Task: Probate inventory modern simple.
Action: Mouse moved to (439, 578)
Screenshot: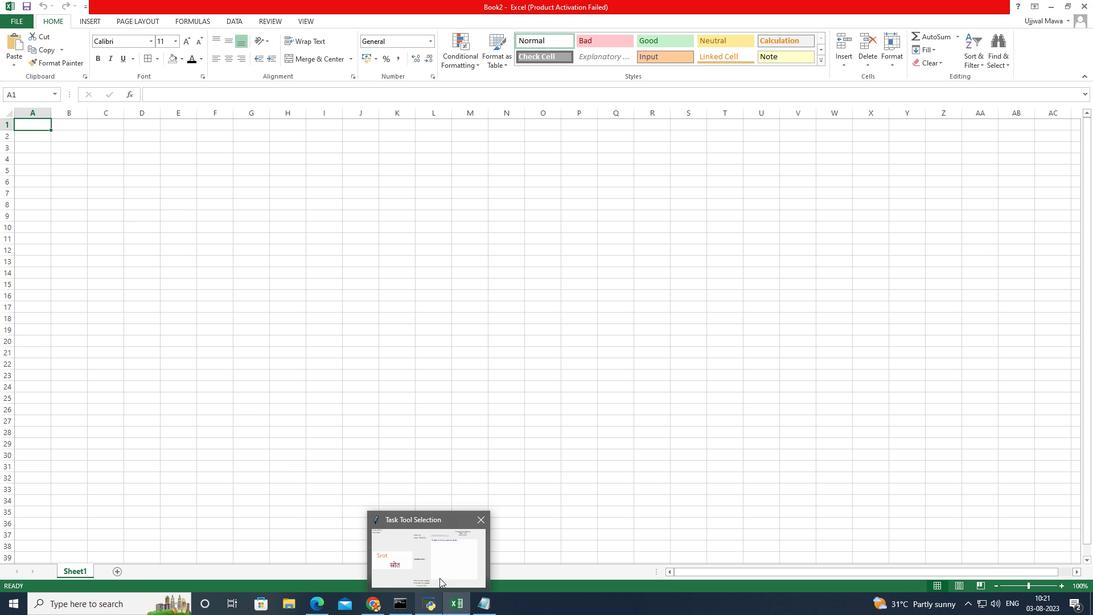 
Action: Mouse pressed left at (439, 578)
Screenshot: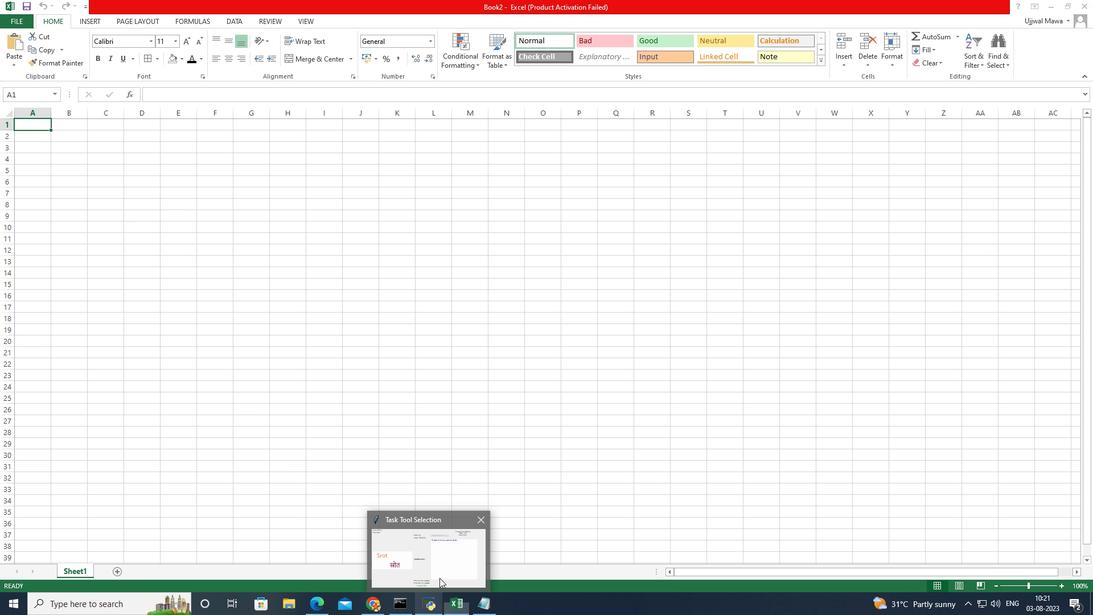 
Action: Mouse moved to (320, 570)
Screenshot: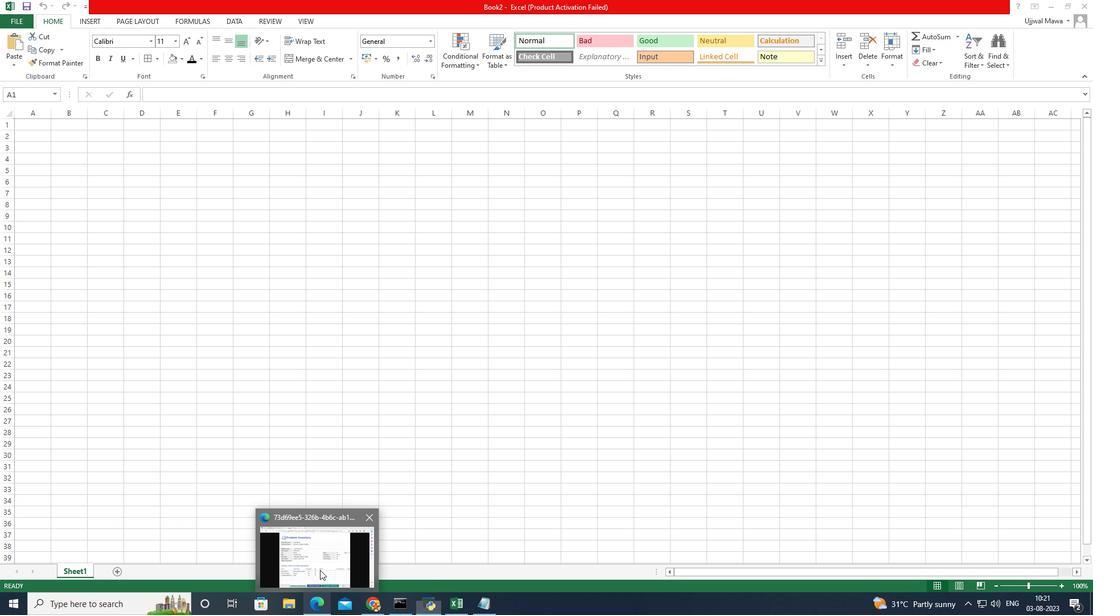 
Action: Mouse pressed left at (320, 570)
Screenshot: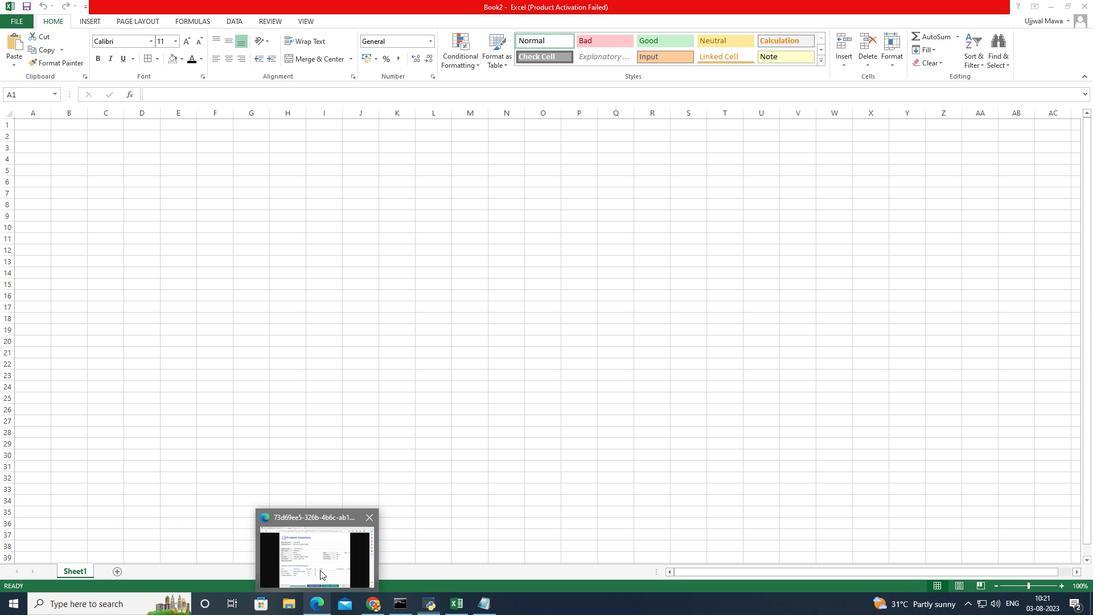 
Action: Mouse moved to (80, 131)
Screenshot: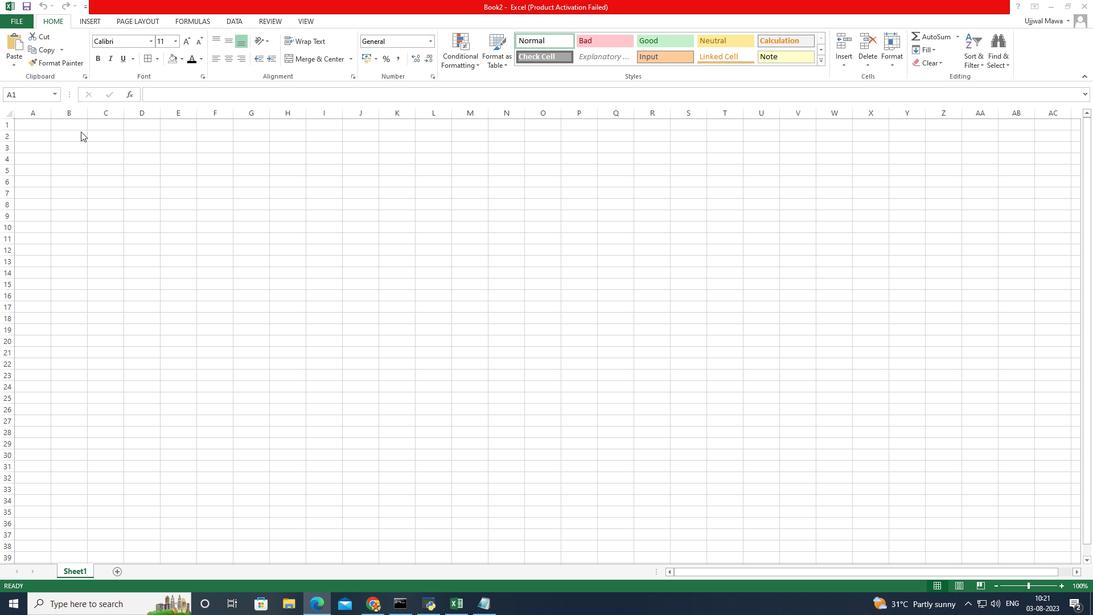
Action: Mouse pressed left at (80, 131)
Screenshot: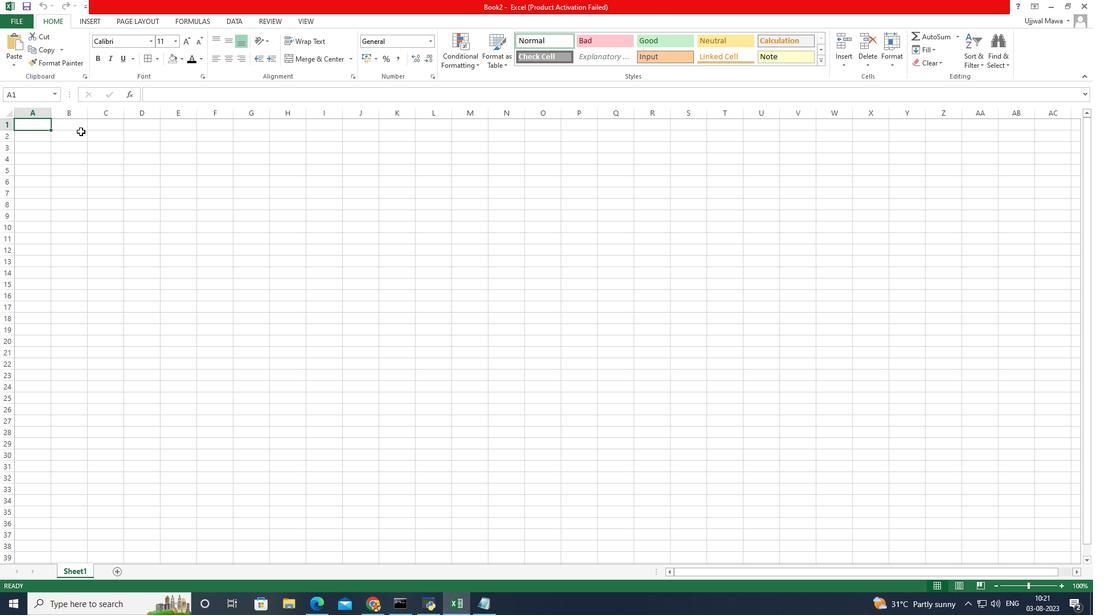 
Action: Mouse moved to (80, 131)
Screenshot: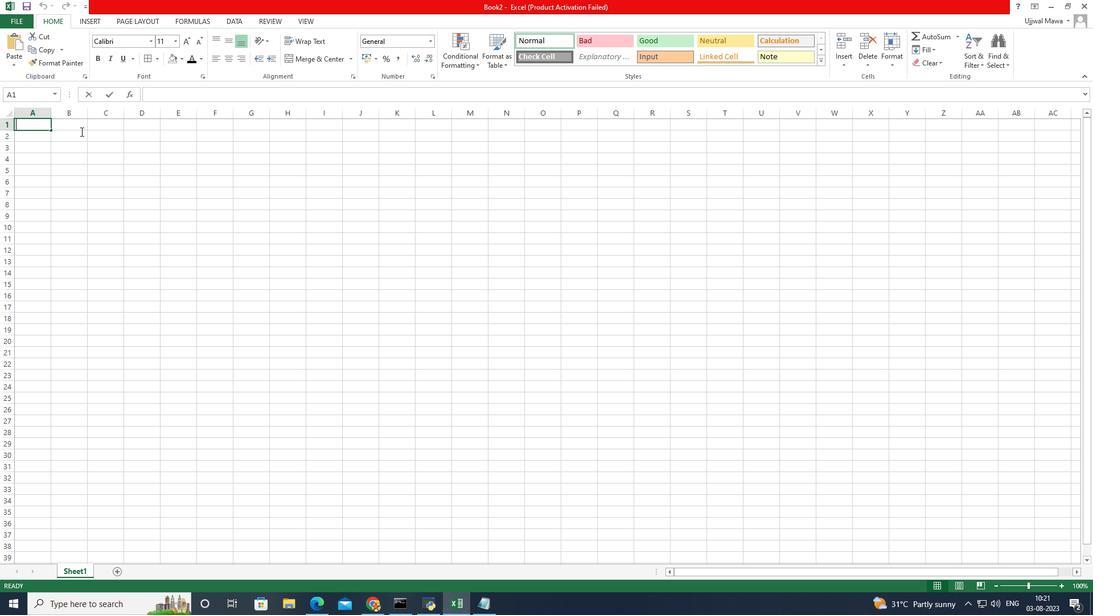 
Action: Mouse pressed left at (80, 131)
Screenshot: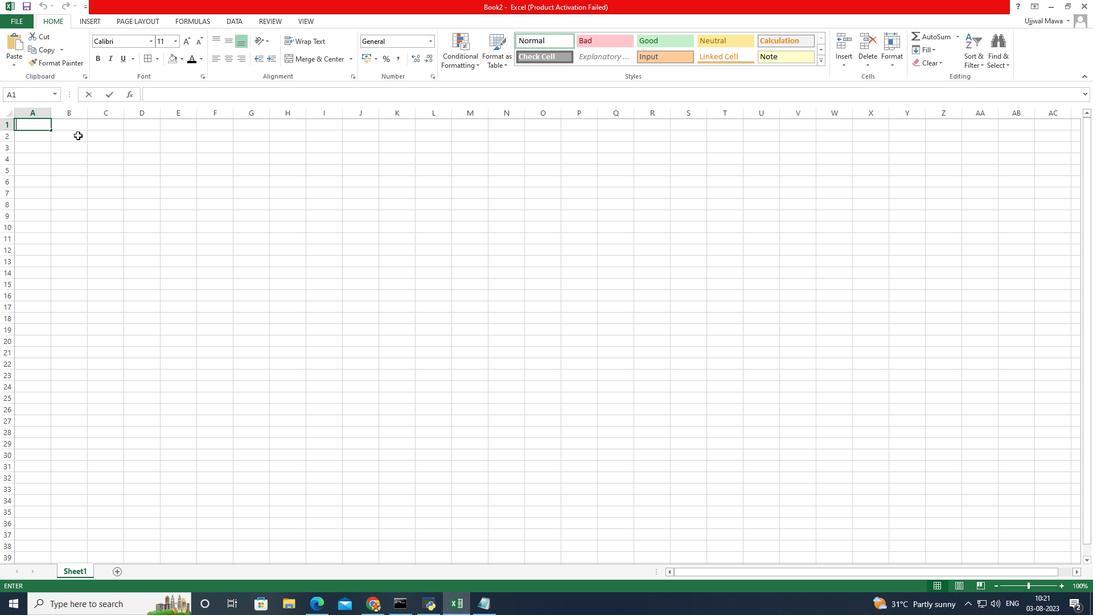 
Action: Mouse moved to (77, 136)
Screenshot: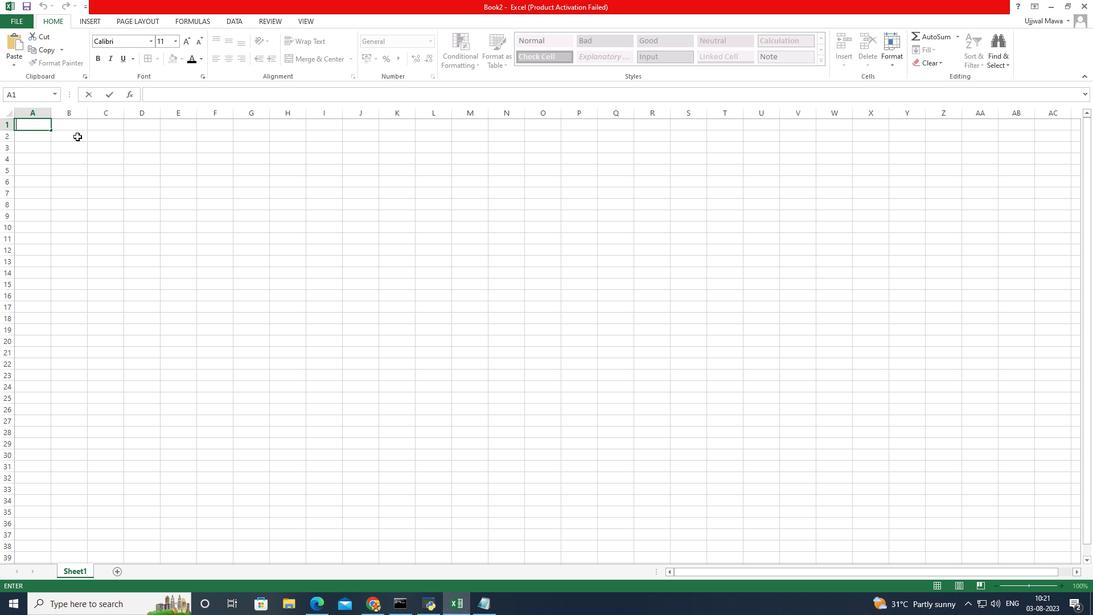
Action: Mouse pressed left at (77, 136)
Screenshot: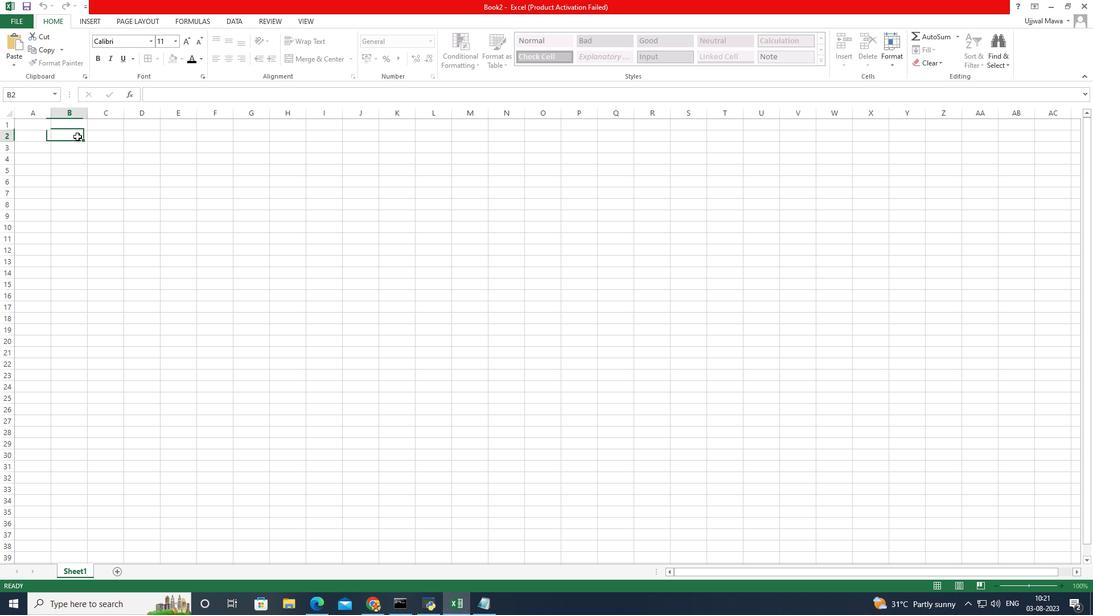 
Action: Key pressed <Key.caps_lock>P<Key.caps_lock>robate<Key.space><Key.caps_lock>I<Key.caps_lock>nventory
Screenshot: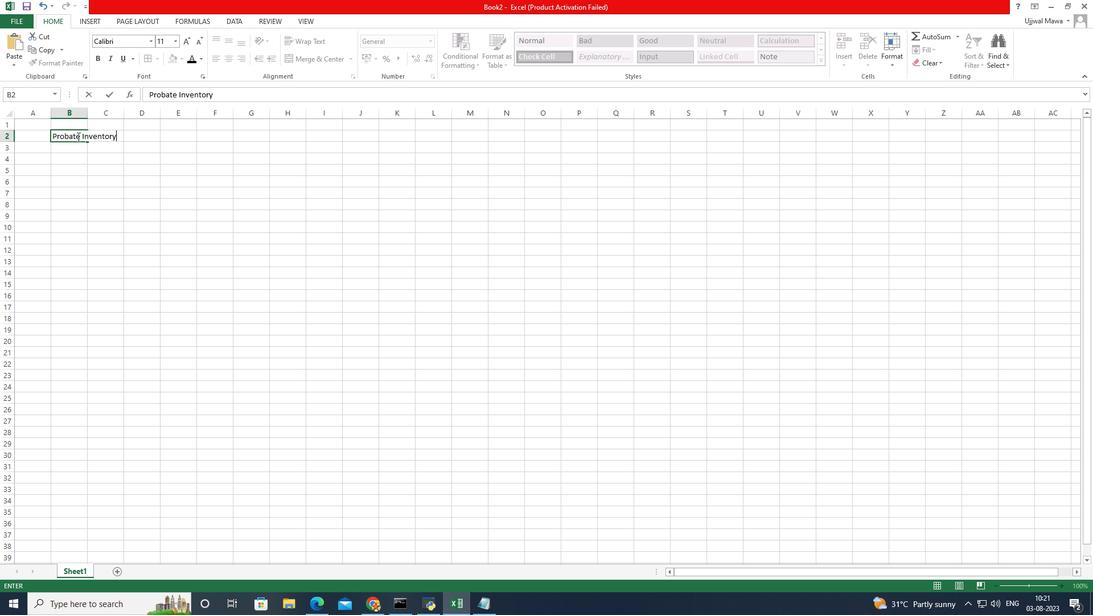 
Action: Mouse moved to (73, 183)
Screenshot: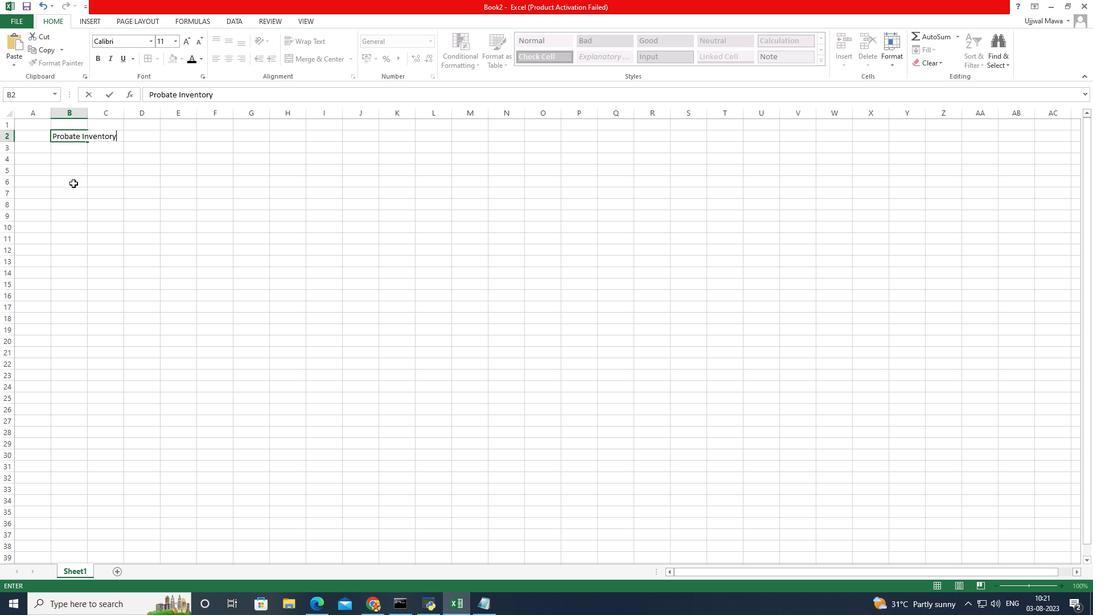
Action: Mouse pressed left at (73, 183)
Screenshot: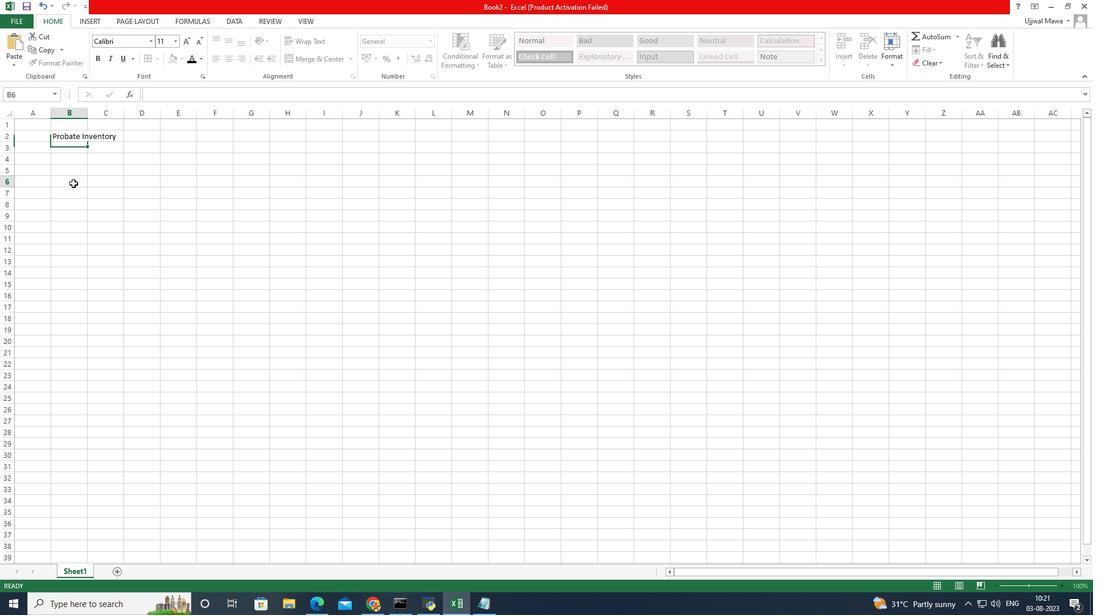 
Action: Mouse moved to (57, 157)
Screenshot: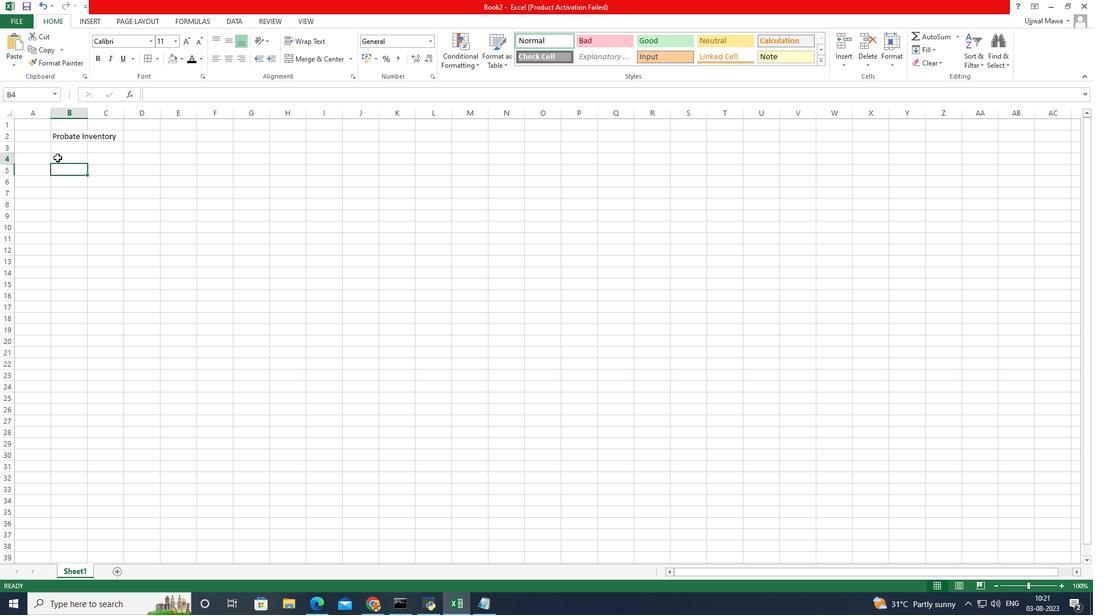
Action: Mouse pressed left at (57, 157)
Screenshot: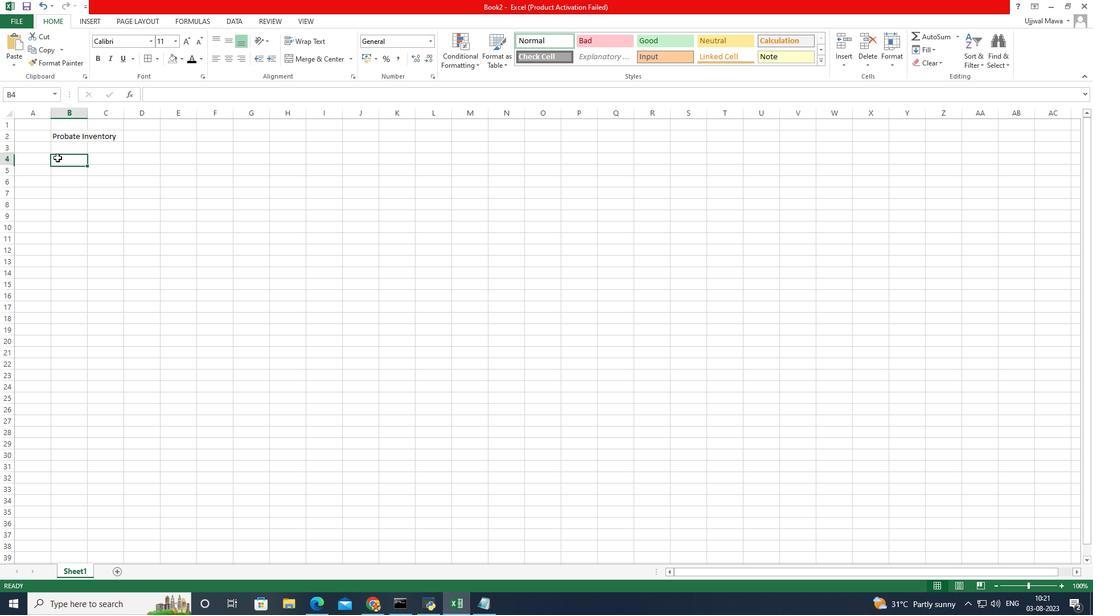 
Action: Key pressed <Key.caps_lock>N<Key.caps_lock>mae<Key.space>of<Key.space><Key.caps_lock>E<Key.caps_lock>xecutor<Key.enter><Key.caps_lock>C<Key.caps_lock>ontact
Screenshot: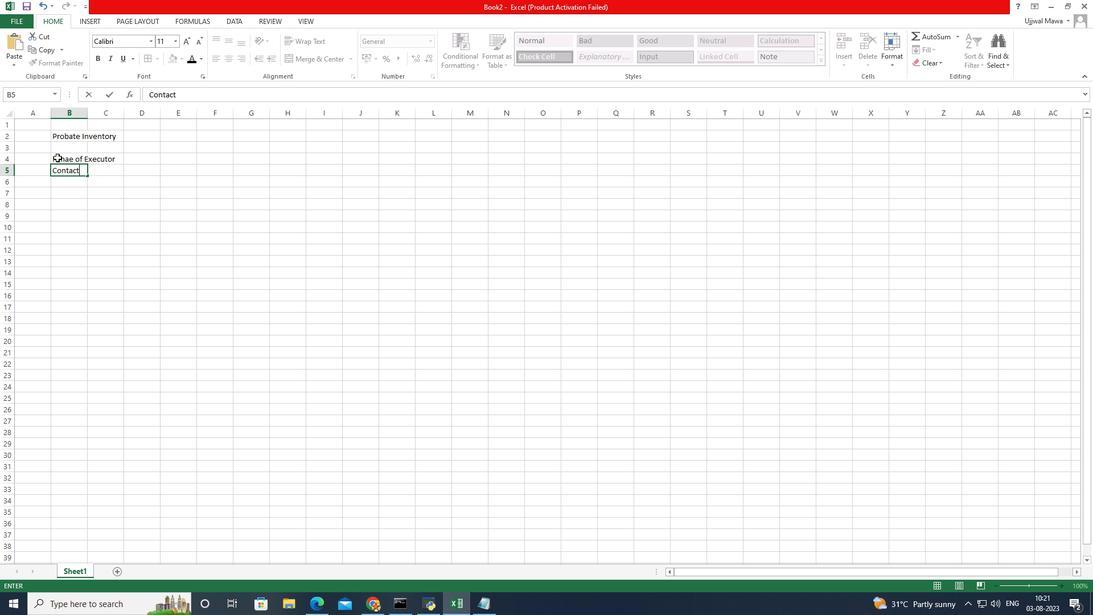
Action: Mouse moved to (101, 173)
Screenshot: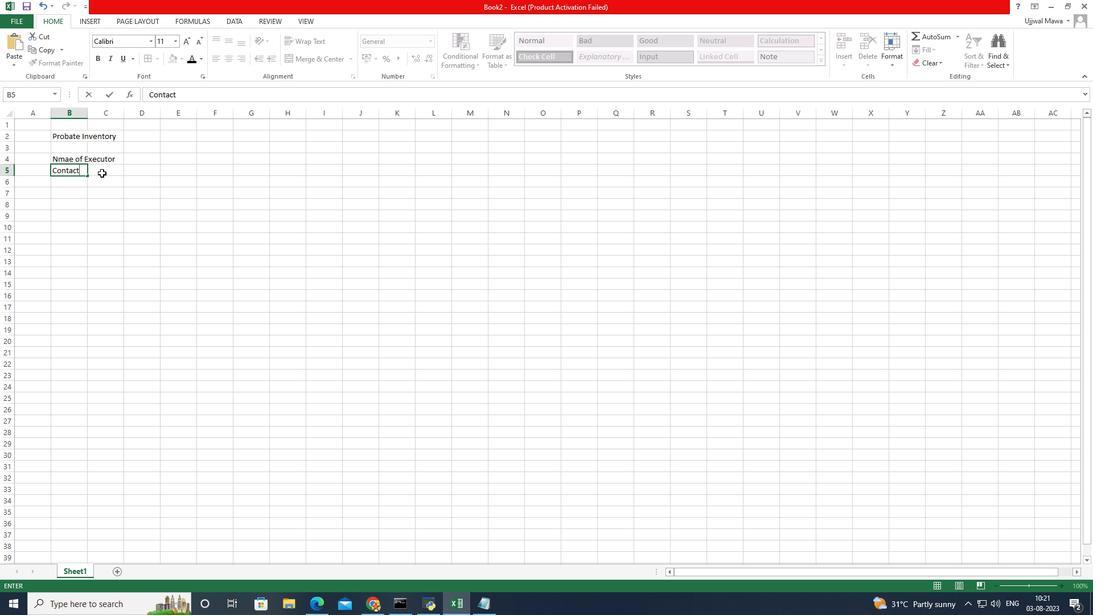 
Action: Mouse pressed left at (101, 173)
Screenshot: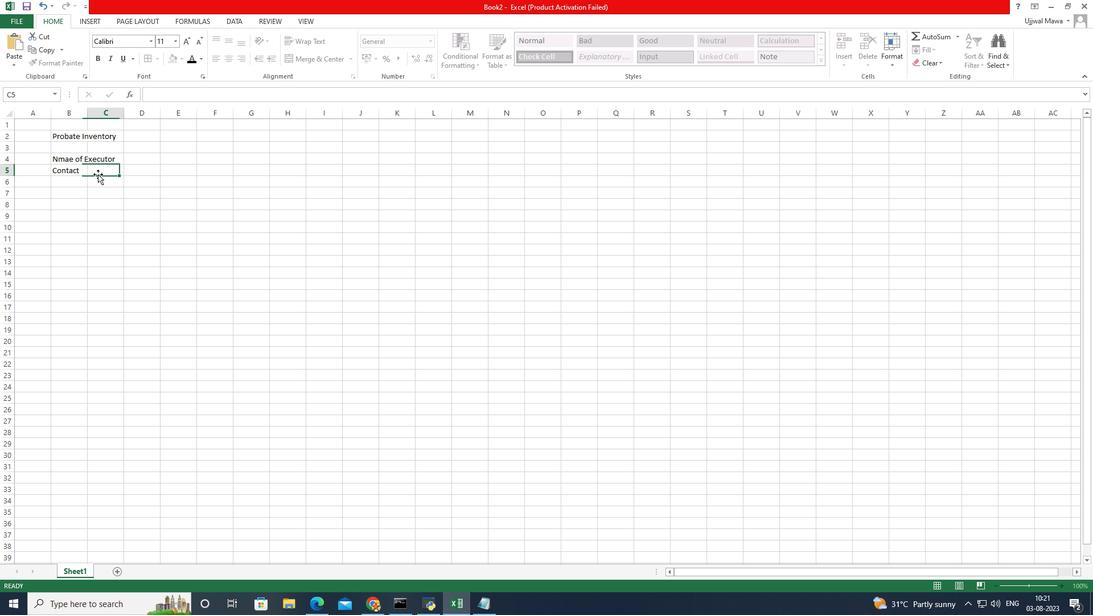 
Action: Mouse moved to (148, 150)
Screenshot: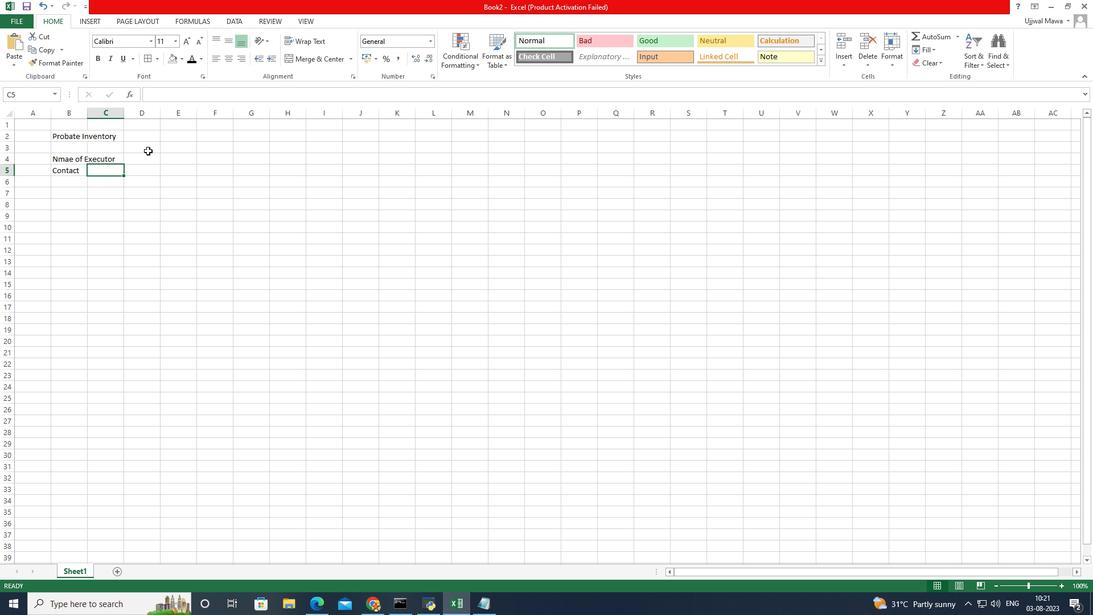 
Action: Mouse pressed left at (148, 150)
Screenshot: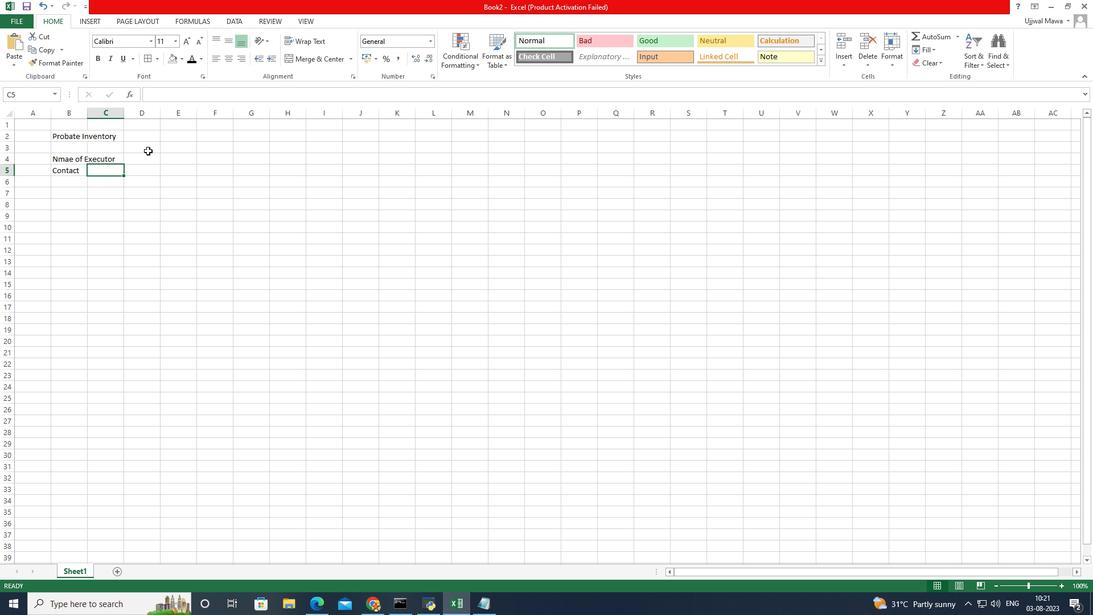 
Action: Mouse moved to (145, 162)
Screenshot: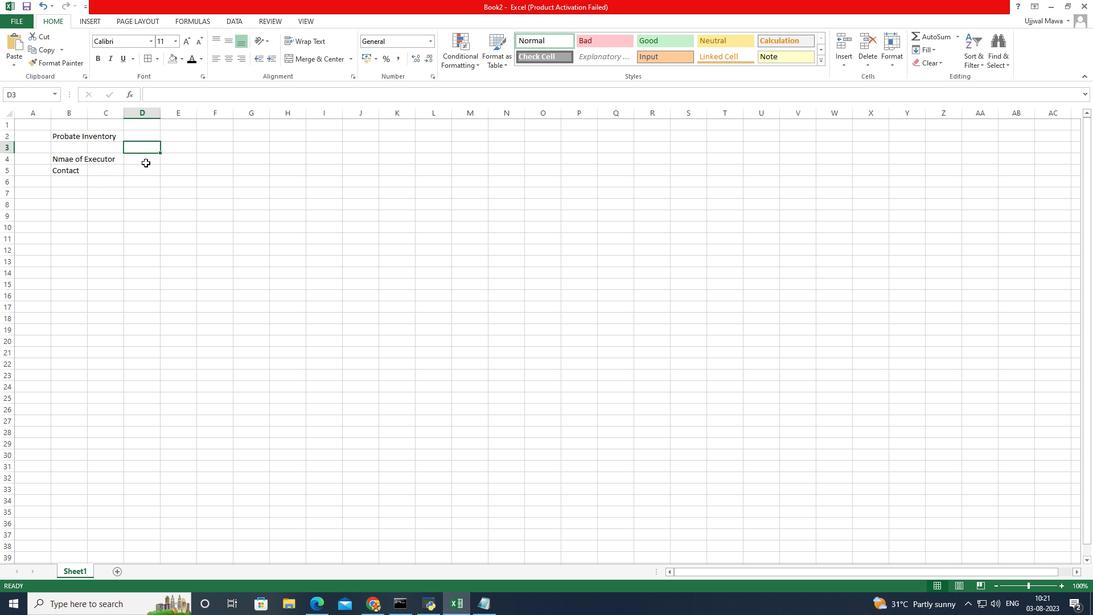
Action: Mouse pressed left at (145, 162)
Screenshot: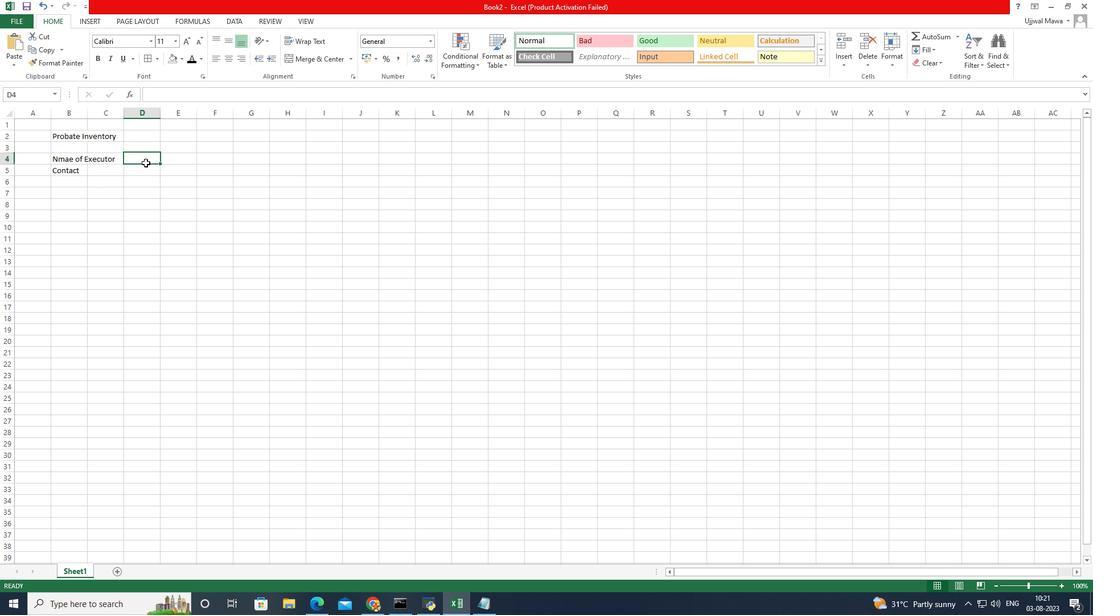 
Action: Key pressed <Key.caps_lock>A<Key.caps_lock>llan<Key.space><Key.caps_lock>M<Key.caps_lock>atilsson<Key.enter>456<Key.space><Key.caps_lock>M<Key.caps_lock>ain<Key.space>str
Screenshot: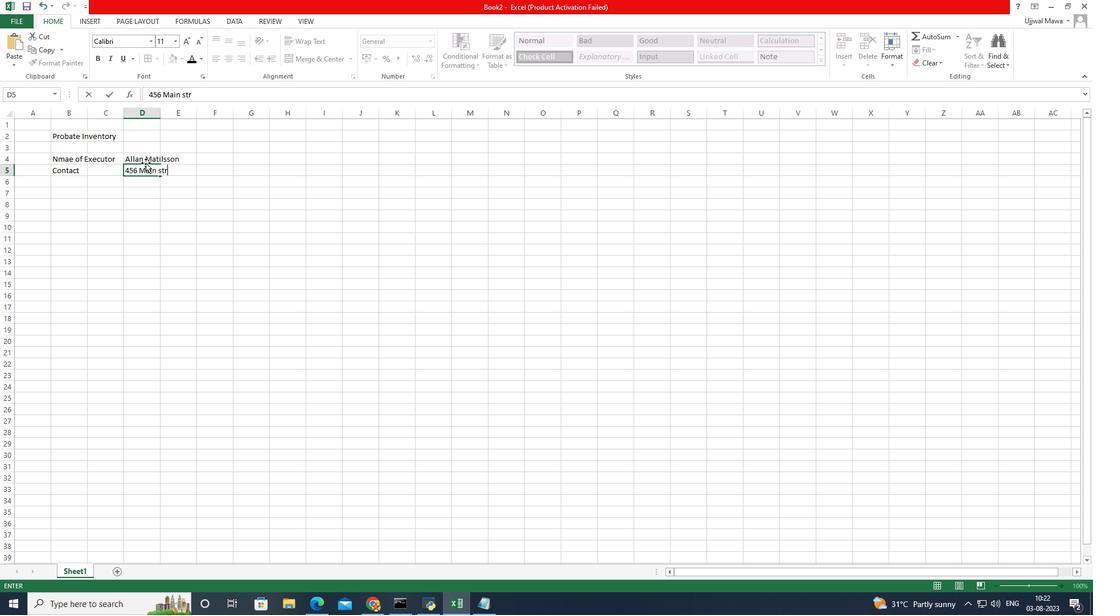 
Action: Mouse moved to (145, 163)
Screenshot: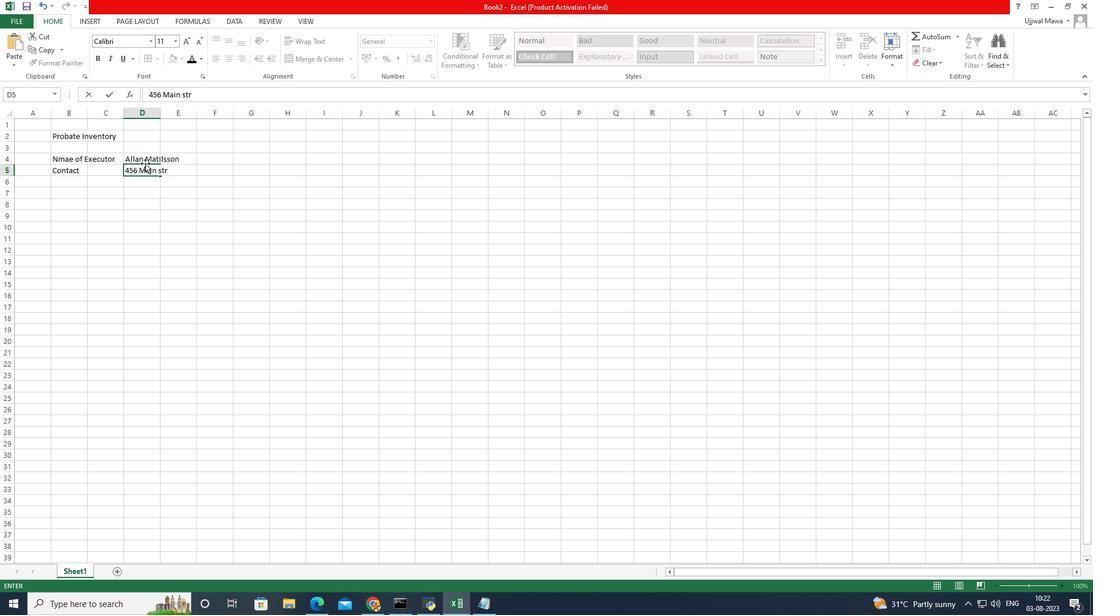 
Action: Key pressed <Key.backspace><Key.backspace><Key.caps_lock>S<Key.caps_lock>t.<Key.space><Key.backspace><Key.backspace><Key.backspace><Key.backspace><Key.backspace><Key.caps_lock>S<Key.caps_lock>t.<Key.space>,<Key.caps_lock>B<Key.caps_lock>uffalo<Key.space>,<Key.caps_lock>NY<Key.space>98052
Screenshot: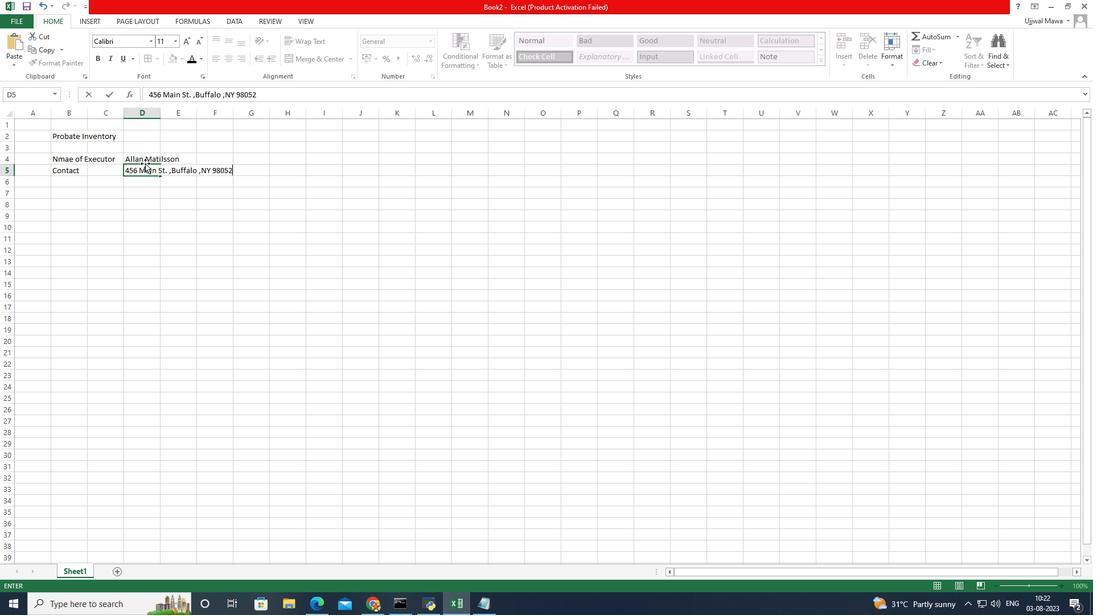 
Action: Mouse moved to (55, 227)
Screenshot: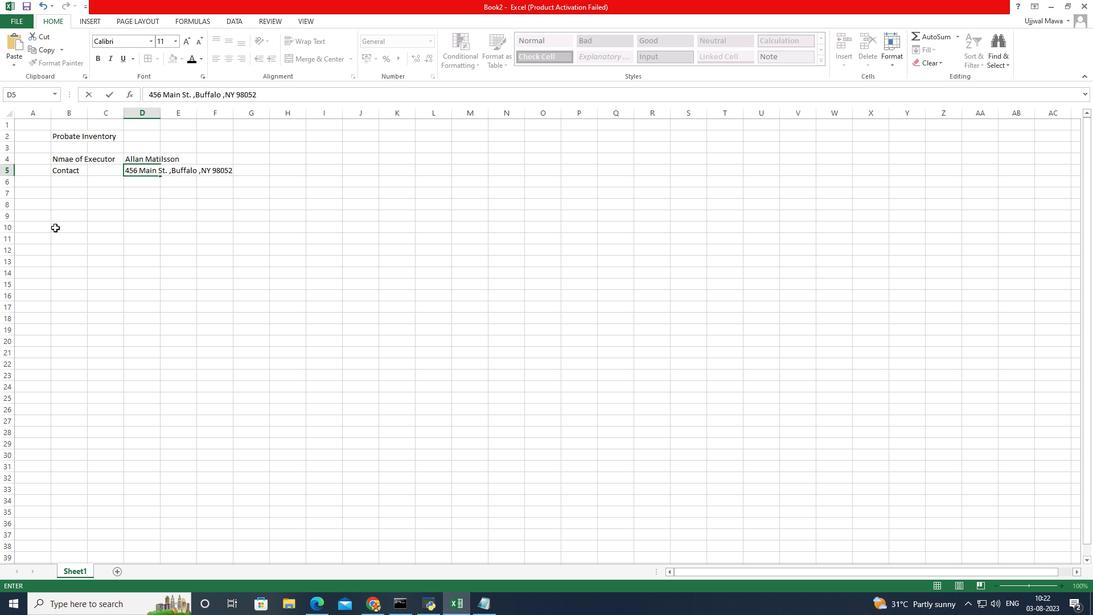 
Action: Mouse pressed left at (55, 227)
Screenshot: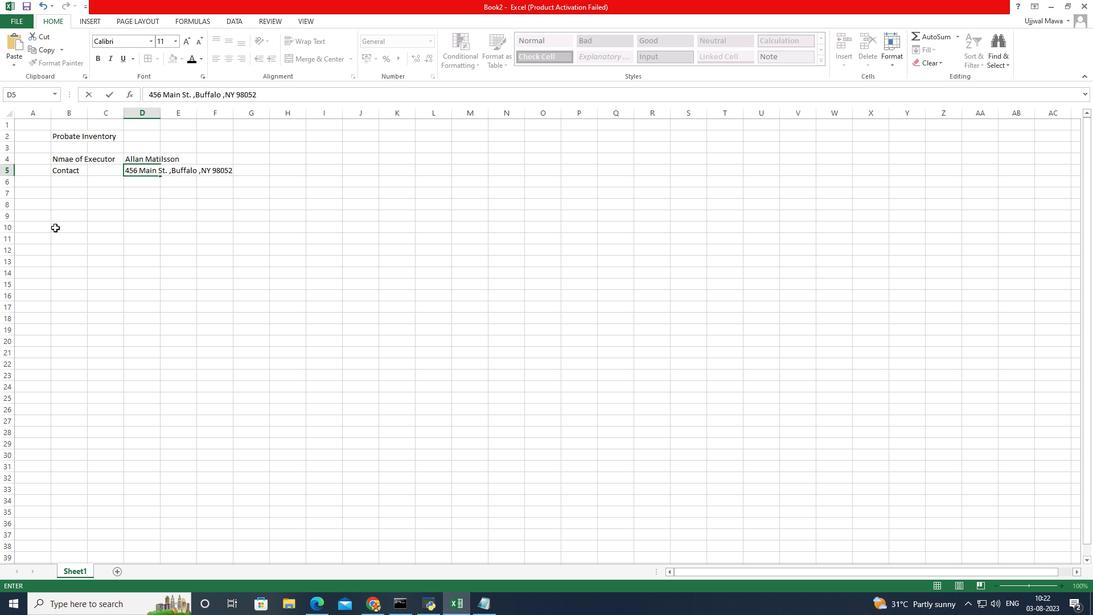 
Action: Mouse moved to (58, 133)
Screenshot: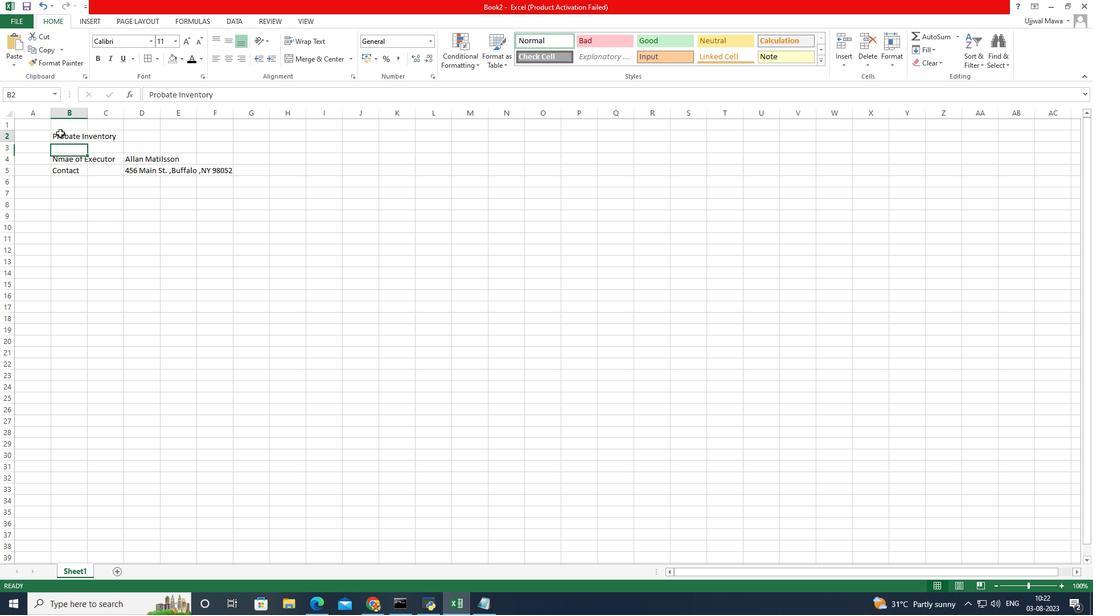 
Action: Mouse pressed left at (58, 133)
Screenshot: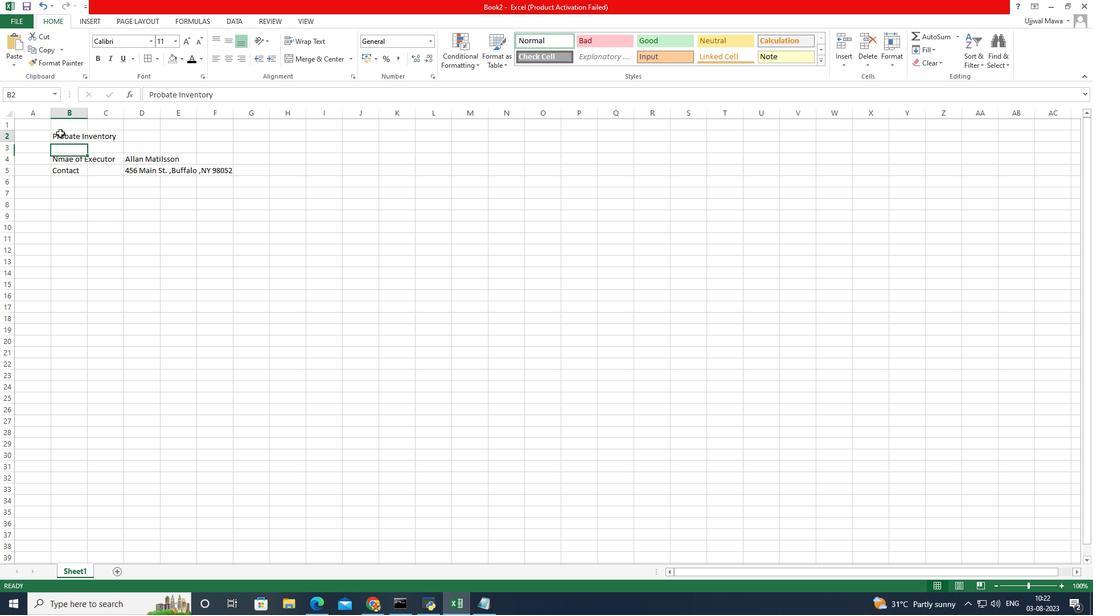 
Action: Mouse moved to (185, 35)
Screenshot: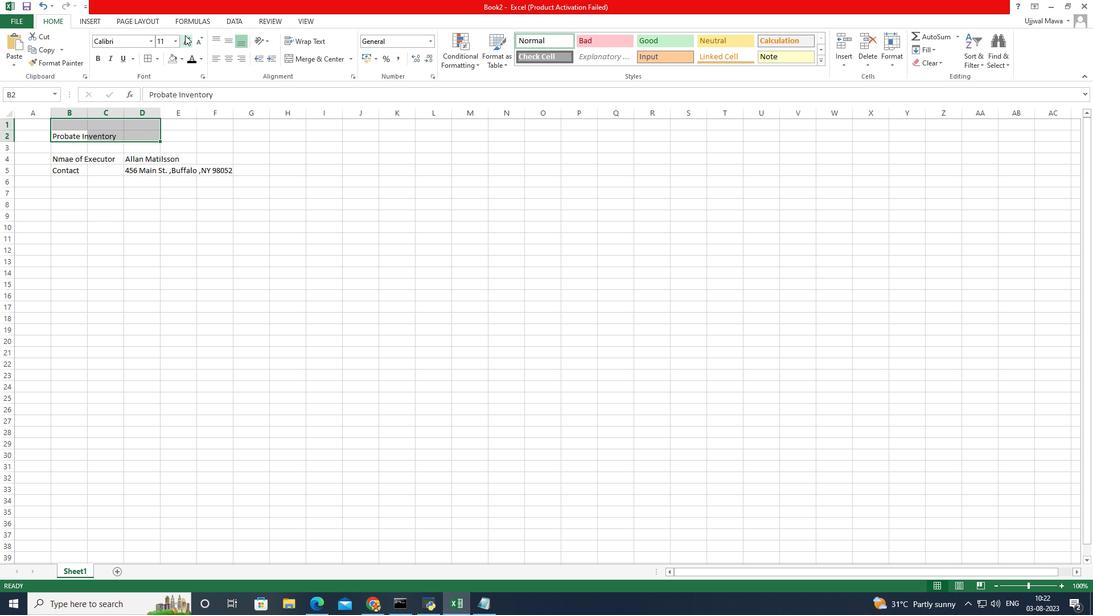 
Action: Mouse pressed left at (185, 35)
Screenshot: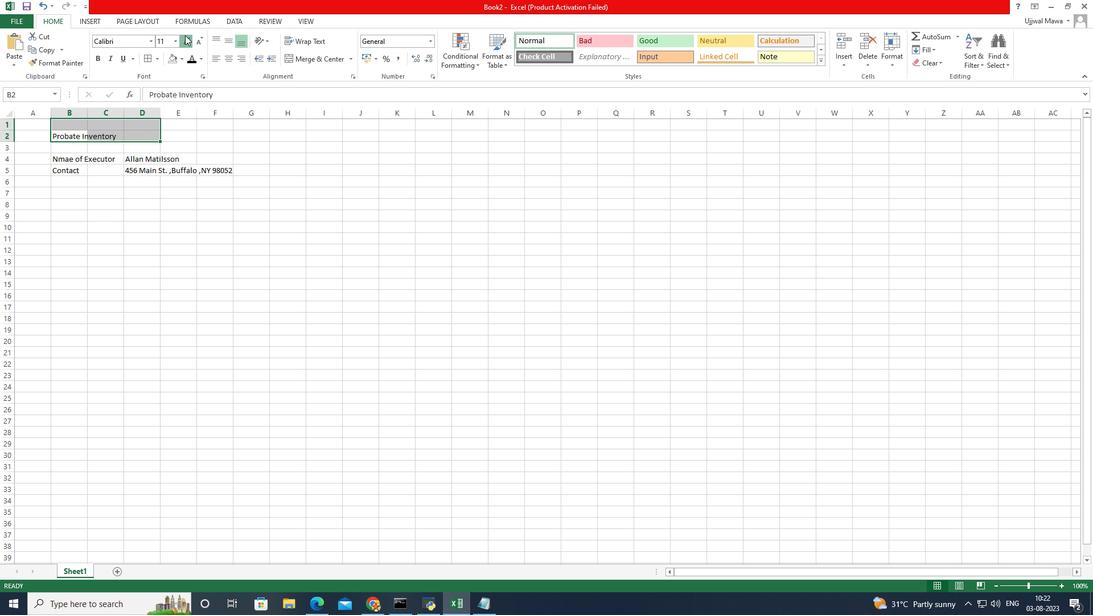 
Action: Mouse pressed left at (185, 35)
Screenshot: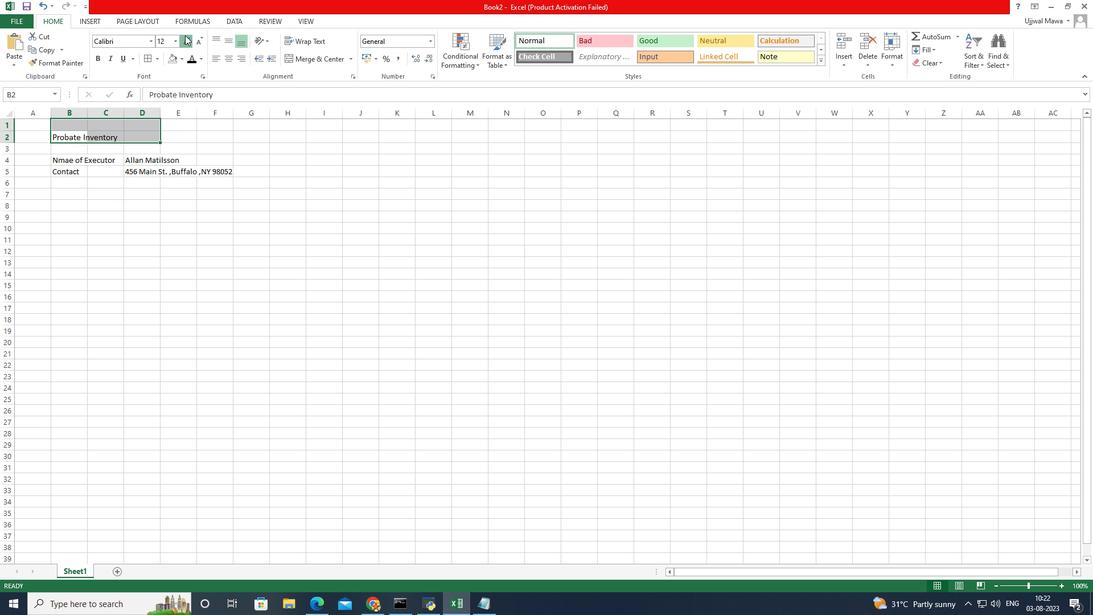 
Action: Mouse pressed left at (185, 35)
Screenshot: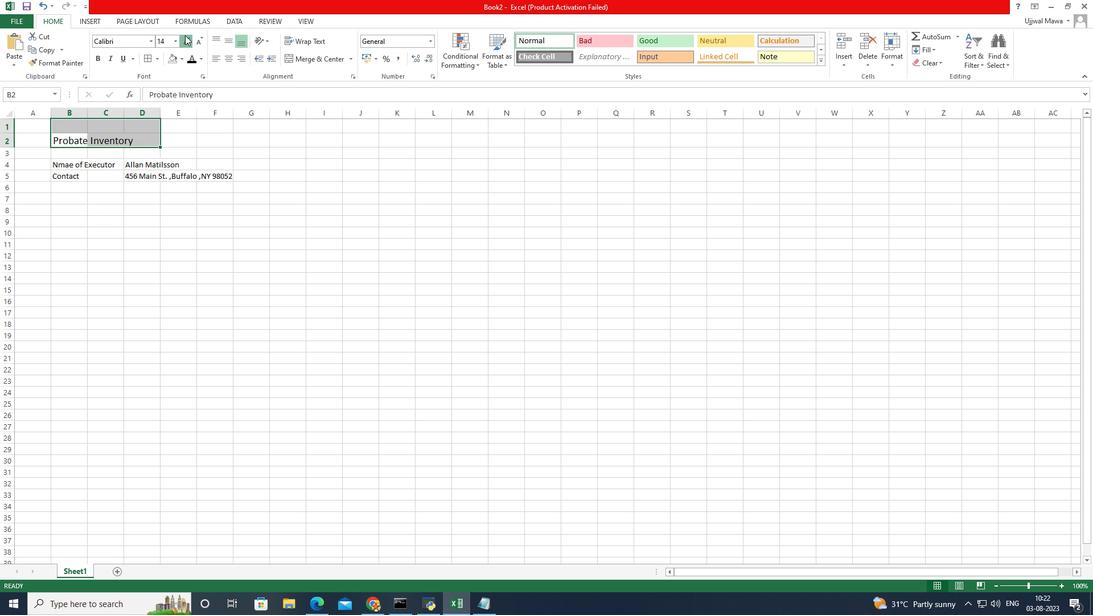 
Action: Mouse pressed left at (185, 35)
Screenshot: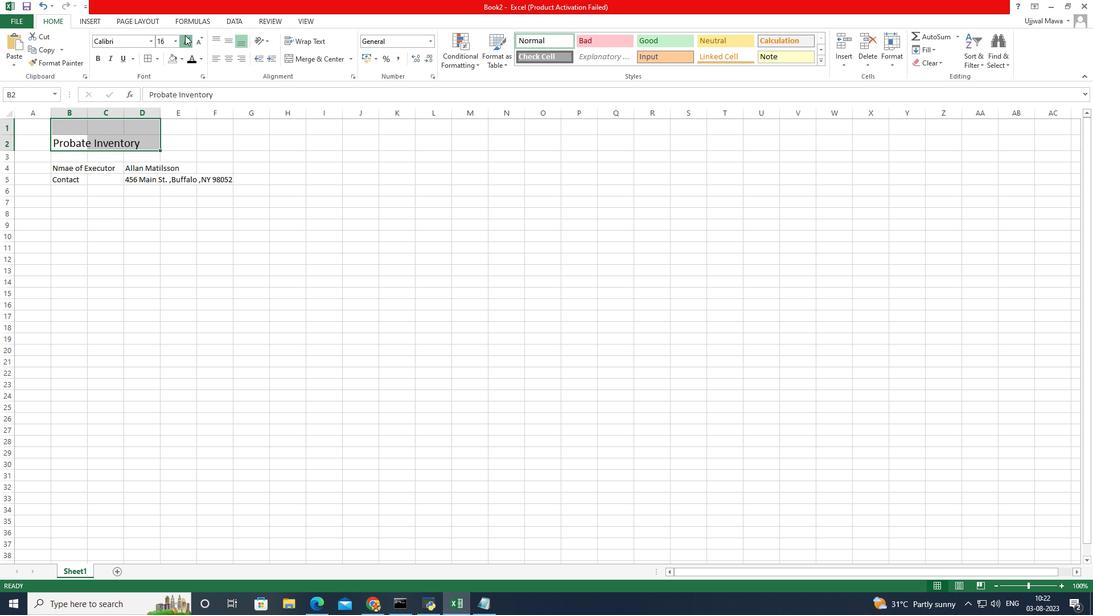 
Action: Mouse pressed left at (185, 35)
Screenshot: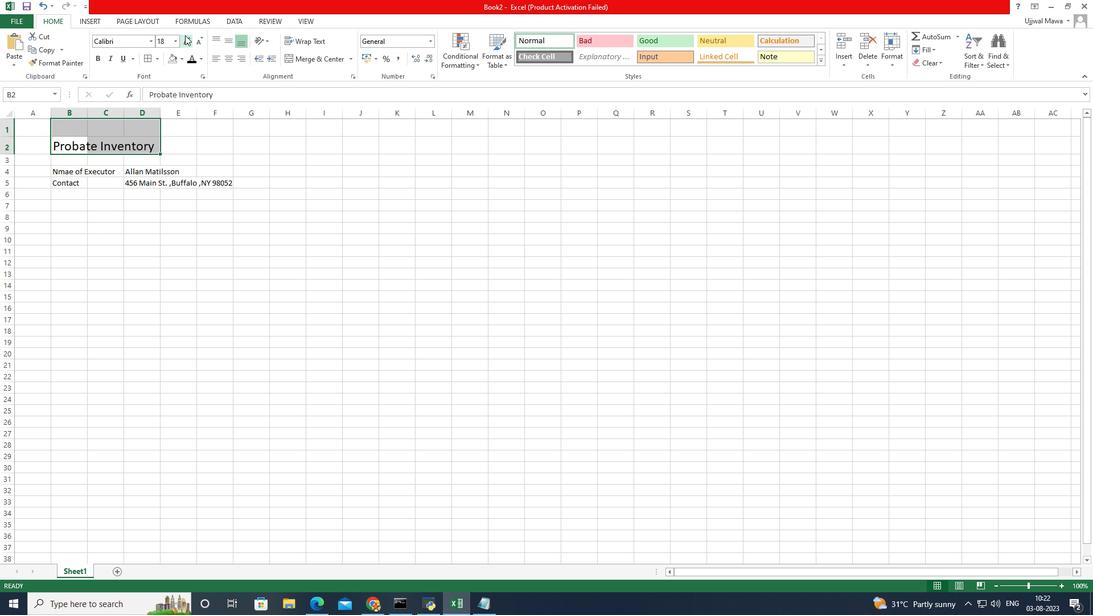 
Action: Mouse moved to (105, 192)
Screenshot: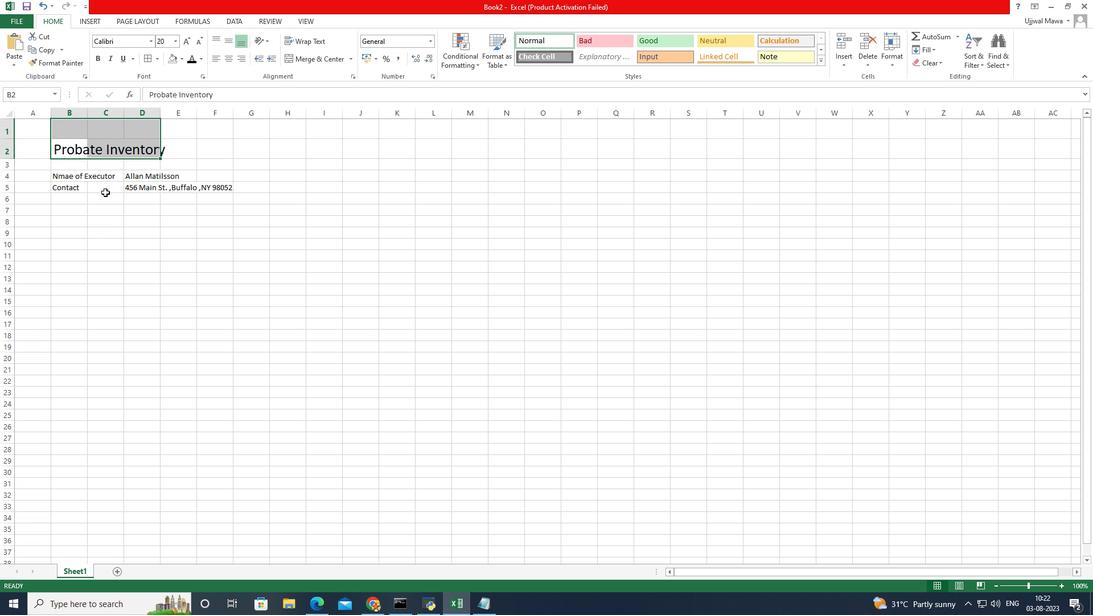 
Action: Mouse pressed left at (105, 192)
Screenshot: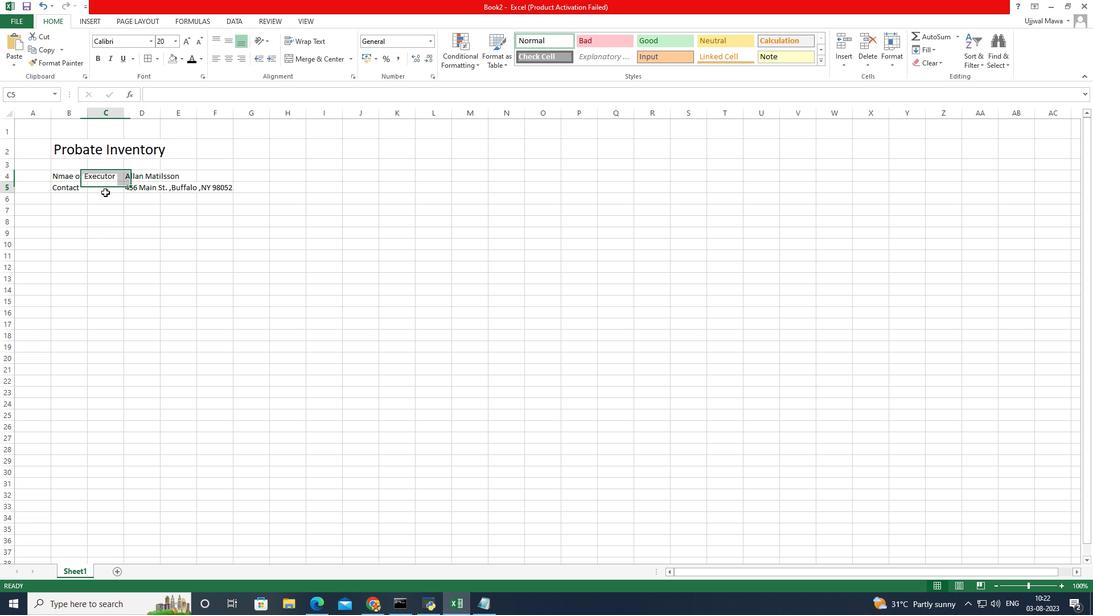 
Action: Mouse moved to (76, 206)
Screenshot: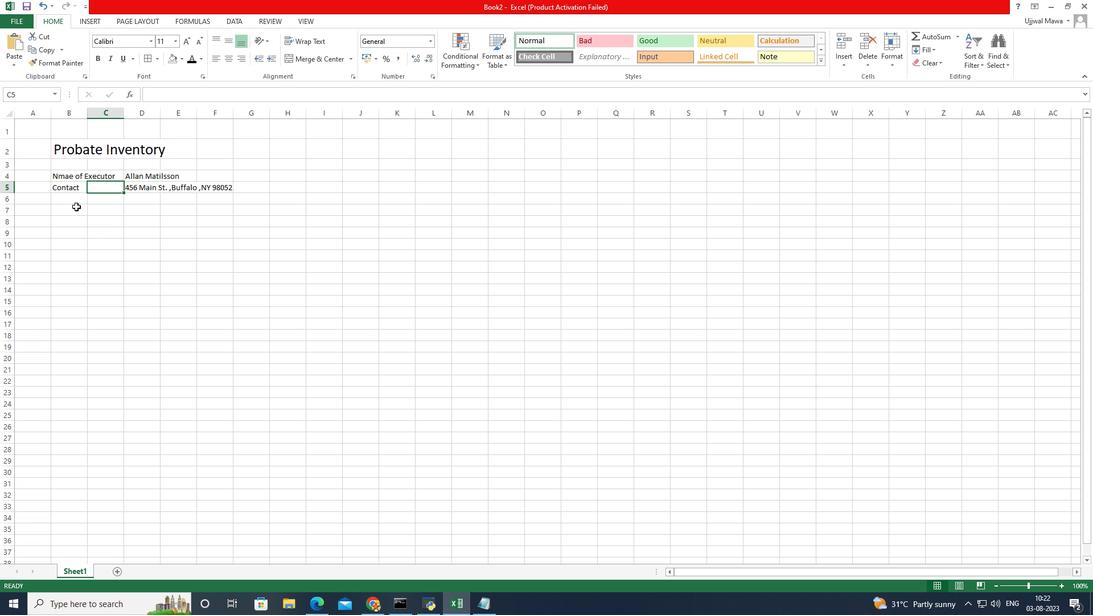 
Action: Mouse pressed left at (76, 206)
Screenshot: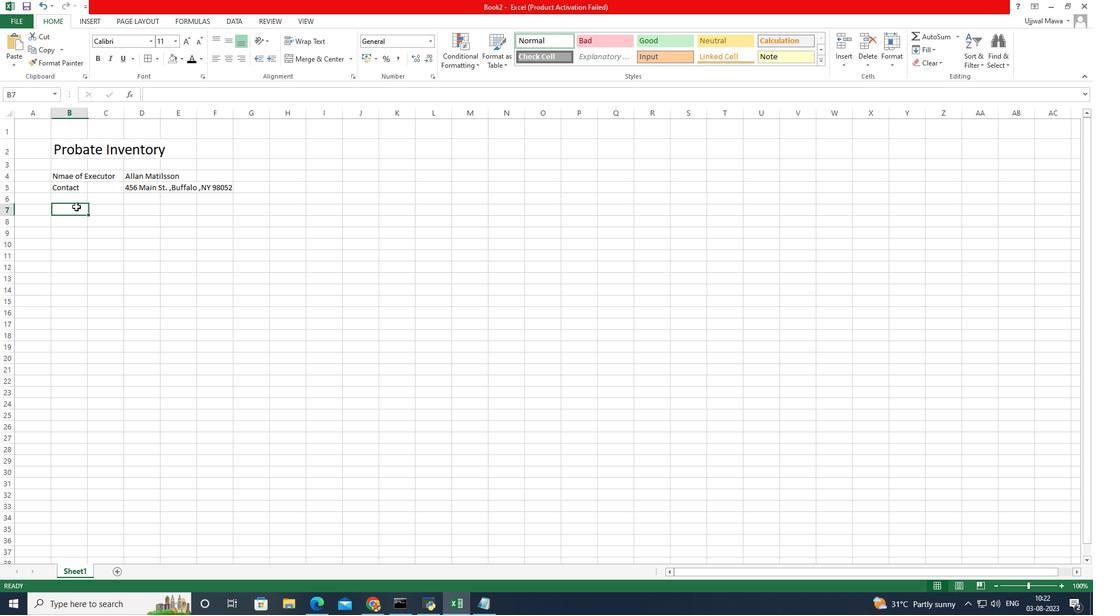 
Action: Mouse moved to (75, 212)
Screenshot: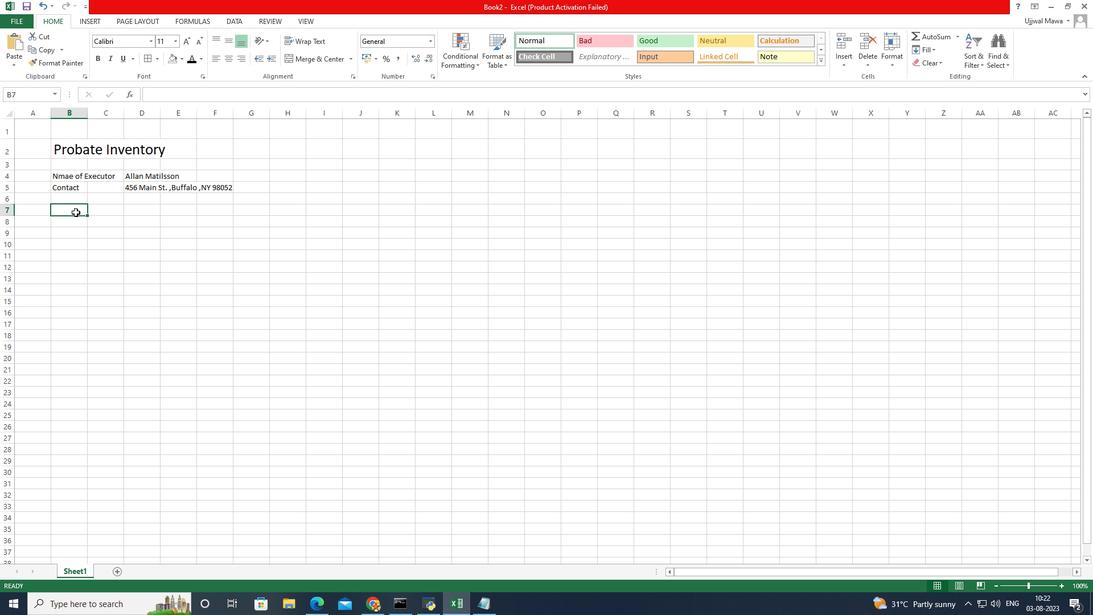 
Action: Key pressed <Key.caps_lock>d<Key.caps_lock>ECEN<Key.backspace><Key.backspace><Key.backspace><Key.backspace><Key.backspace><Key.backspace><Key.backspace><Key.backspace><Key.backspace><Key.backspace><Key.backspace><Key.backspace><Key.backspace>D<Key.caps_lock>ecedent<Key.space><Key.caps_lock>N<Key.caps_lock>mae<Key.backspace><Key.backspace><Key.backspace>an<Key.backspace>me
Screenshot: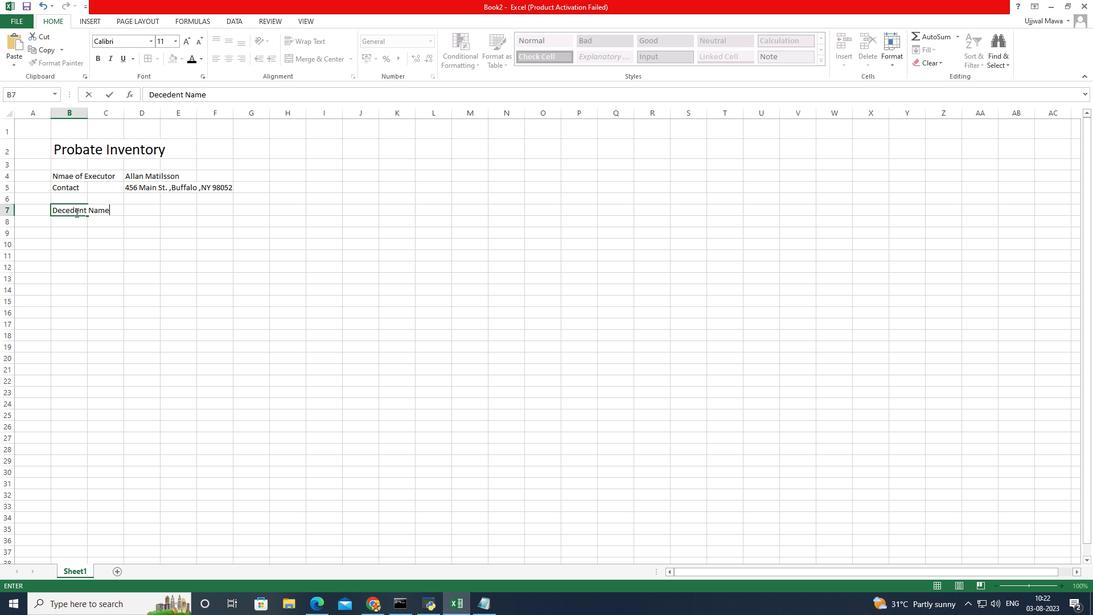 
Action: Mouse moved to (100, 226)
Screenshot: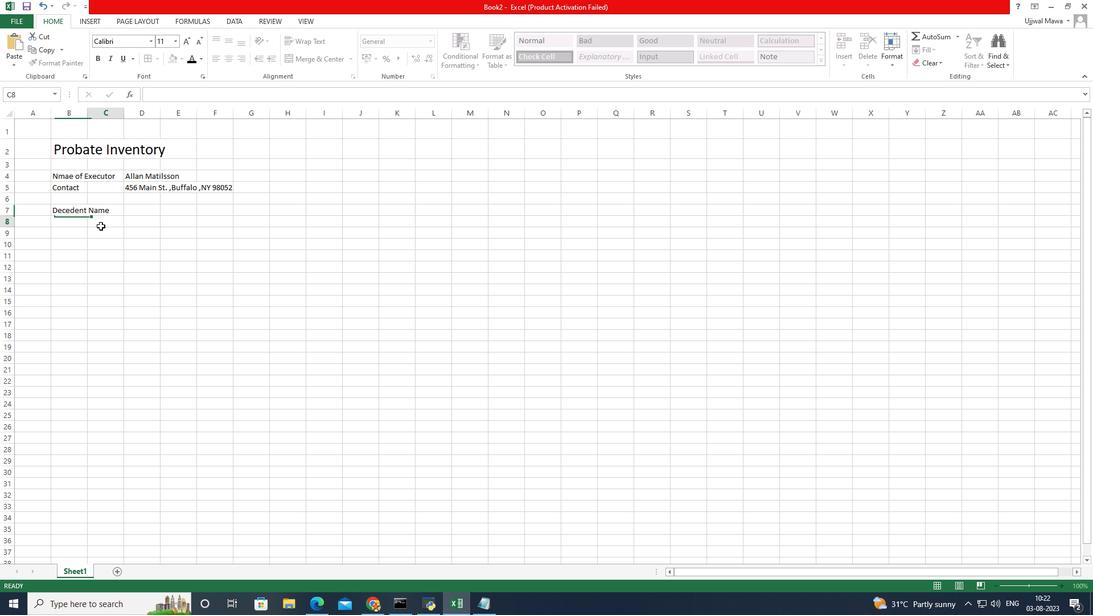 
Action: Mouse pressed left at (100, 226)
Screenshot: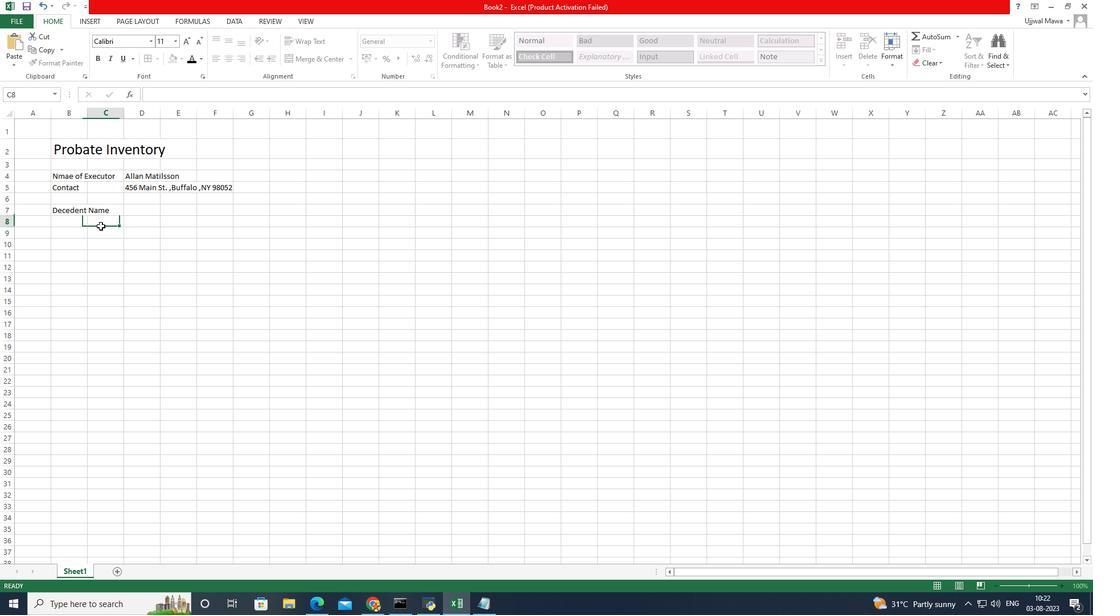
Action: Mouse moved to (140, 210)
Screenshot: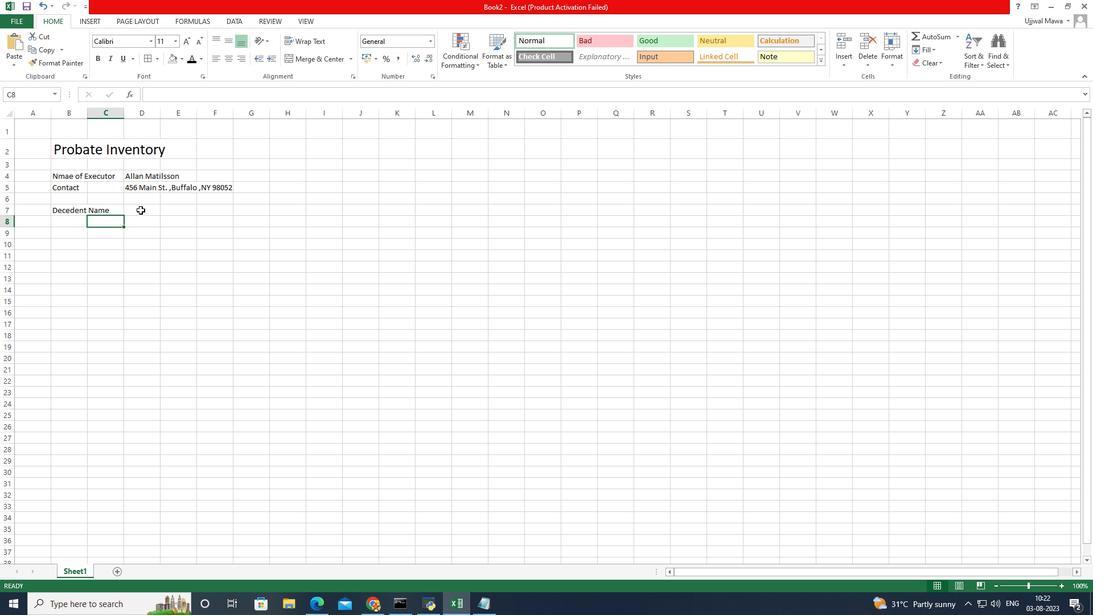 
Action: Mouse pressed left at (140, 210)
Screenshot: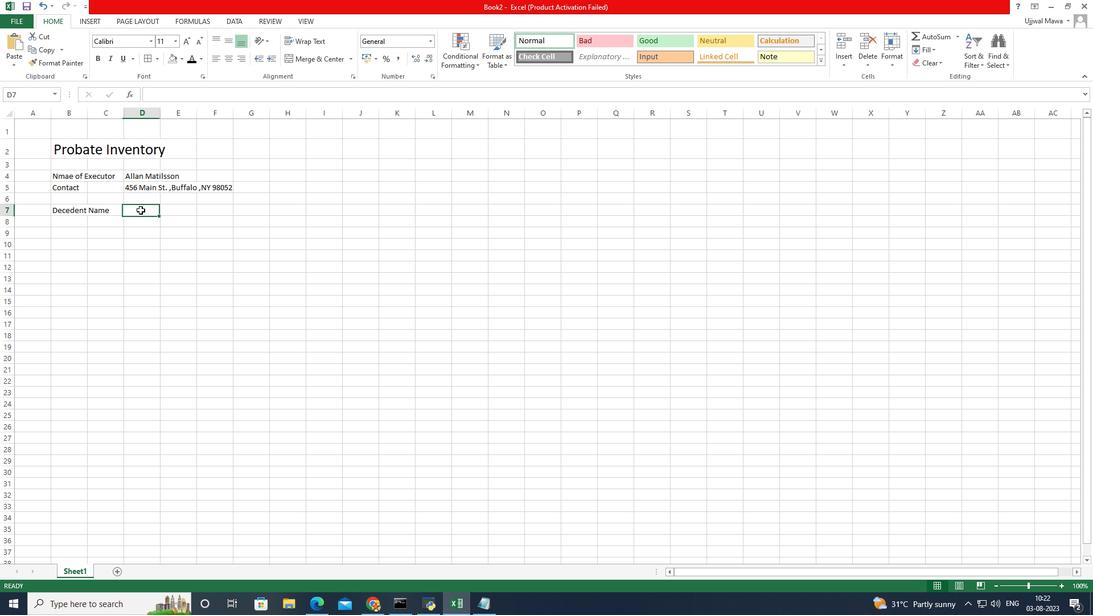 
Action: Mouse pressed left at (140, 210)
Screenshot: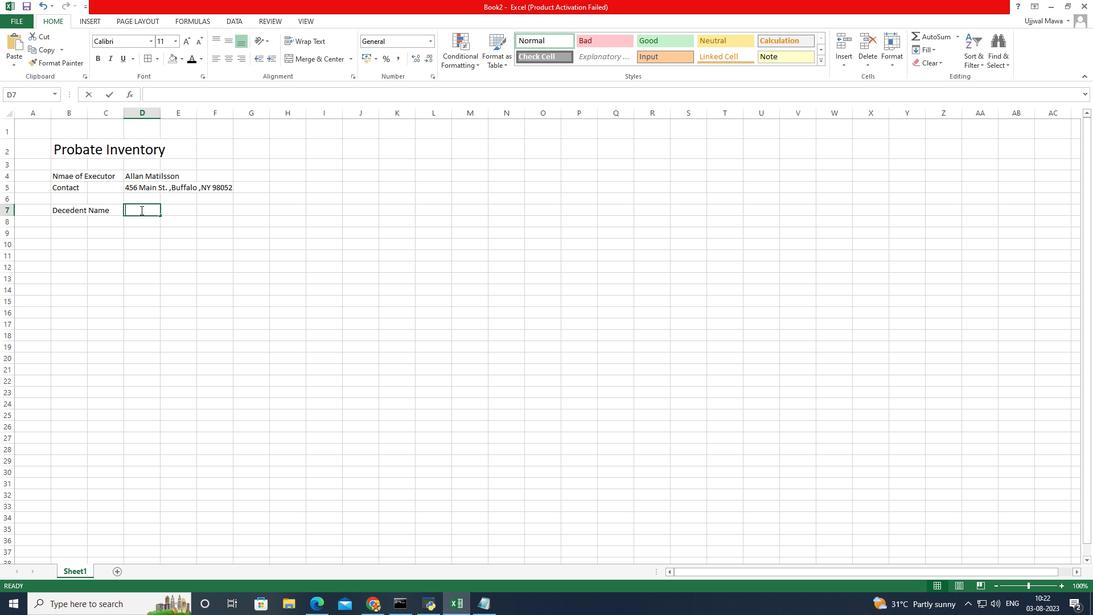 
Action: Key pressed <Key.caps_lock>A<Key.caps_lock>
Screenshot: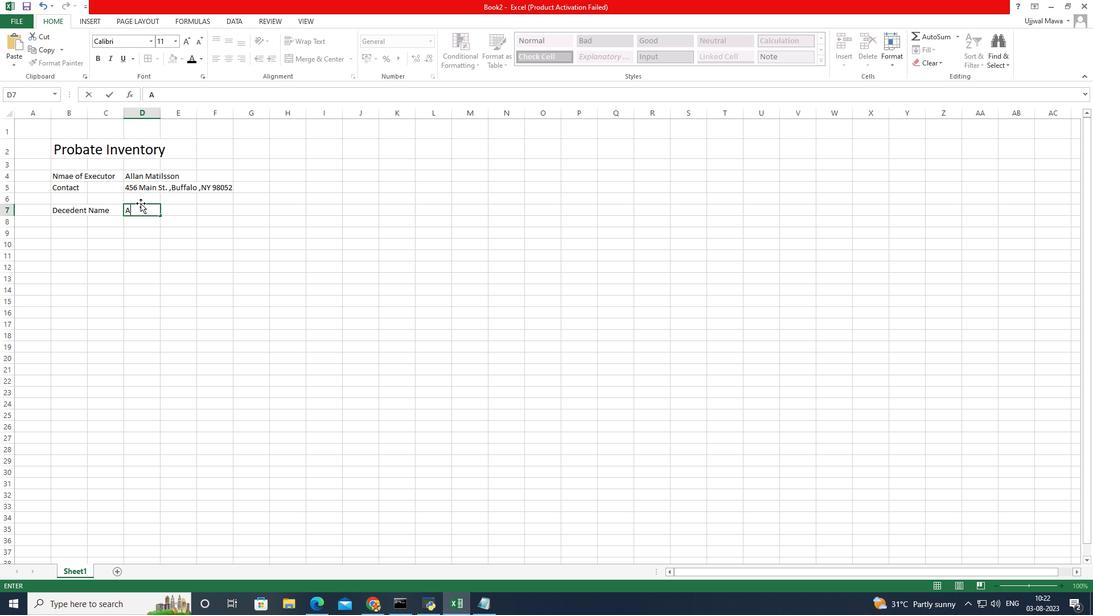 
Action: Mouse moved to (140, 203)
Screenshot: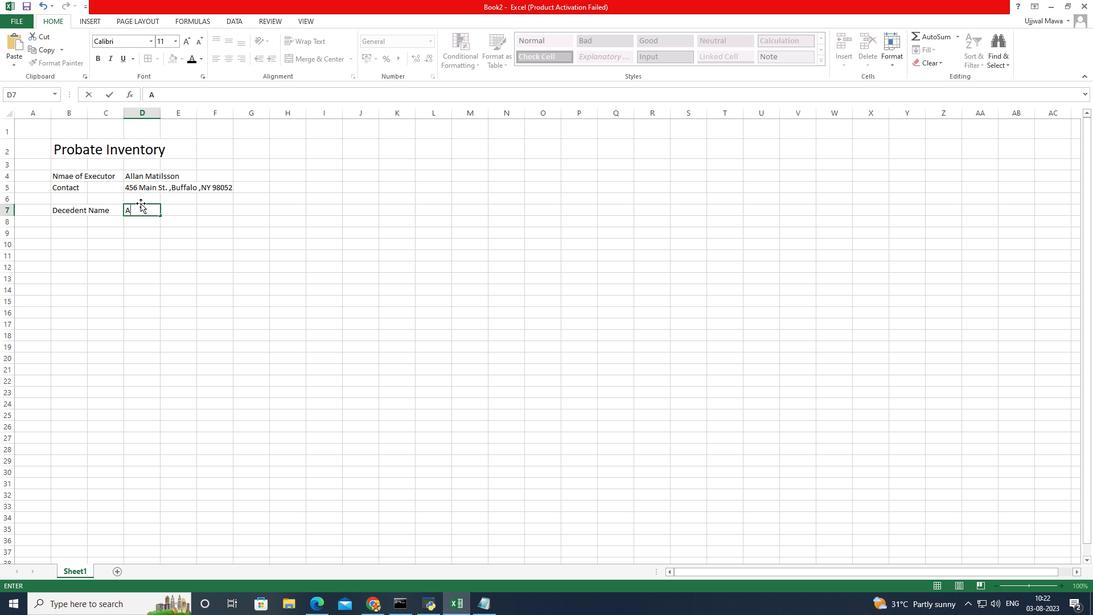 
Action: Key pressed ugust<Key.space><Key.caps_lock>V<Key.backspace>B<Key.caps_lock>
Screenshot: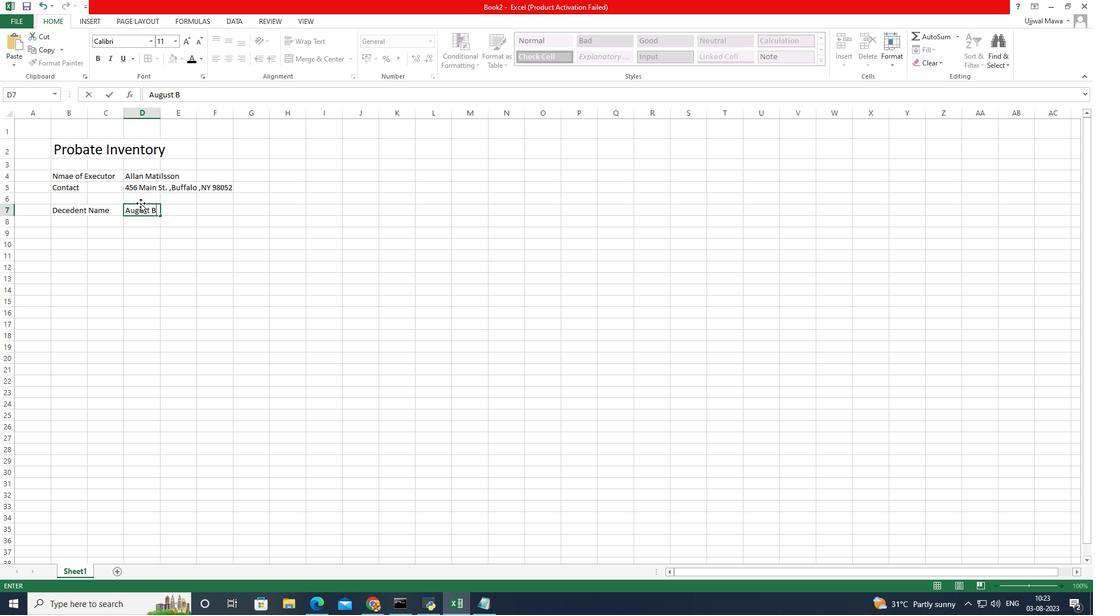 
Action: Mouse moved to (139, 190)
Screenshot: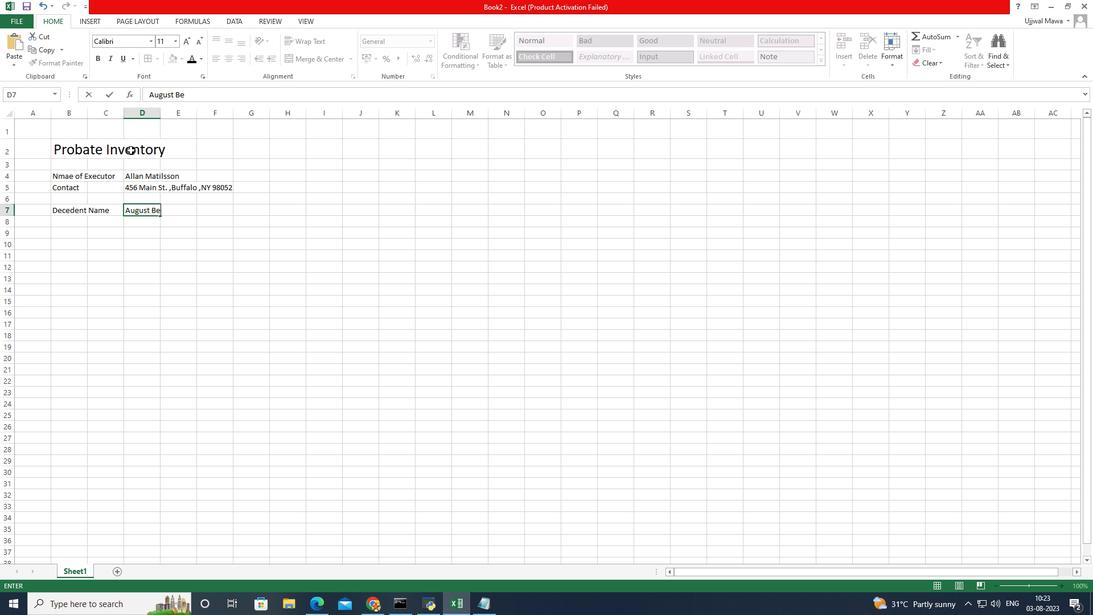 
Action: Key pressed e
Screenshot: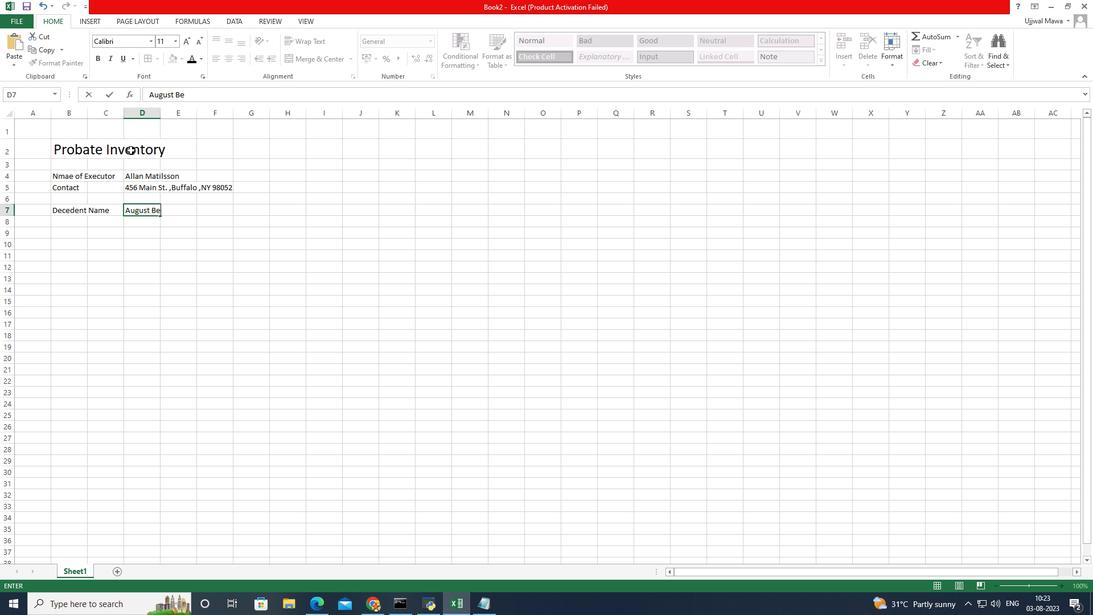 
Action: Mouse moved to (130, 150)
Screenshot: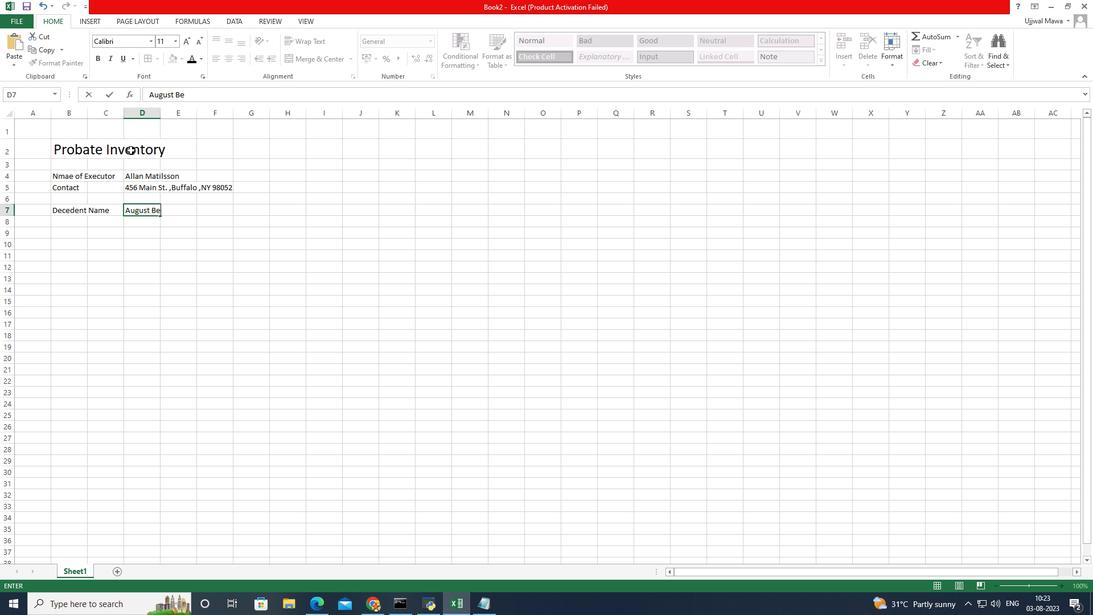 
Action: Key pressed rq<Key.backspace><Key.backspace>egqest
Screenshot: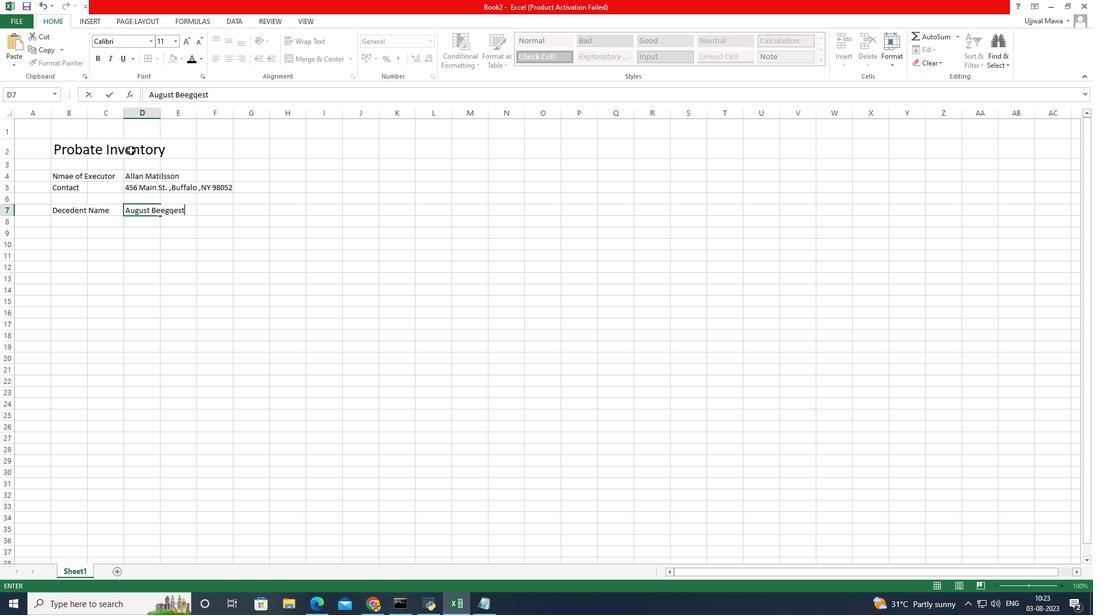 
Action: Mouse moved to (170, 209)
Screenshot: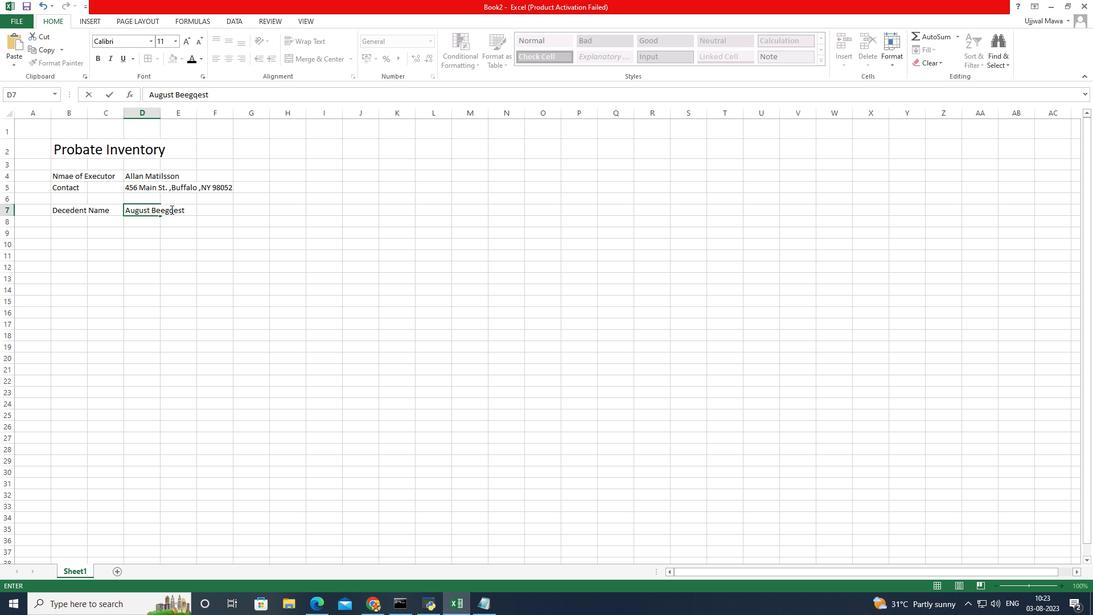 
Action: Mouse pressed left at (170, 209)
Screenshot: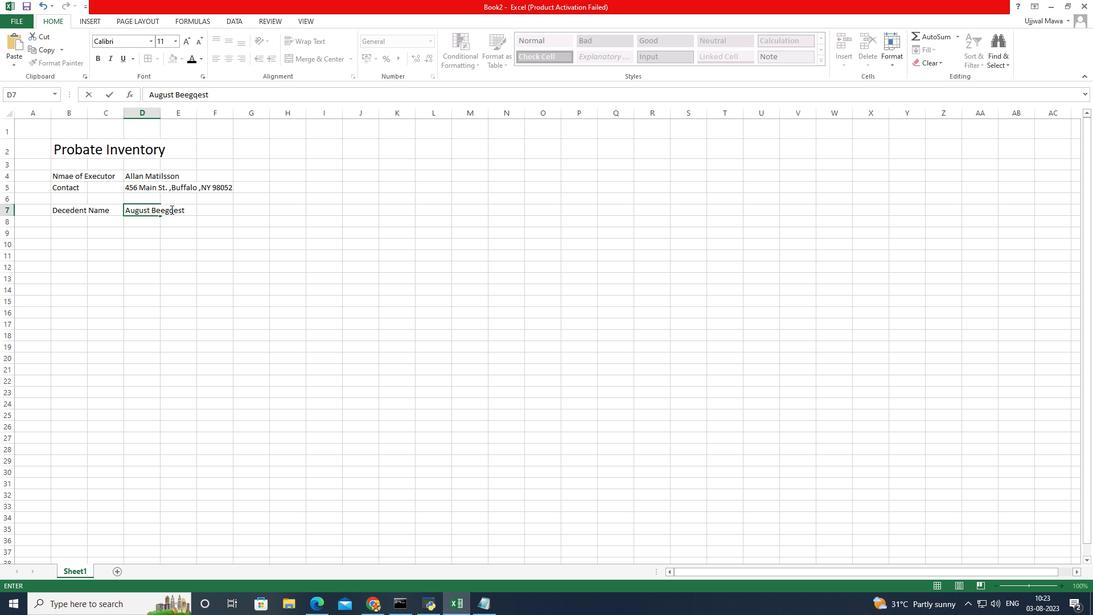 
Action: Mouse moved to (171, 209)
Screenshot: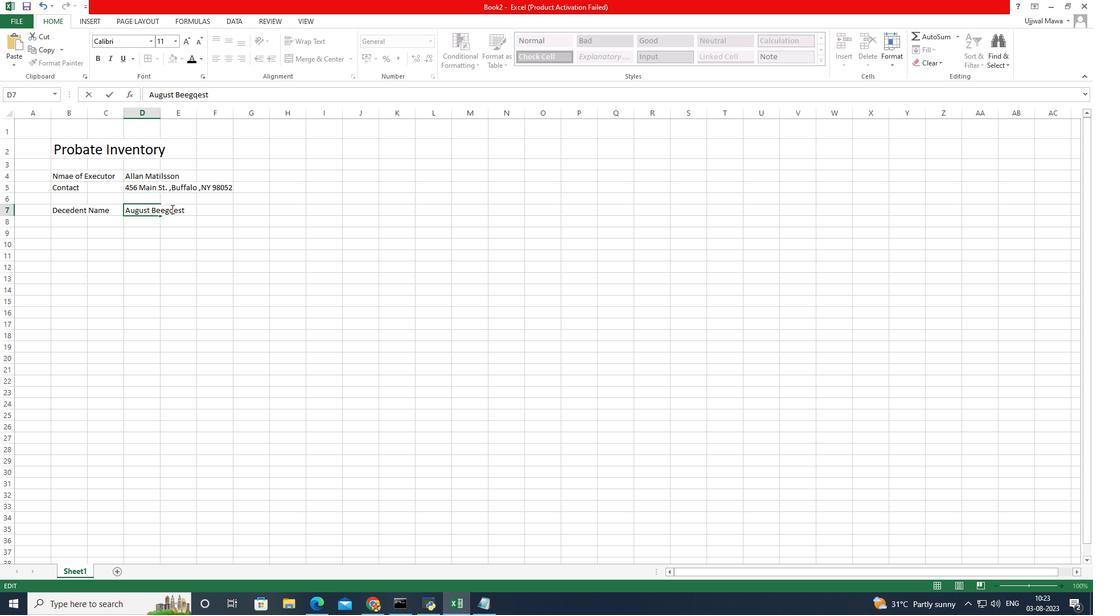 
Action: Mouse pressed left at (171, 209)
Screenshot: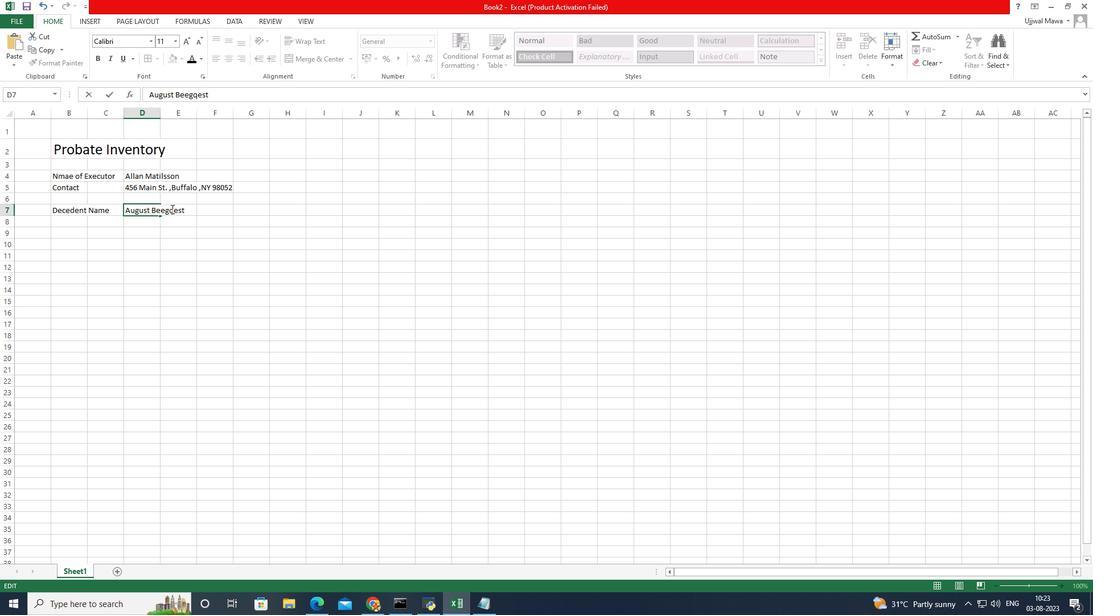 
Action: Mouse moved to (173, 213)
Screenshot: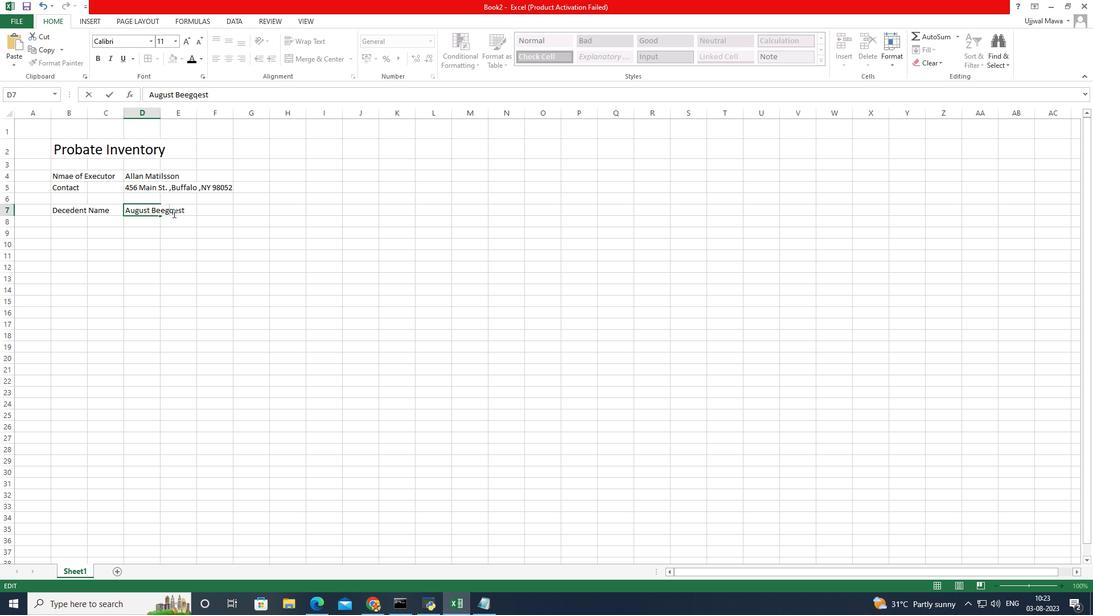 
Action: Mouse pressed left at (173, 213)
Screenshot: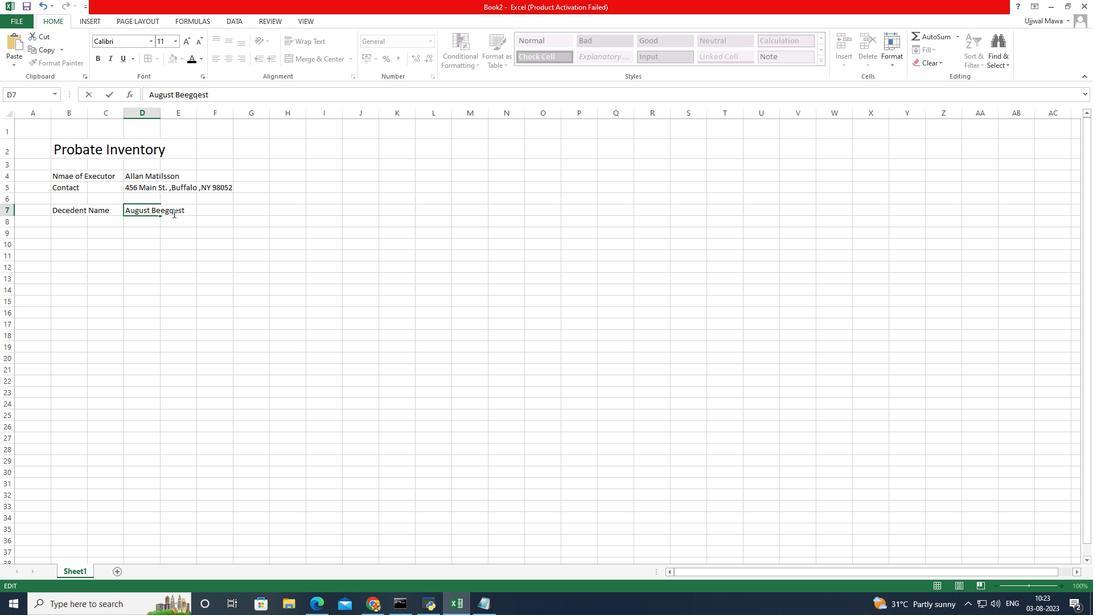 
Action: Mouse moved to (189, 199)
Screenshot: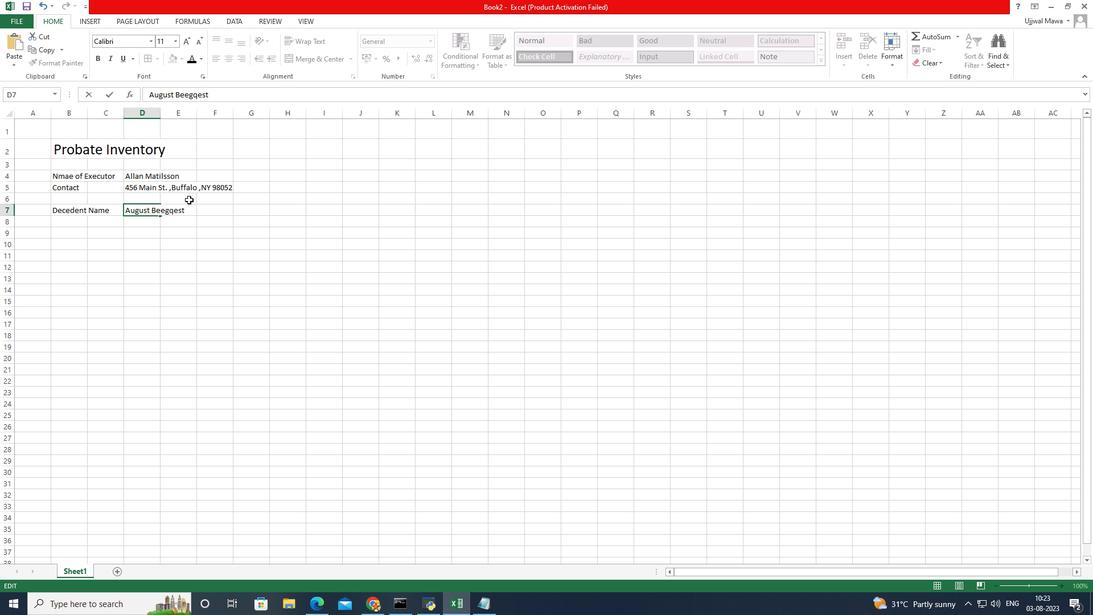 
Action: Key pressed u
Screenshot: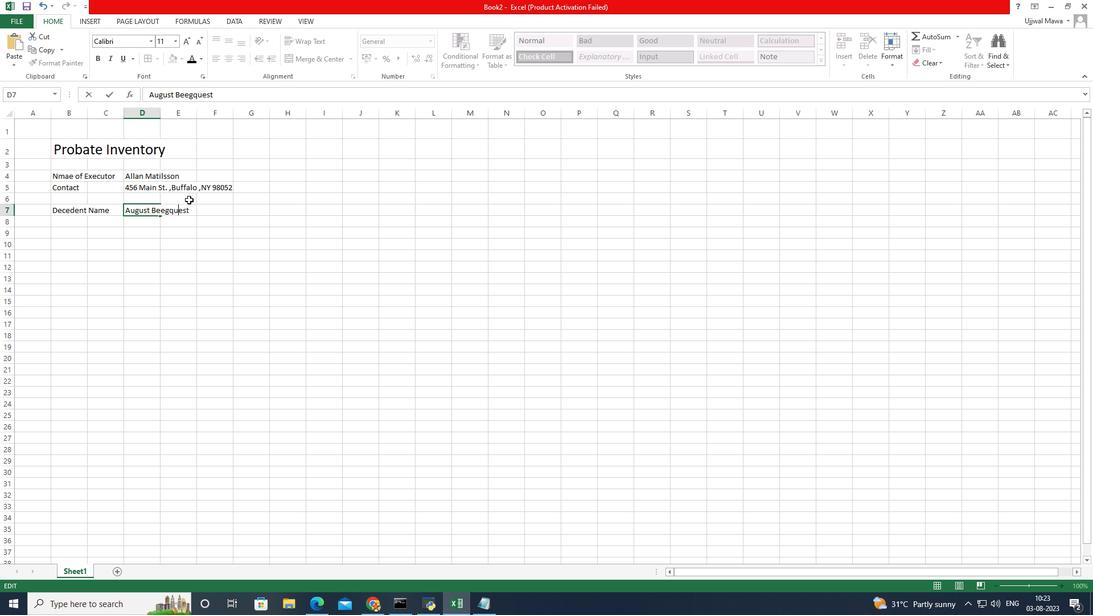 
Action: Mouse moved to (122, 319)
Screenshot: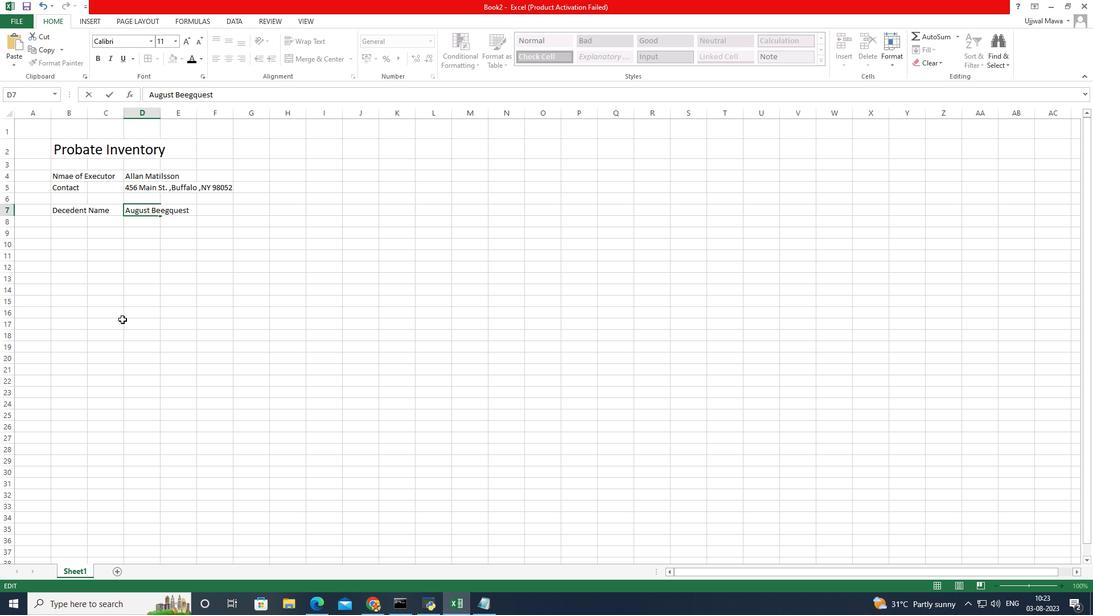 
Action: Mouse pressed left at (122, 319)
Screenshot: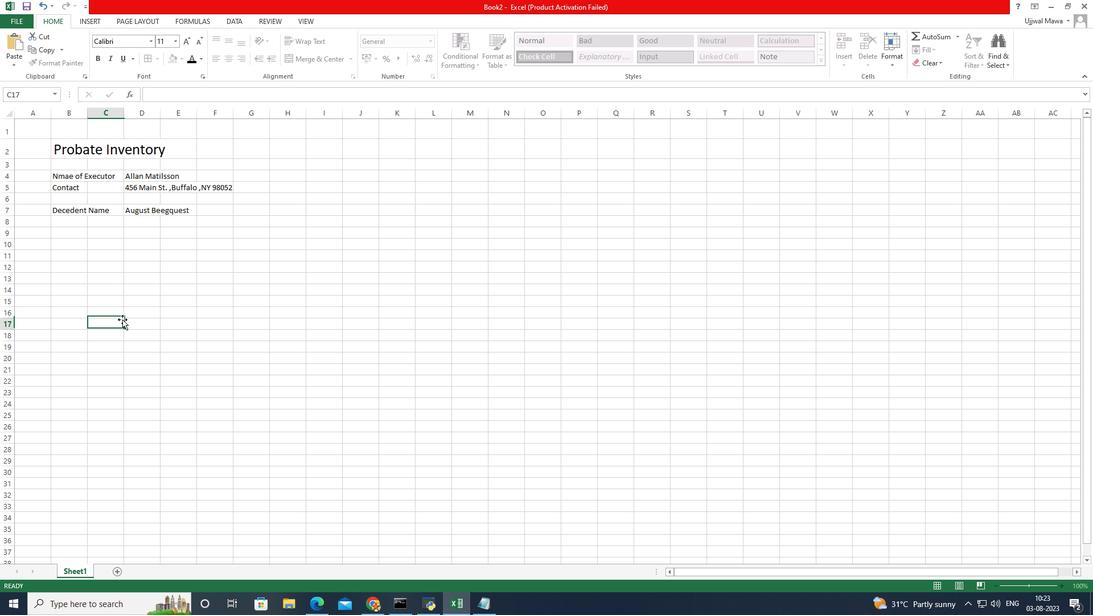 
Action: Mouse moved to (87, 220)
Screenshot: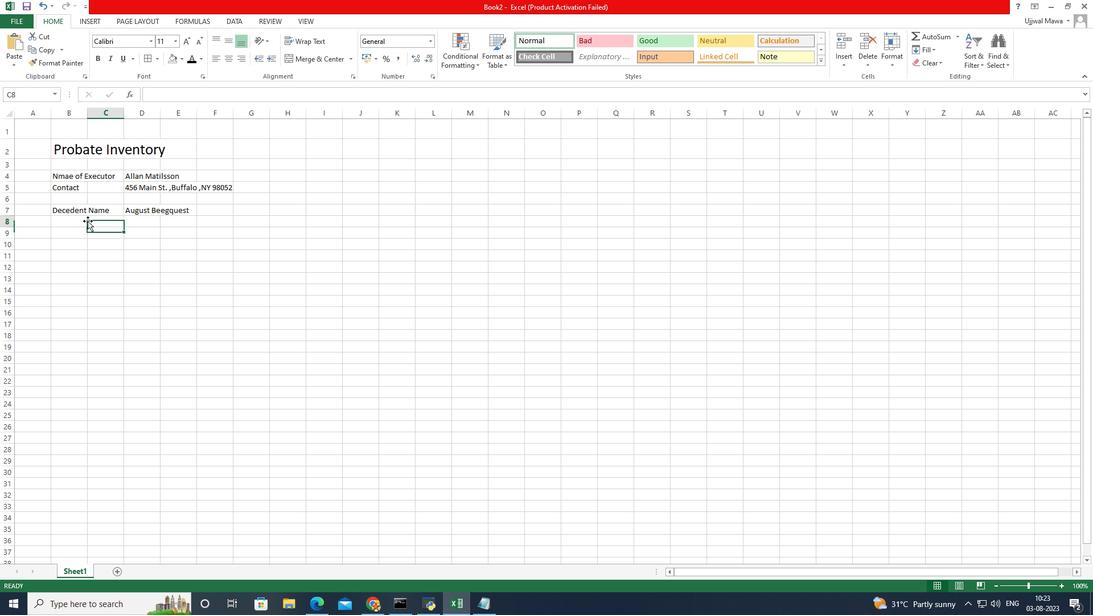 
Action: Mouse pressed left at (87, 220)
Screenshot: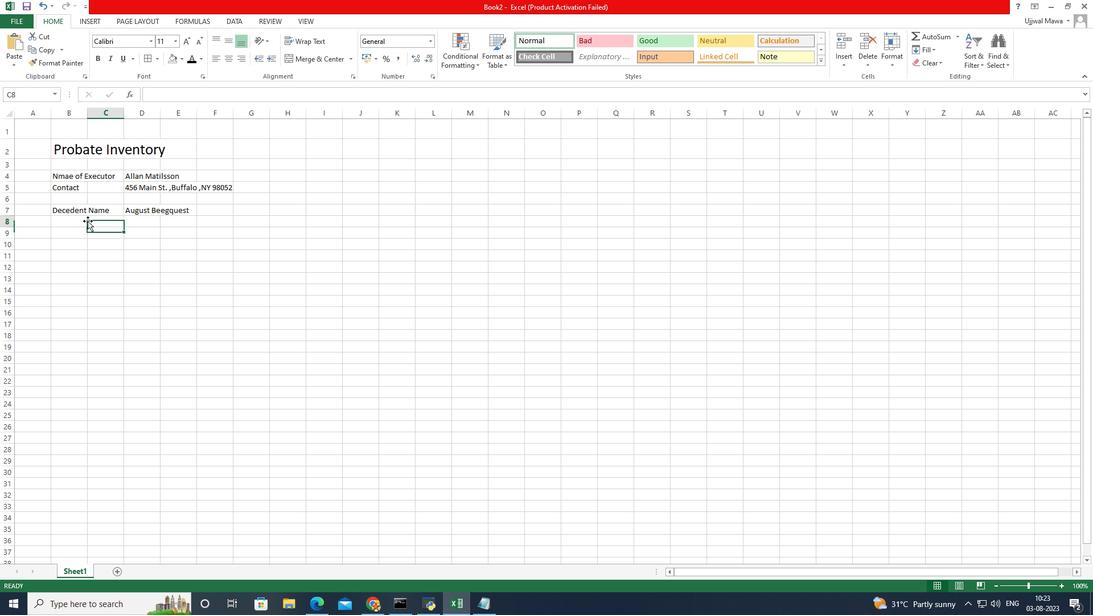 
Action: Mouse moved to (69, 226)
Screenshot: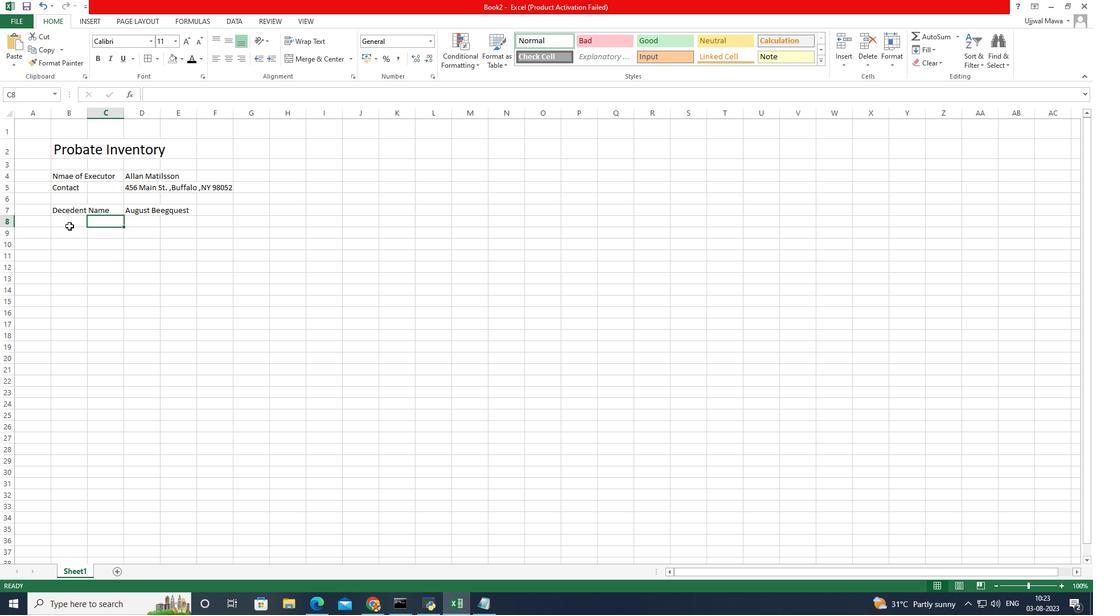
Action: Mouse pressed left at (69, 226)
Screenshot: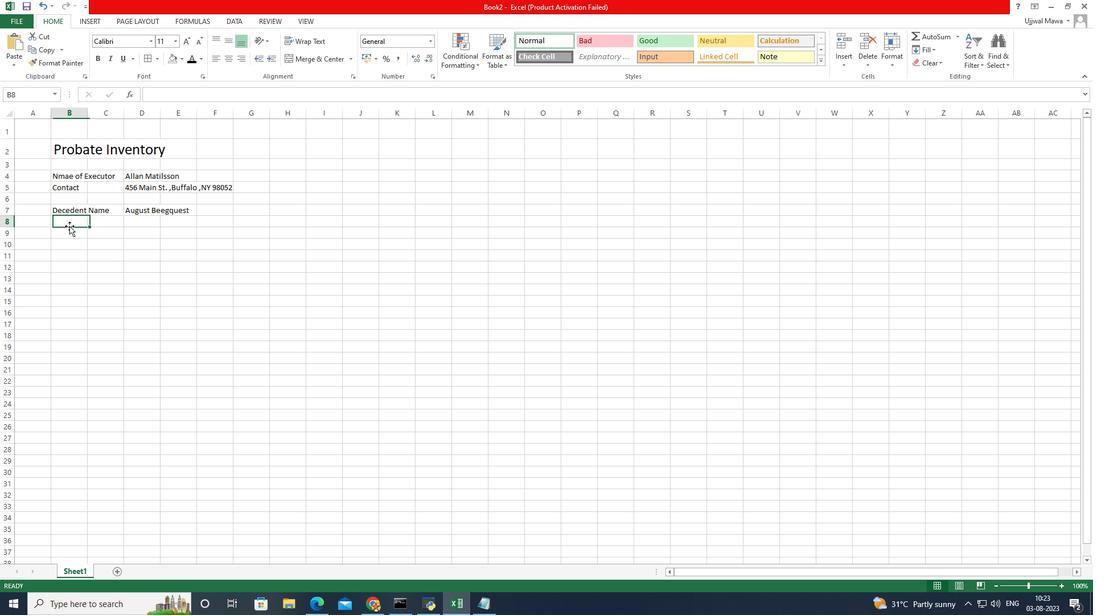 
Action: Mouse moved to (68, 226)
Screenshot: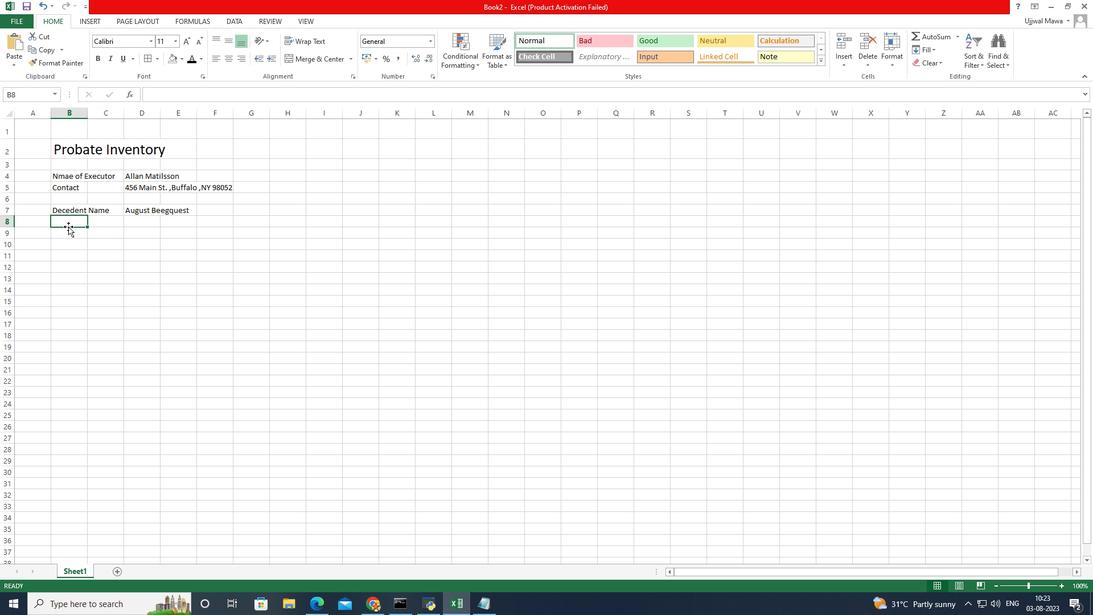 
Action: Mouse pressed left at (68, 226)
Screenshot: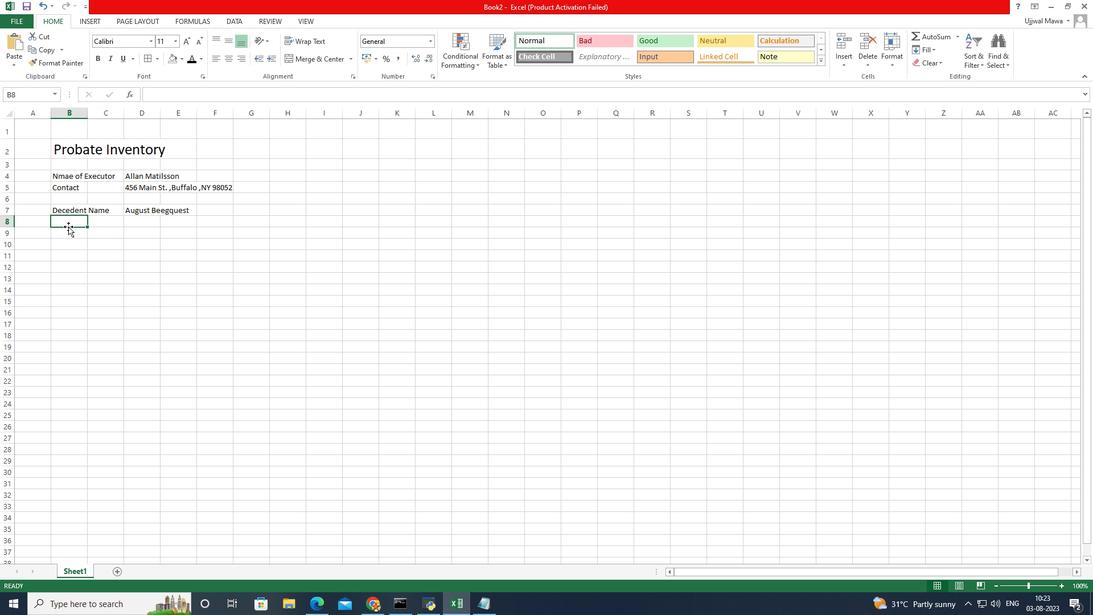 
Action: Mouse moved to (74, 218)
Screenshot: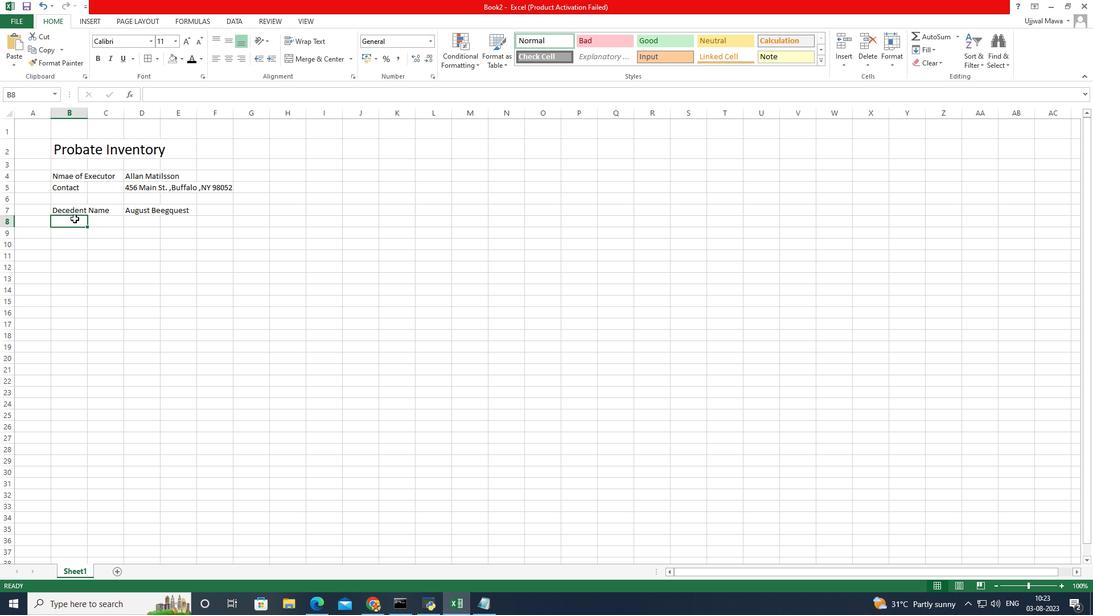 
Action: Key pressed <Key.caps_lock>A<Key.caps_lock>ddr
Screenshot: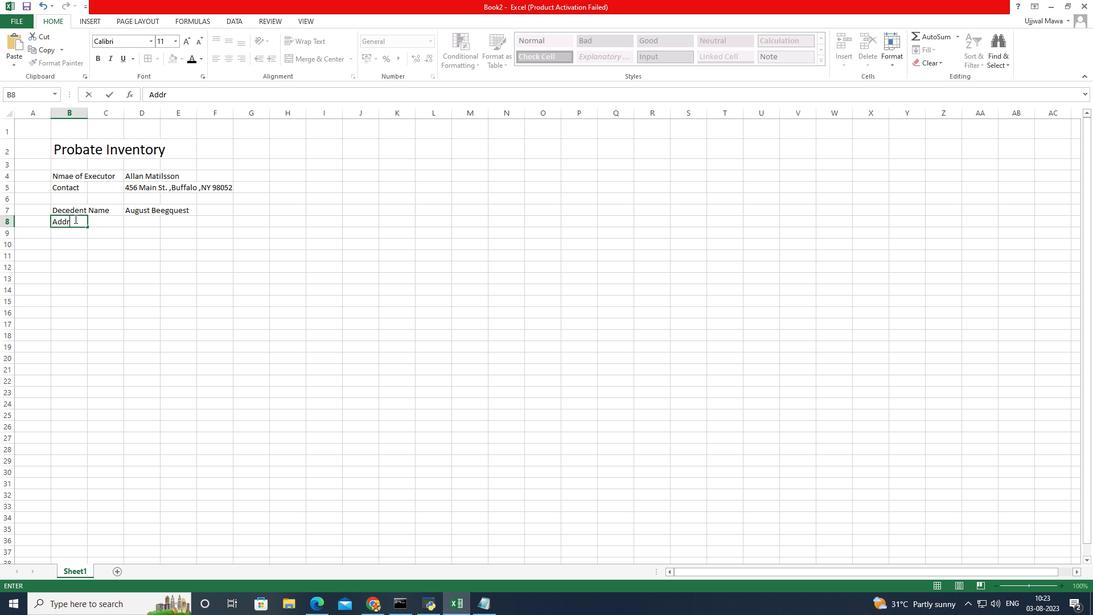 
Action: Mouse moved to (69, 218)
Screenshot: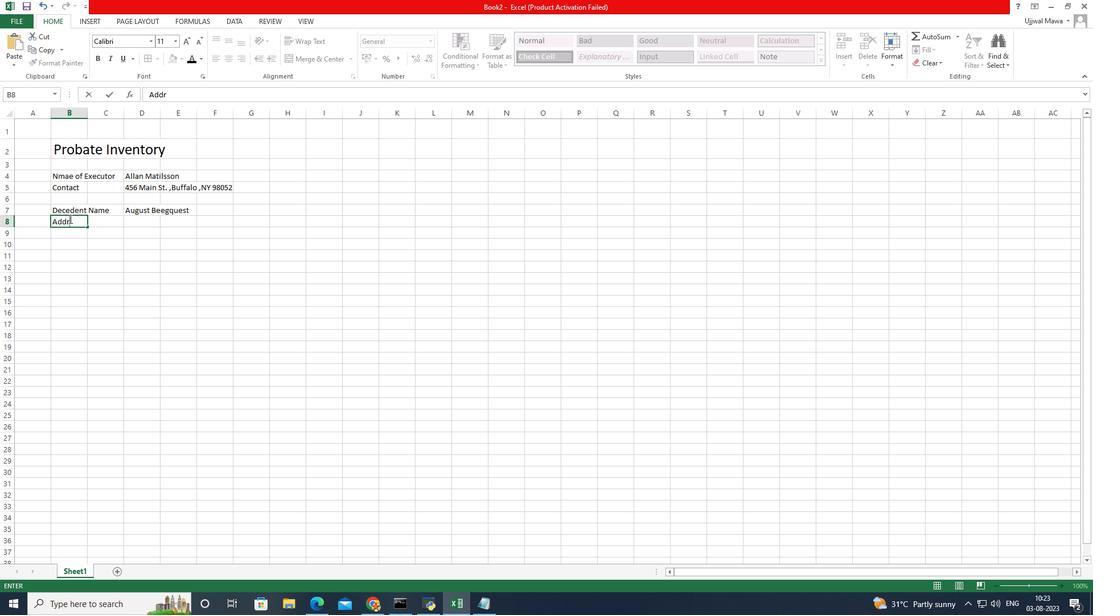 
Action: Key pressed e
Screenshot: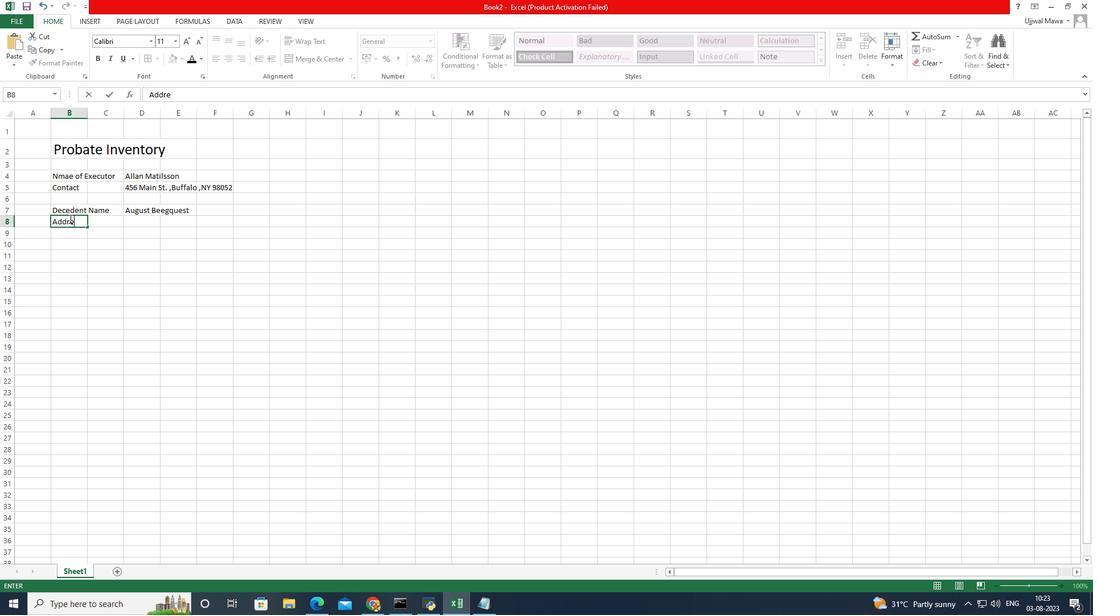 
Action: Mouse moved to (62, 239)
Screenshot: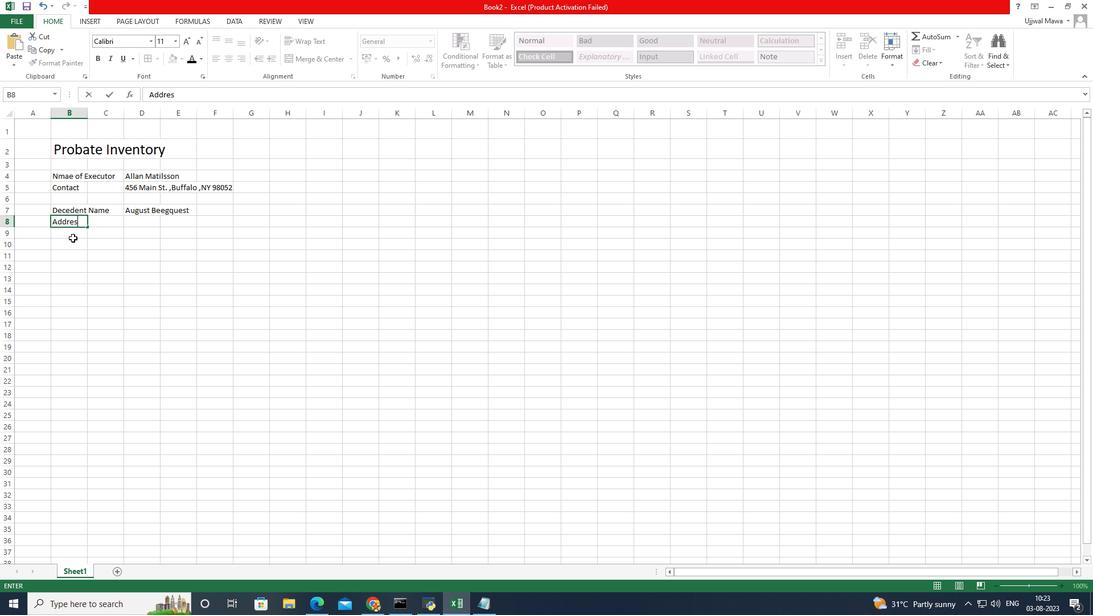 
Action: Key pressed s
Screenshot: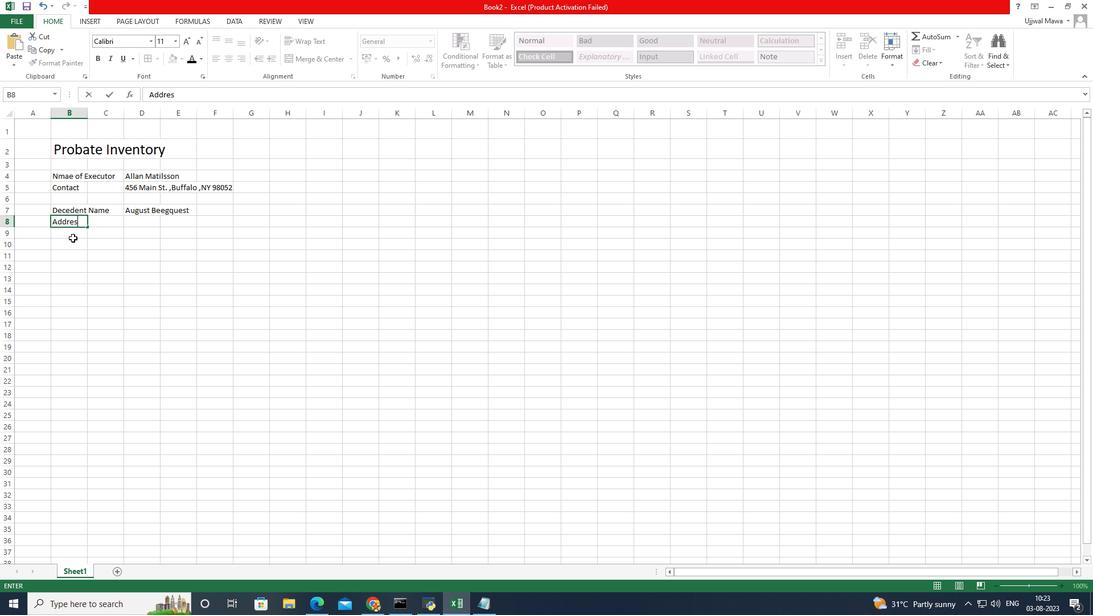 
Action: Mouse moved to (84, 230)
Screenshot: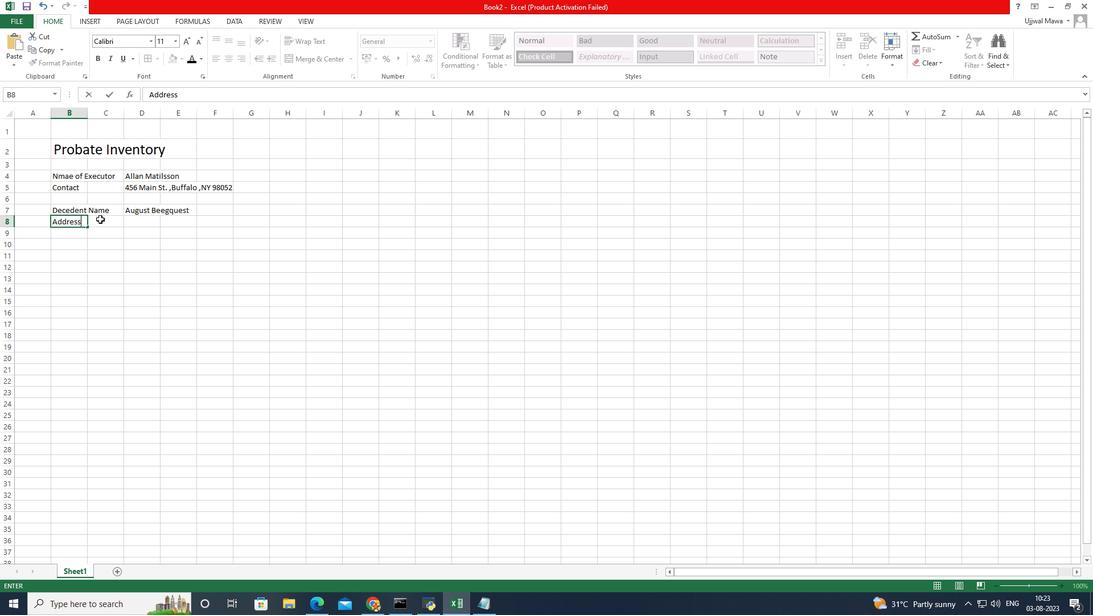 
Action: Key pressed s
Screenshot: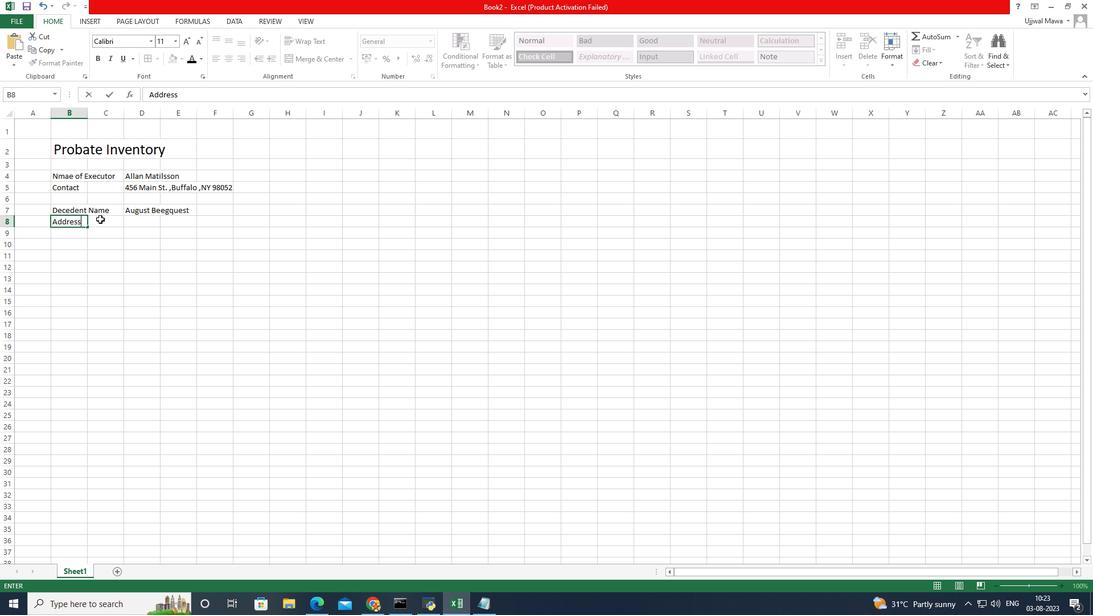 
Action: Mouse moved to (121, 219)
Screenshot: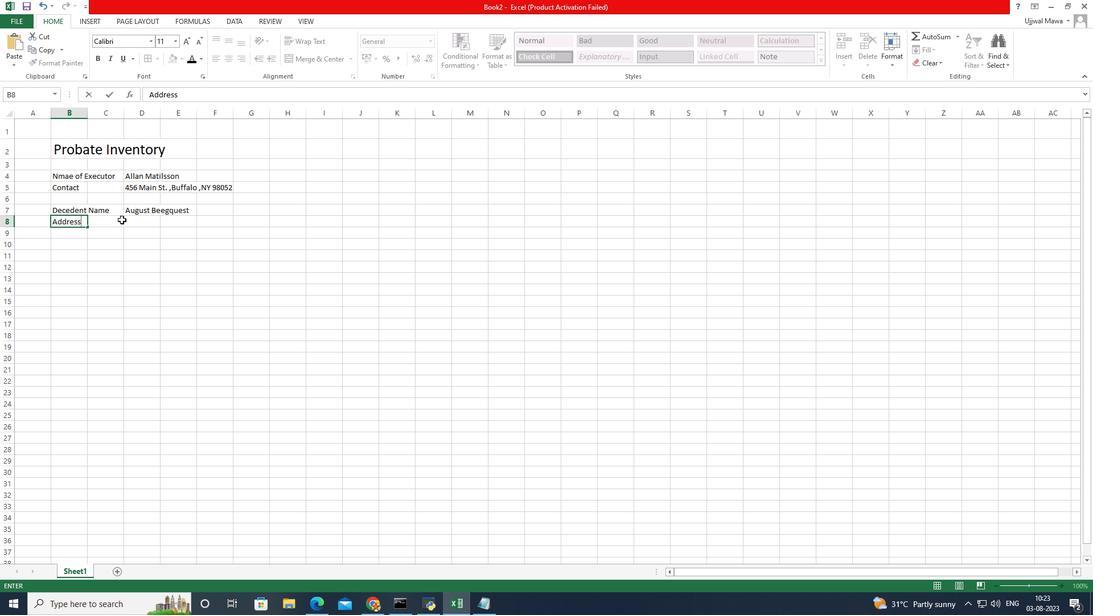 
Action: Mouse pressed left at (121, 219)
Screenshot: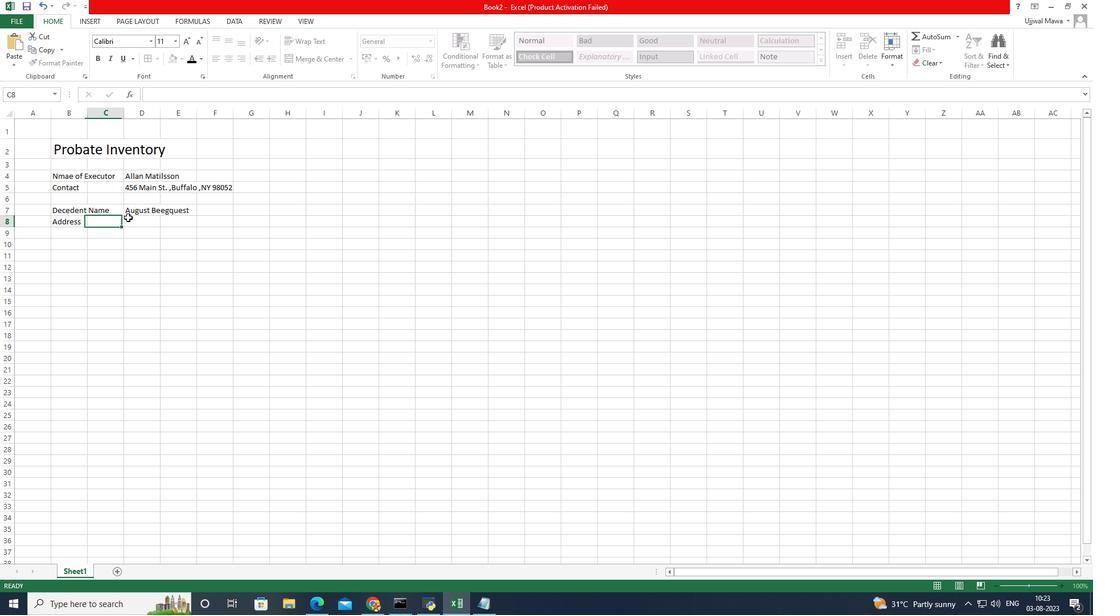 
Action: Mouse moved to (130, 216)
Screenshot: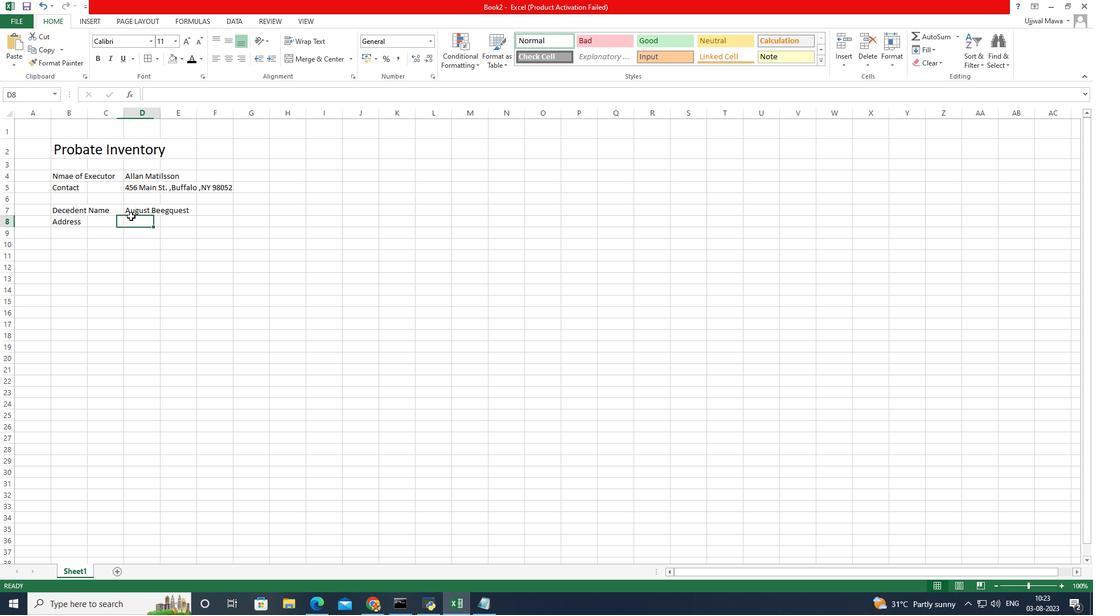 
Action: Mouse pressed left at (130, 216)
Screenshot: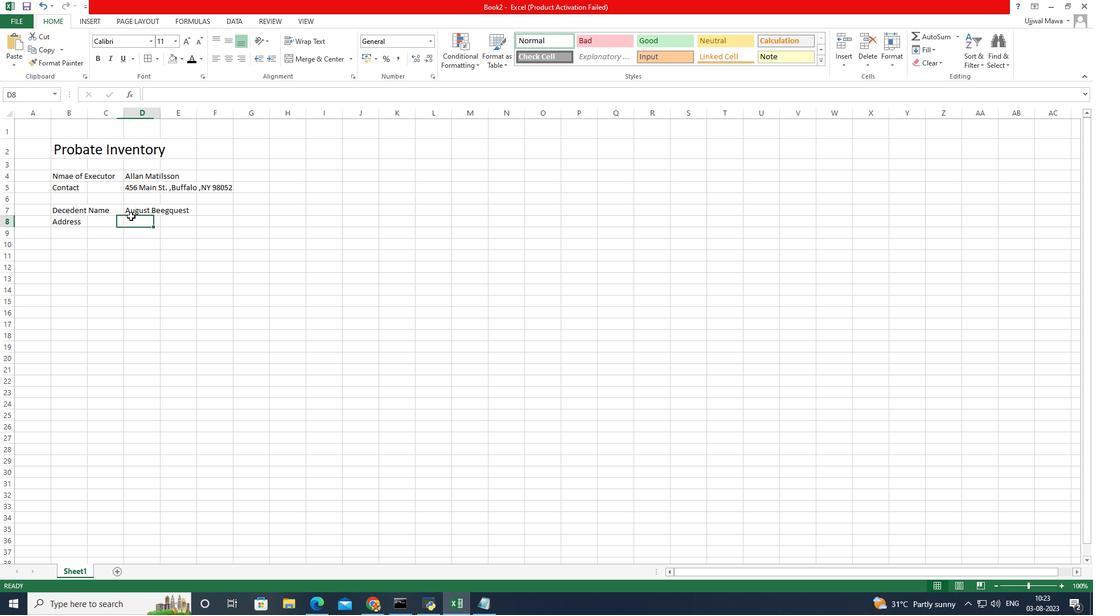
Action: Mouse moved to (130, 216)
Screenshot: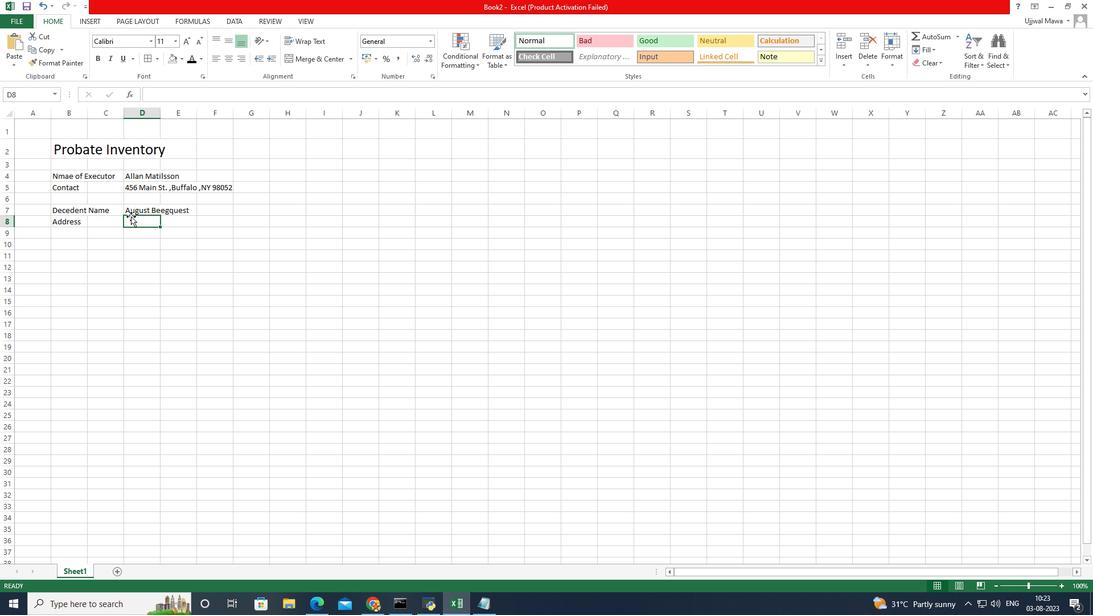
Action: Key pressed 7
Screenshot: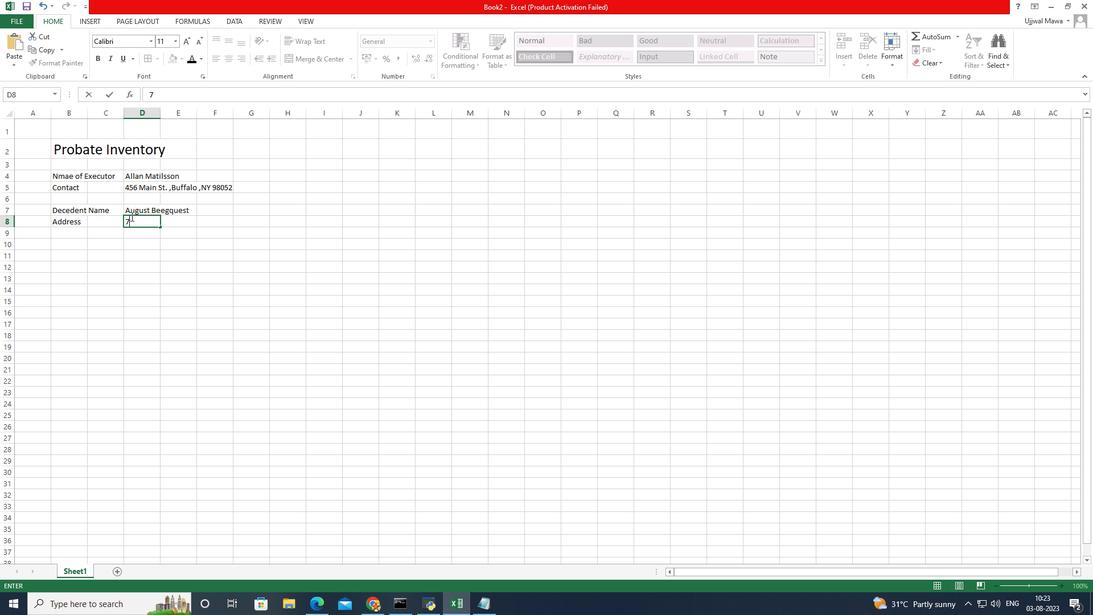 
Action: Mouse moved to (145, 210)
Screenshot: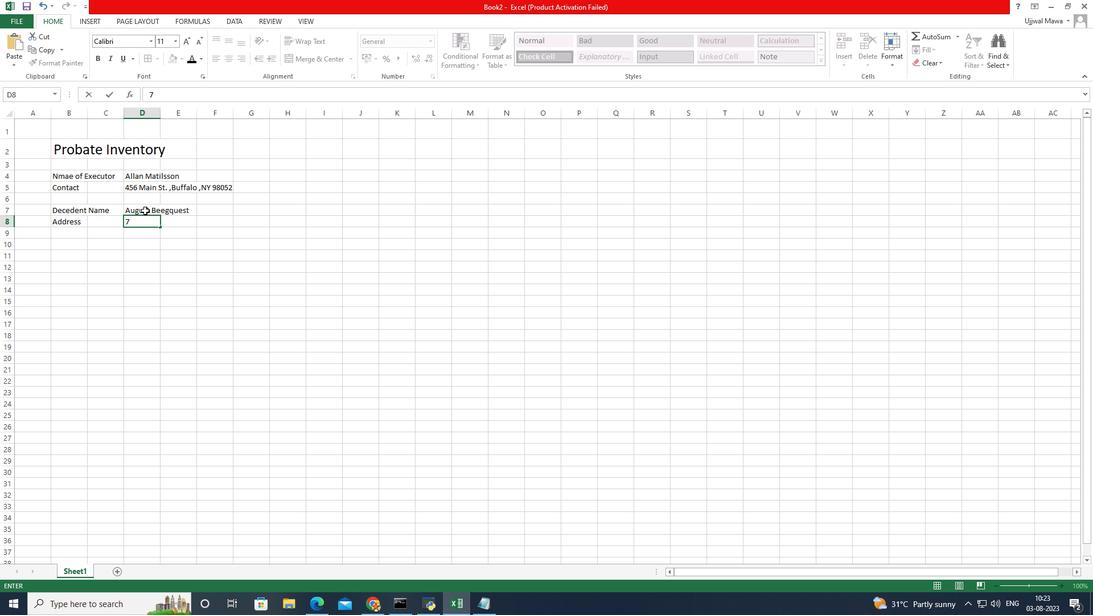 
Action: Key pressed <Key.backspace>6789
Screenshot: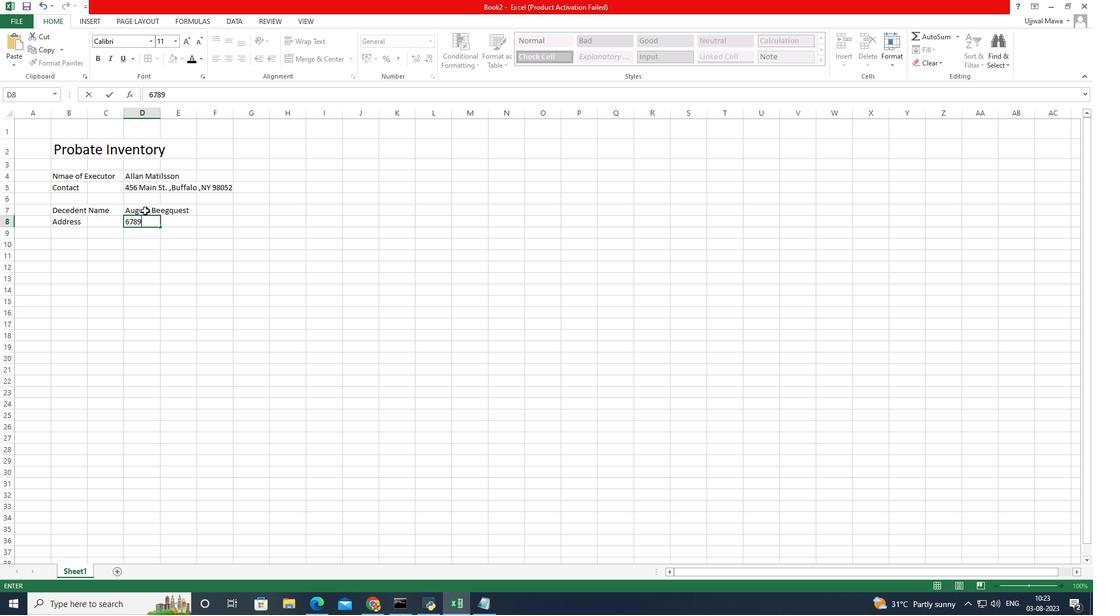 
Action: Mouse moved to (144, 210)
Screenshot: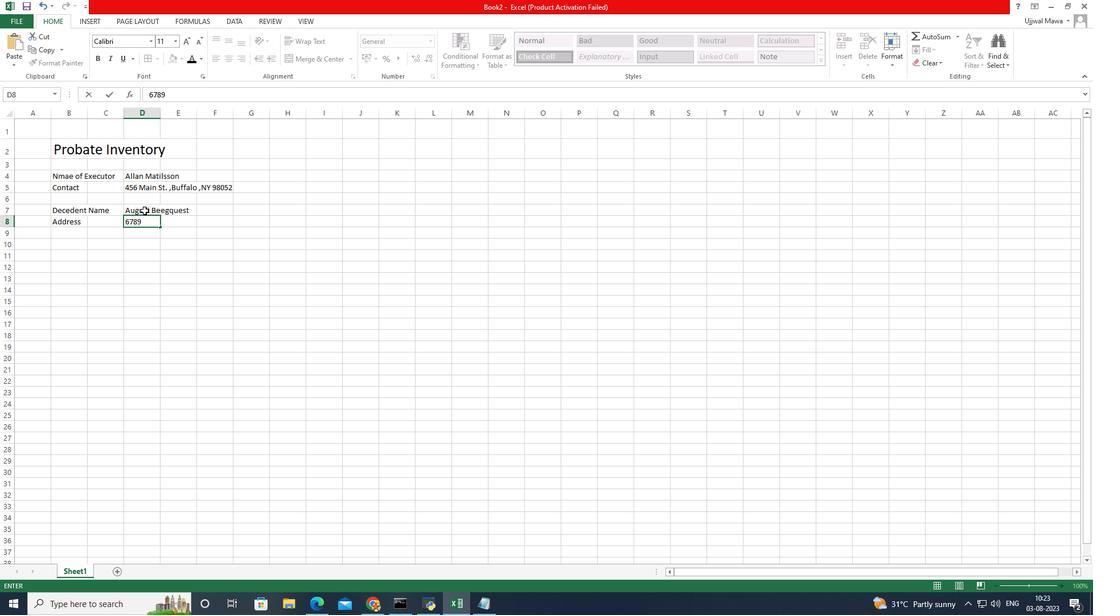 
Action: Key pressed <Key.space><Key.caps_lock>M<Key.caps_lock>ain<Key.space>
Screenshot: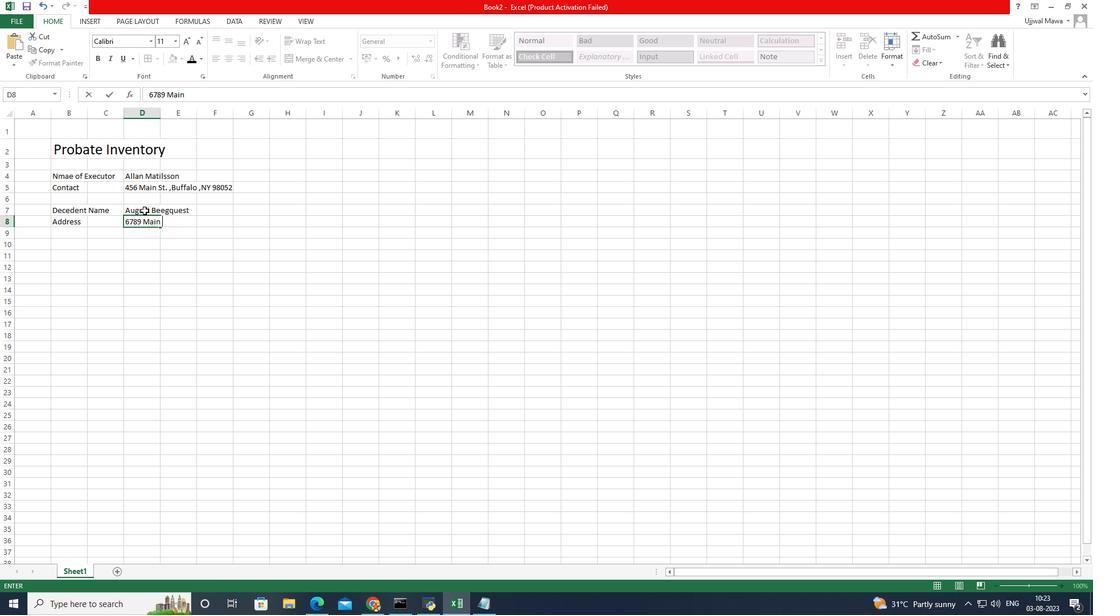 
Action: Mouse moved to (111, 115)
Screenshot: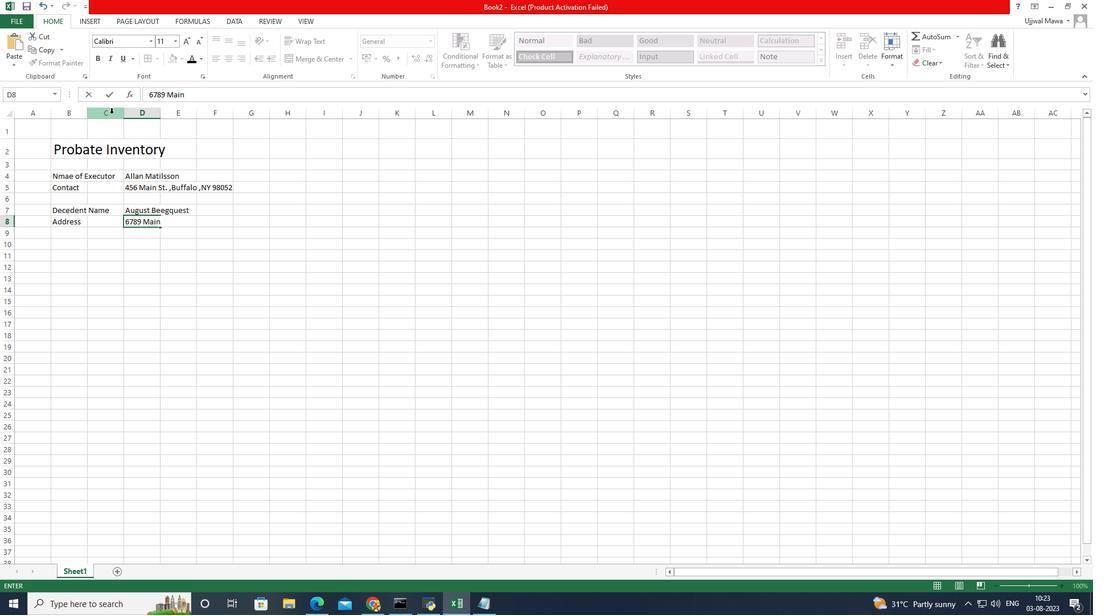 
Action: Key pressed <Key.caps_lock>
Screenshot: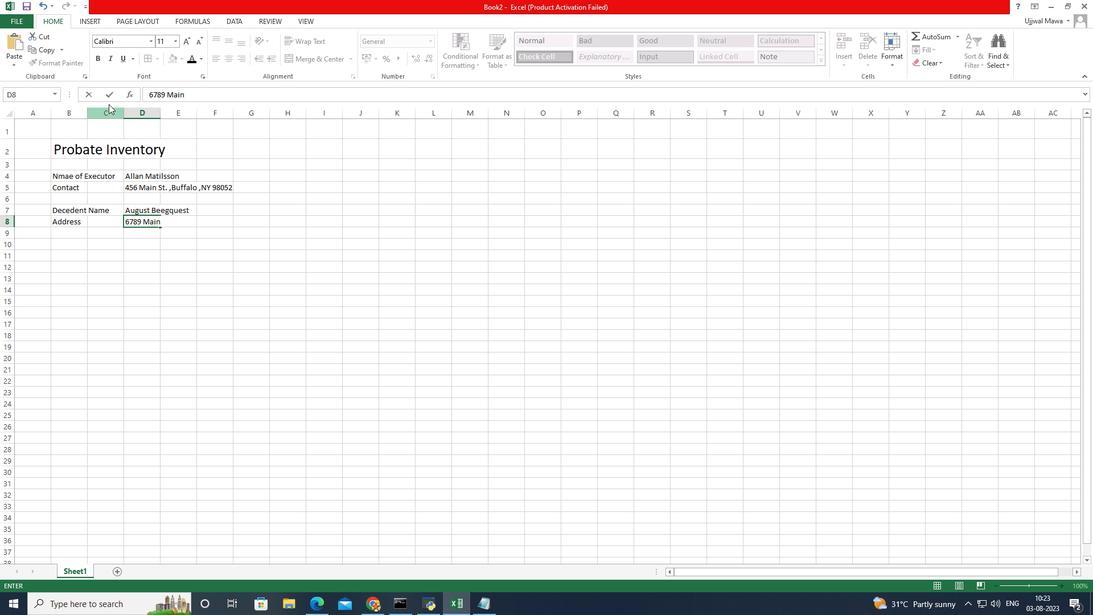 
Action: Mouse moved to (108, 104)
Screenshot: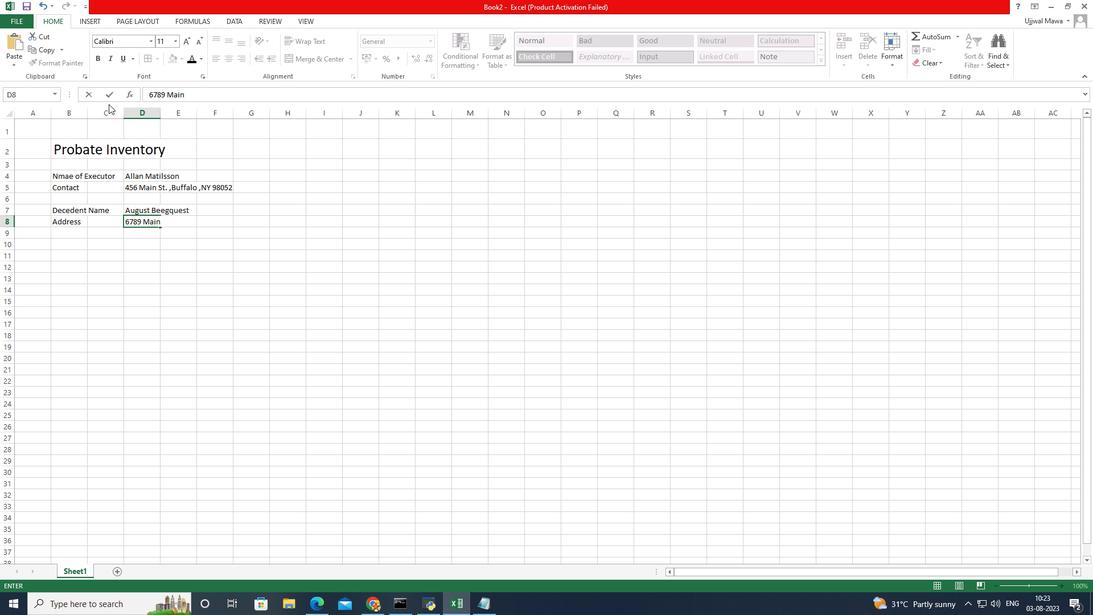 
Action: Key pressed S<Key.caps_lock>t.<Key.enter><Key.caps_lock>C<Key.caps_lock>ity<Key.space><Key.backspace><Key.backspace><Key.backspace><Key.backspace><Key.backspace><Key.backspace><Key.backspace>
Screenshot: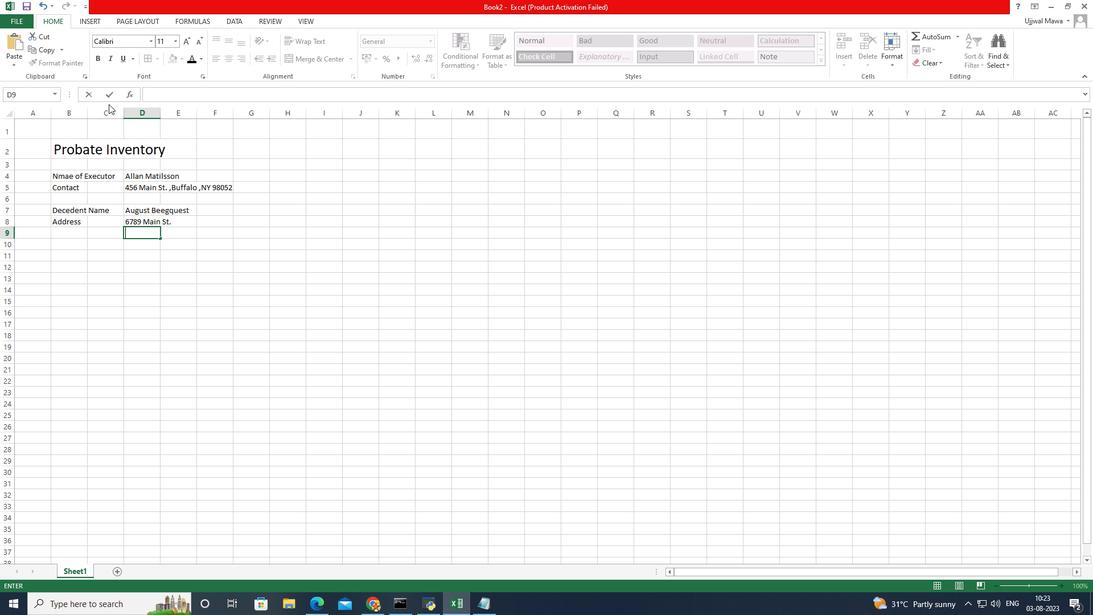 
Action: Mouse moved to (71, 233)
Screenshot: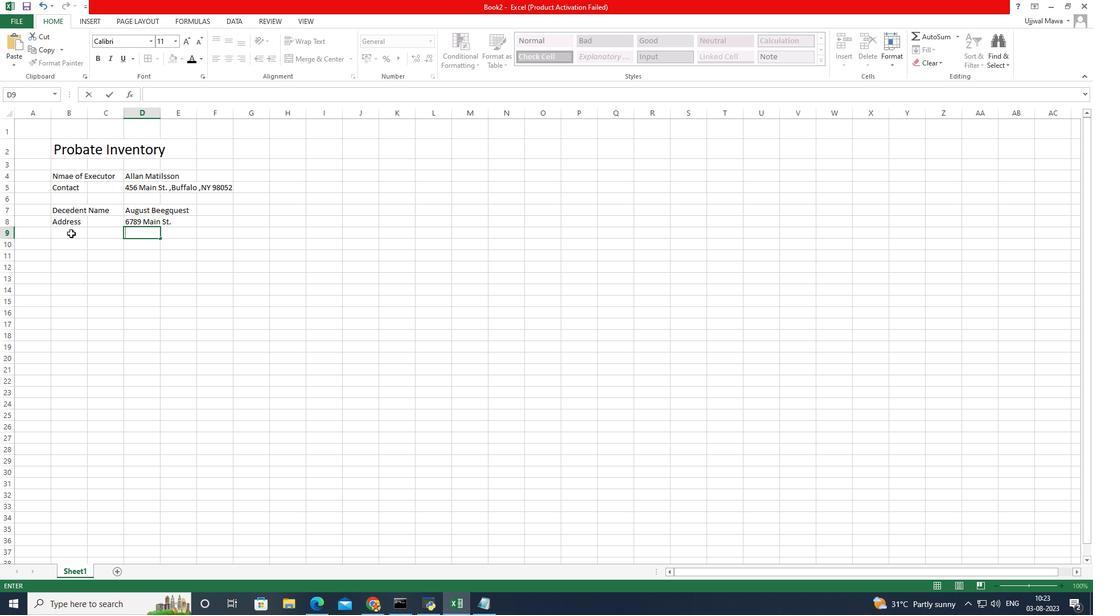 
Action: Mouse pressed left at (71, 233)
Screenshot: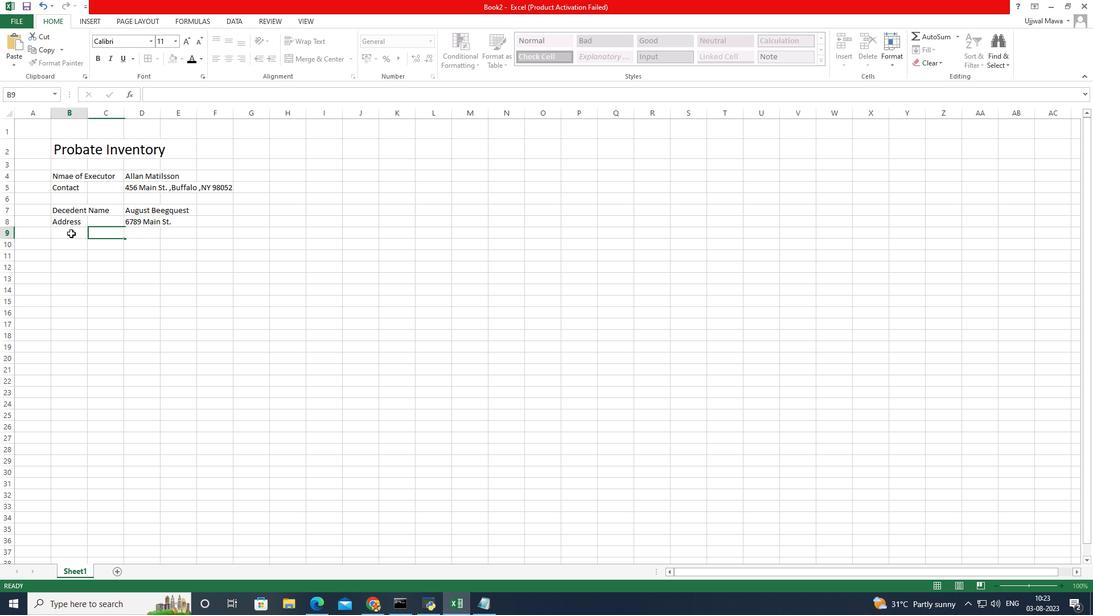 
Action: Mouse pressed left at (71, 233)
Screenshot: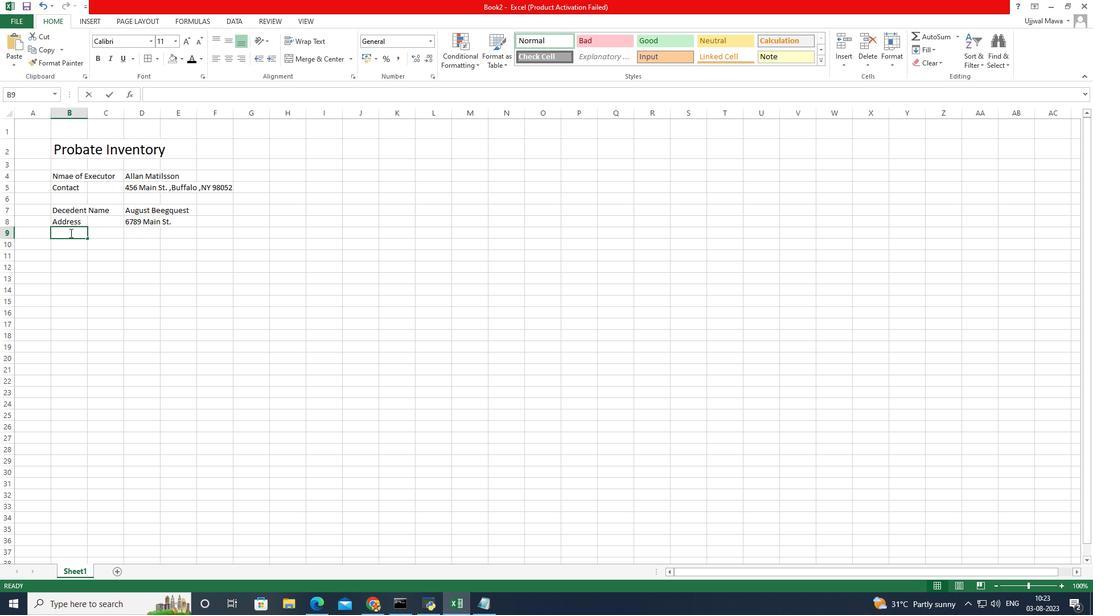 
Action: Mouse moved to (66, 231)
Screenshot: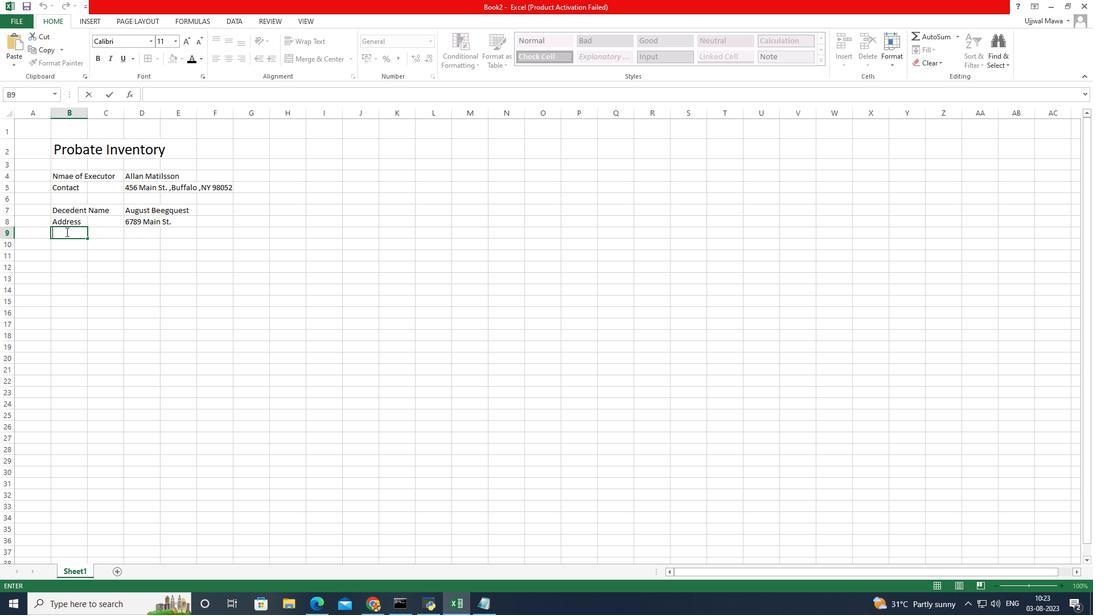 
Action: Key pressed <Key.caps_lock>C<Key.caps_lock>ity
Screenshot: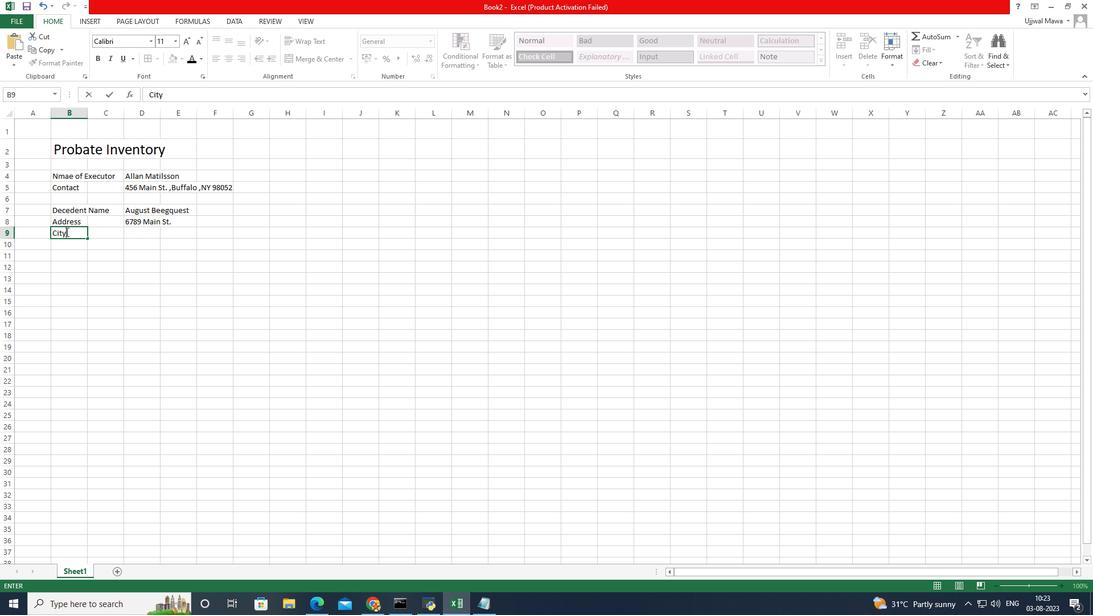 
Action: Mouse moved to (148, 227)
Screenshot: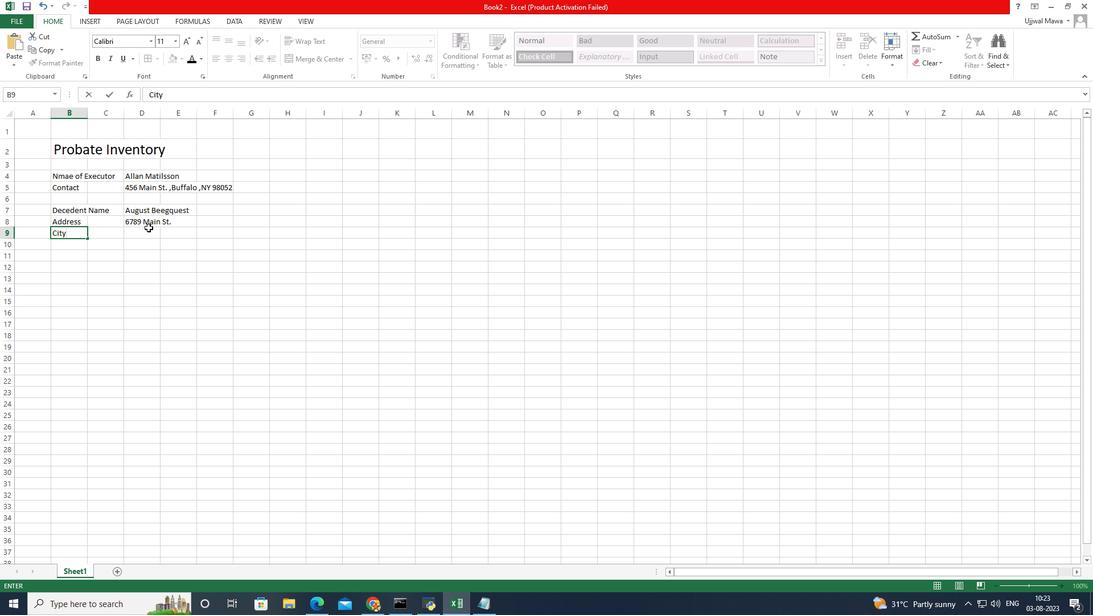 
Action: Mouse pressed left at (148, 227)
Screenshot: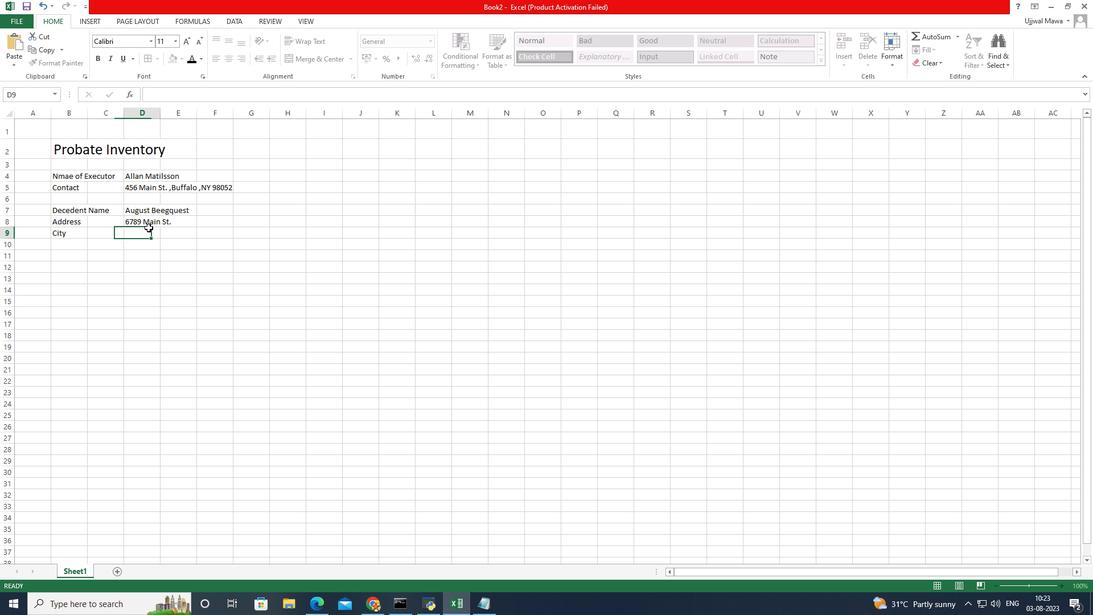 
Action: Mouse moved to (145, 228)
Screenshot: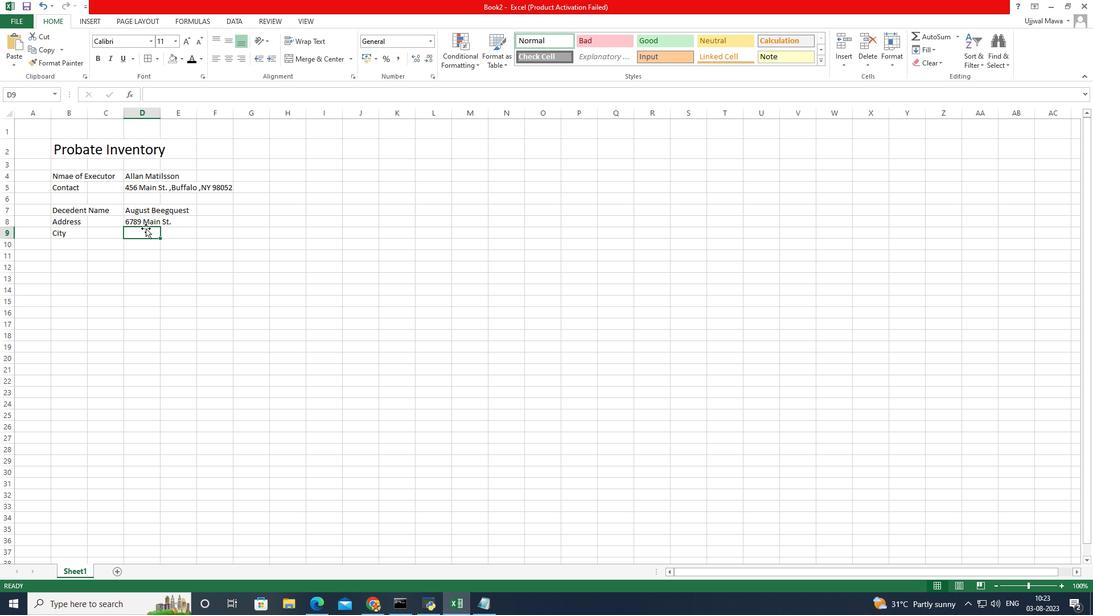 
Action: Mouse pressed left at (145, 228)
Screenshot: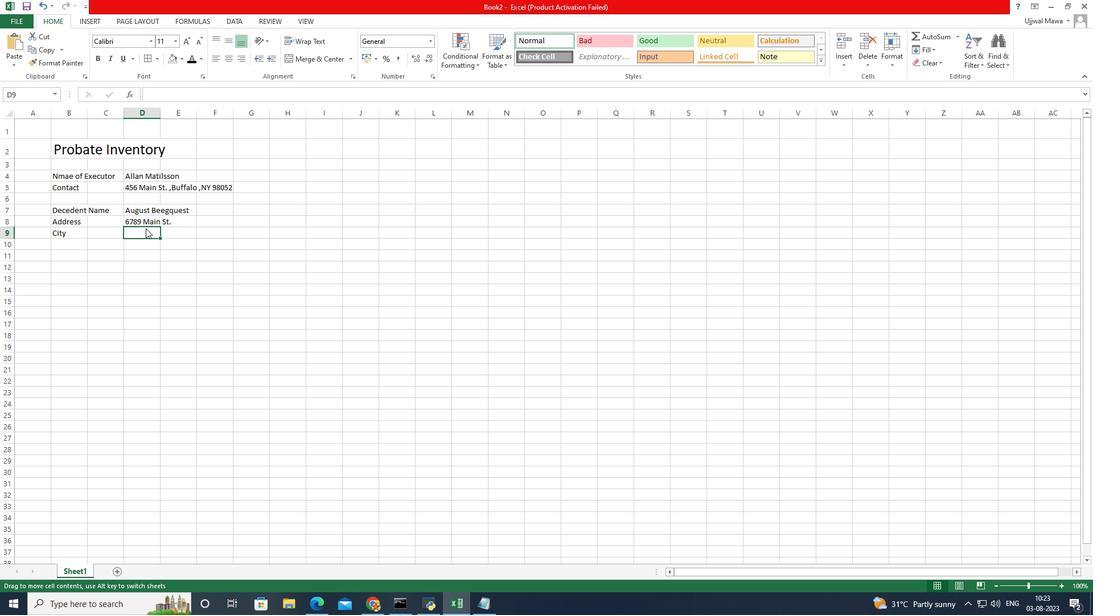
Action: Mouse moved to (142, 231)
Screenshot: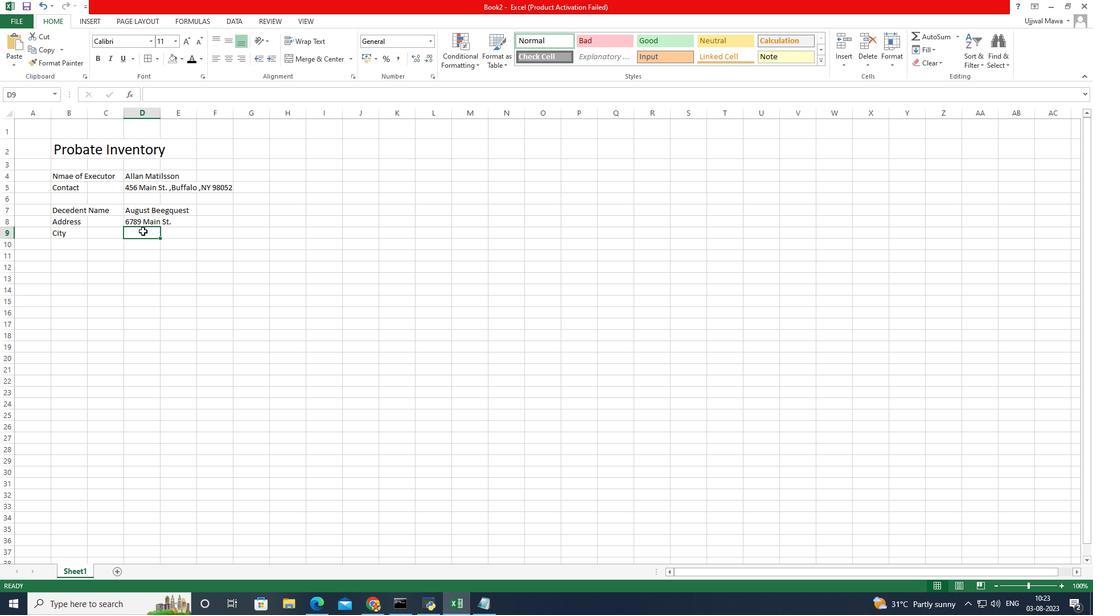 
Action: Mouse pressed left at (142, 231)
Screenshot: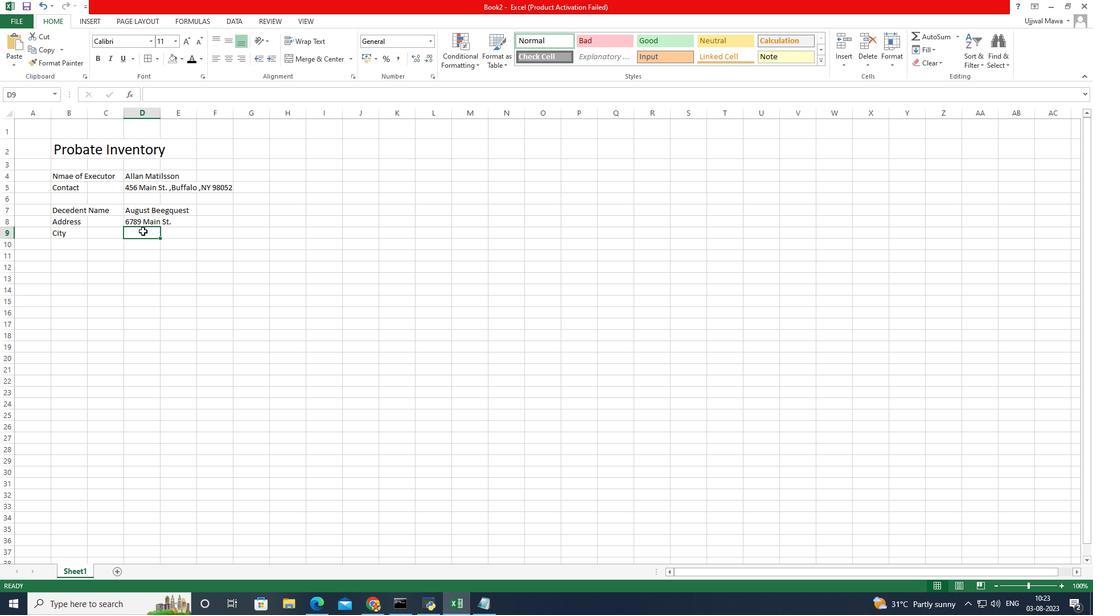
Action: Mouse pressed left at (142, 231)
Screenshot: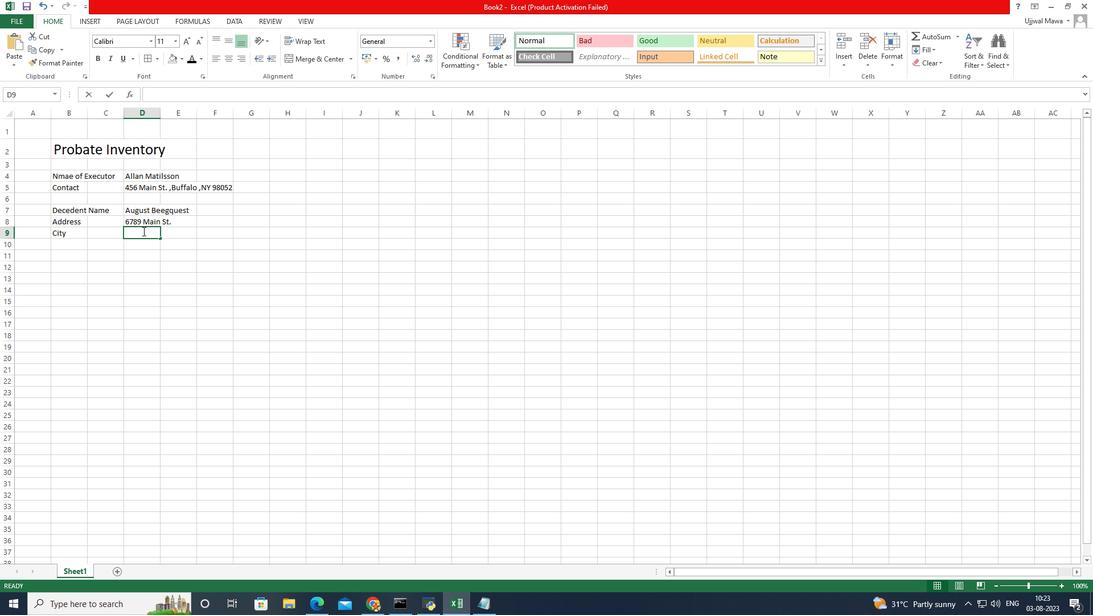 
Action: Mouse moved to (142, 231)
Screenshot: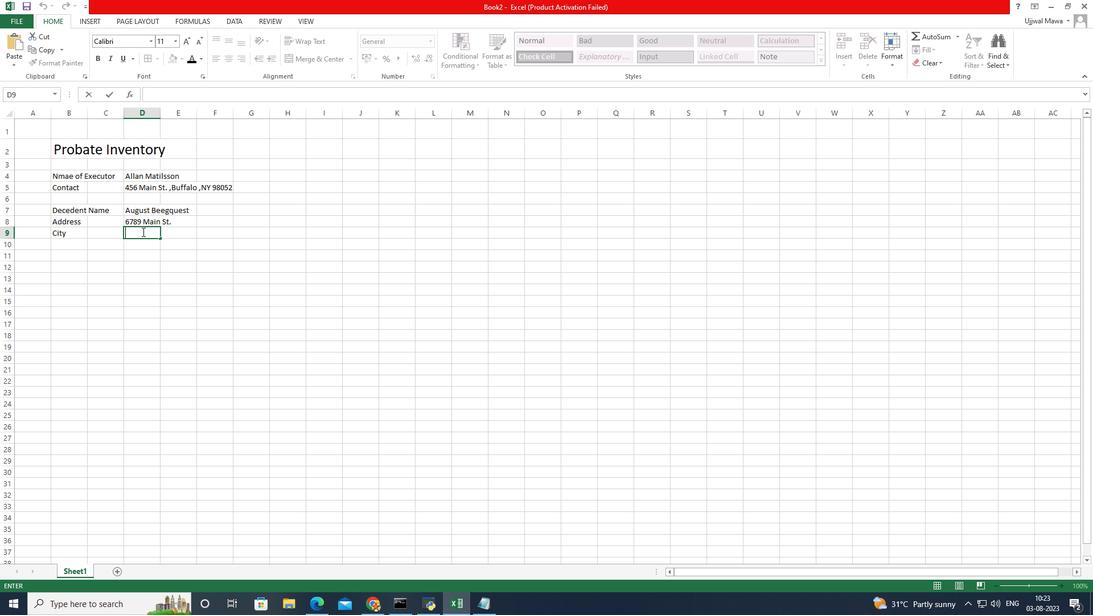 
Action: Key pressed <Key.caps_lock>B<Key.caps_lock>uffalo<Key.enter>
Screenshot: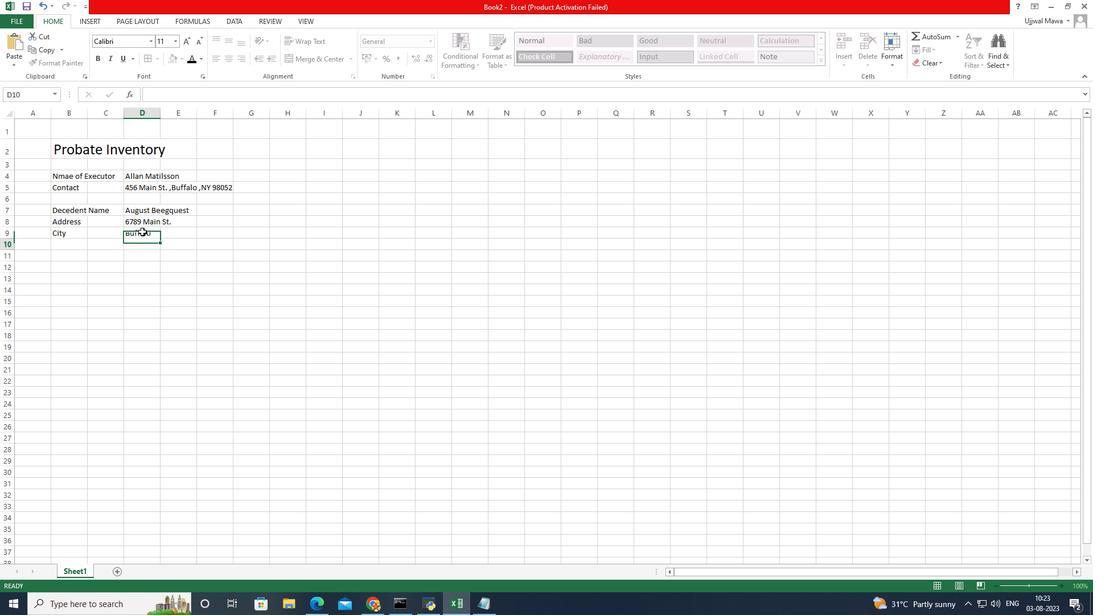 
Action: Mouse moved to (67, 246)
Screenshot: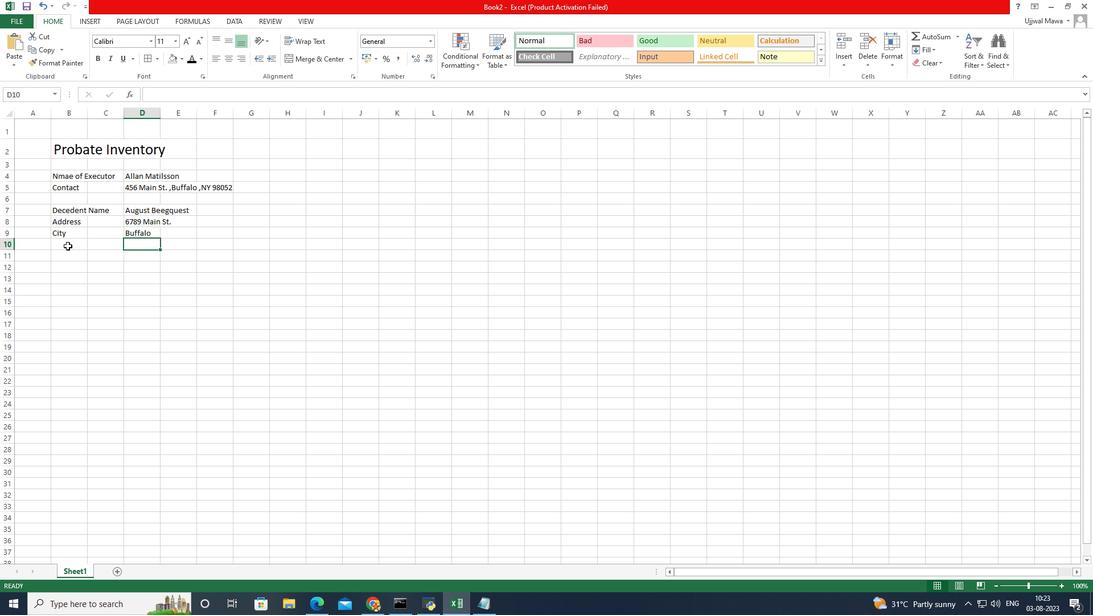 
Action: Mouse pressed left at (67, 246)
Screenshot: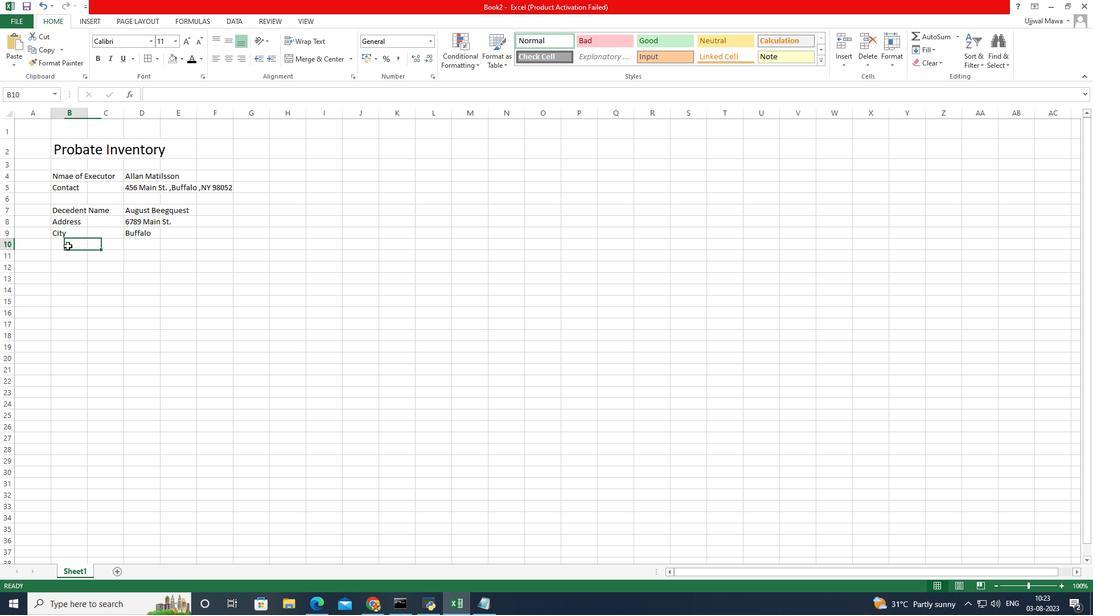 
Action: Mouse pressed left at (67, 246)
Screenshot: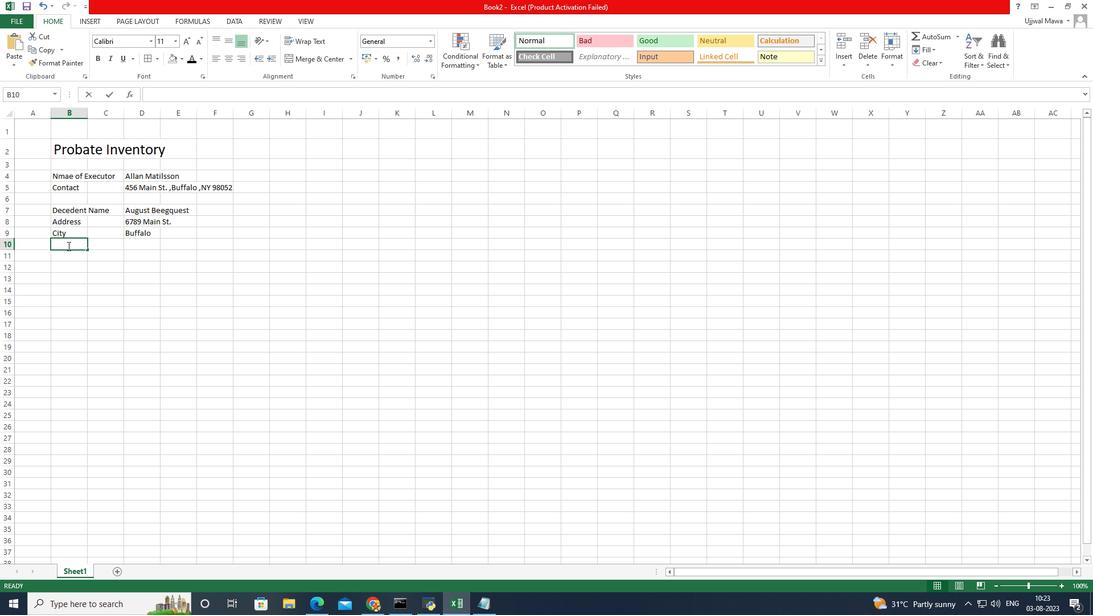 
Action: Mouse moved to (69, 246)
Screenshot: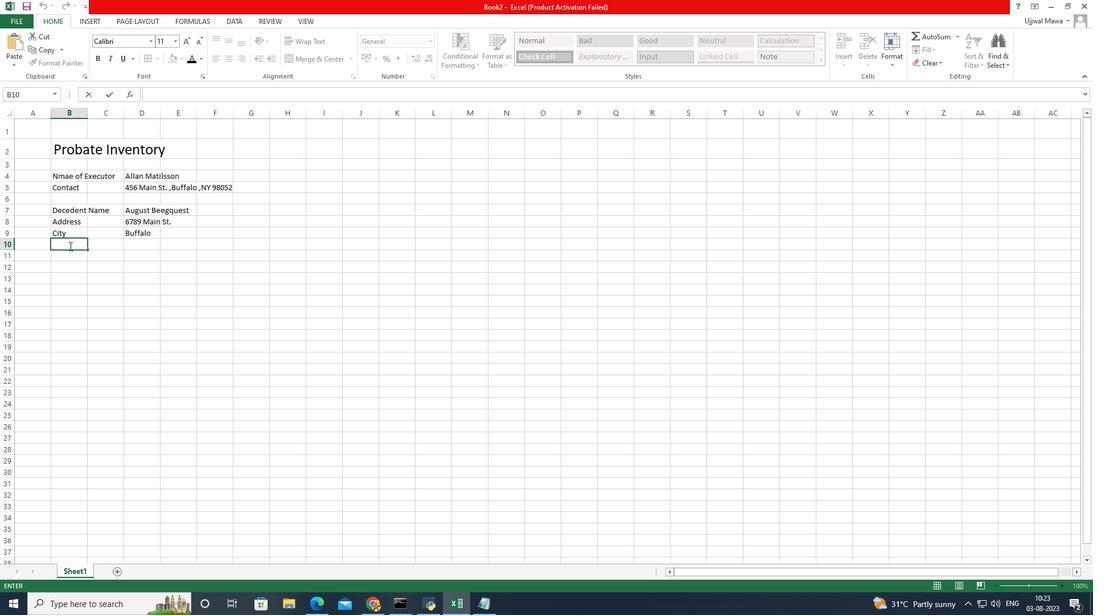 
Action: Key pressed <Key.caps_lock>SSN
Screenshot: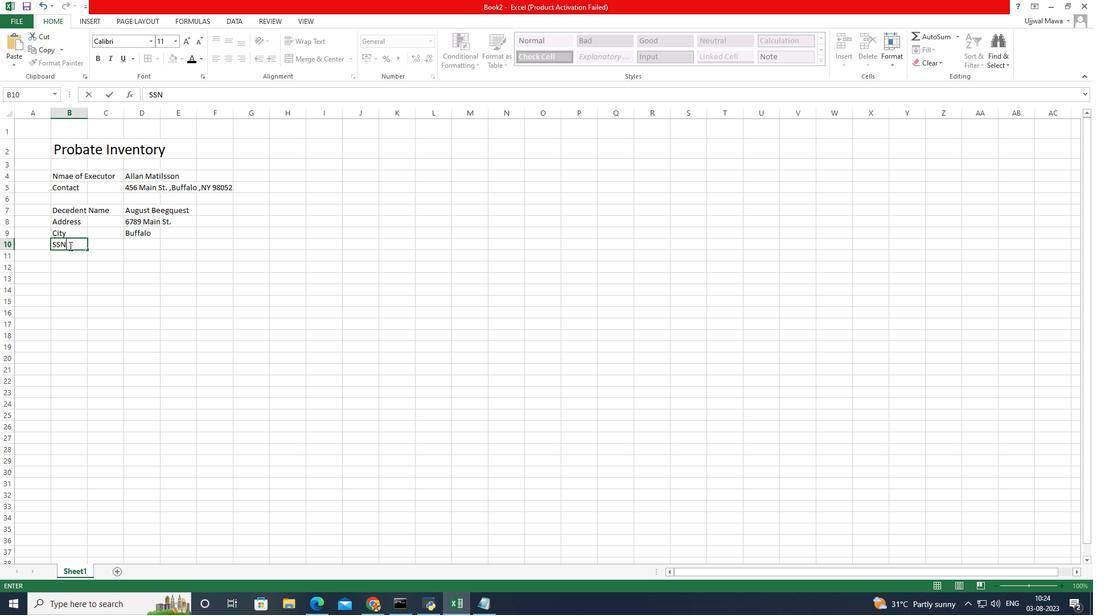 
Action: Mouse moved to (136, 242)
Screenshot: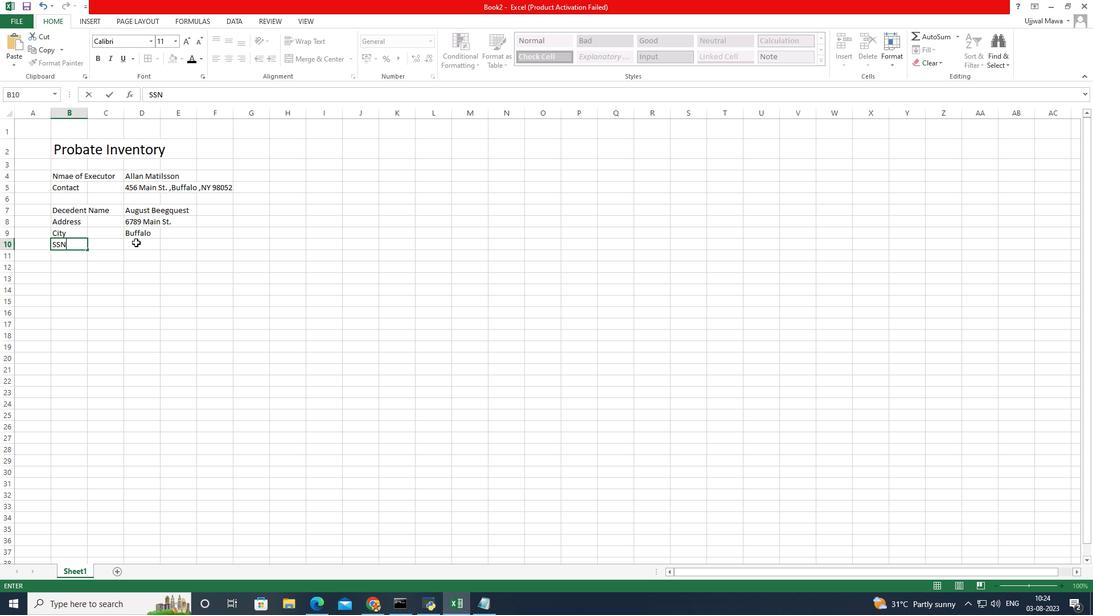 
Action: Mouse pressed left at (136, 242)
Screenshot: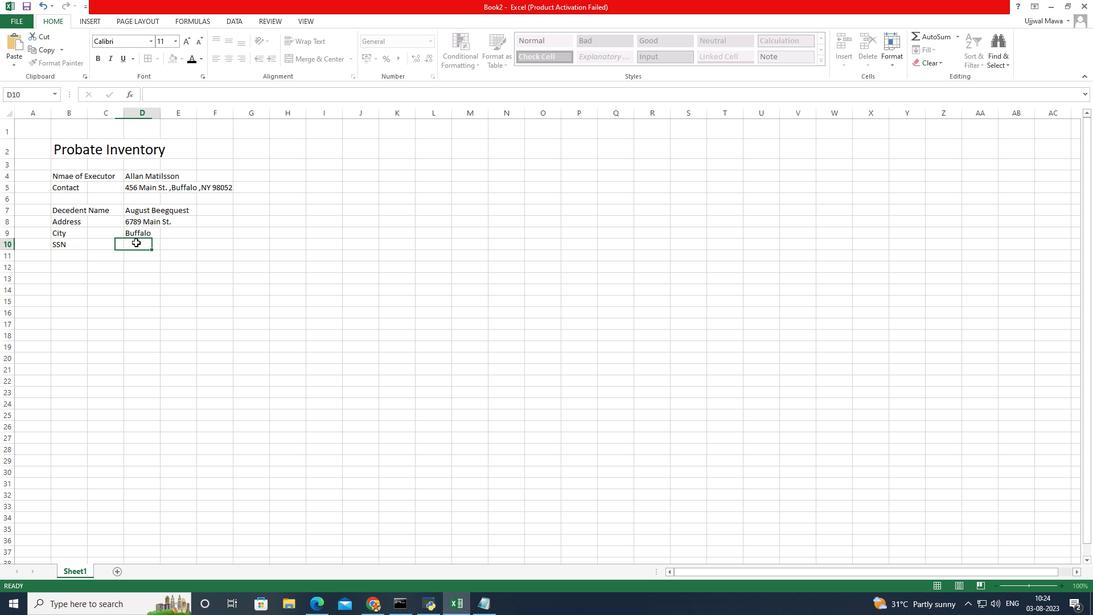 
Action: Key pressed AA
Screenshot: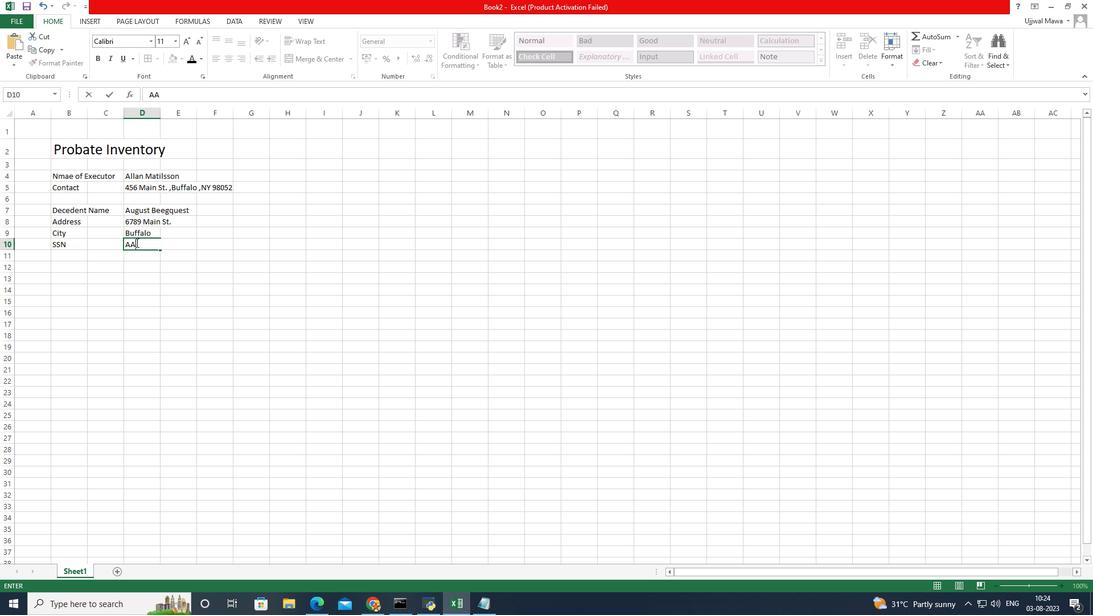 
Action: Mouse moved to (134, 228)
Screenshot: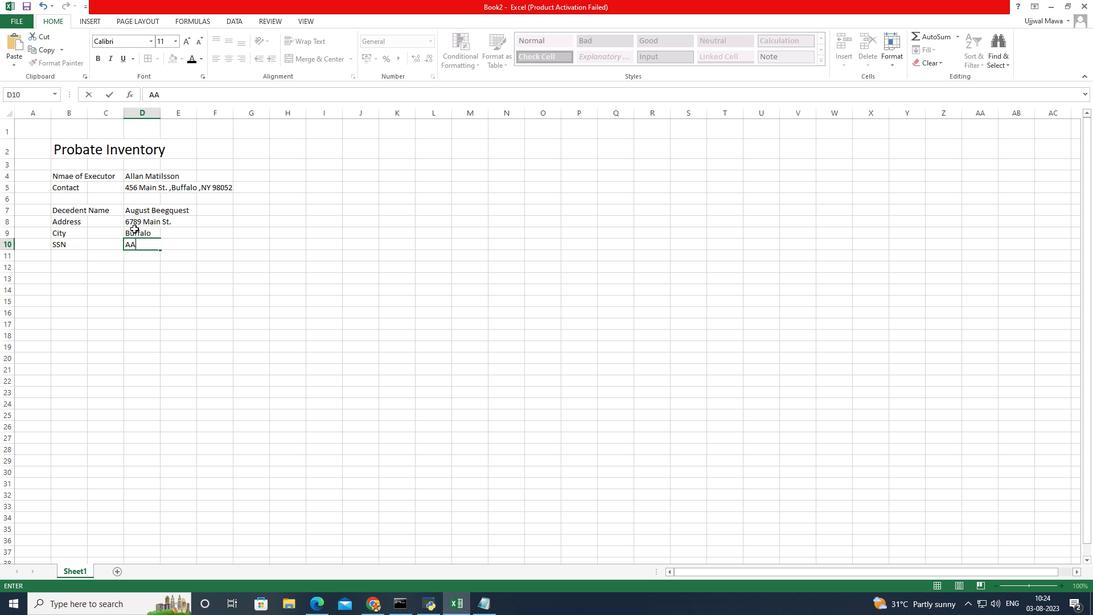 
Action: Key pressed -GG-SSSS
Screenshot: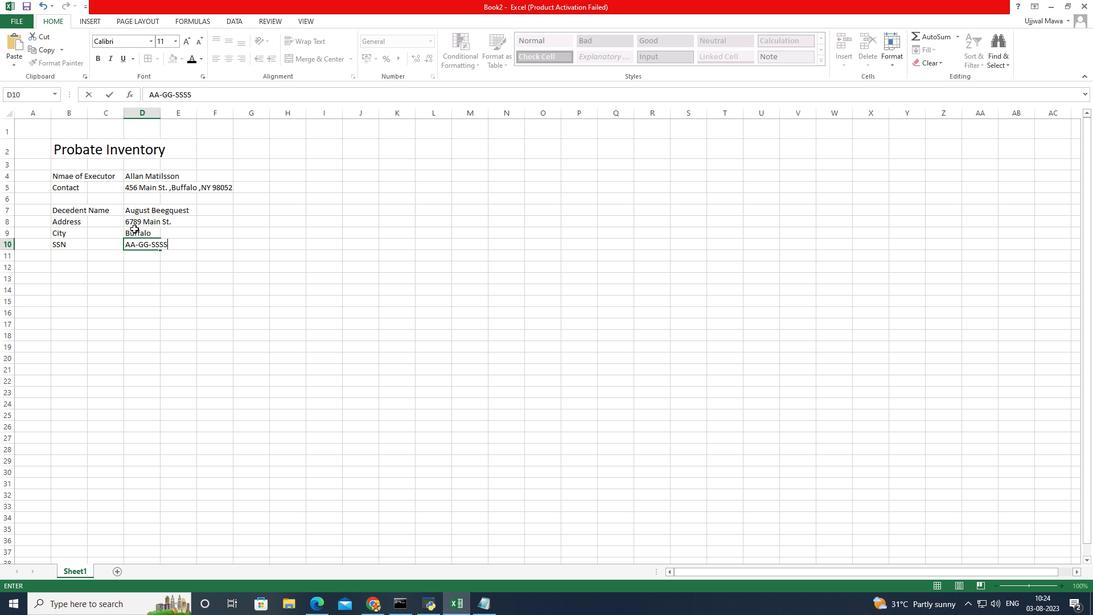 
Action: Mouse moved to (66, 272)
Screenshot: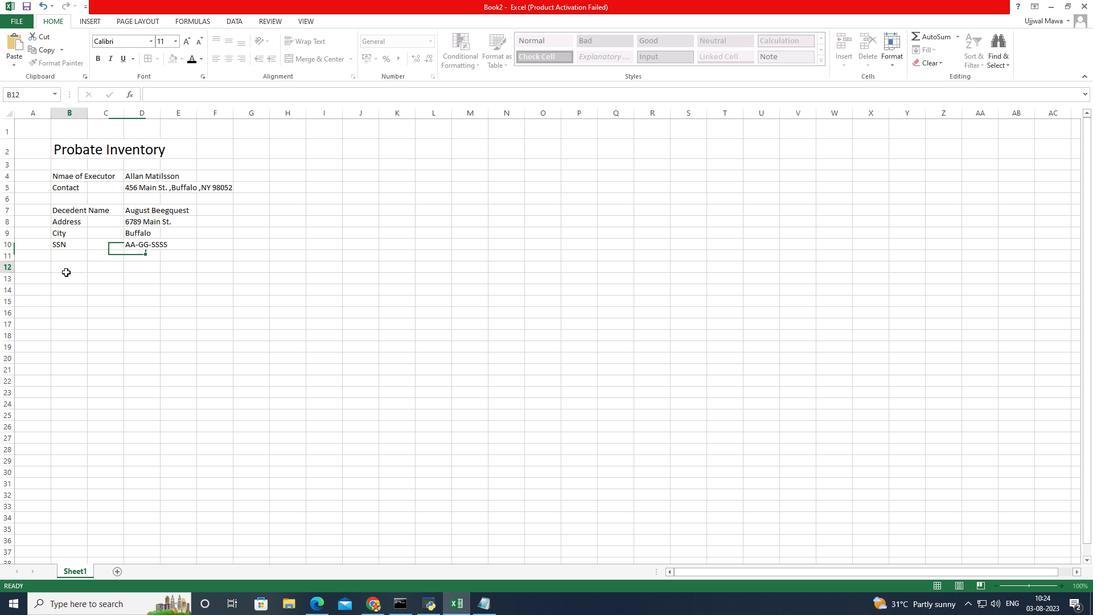 
Action: Mouse pressed left at (66, 272)
Screenshot: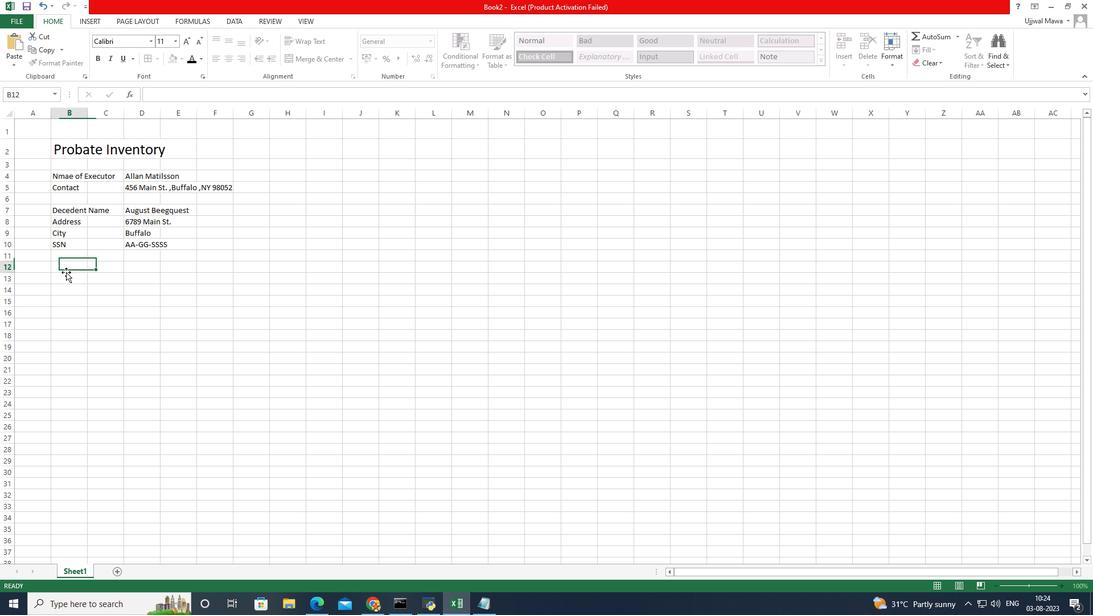 
Action: Mouse moved to (71, 252)
Screenshot: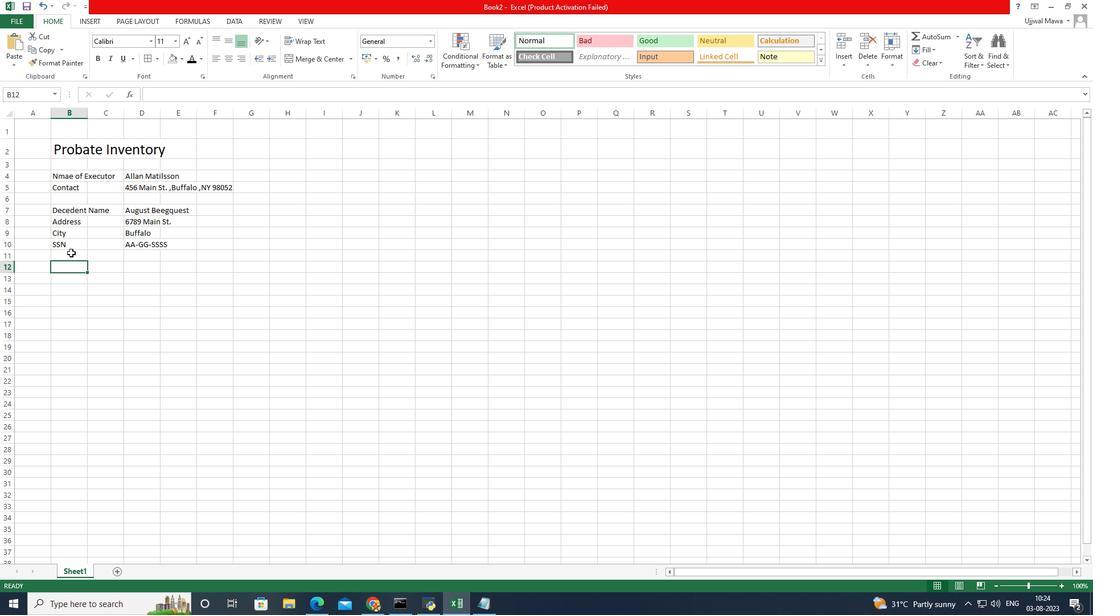 
Action: Mouse pressed left at (71, 252)
Screenshot: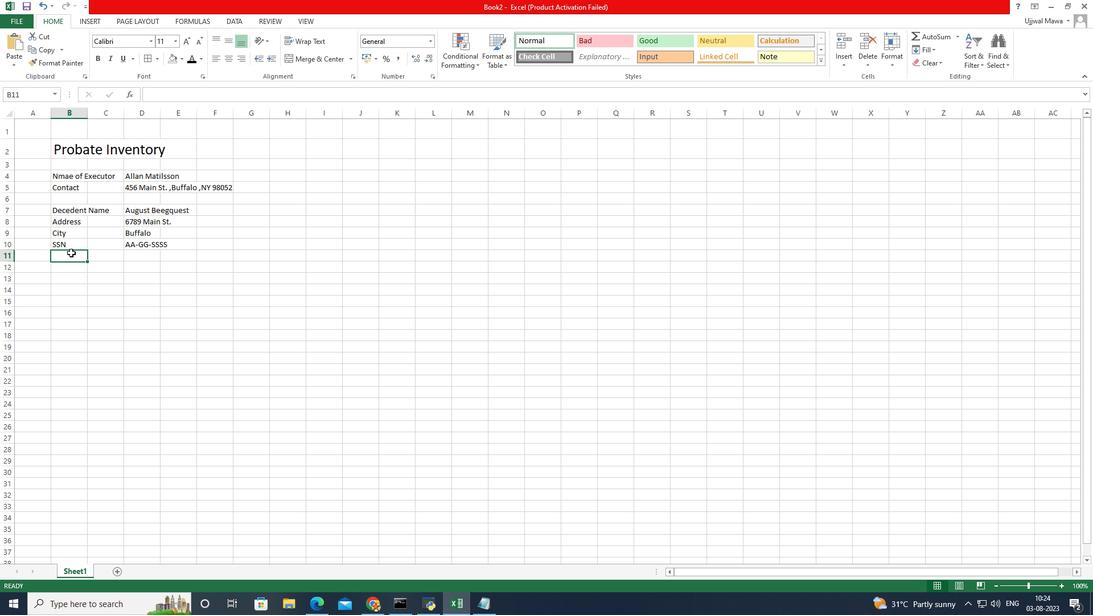 
Action: Mouse pressed left at (71, 252)
Screenshot: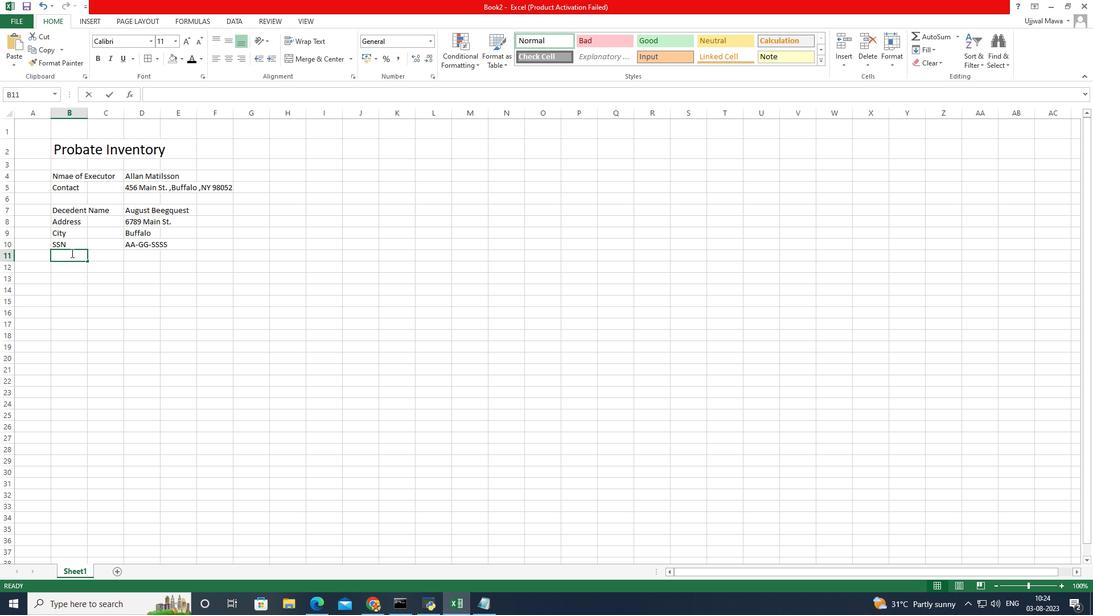 
Action: Key pressed D<Key.caps_lock>ate<Key.space>of<Key.space><Key.caps_lock>B<Key.caps_lock>irth
Screenshot: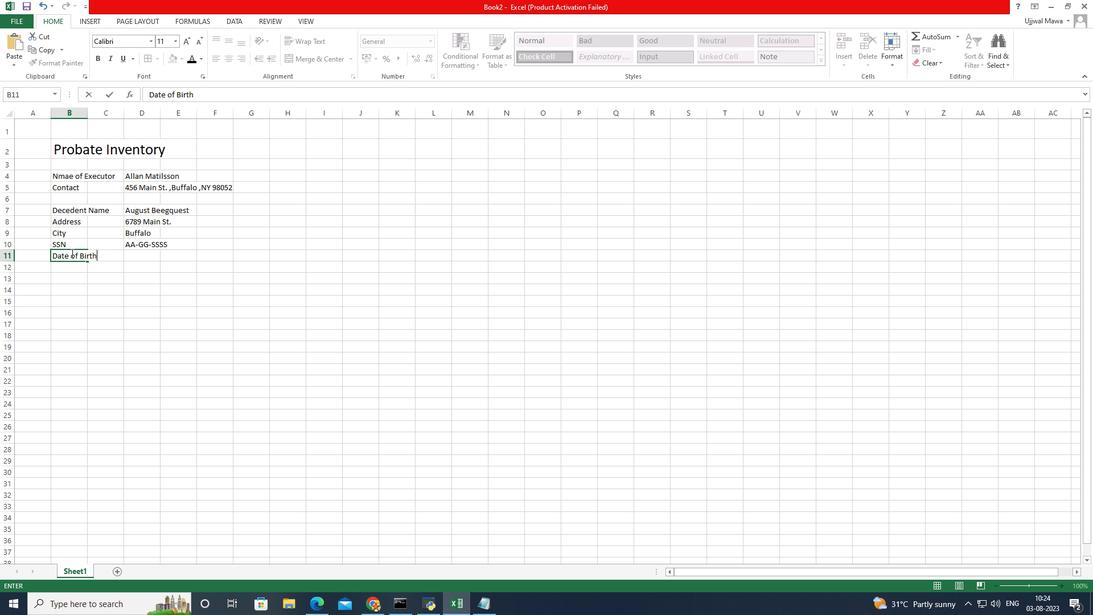 
Action: Mouse moved to (128, 252)
Screenshot: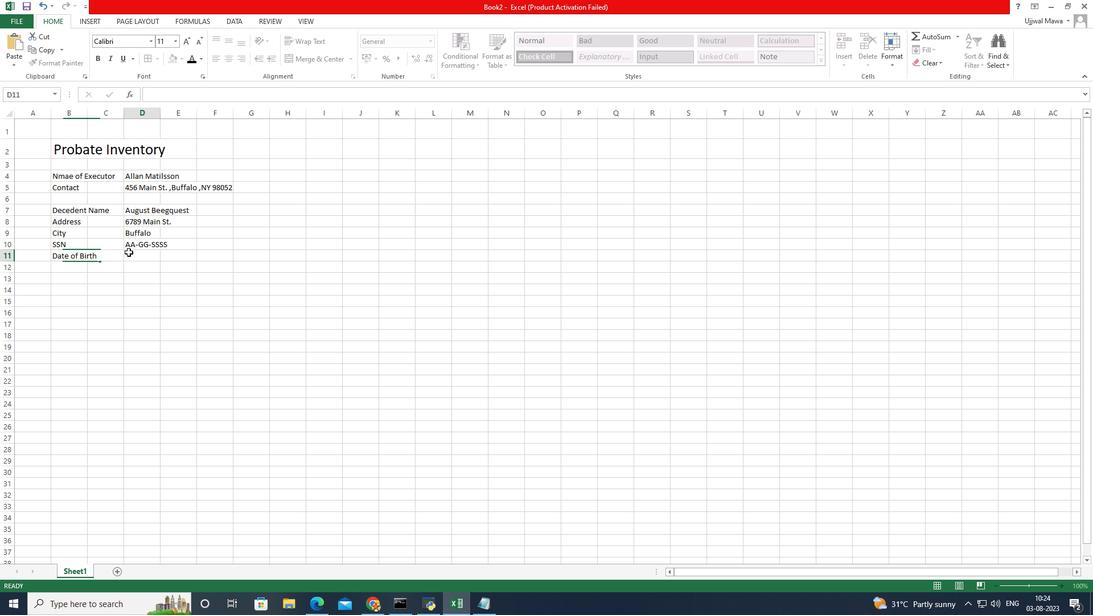 
Action: Mouse pressed left at (128, 252)
Screenshot: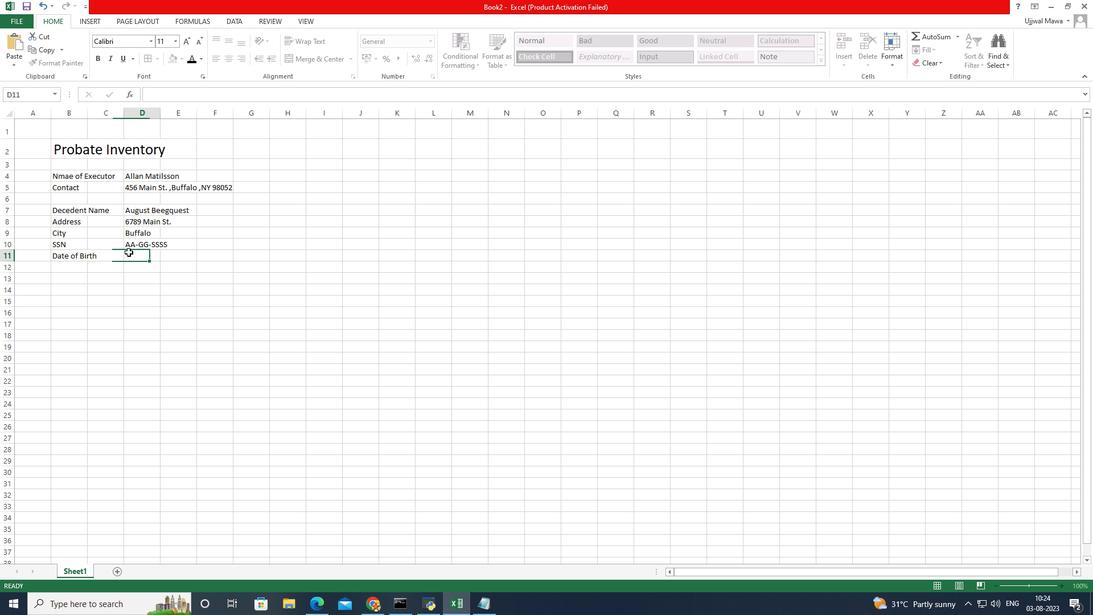 
Action: Mouse pressed left at (128, 252)
Screenshot: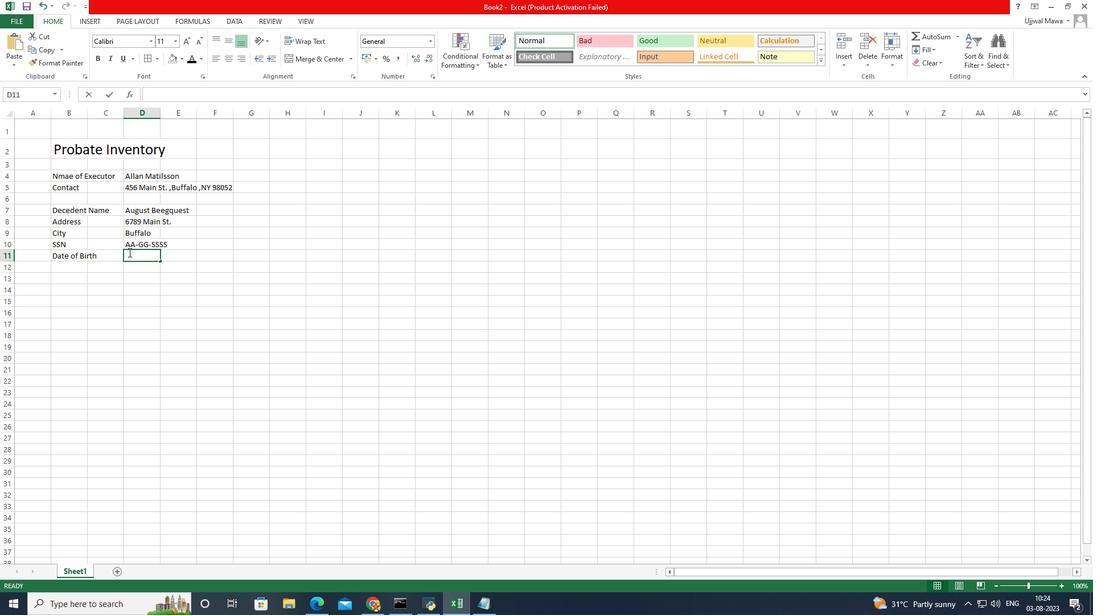 
Action: Key pressed <Key.caps_lock>W<Key.caps_lock>ed
Screenshot: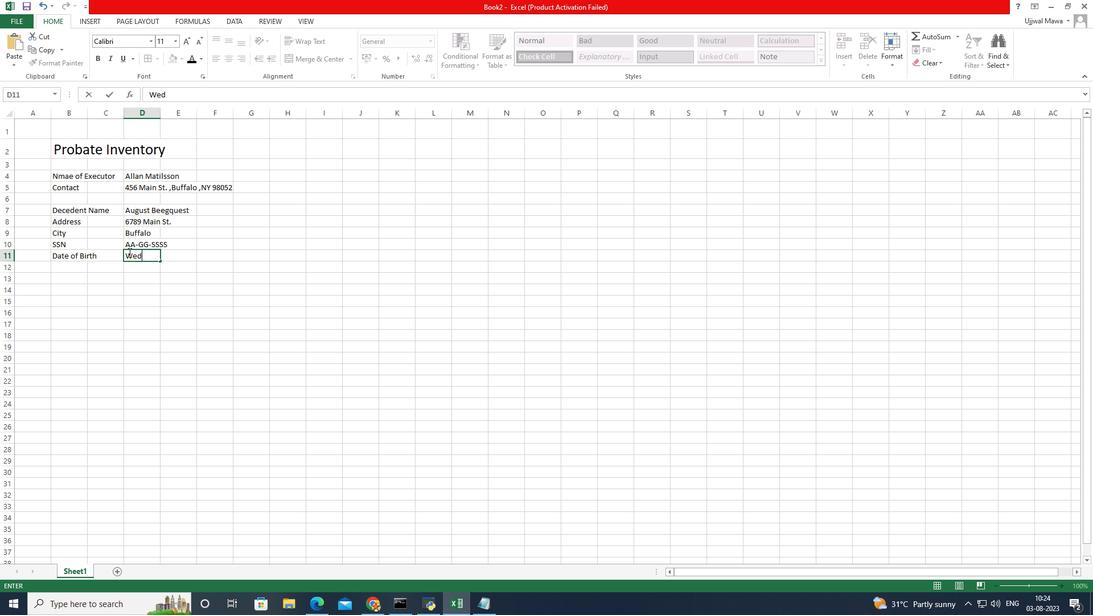 
Action: Mouse moved to (130, 251)
Screenshot: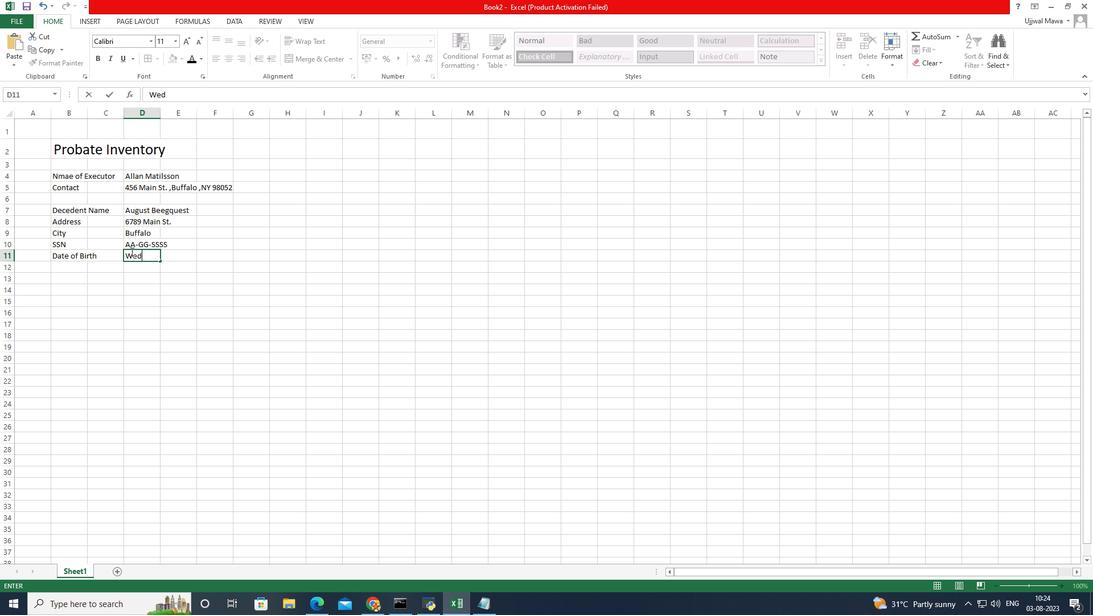
Action: Key pressed ,<Key.space><Key.caps_lock>J<Key.caps_lock>uly<Key.space>16,<Key.space>1986
Screenshot: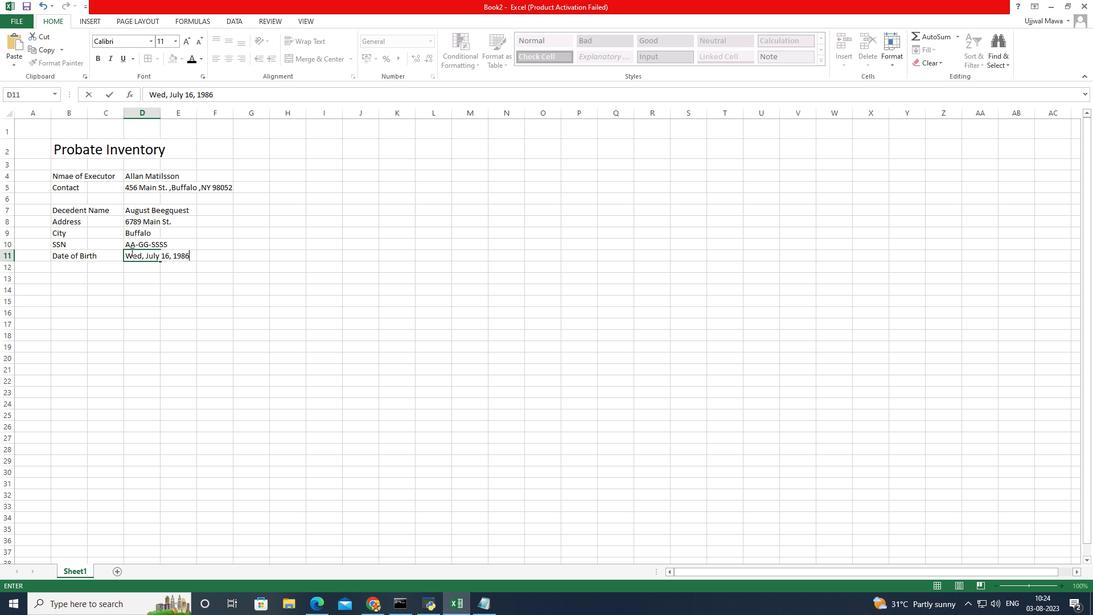 
Action: Mouse moved to (115, 285)
Screenshot: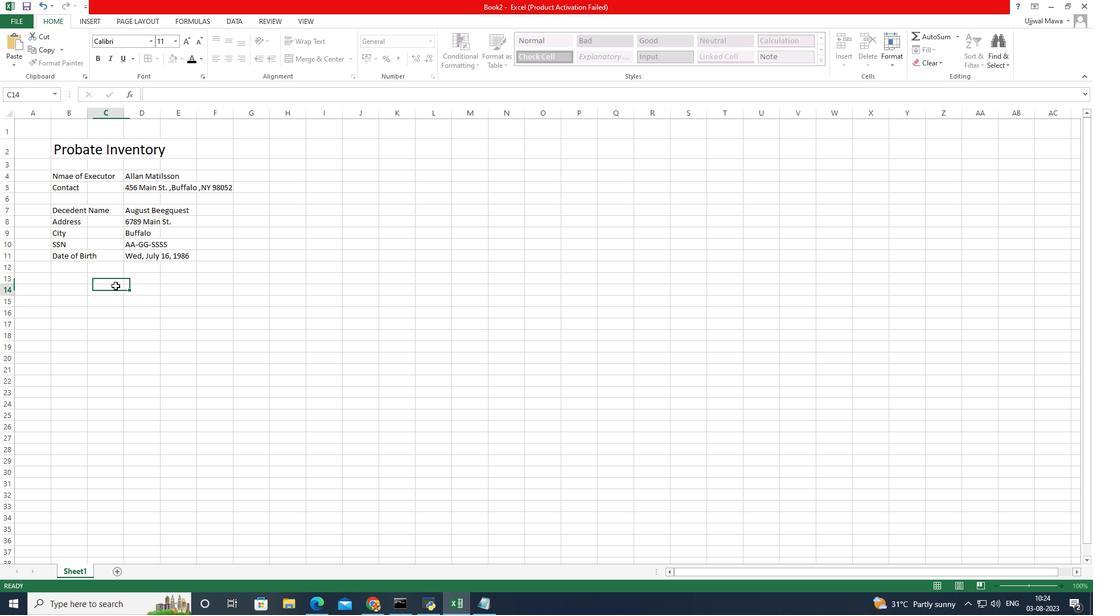 
Action: Mouse pressed left at (115, 285)
Screenshot: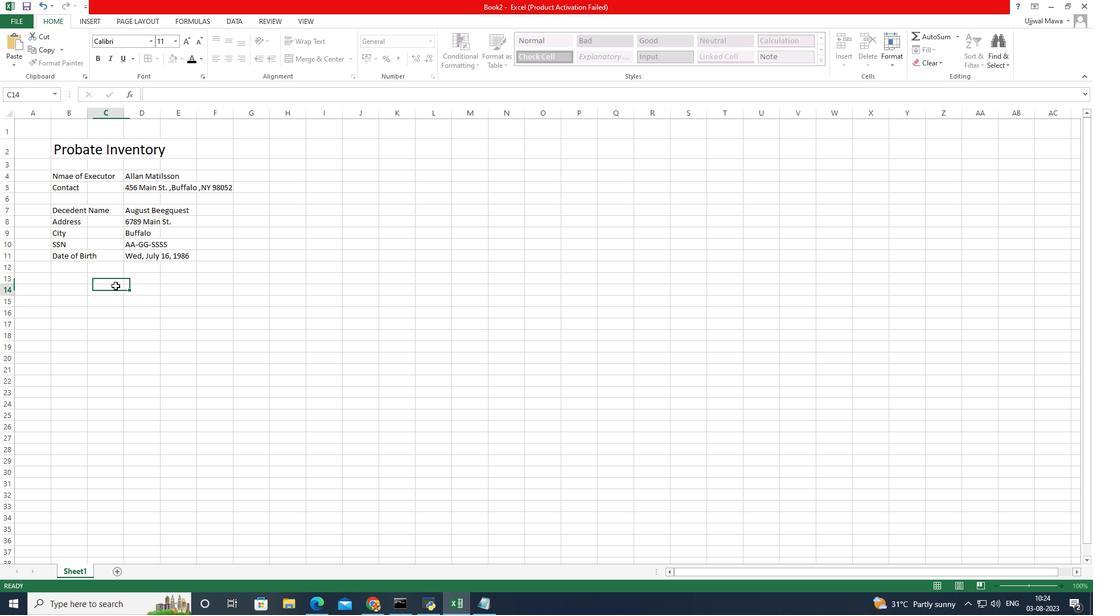 
Action: Mouse pressed right at (115, 285)
Screenshot: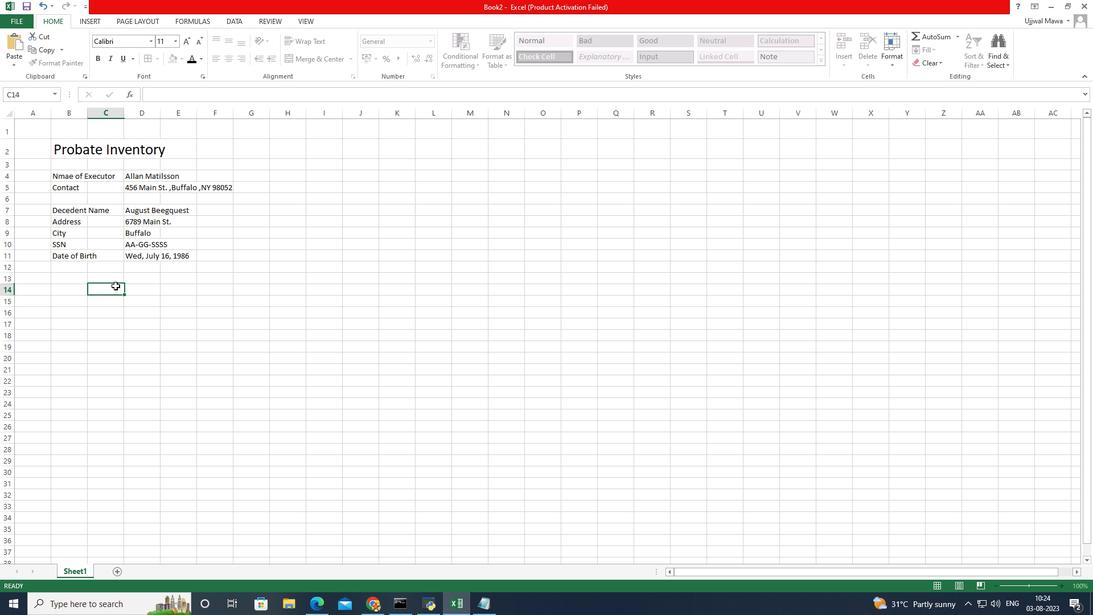 
Action: Mouse moved to (99, 275)
Screenshot: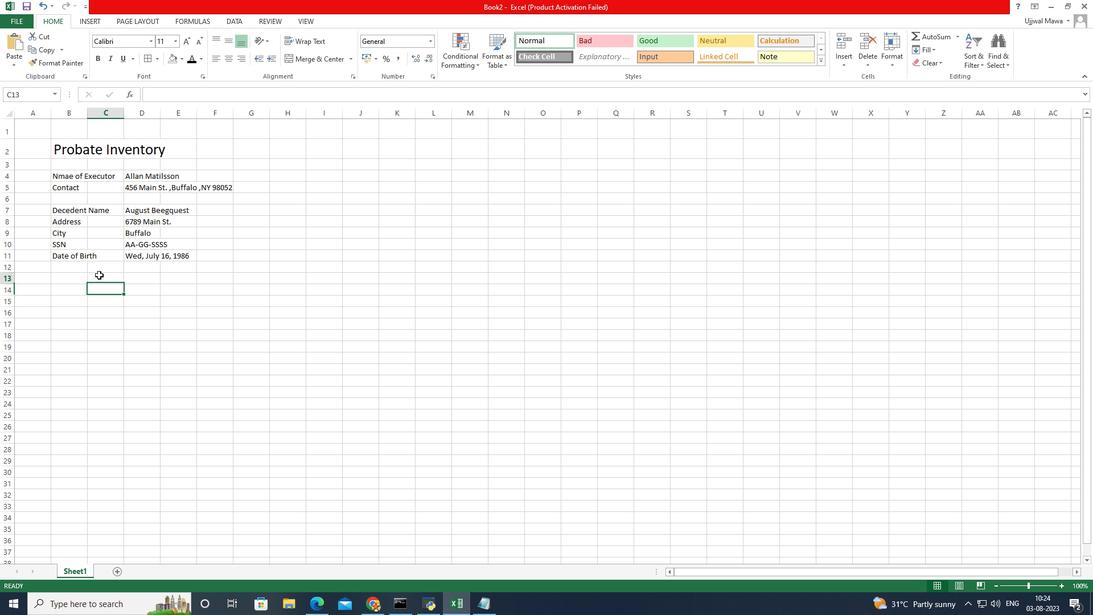 
Action: Mouse pressed left at (99, 275)
Screenshot: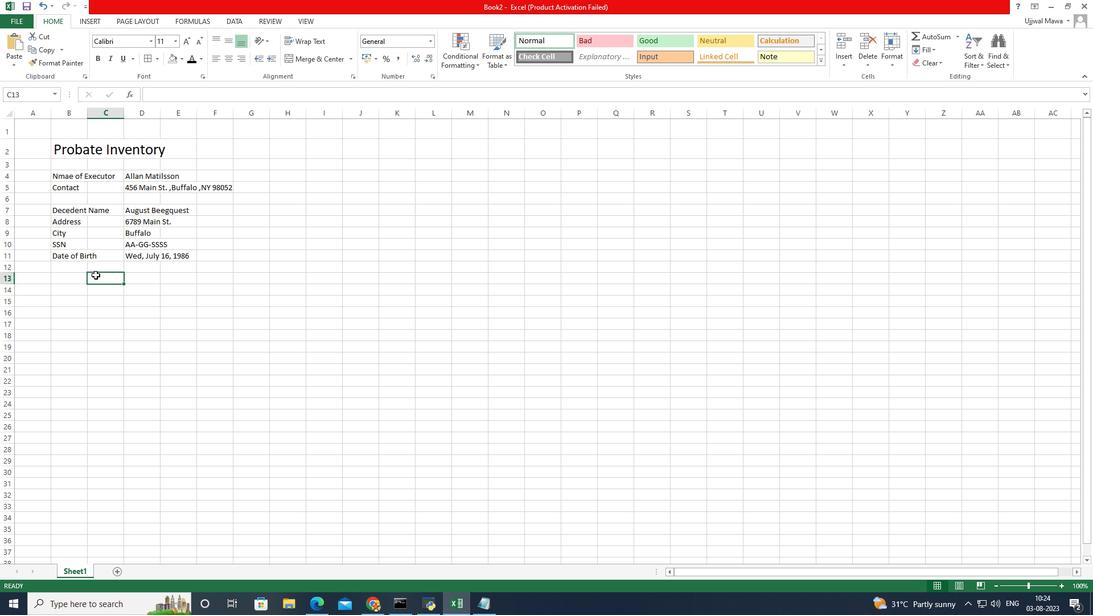 
Action: Mouse moved to (66, 271)
Screenshot: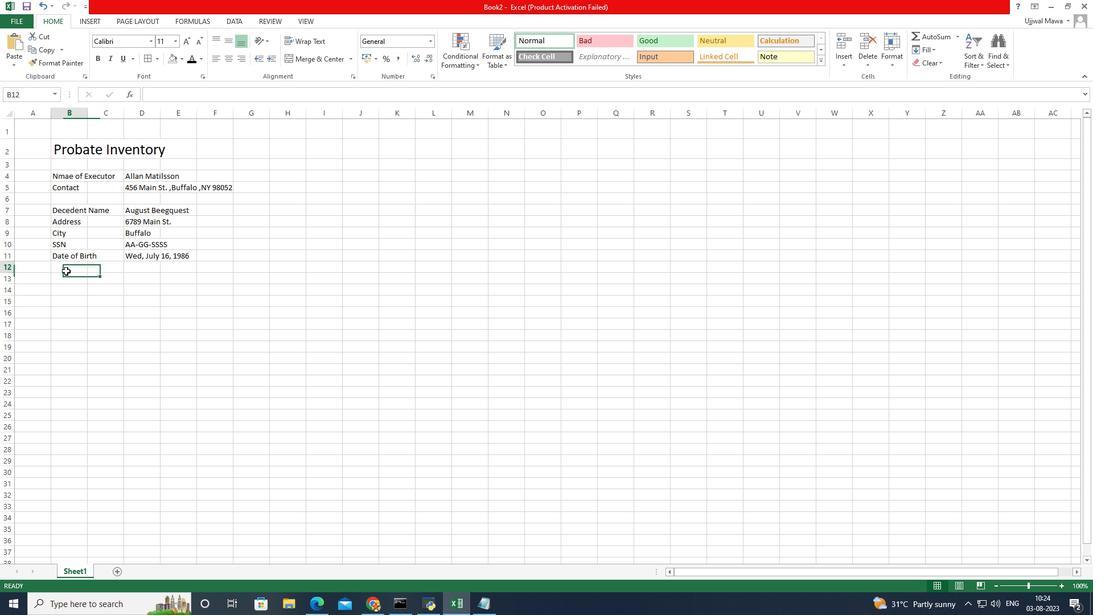 
Action: Mouse pressed left at (66, 271)
Screenshot: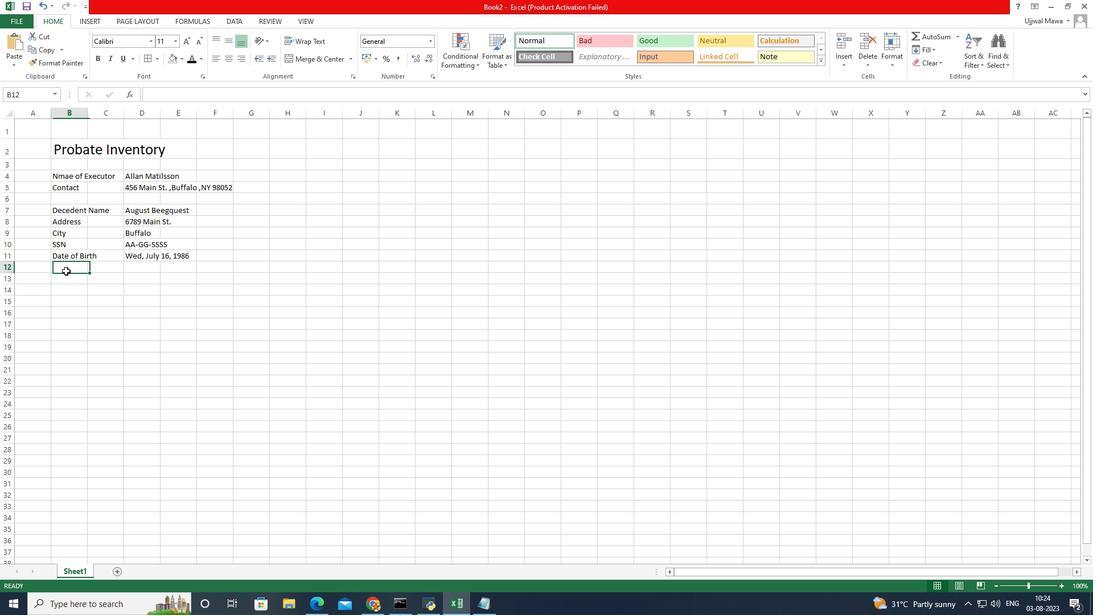 
Action: Mouse moved to (65, 277)
Screenshot: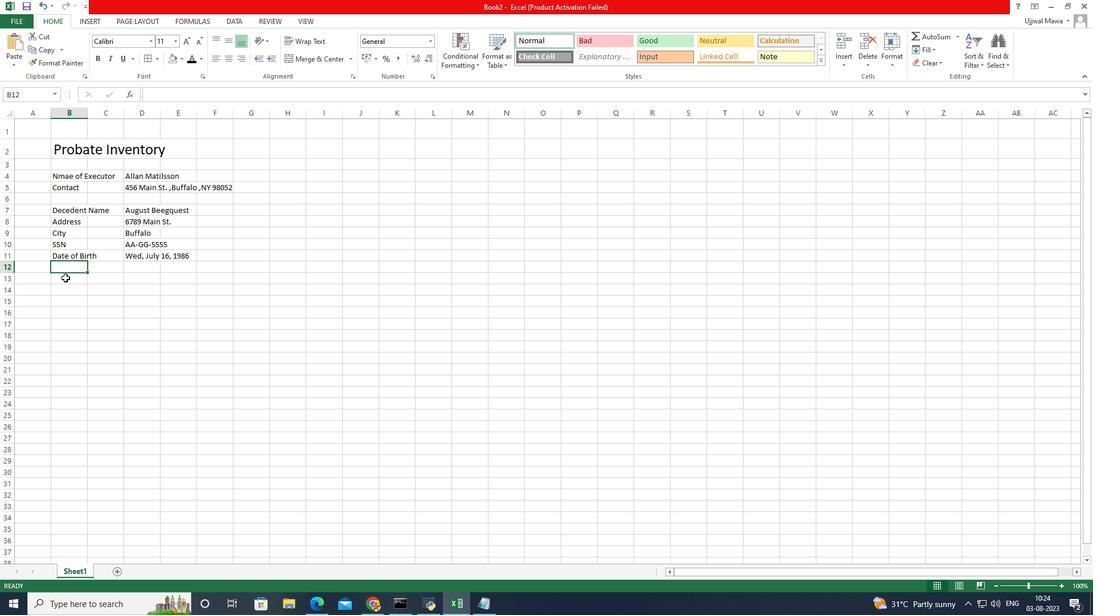 
Action: Key pressed <Key.caps_lock>A<Key.caps_lock>
Screenshot: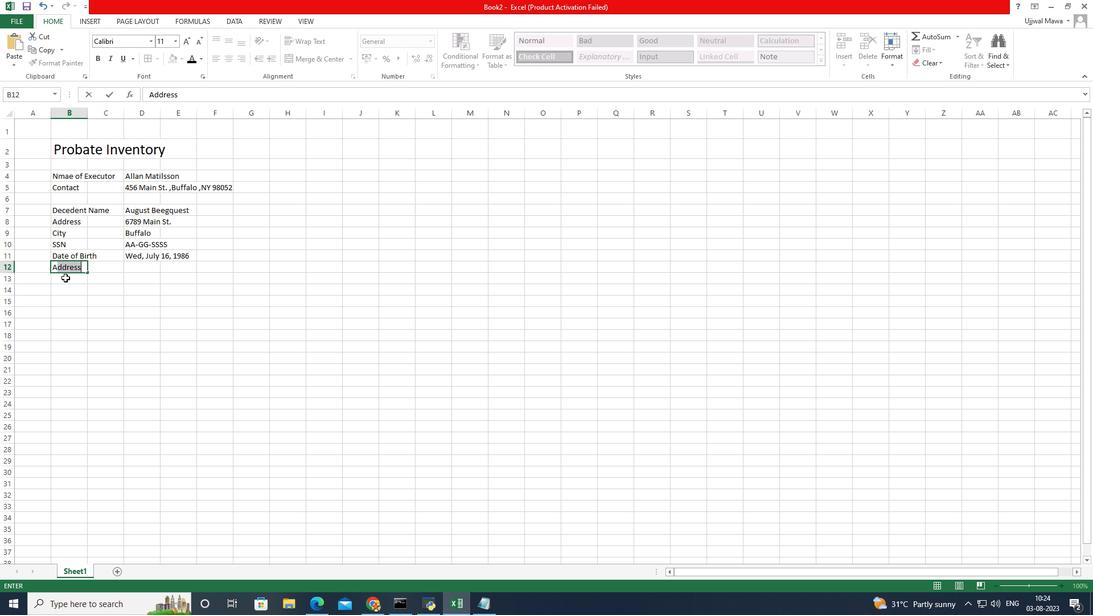 
Action: Mouse moved to (96, 259)
Screenshot: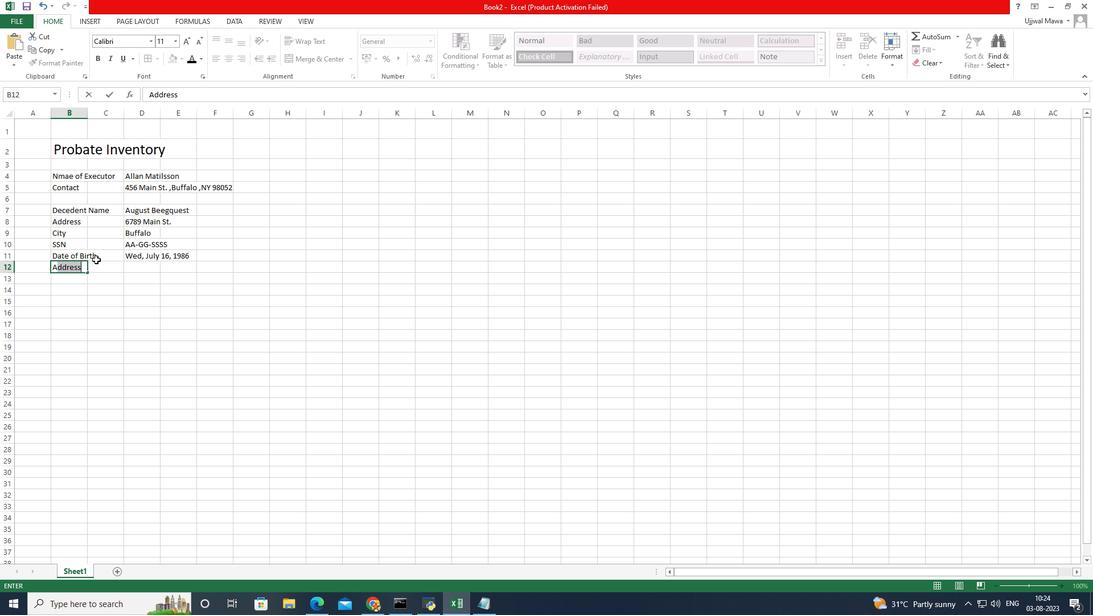 
Action: Key pressed <Key.backspace><Key.backspace><Key.caps_lock>D<Key.caps_lock>ate<Key.space>of<Key.space><Key.caps_lock>D<Key.caps_lock>eath
Screenshot: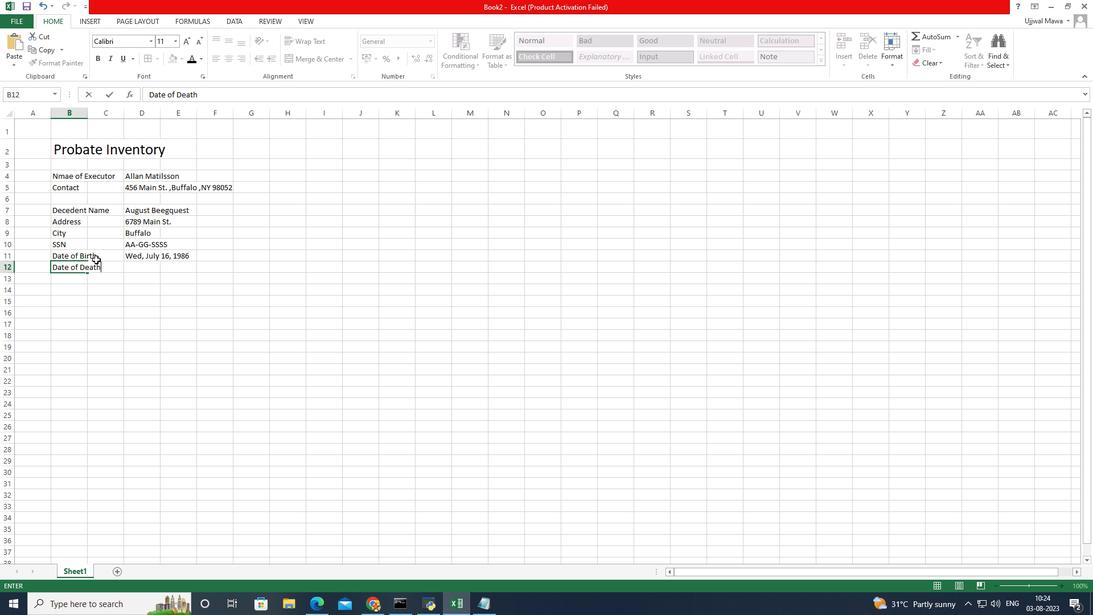 
Action: Mouse moved to (152, 268)
Screenshot: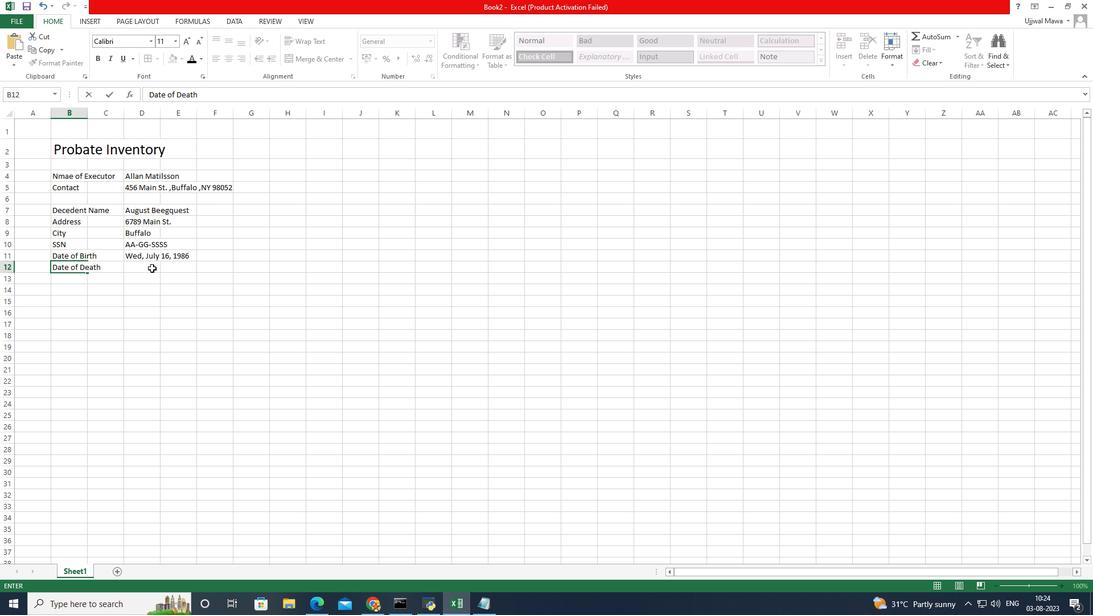 
Action: Mouse pressed left at (152, 268)
Screenshot: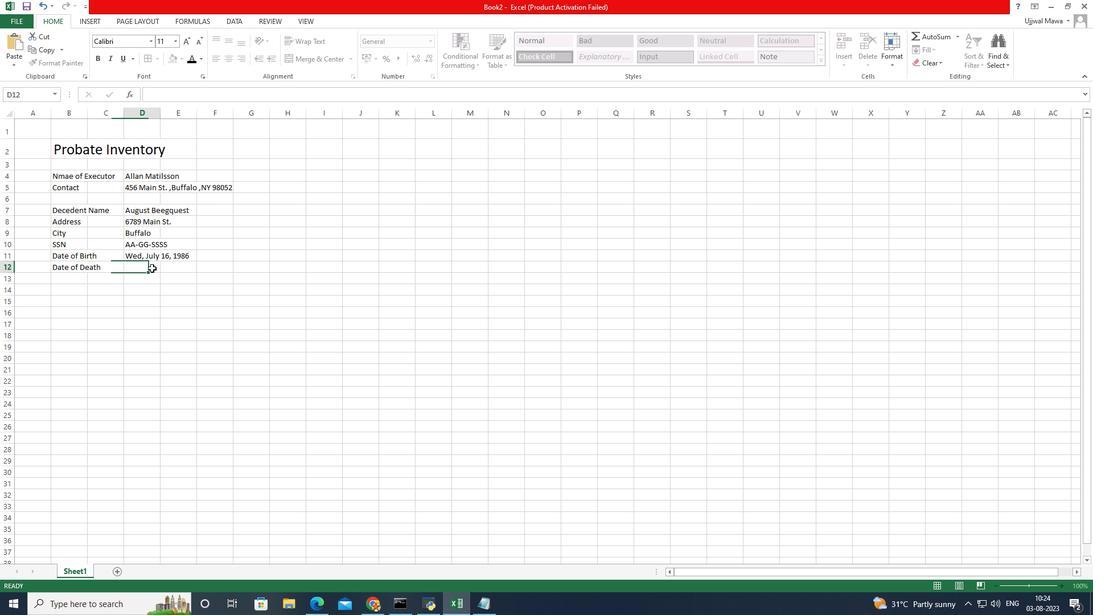 
Action: Mouse pressed left at (152, 268)
Screenshot: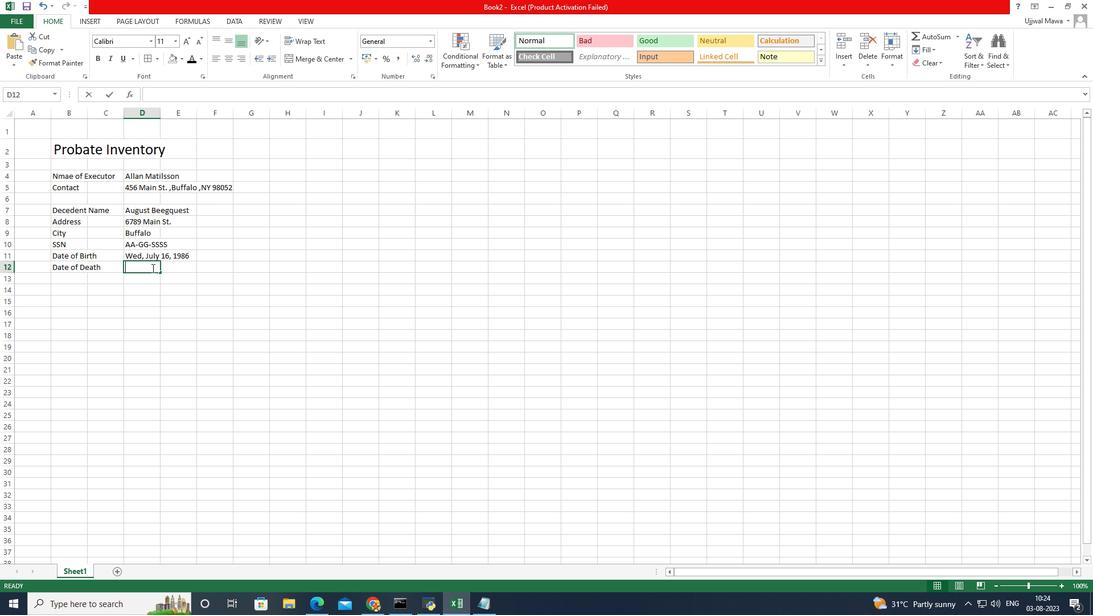 
Action: Key pressed <Key.caps_lock>T<Key.caps_lock>ue<Key.space>,<Key.space>
Screenshot: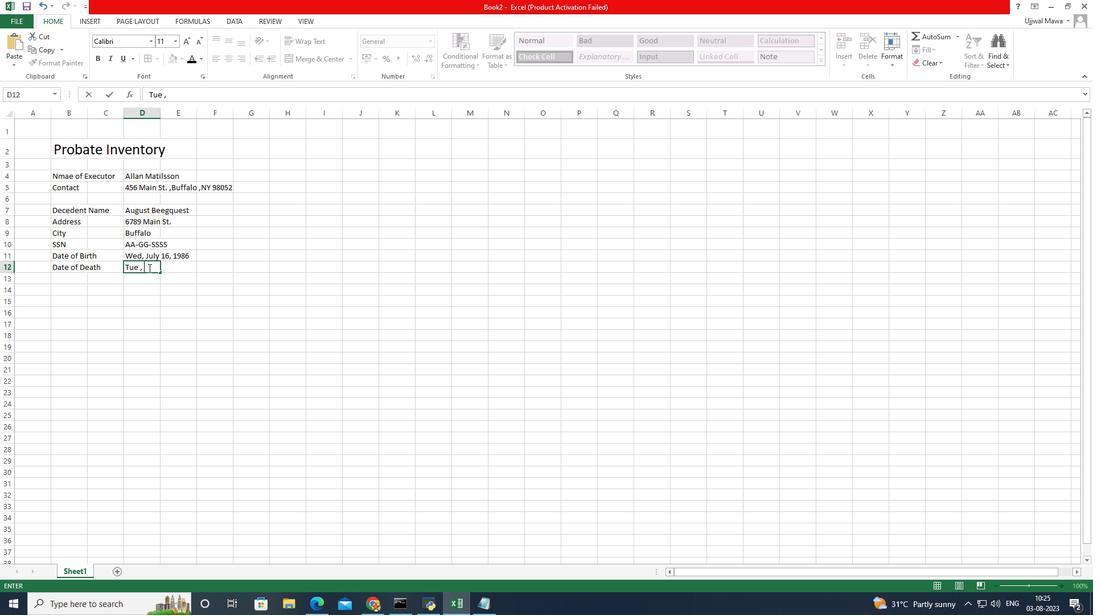 
Action: Mouse moved to (119, 267)
Screenshot: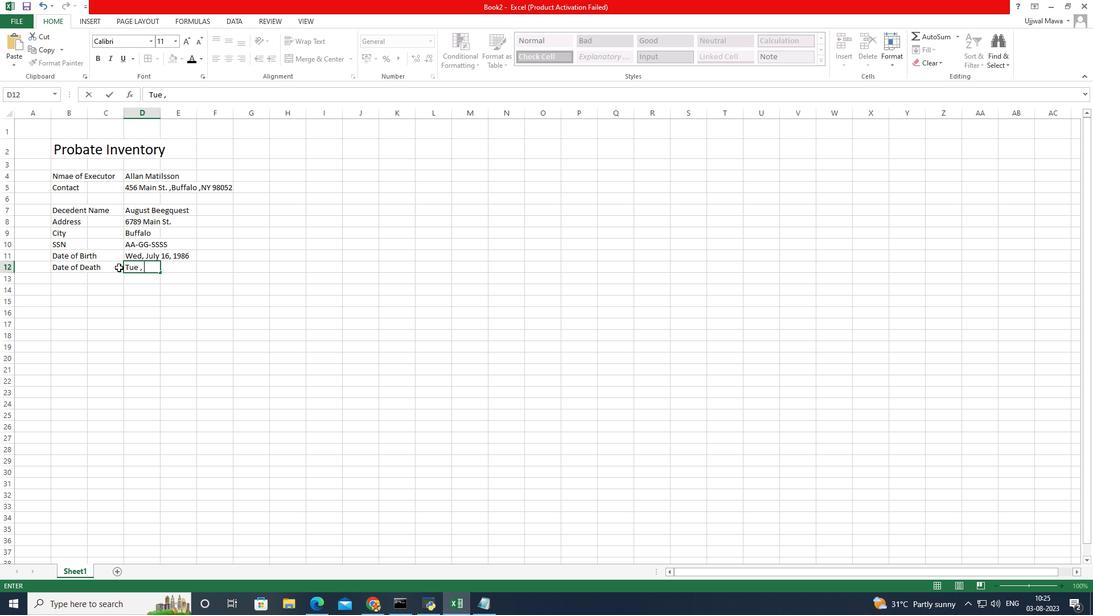 
Action: Key pressed <Key.caps_lock>S<Key.caps_lock>ep<Key.space><Key.backspace>tember<Key.space>26,<Key.space>2023<Key.enter>
Screenshot: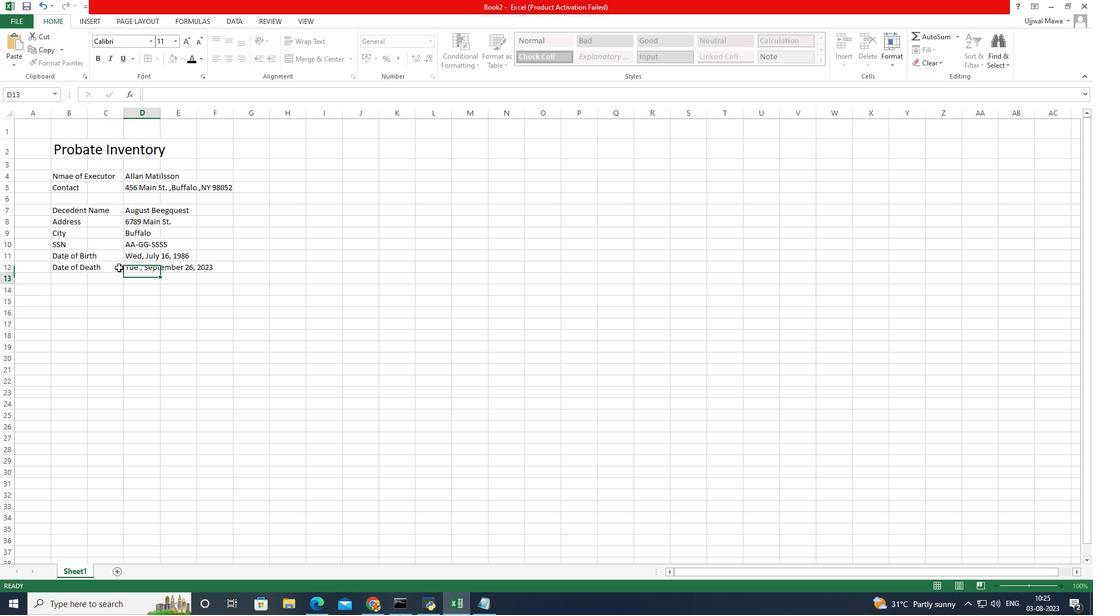 
Action: Mouse moved to (364, 236)
Screenshot: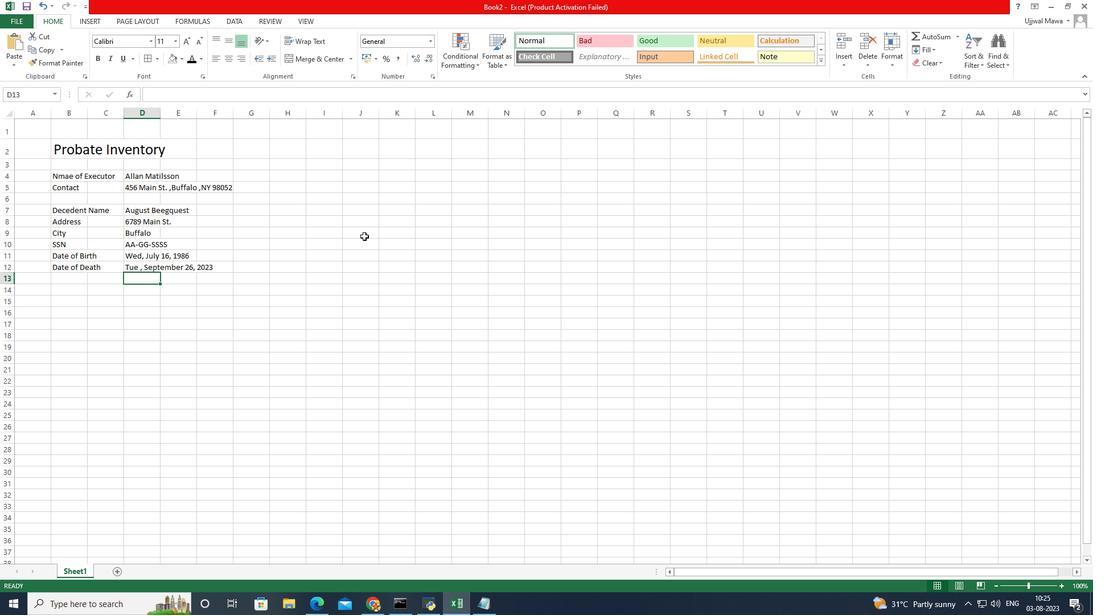 
Action: Mouse pressed left at (364, 236)
Screenshot: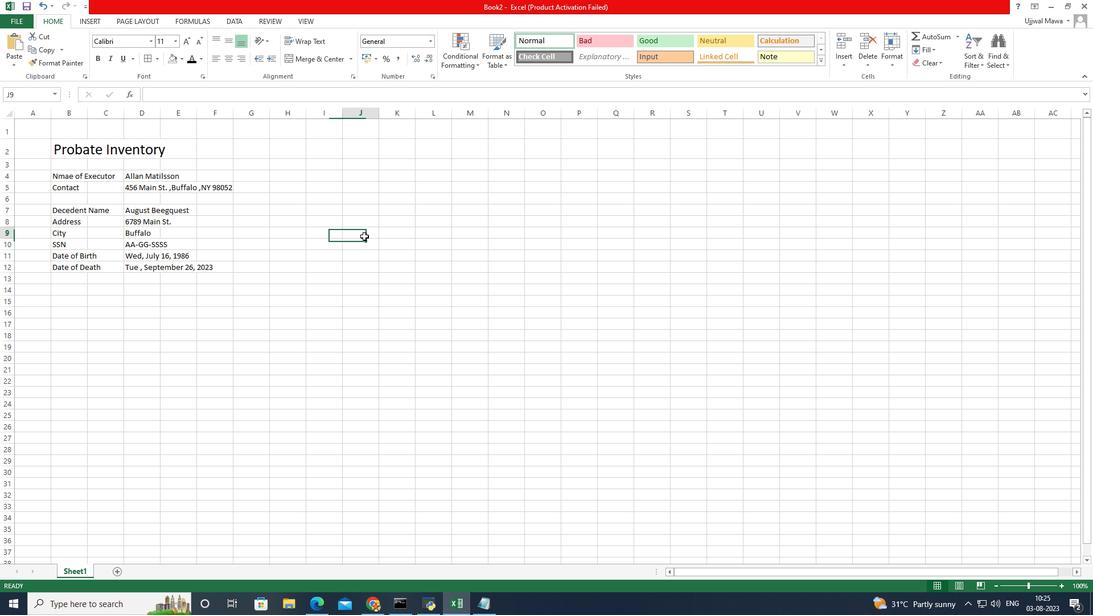 
Action: Mouse pressed left at (364, 236)
Screenshot: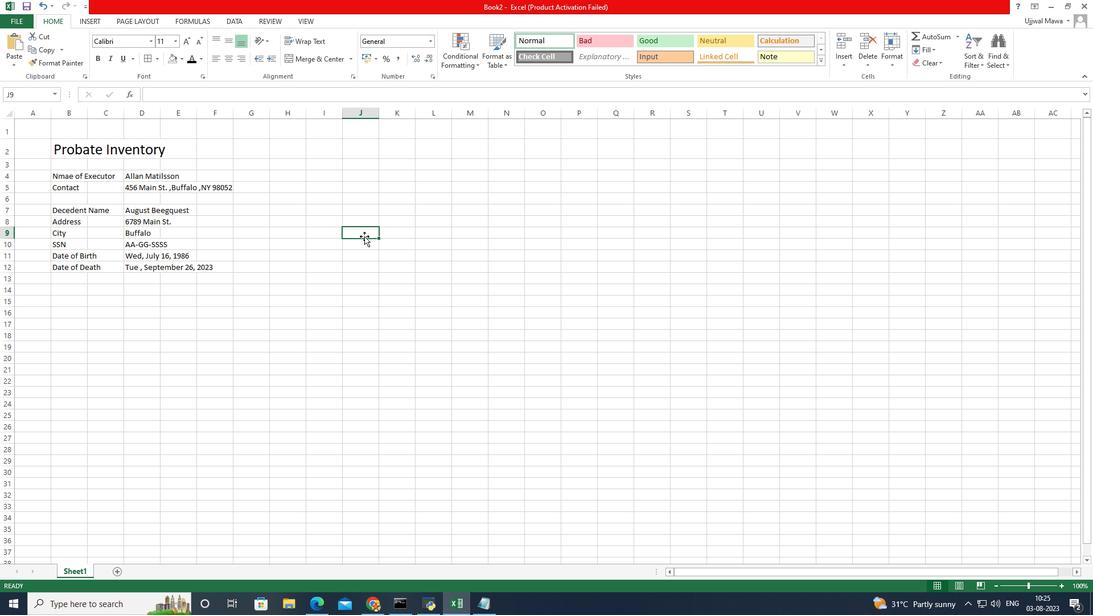 
Action: Mouse moved to (359, 232)
Screenshot: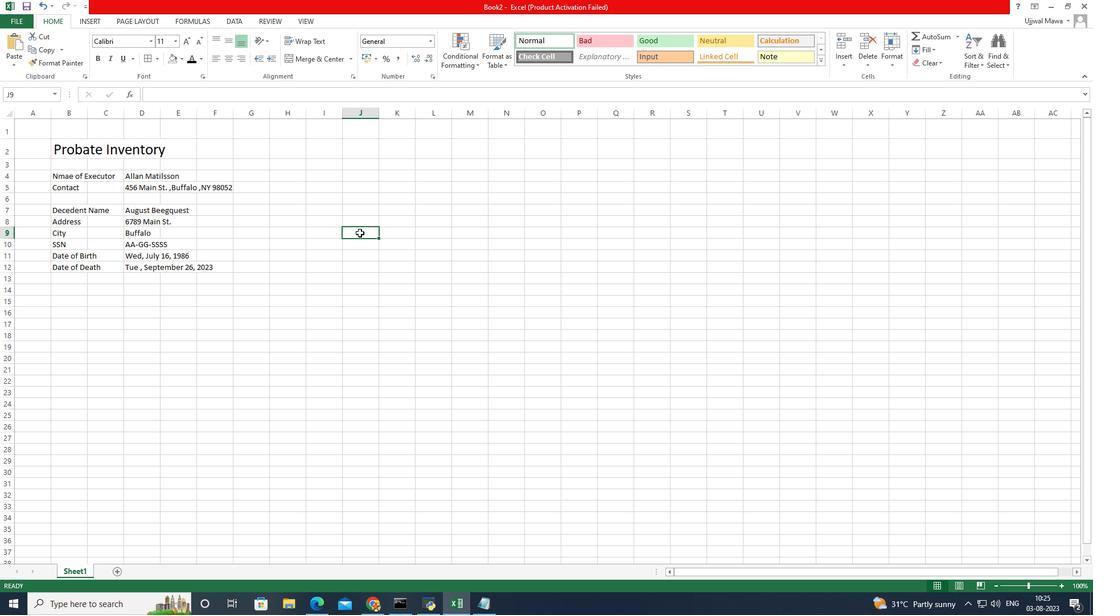 
Action: Key pressed <Key.caps_lock>S<Key.caps_lock>rtate<Key.backspace><Key.backspace><Key.backspace><Key.backspace><Key.backspace>tate
Screenshot: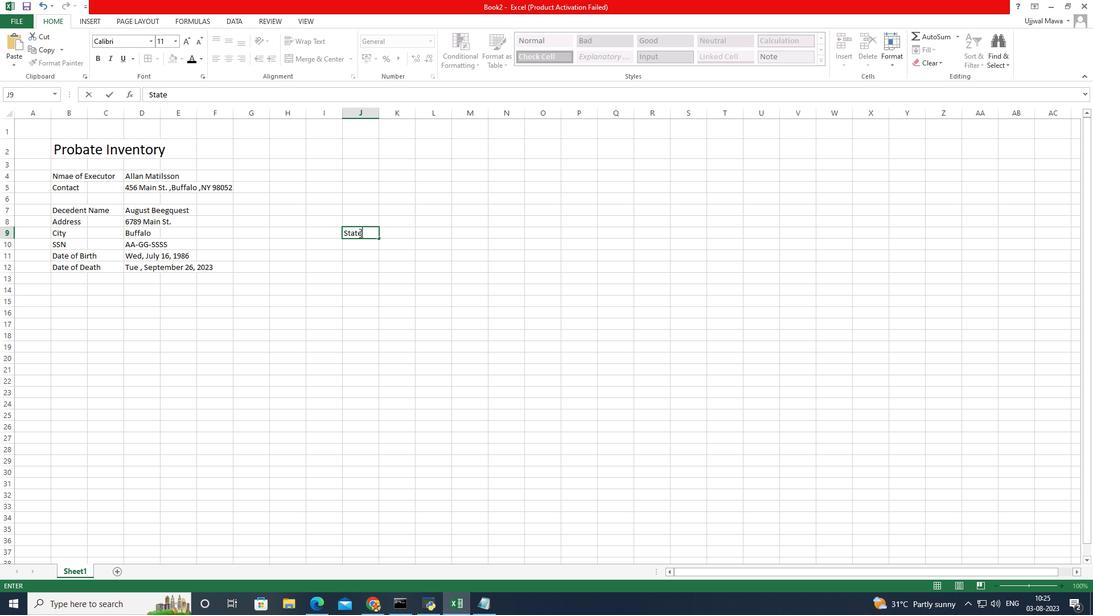 
Action: Mouse moved to (411, 232)
Screenshot: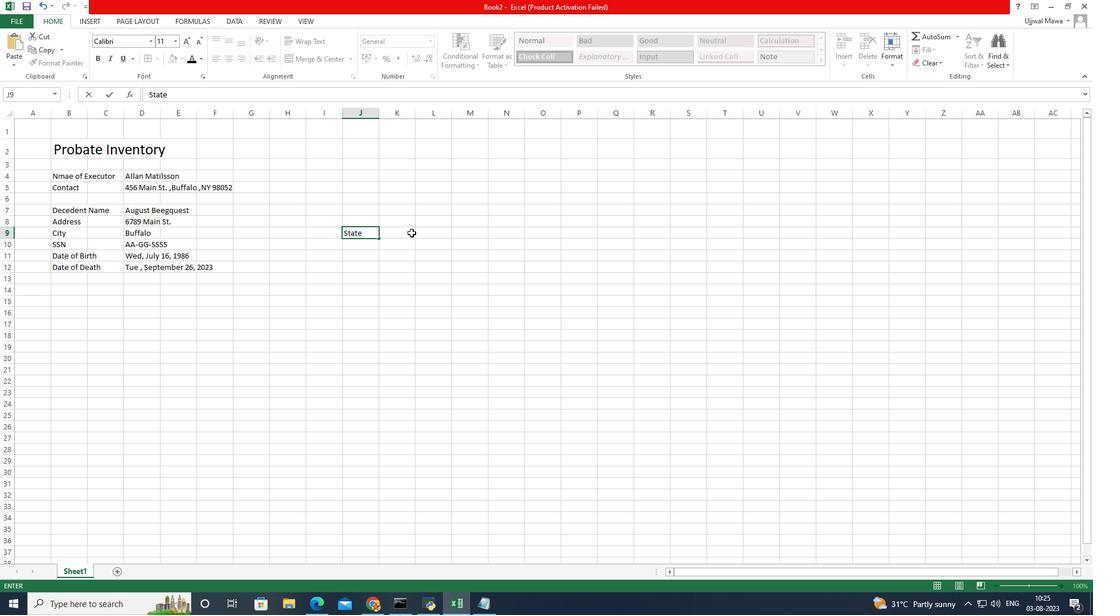 
Action: Mouse pressed left at (411, 232)
Screenshot: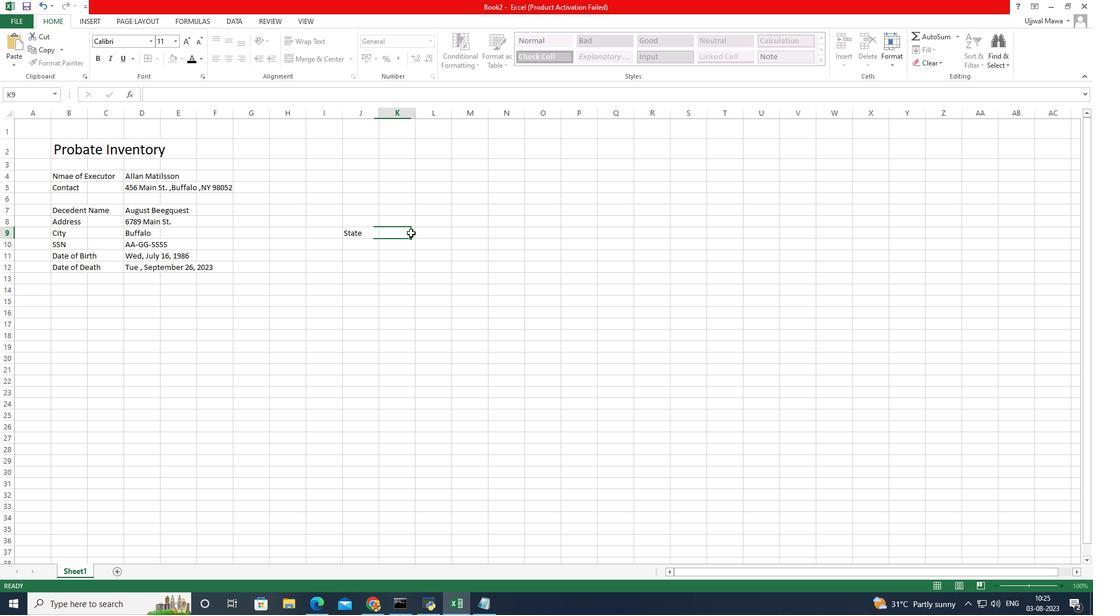 
Action: Mouse moved to (411, 232)
Screenshot: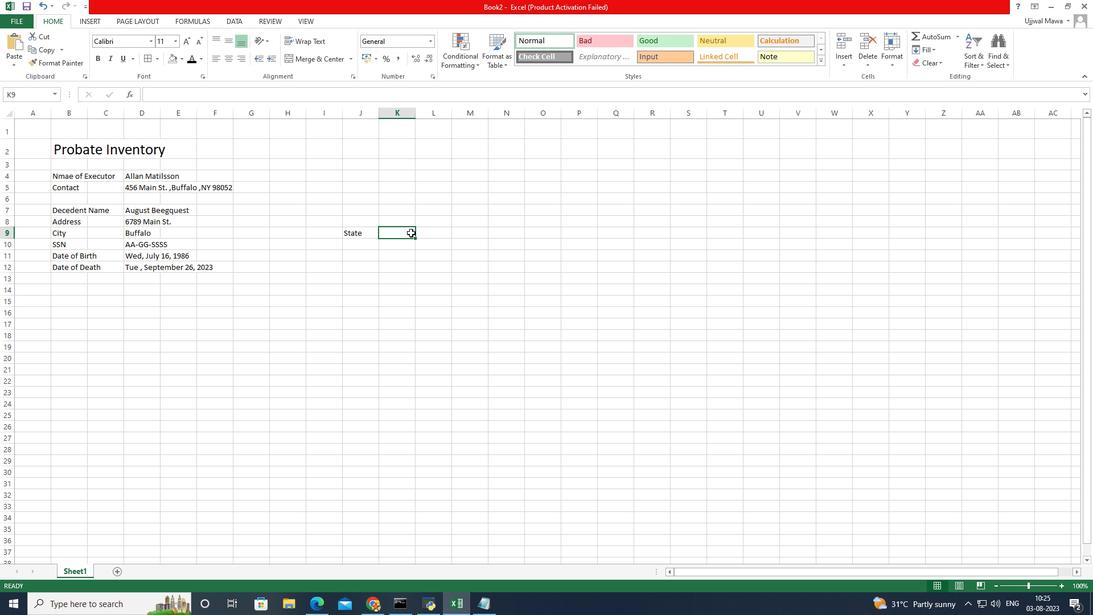 
Action: Key pressed <Key.caps_lock>NY
Screenshot: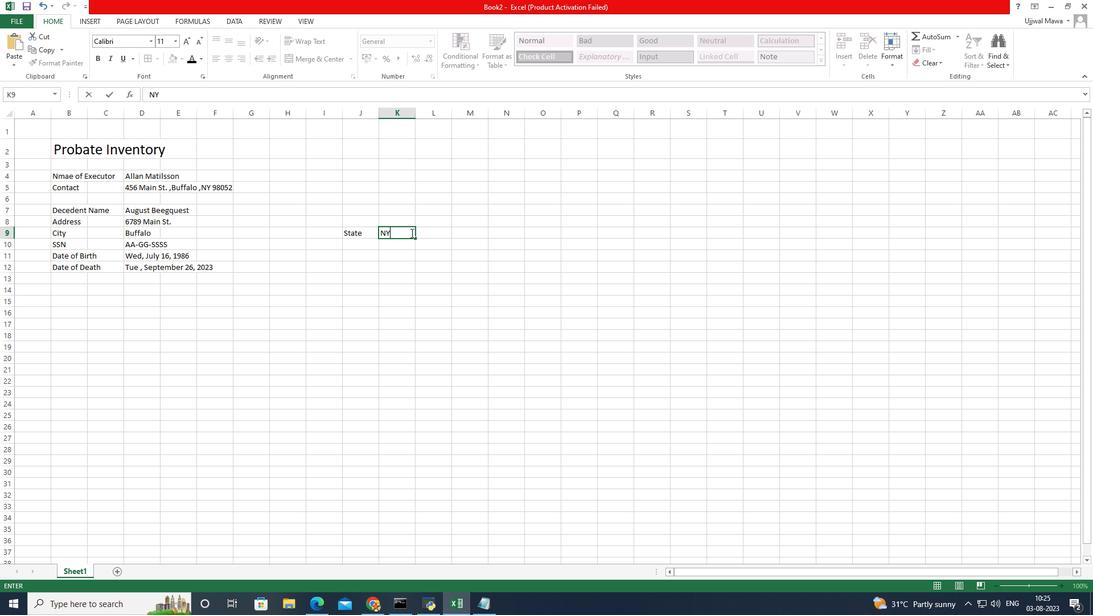 
Action: Mouse moved to (362, 240)
Screenshot: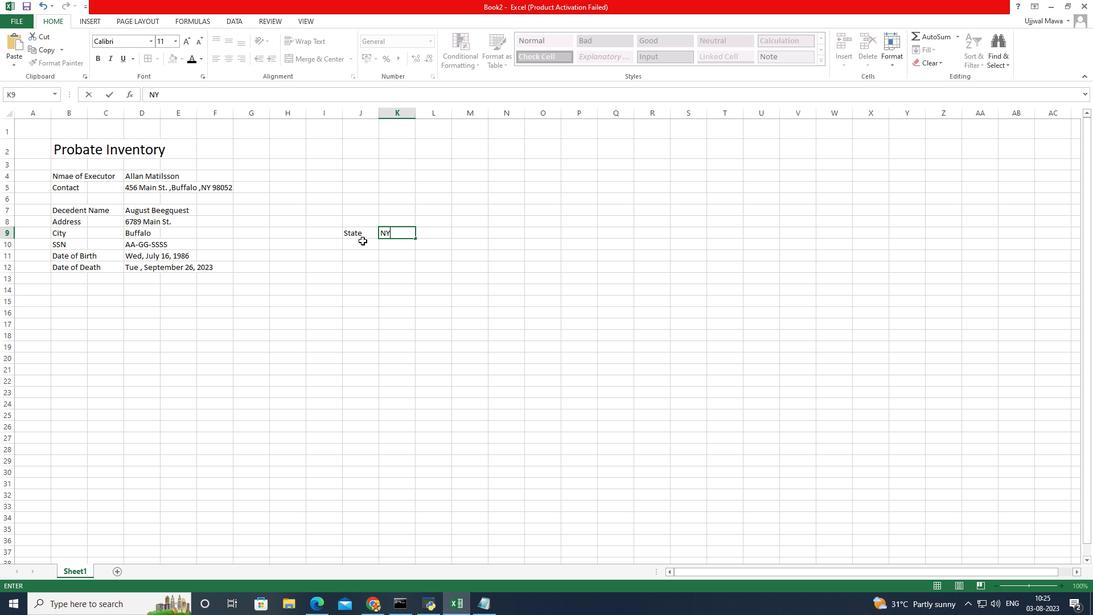 
Action: Mouse pressed left at (362, 240)
Screenshot: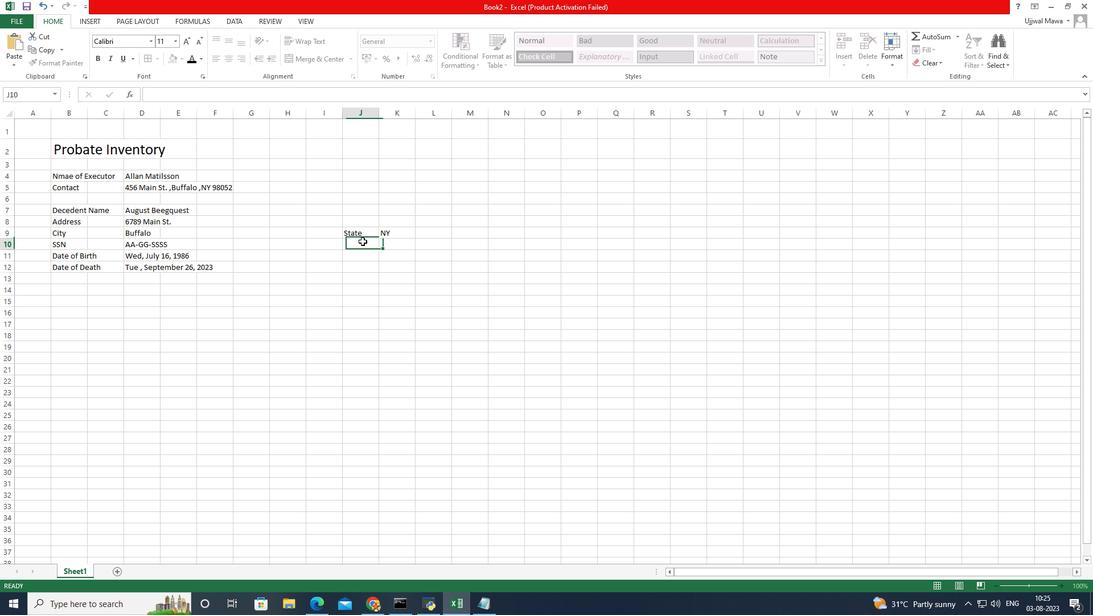 
Action: Mouse moved to (362, 242)
Screenshot: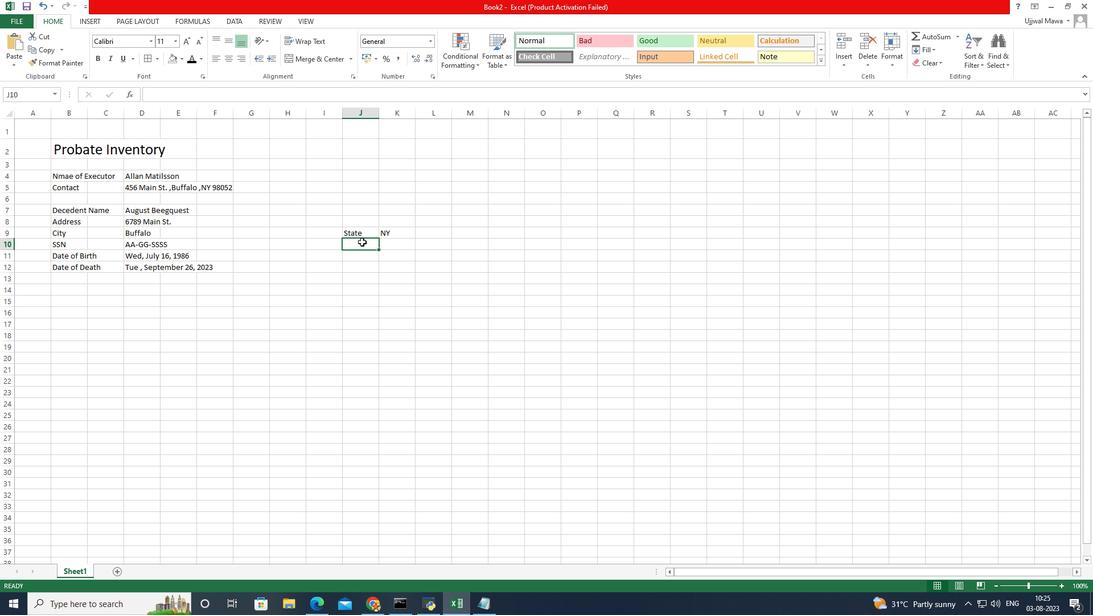 
Action: Mouse pressed left at (362, 242)
Screenshot: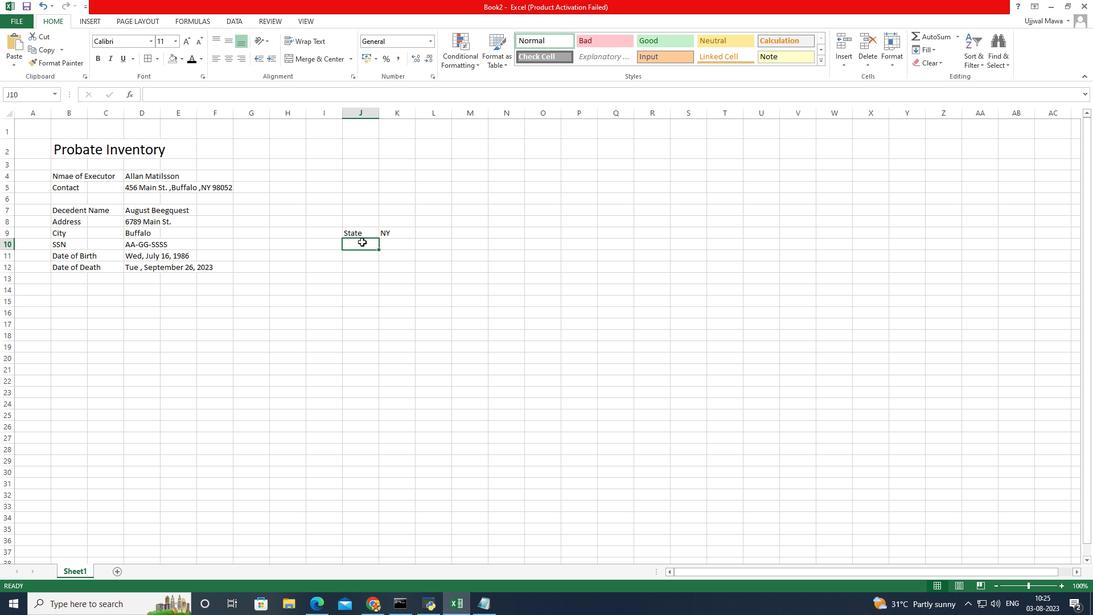 
Action: Key pressed <Key.caps_lock>o<Key.caps_lock>CU<Key.backspace>CUM<Key.backspace><Key.backspace><Key.backspace><Key.backspace><Key.backspace><Key.caps_lock>o<Key.caps_lock>CCUPATION
Screenshot: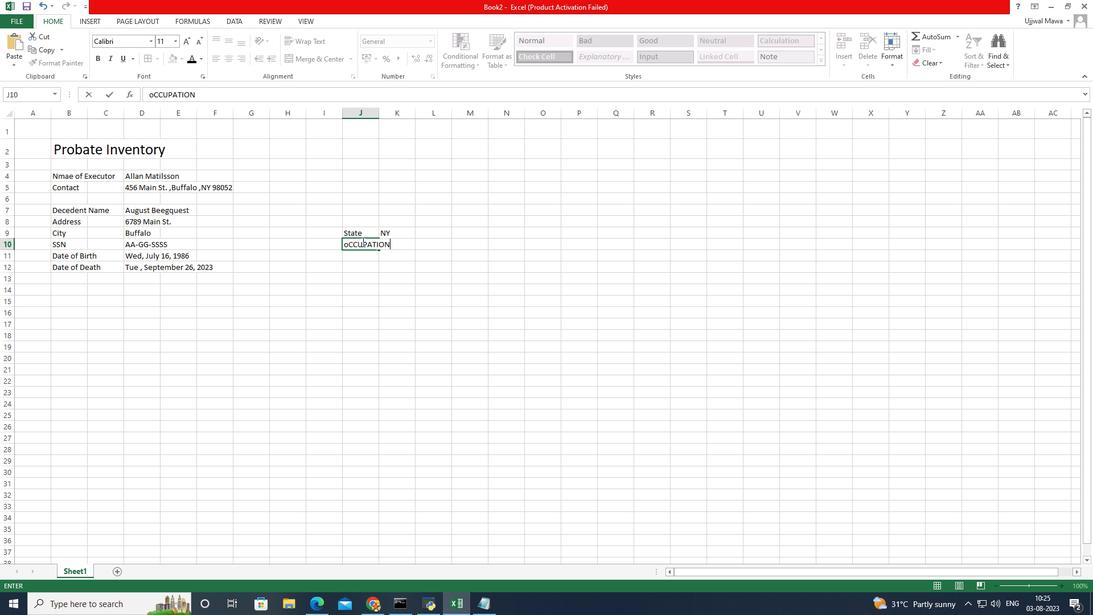 
Action: Mouse moved to (394, 244)
Screenshot: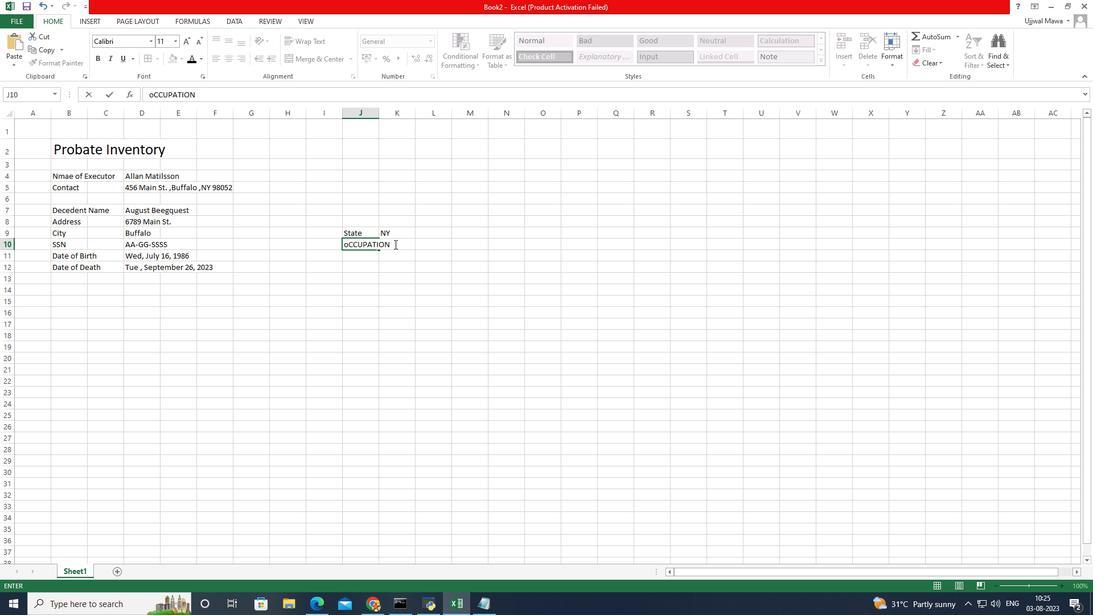 
Action: Mouse pressed left at (394, 244)
Screenshot: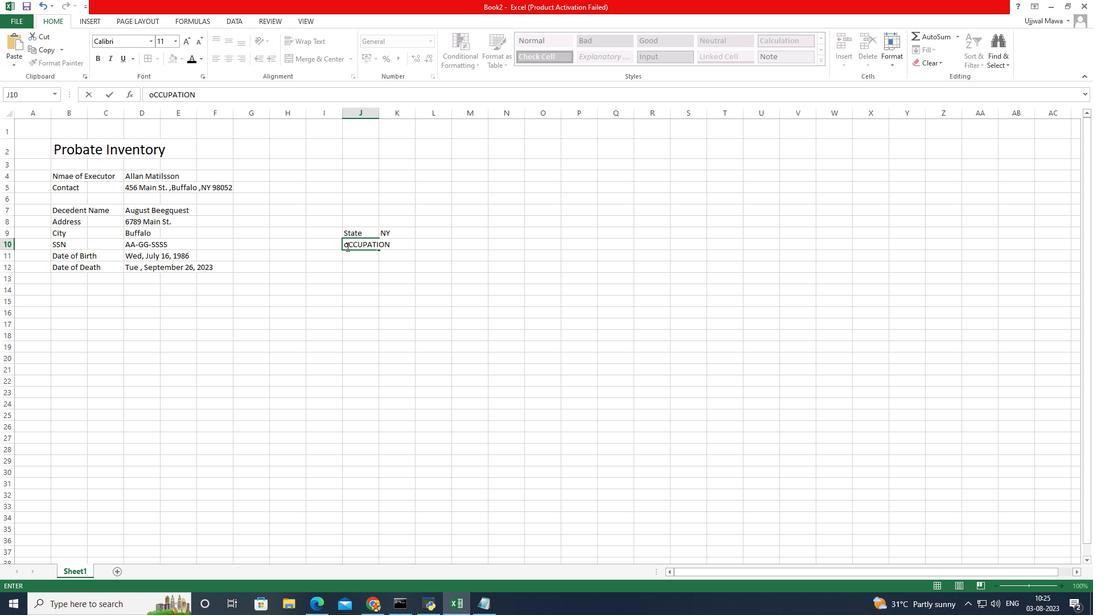 
Action: Mouse moved to (310, 247)
Screenshot: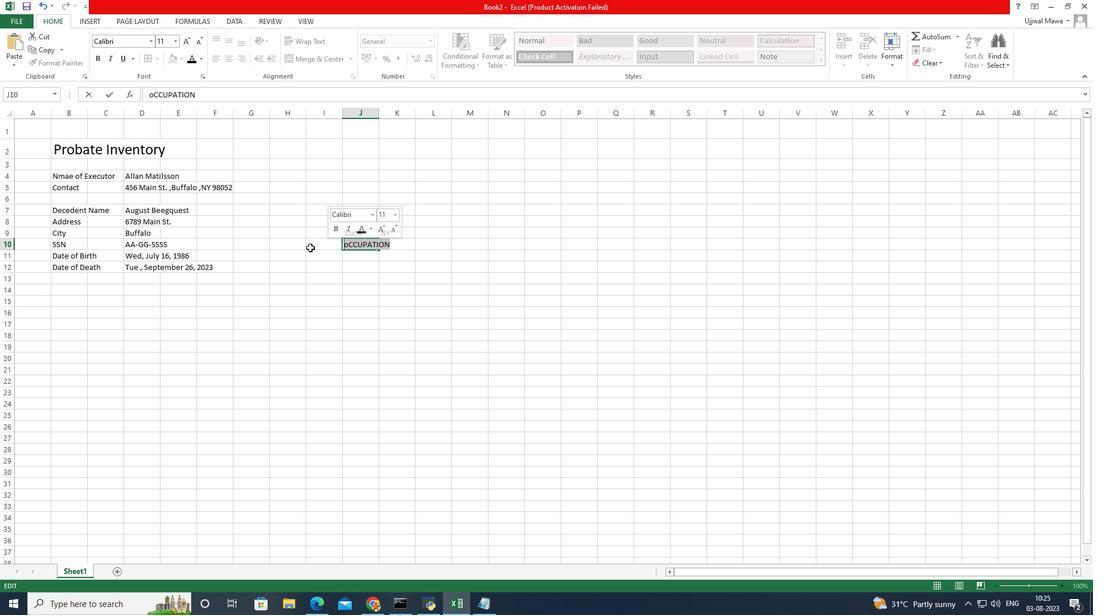 
Action: Key pressed <Key.caps_lock><Key.caps_lock>O<Key.caps_lock>ccupation
Screenshot: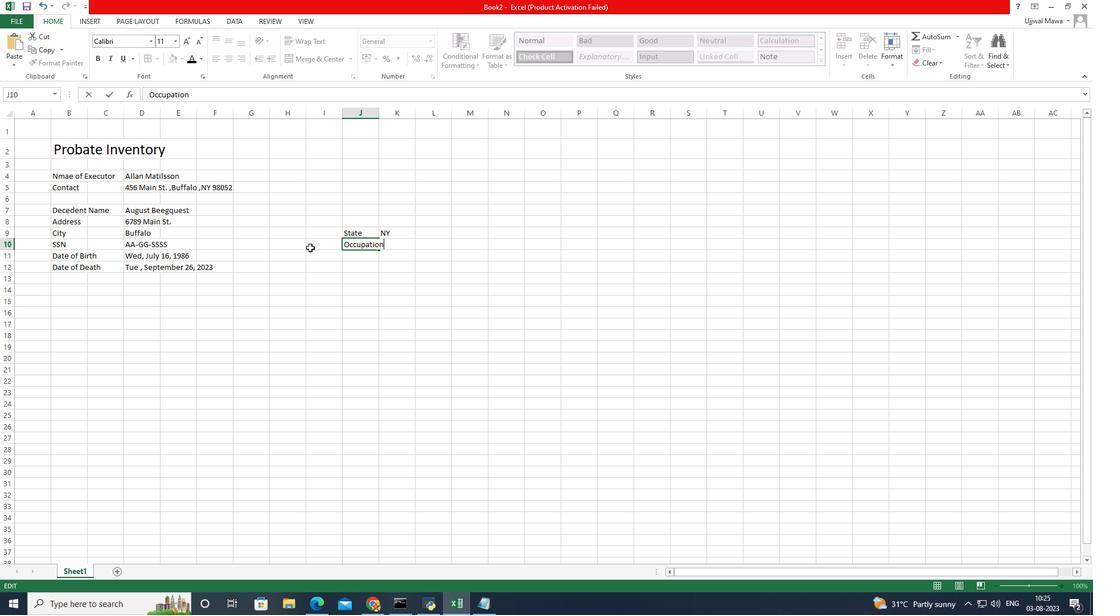 
Action: Mouse moved to (414, 239)
Screenshot: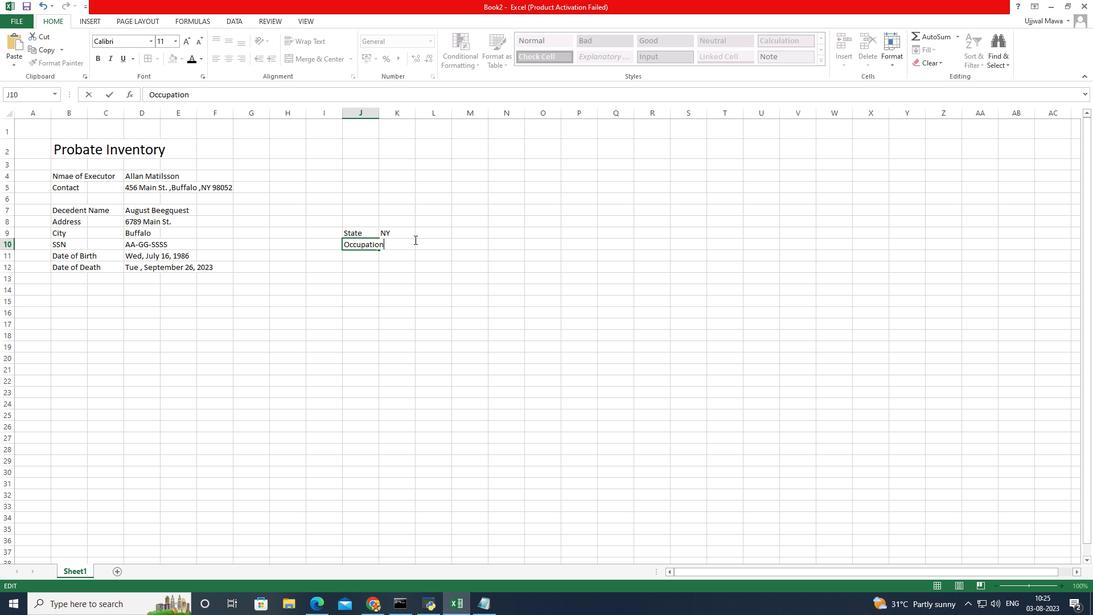 
Action: Mouse pressed left at (414, 239)
Screenshot: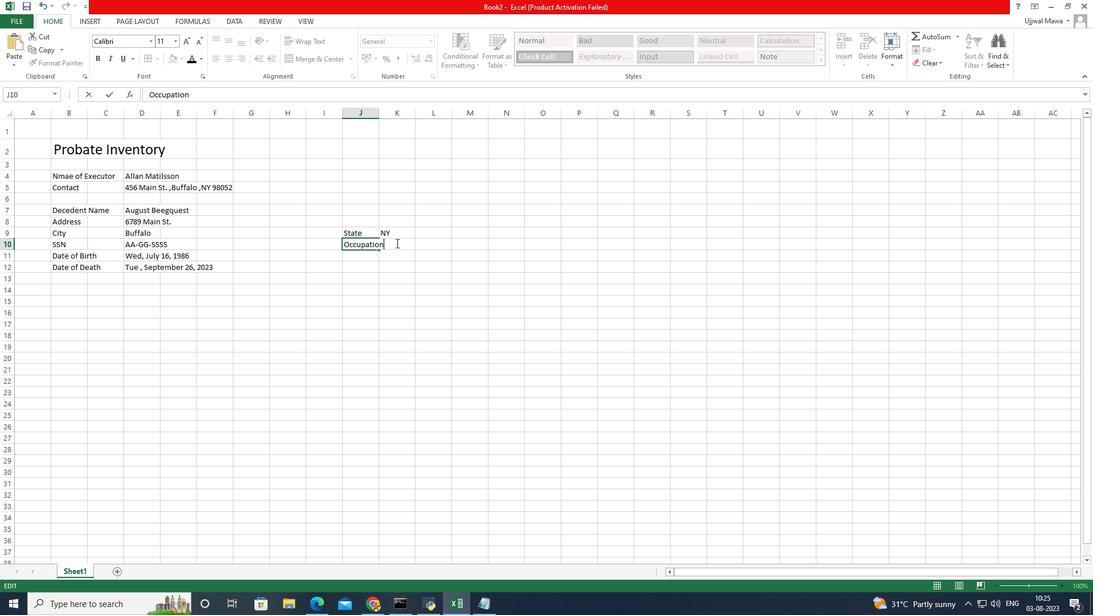 
Action: Mouse moved to (392, 244)
Screenshot: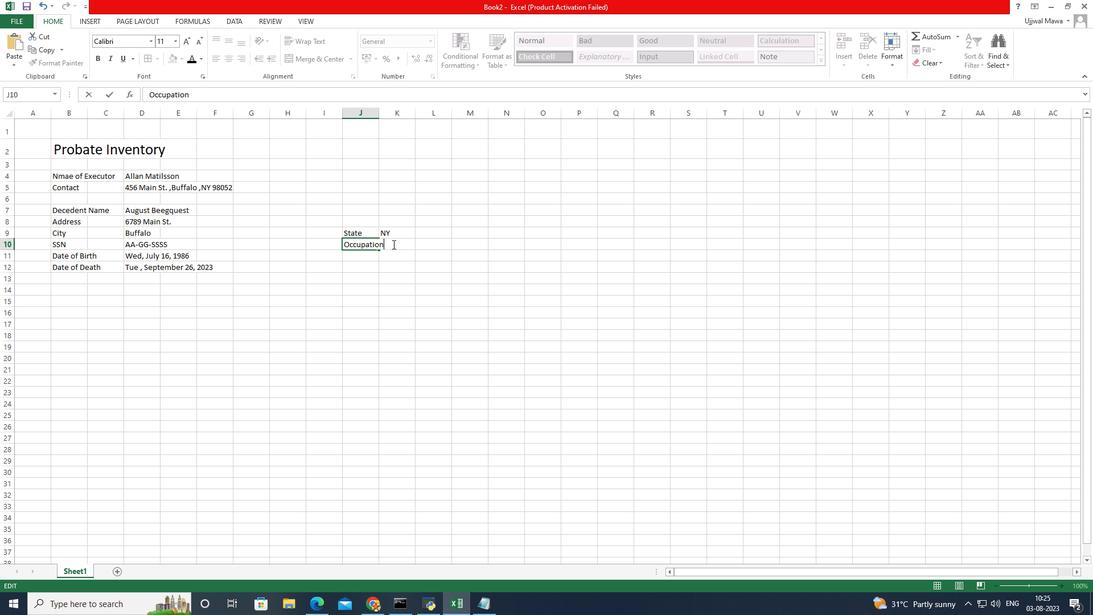 
Action: Mouse pressed left at (392, 244)
Screenshot: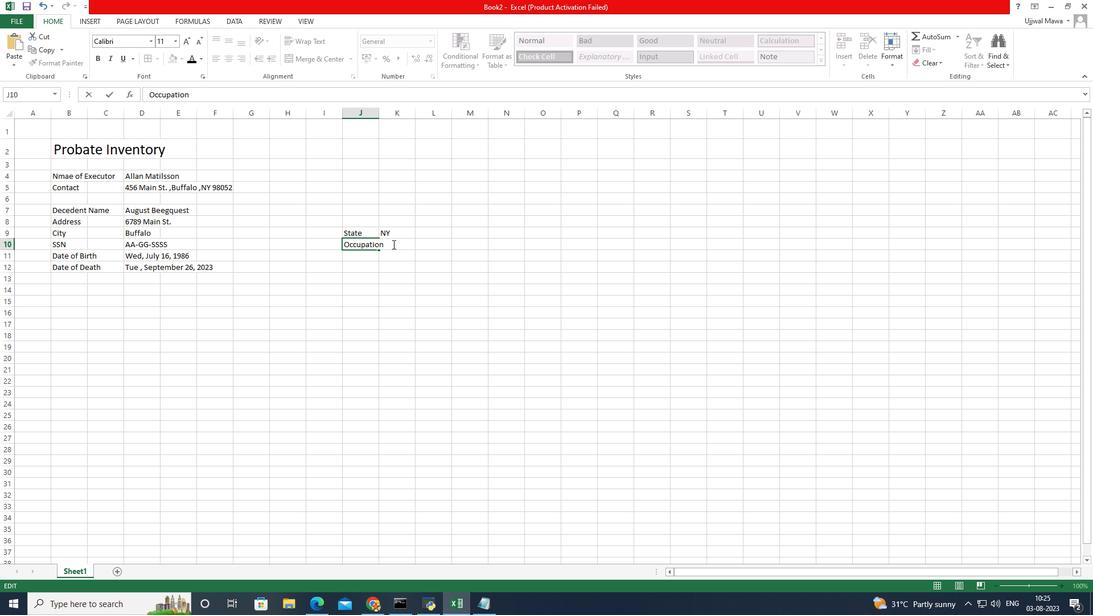 
Action: Mouse pressed left at (392, 244)
Screenshot: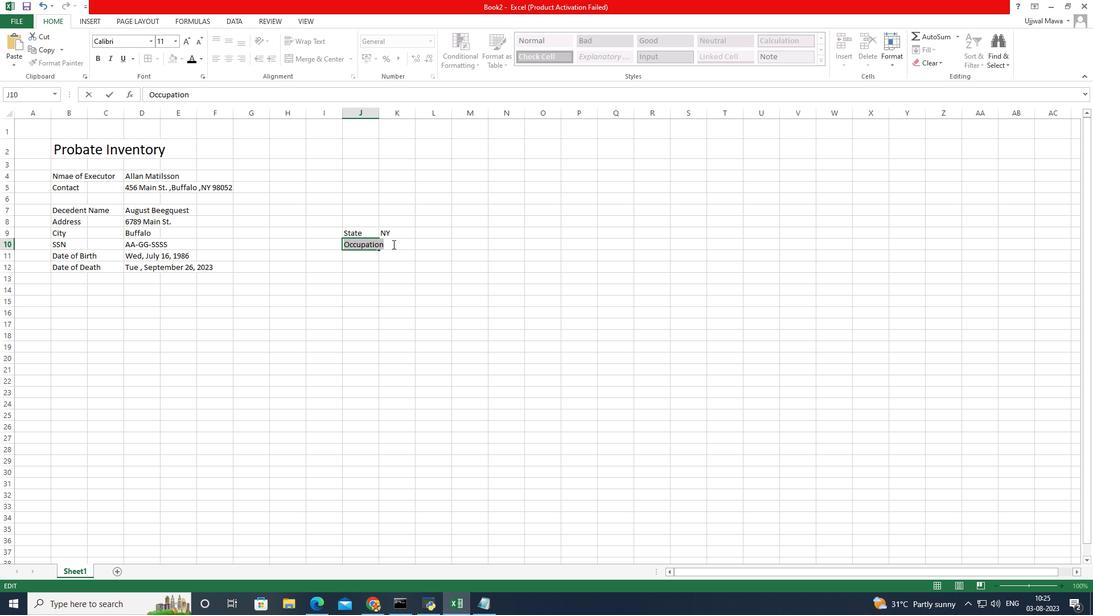 
Action: Mouse moved to (371, 268)
Screenshot: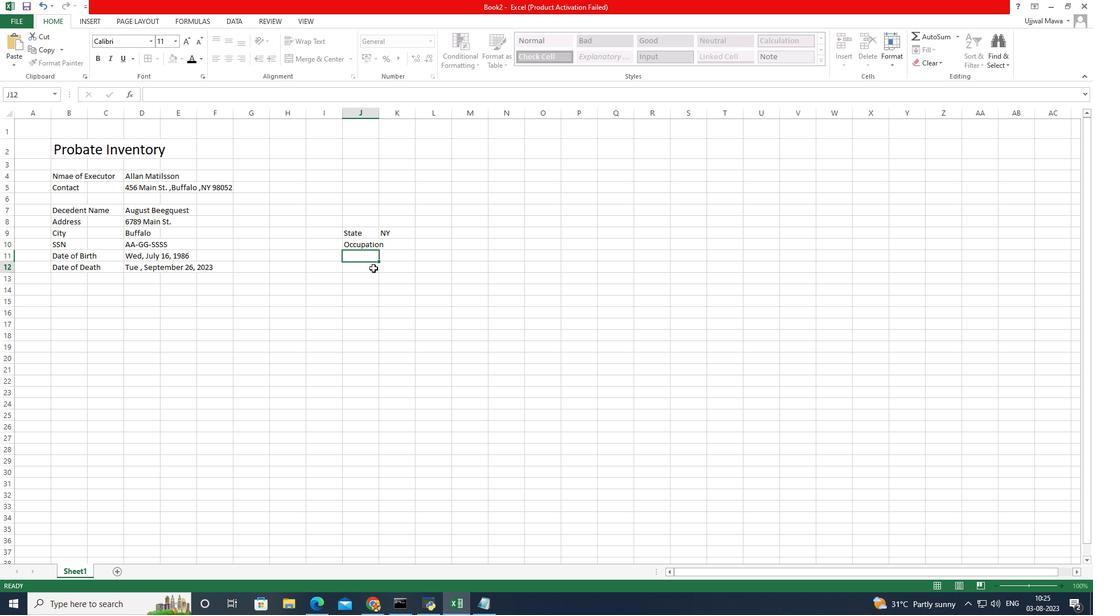 
Action: Mouse pressed left at (371, 268)
Screenshot: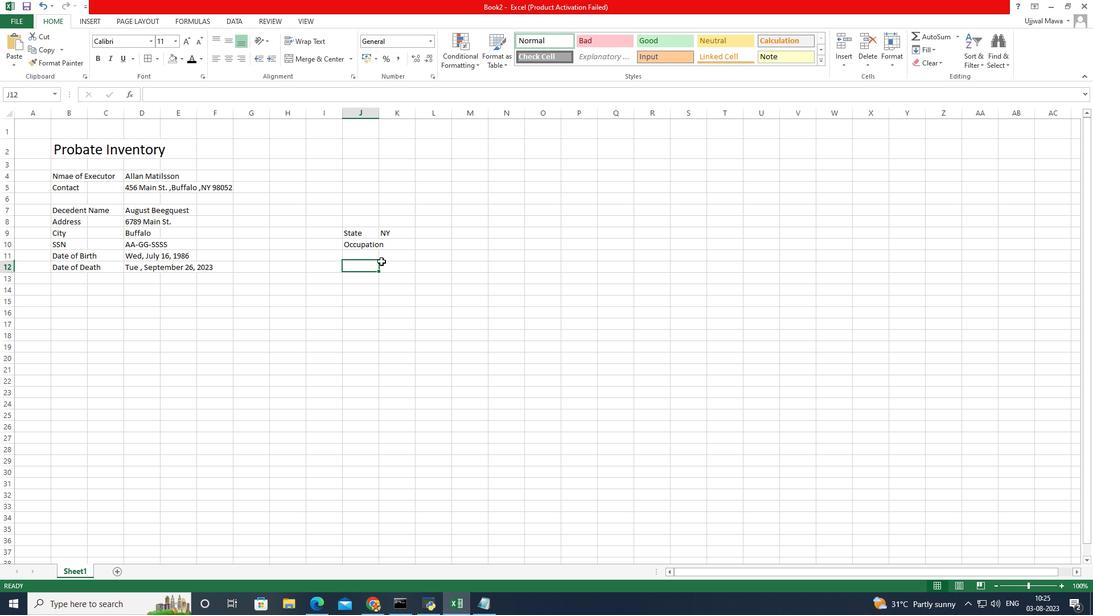 
Action: Mouse moved to (394, 246)
Screenshot: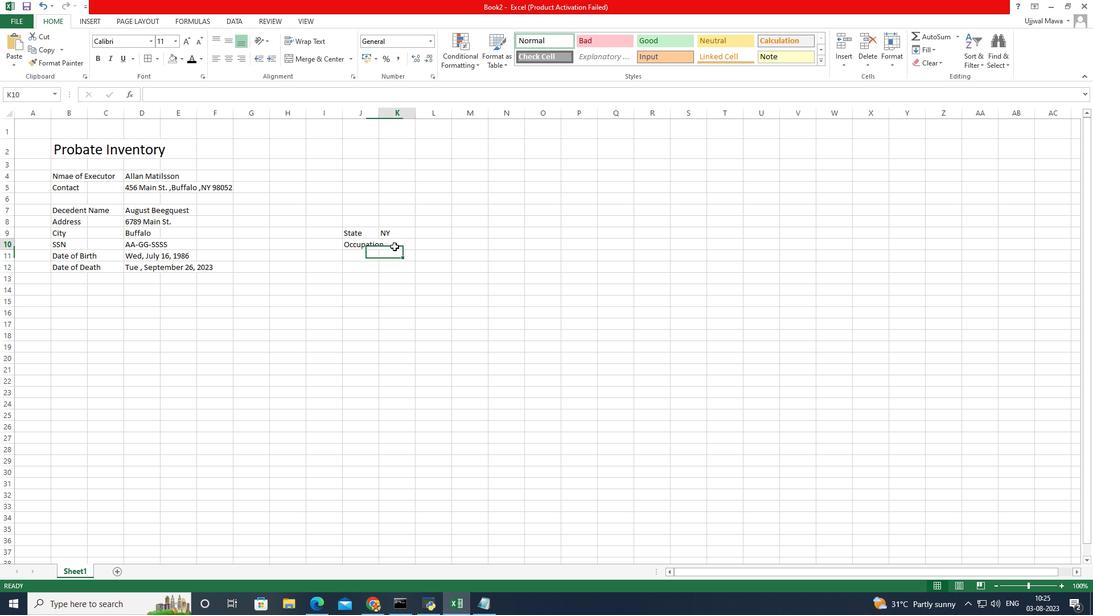 
Action: Mouse pressed left at (394, 246)
Screenshot: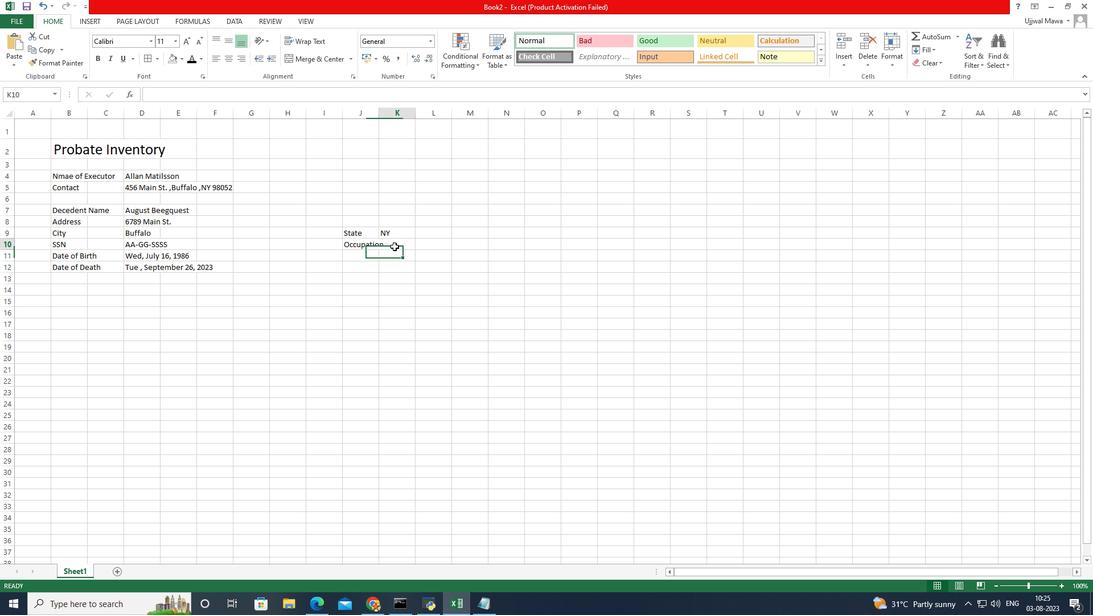 
Action: Mouse pressed left at (394, 246)
Screenshot: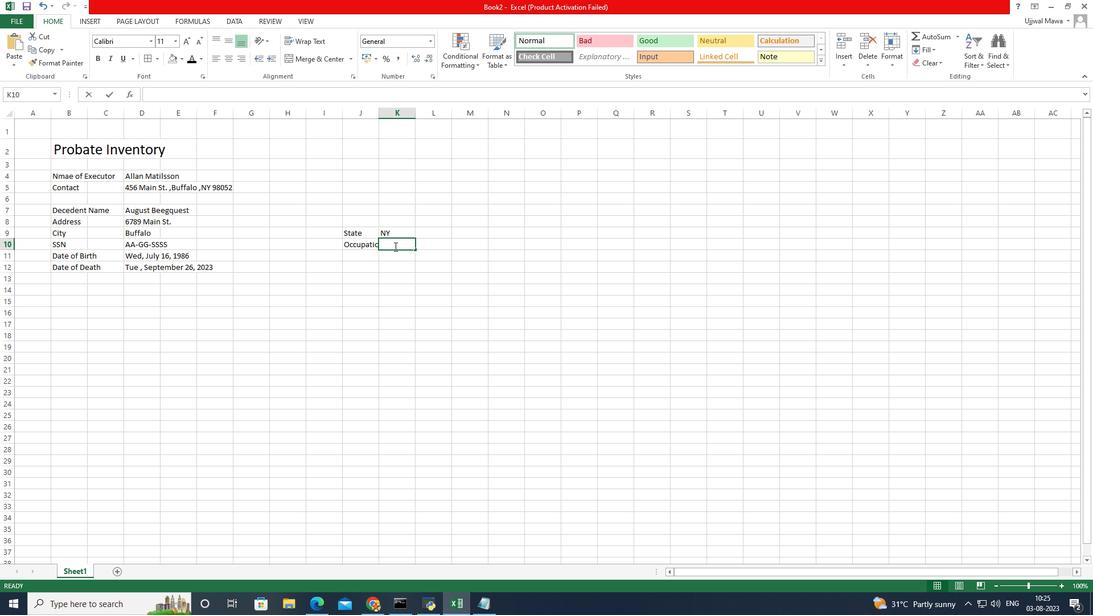 
Action: Mouse moved to (397, 222)
Screenshot: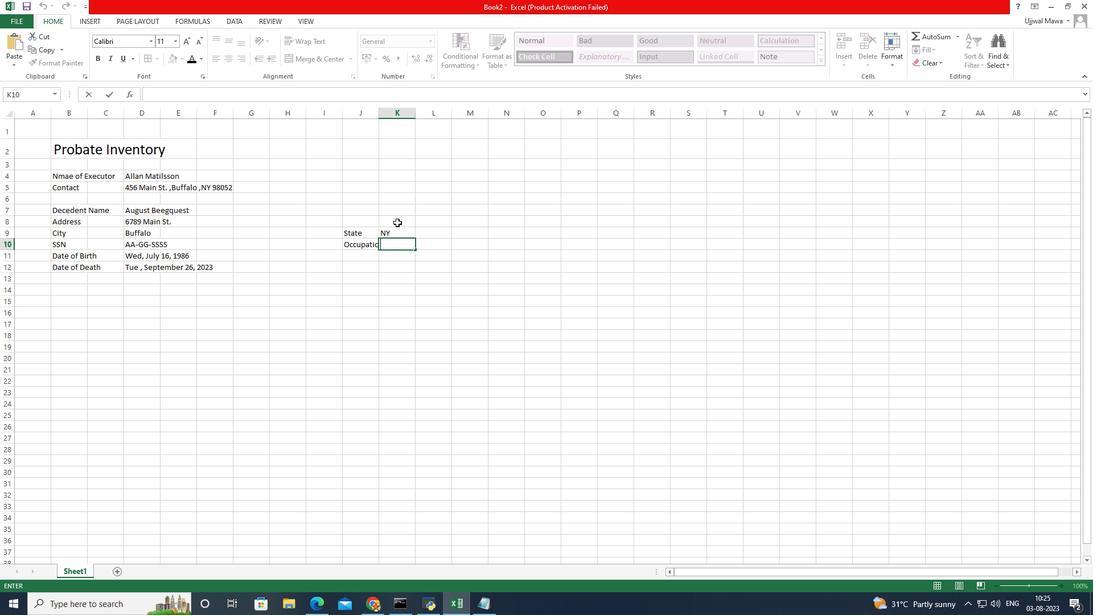 
Action: Key pressed <Key.caps_lock>D<Key.caps_lock>entist
Screenshot: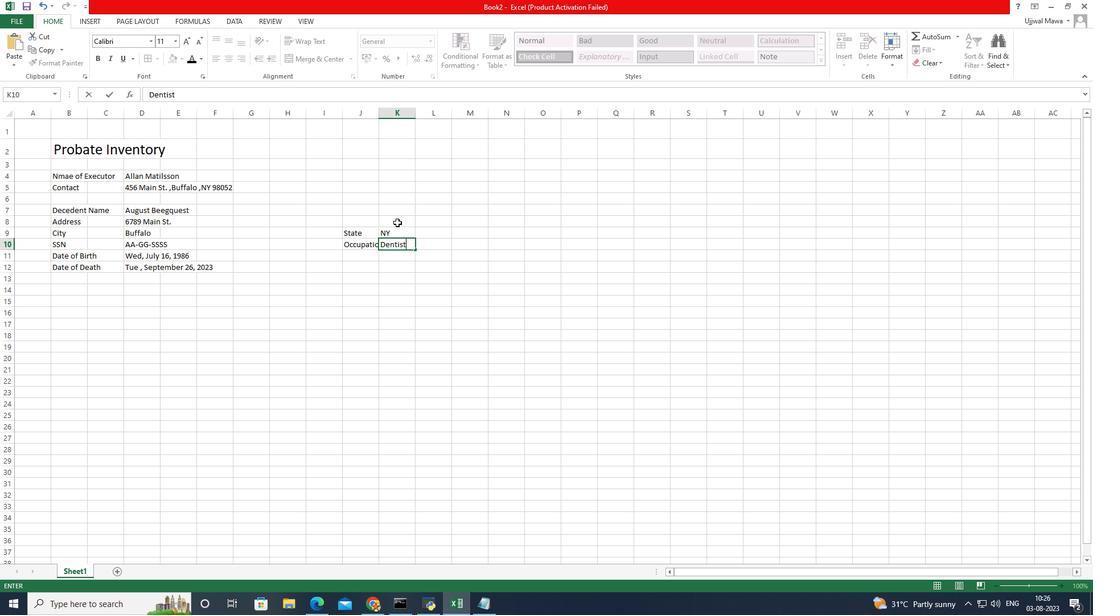 
Action: Mouse moved to (321, 313)
Screenshot: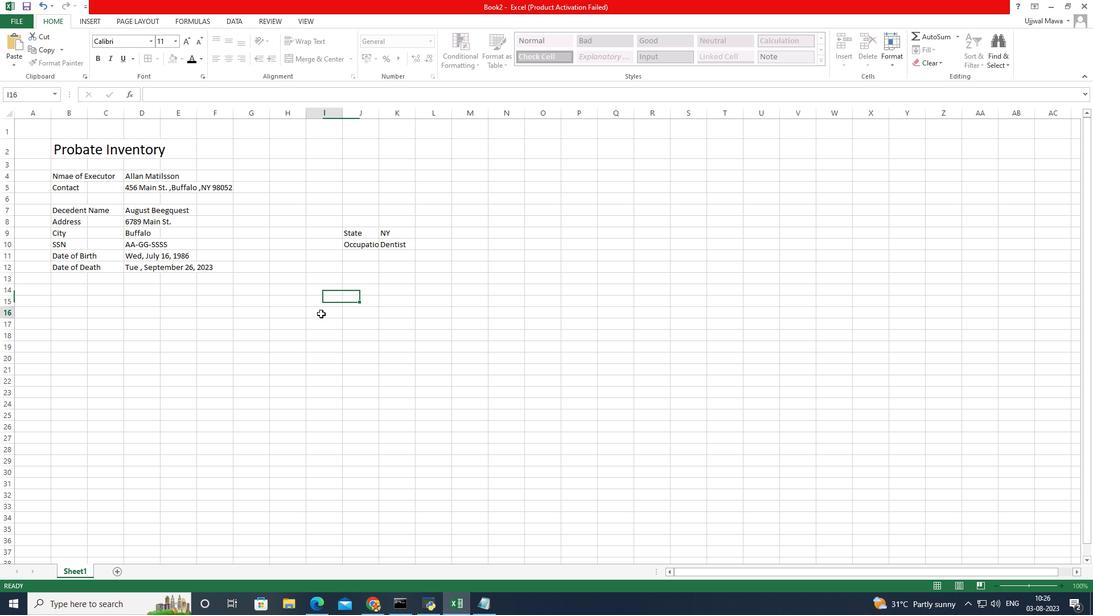 
Action: Mouse pressed left at (321, 313)
Screenshot: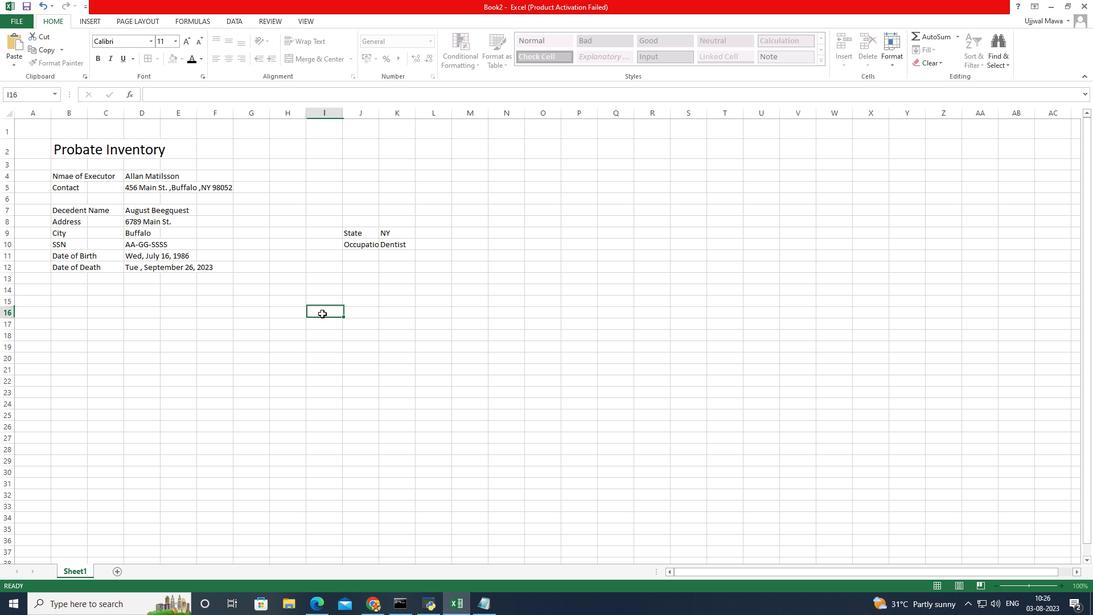 
Action: Mouse moved to (355, 256)
Screenshot: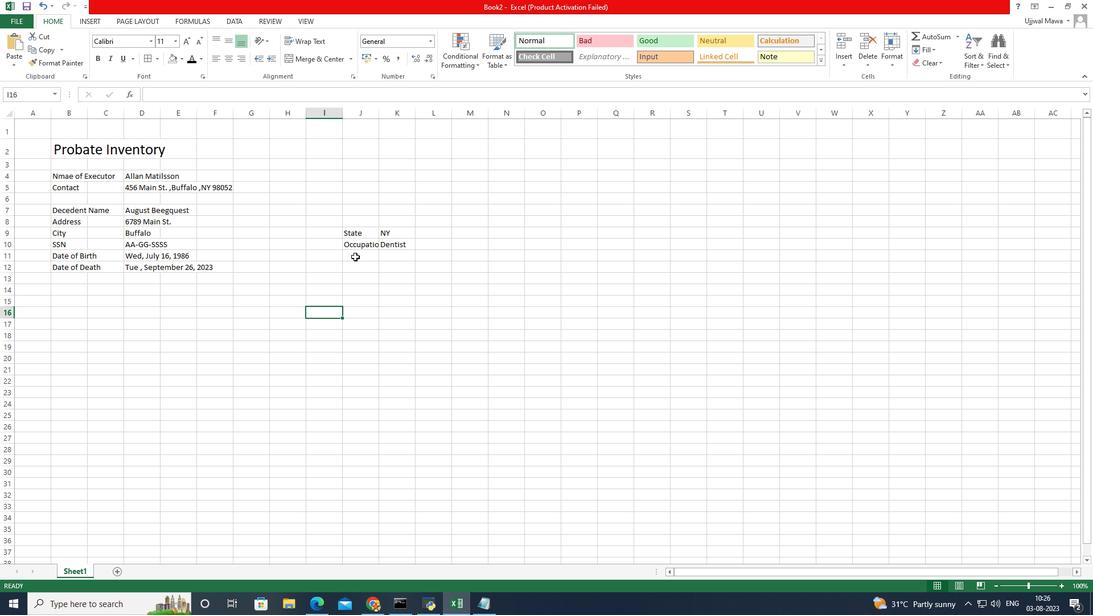 
Action: Mouse pressed left at (355, 256)
Screenshot: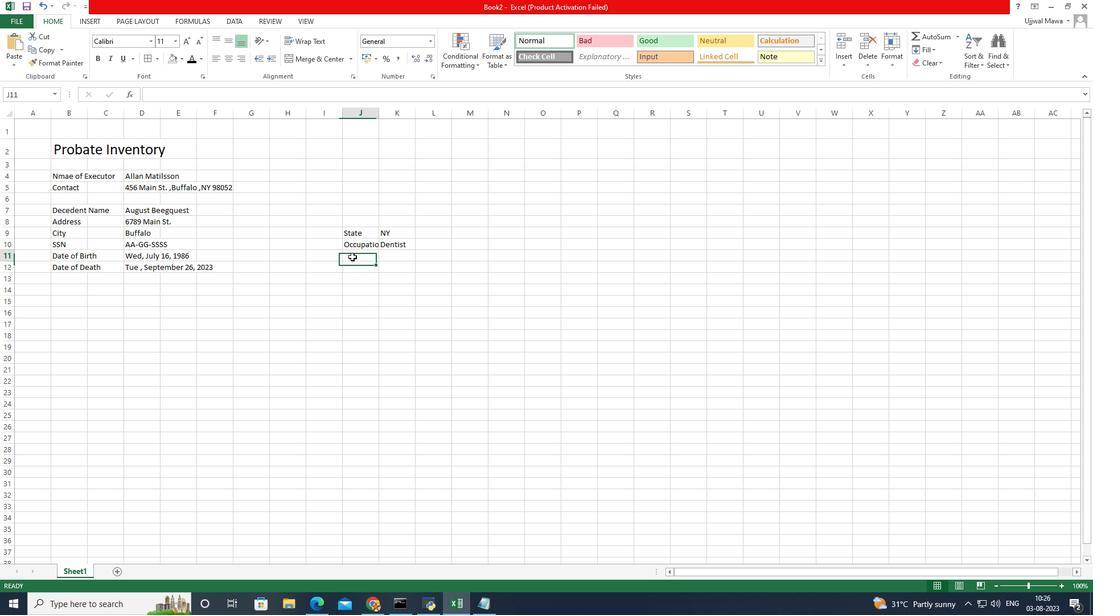 
Action: Mouse moved to (352, 256)
Screenshot: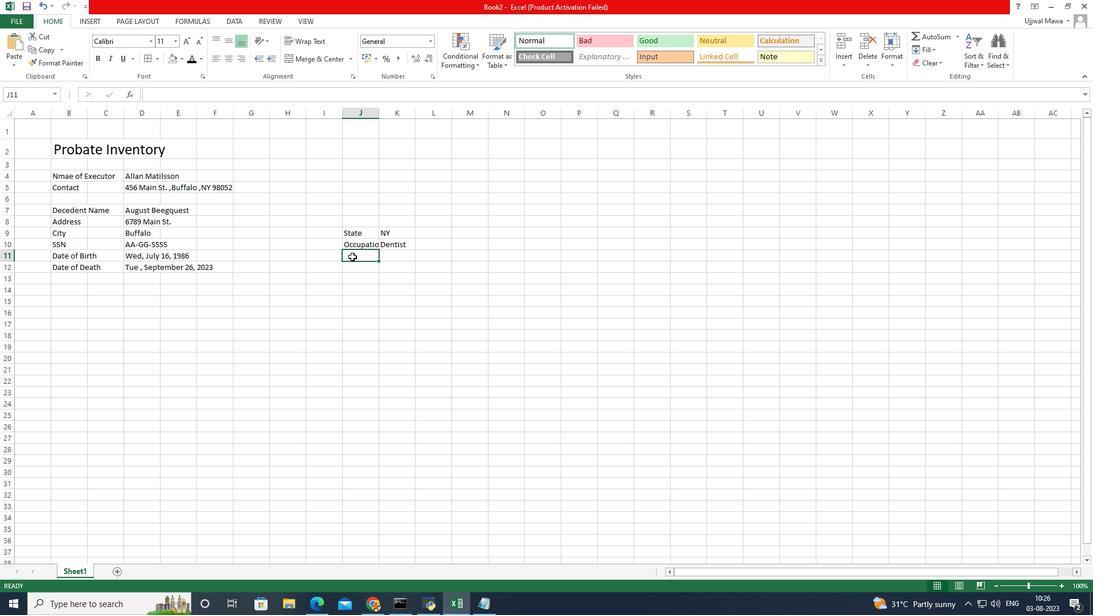 
Action: Mouse pressed left at (352, 256)
Screenshot: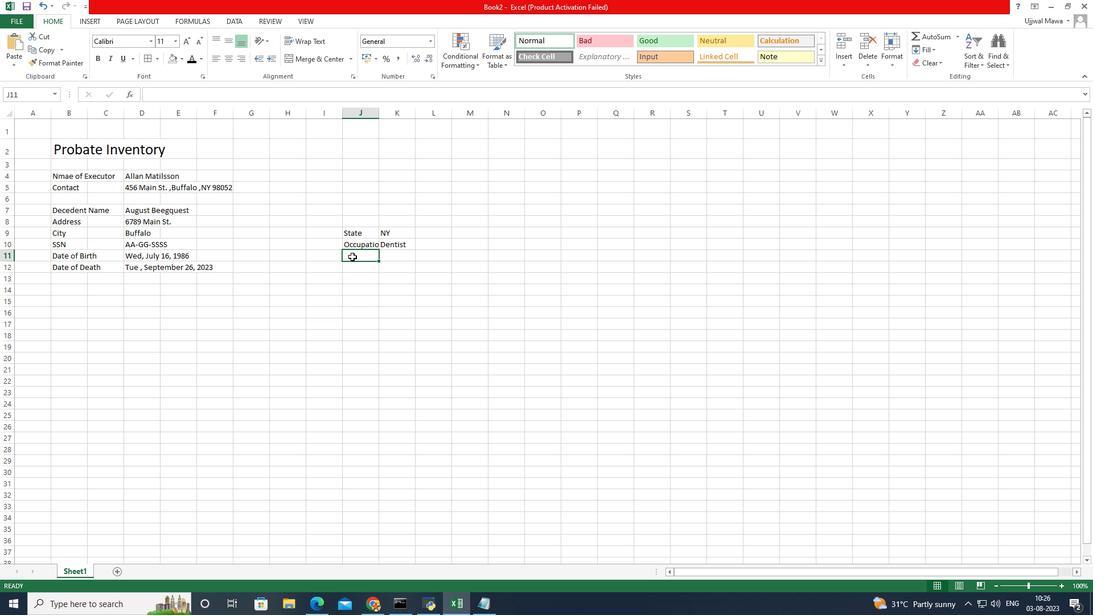 
Action: Mouse pressed left at (352, 256)
Screenshot: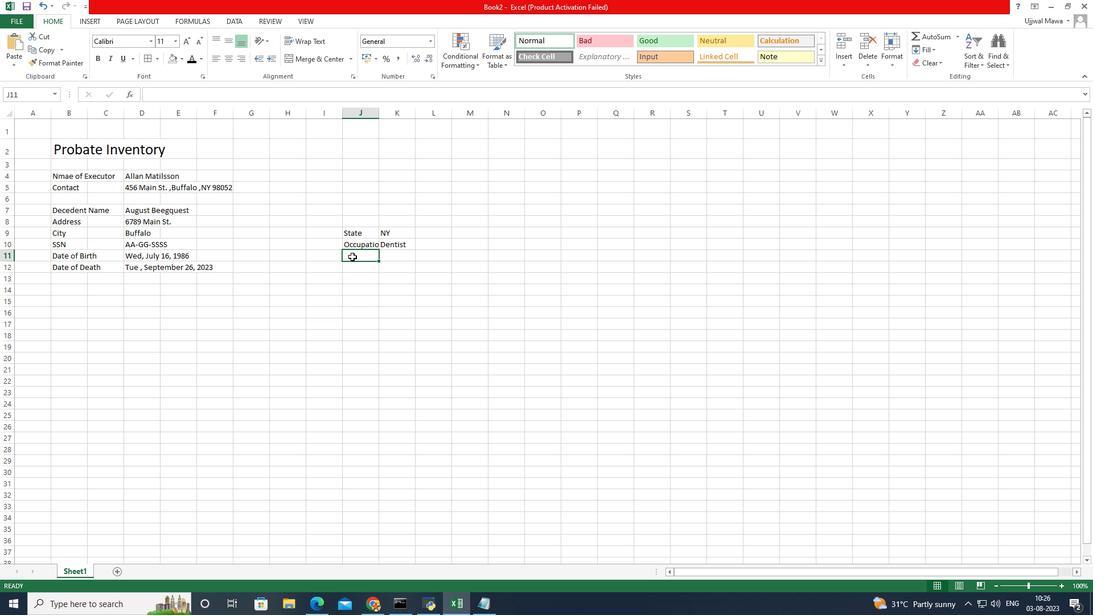 
Action: Mouse pressed left at (352, 256)
Screenshot: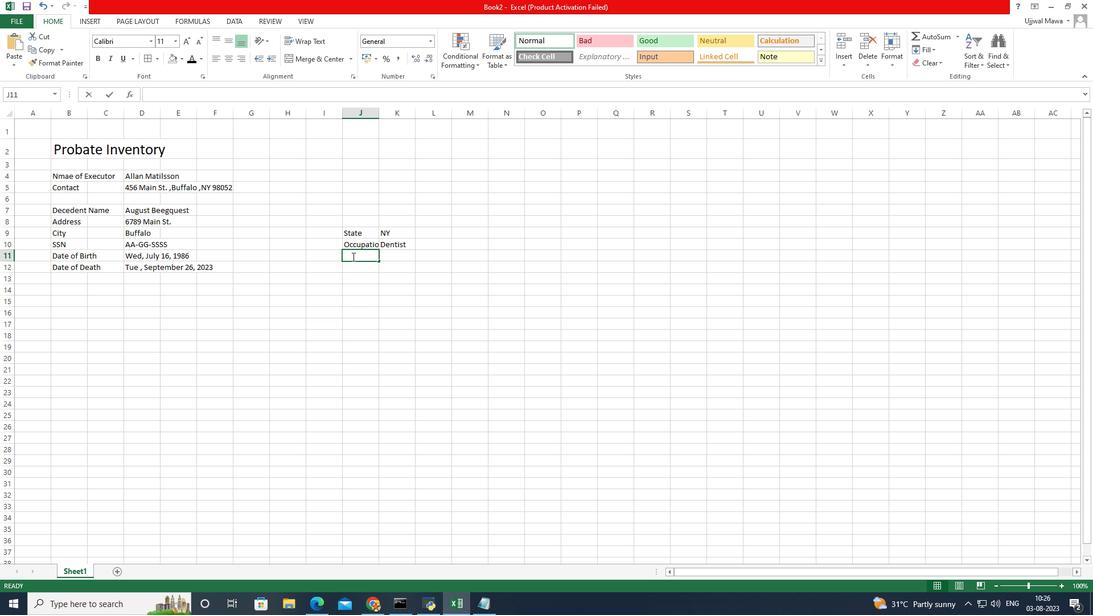 
Action: Mouse moved to (352, 256)
Screenshot: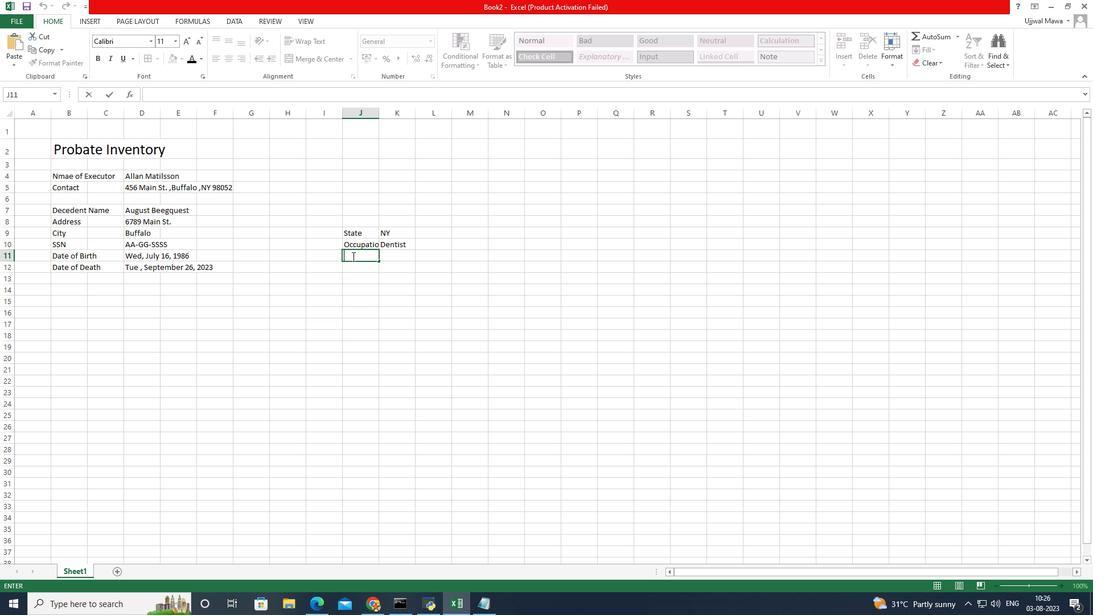 
Action: Key pressed <Key.caps_lock>P<Key.caps_lock>lace<Key.space>of<Key.space><Key.caps_lock>B<Key.caps_lock>oit<Key.backspace><Key.backspace><Key.backspace>irty<Key.backspace>h
Screenshot: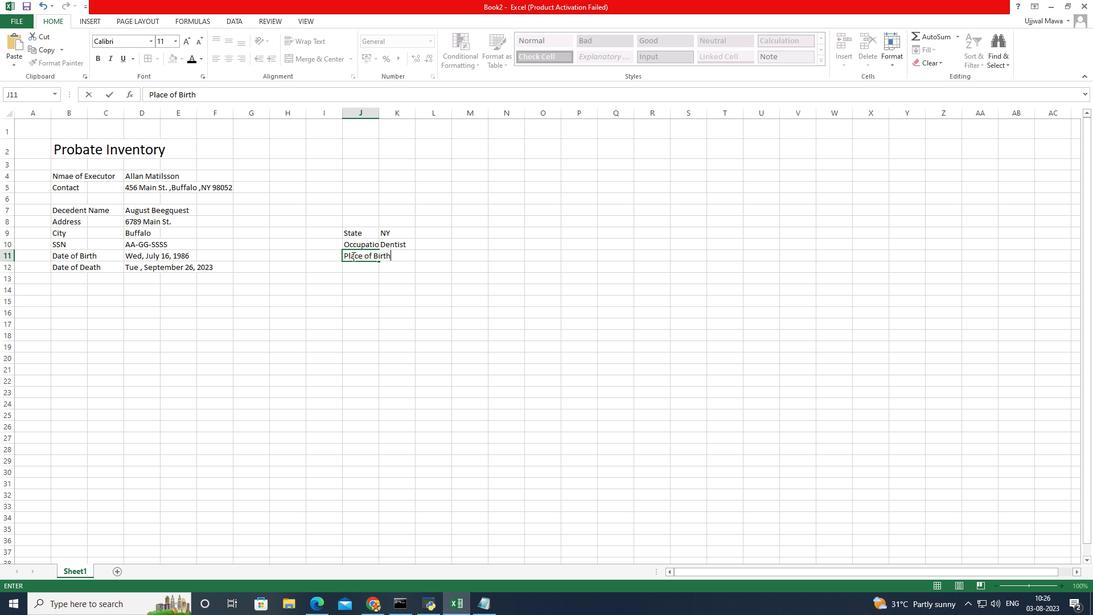 
Action: Mouse moved to (400, 269)
Screenshot: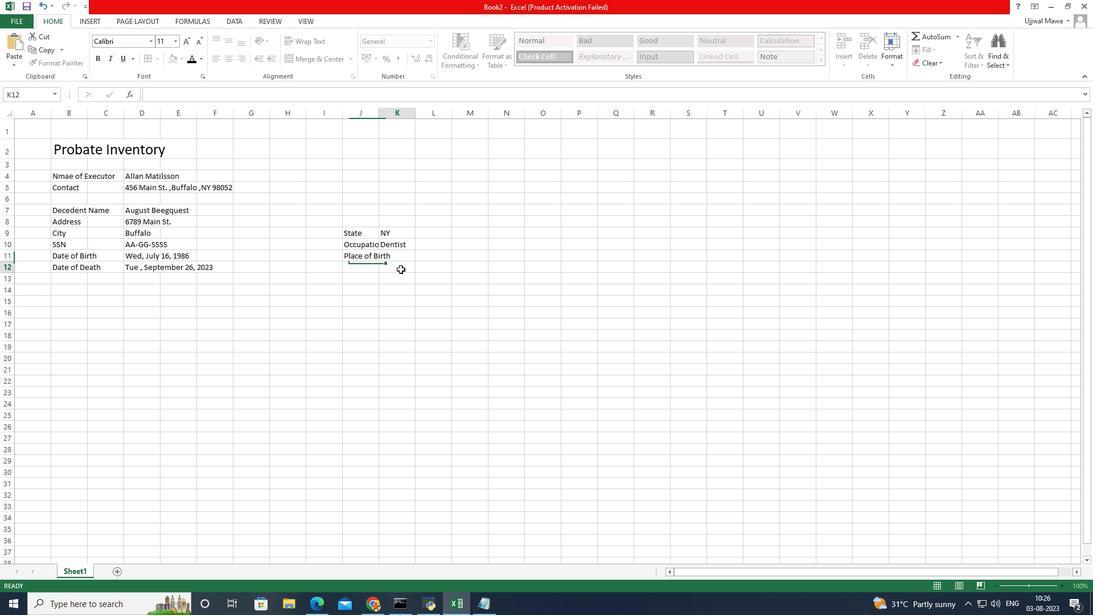 
Action: Mouse pressed left at (400, 269)
Screenshot: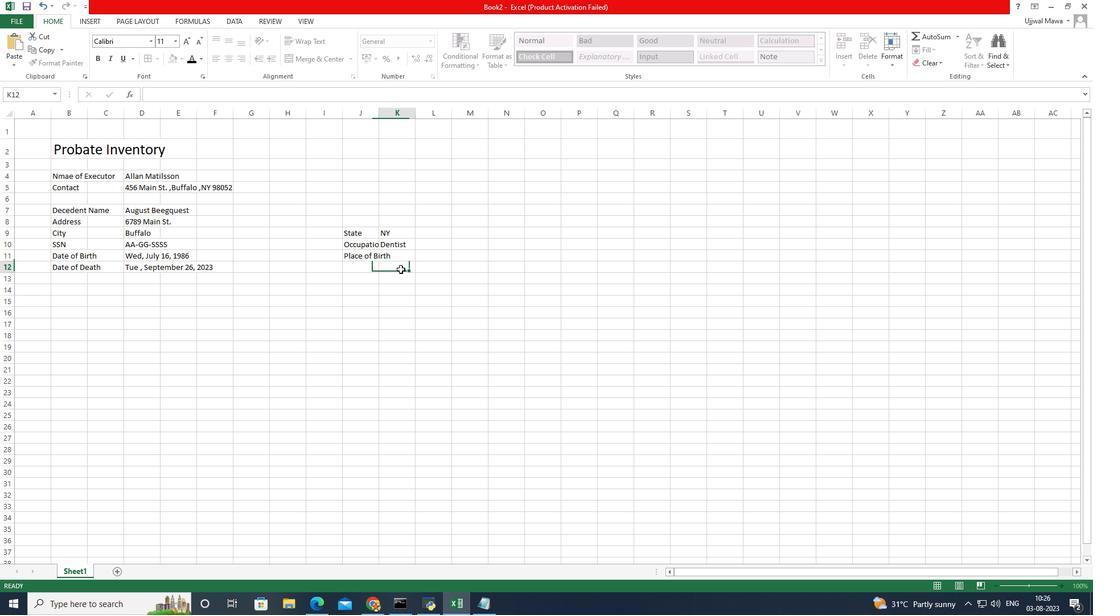 
Action: Mouse moved to (402, 259)
Screenshot: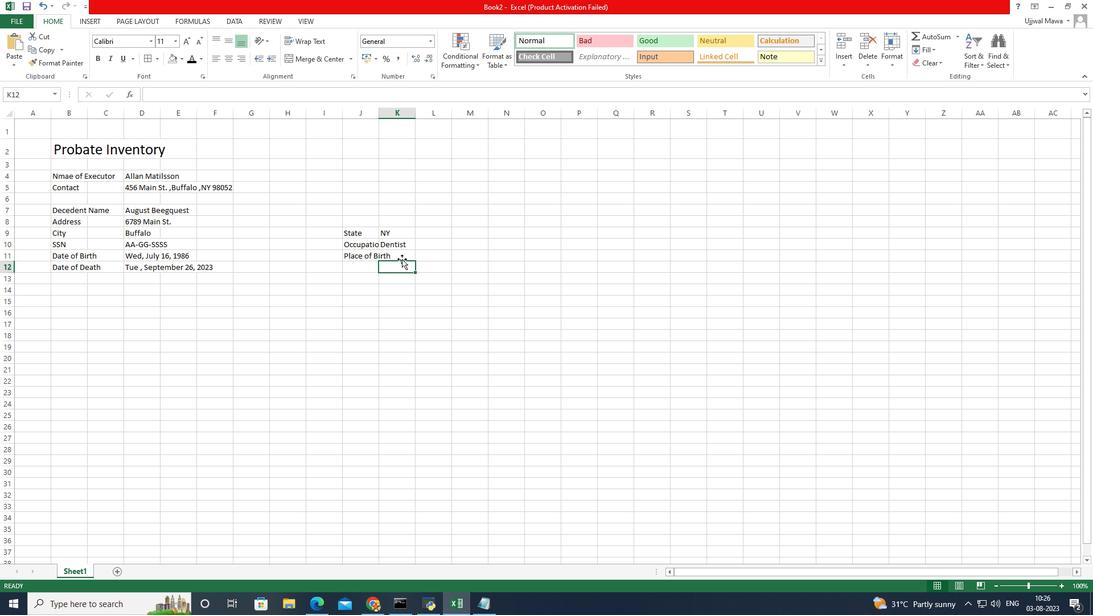 
Action: Mouse pressed left at (402, 259)
Screenshot: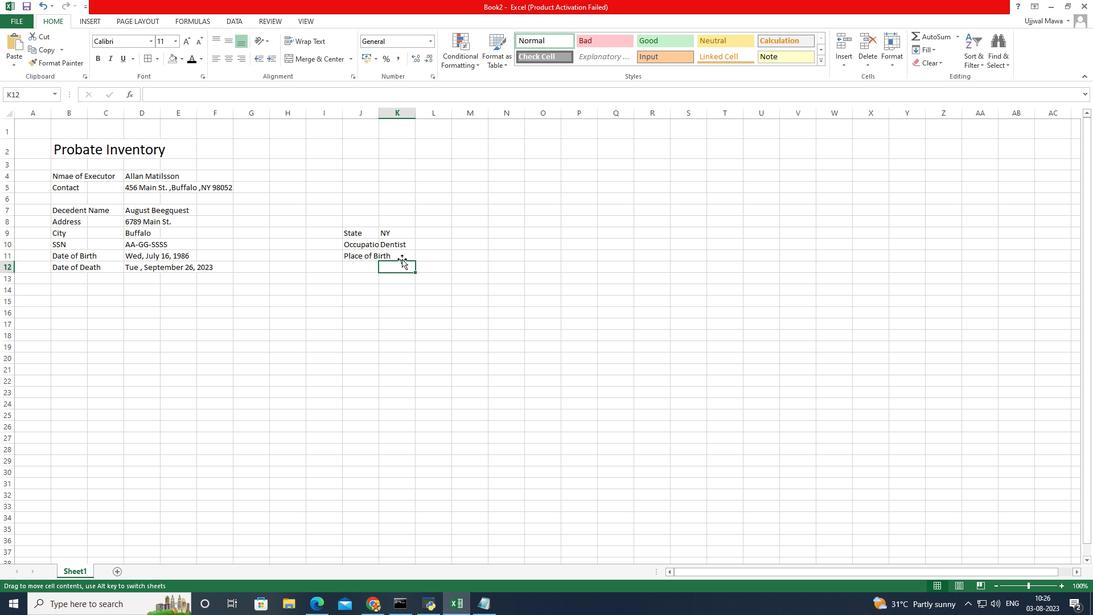 
Action: Mouse pressed left at (402, 259)
Screenshot: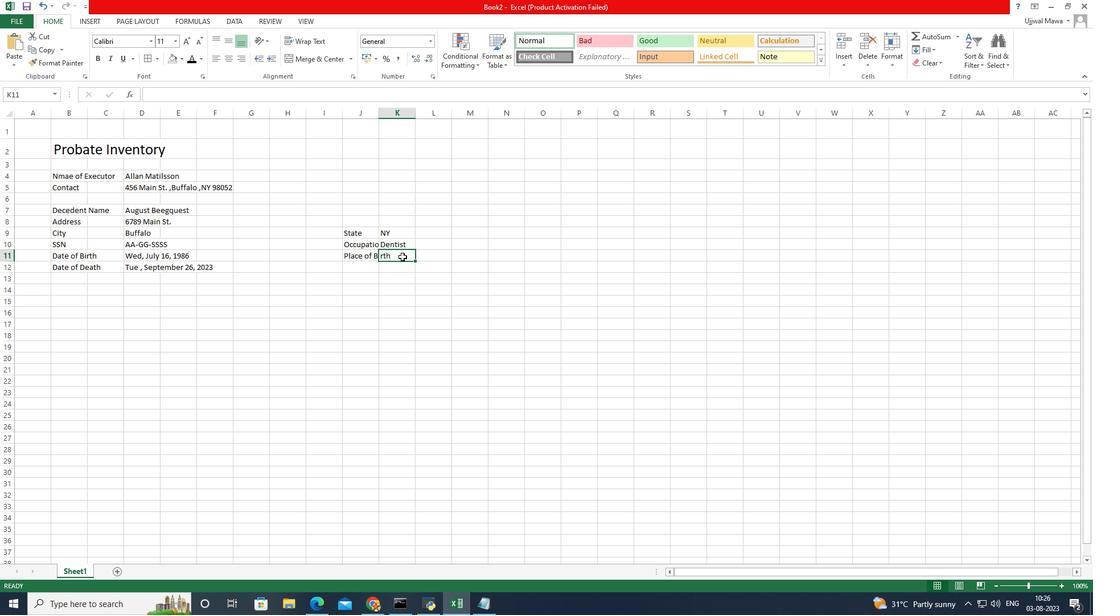 
Action: Mouse moved to (403, 252)
Screenshot: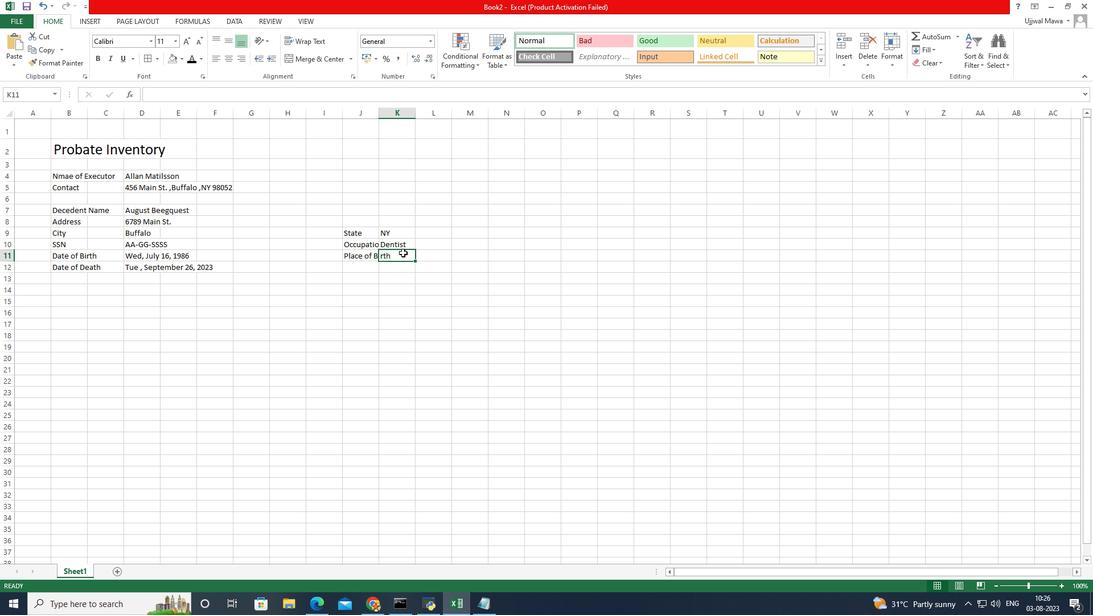 
Action: Mouse pressed left at (403, 252)
Screenshot: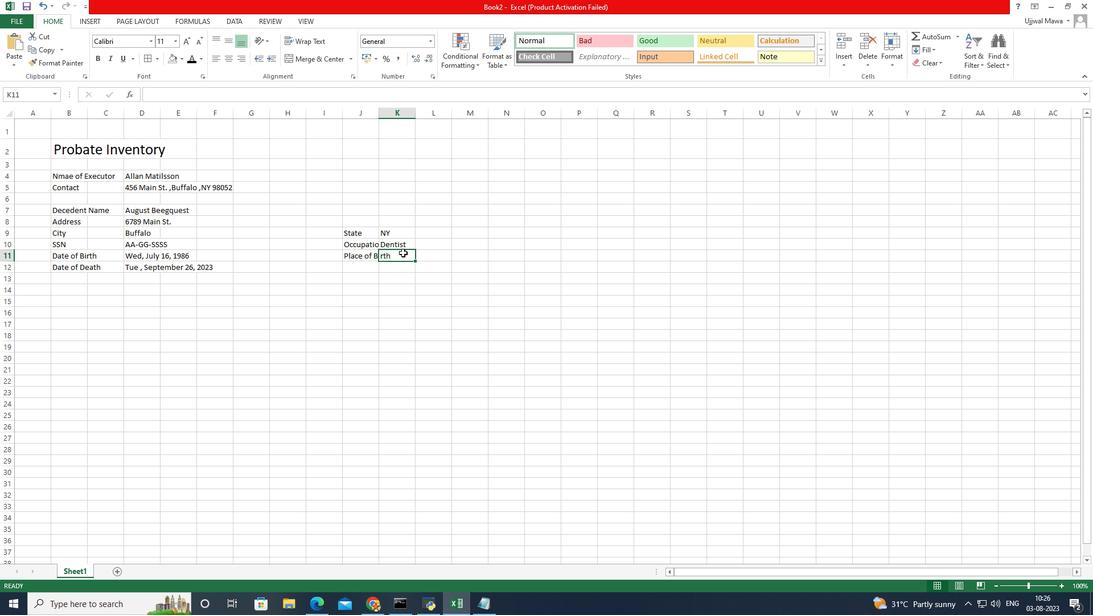 
Action: Mouse moved to (402, 255)
Screenshot: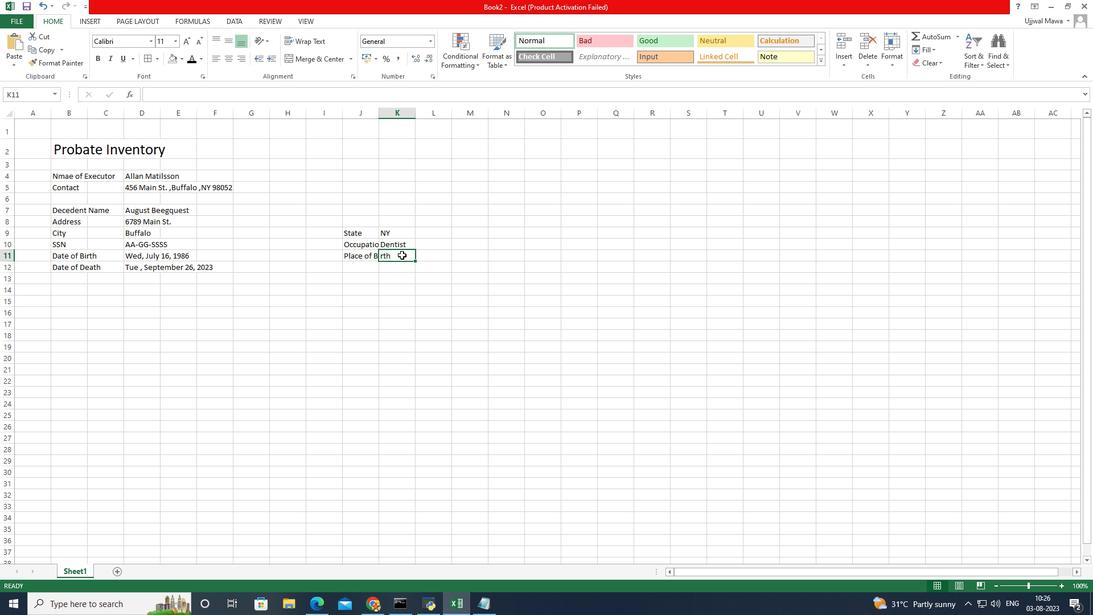 
Action: Mouse pressed left at (402, 255)
Screenshot: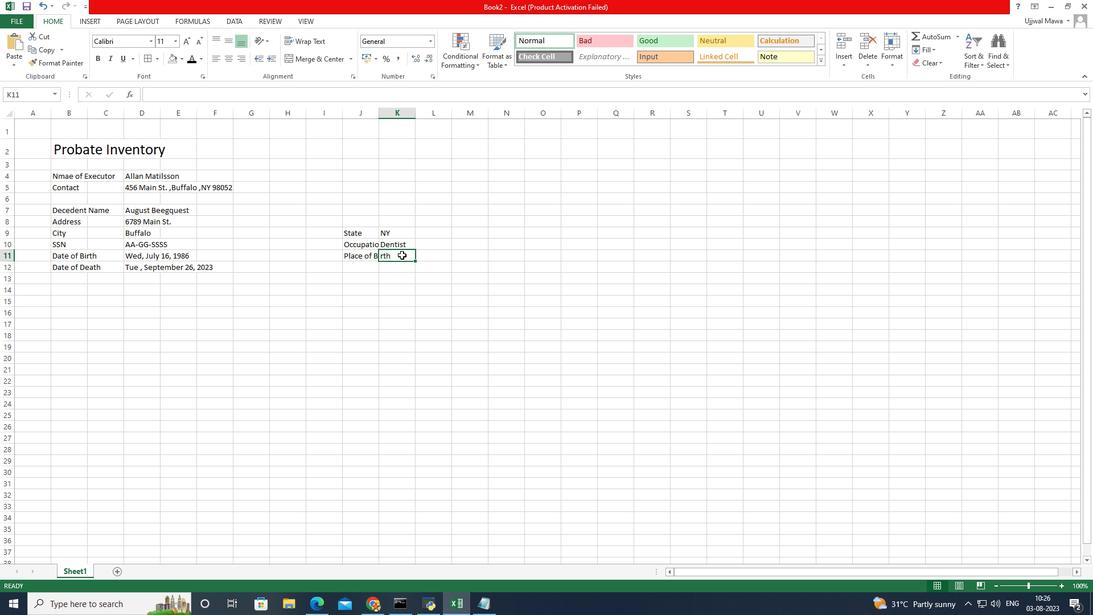 
Action: Mouse pressed left at (402, 255)
Screenshot: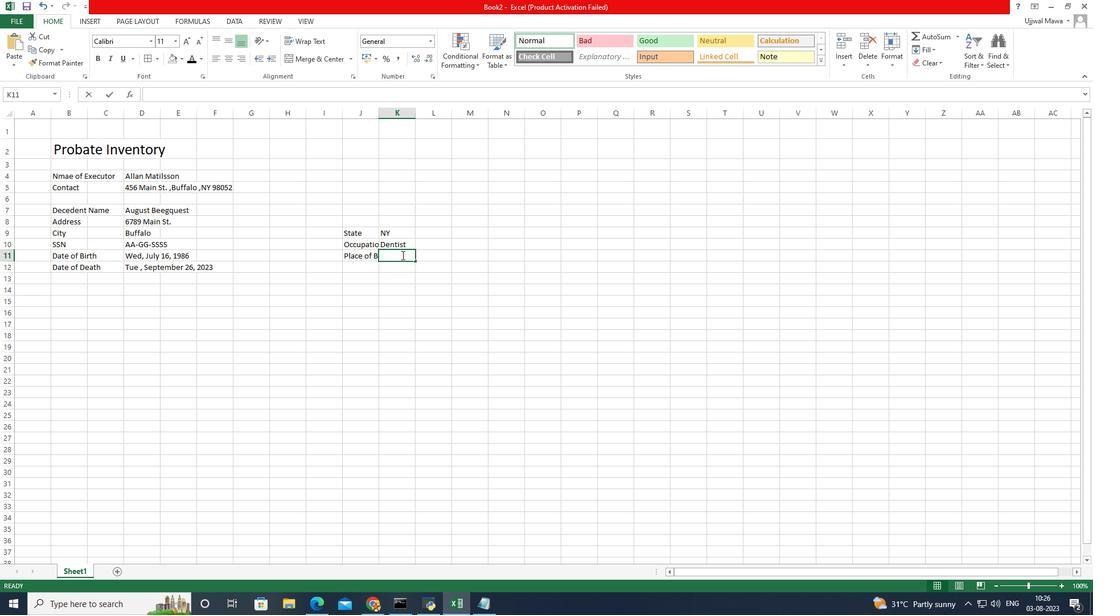
Action: Key pressed <Key.caps_lock>N<Key.caps_lock>.<Key.caps_lock>Y<Key.caps_lock>
Screenshot: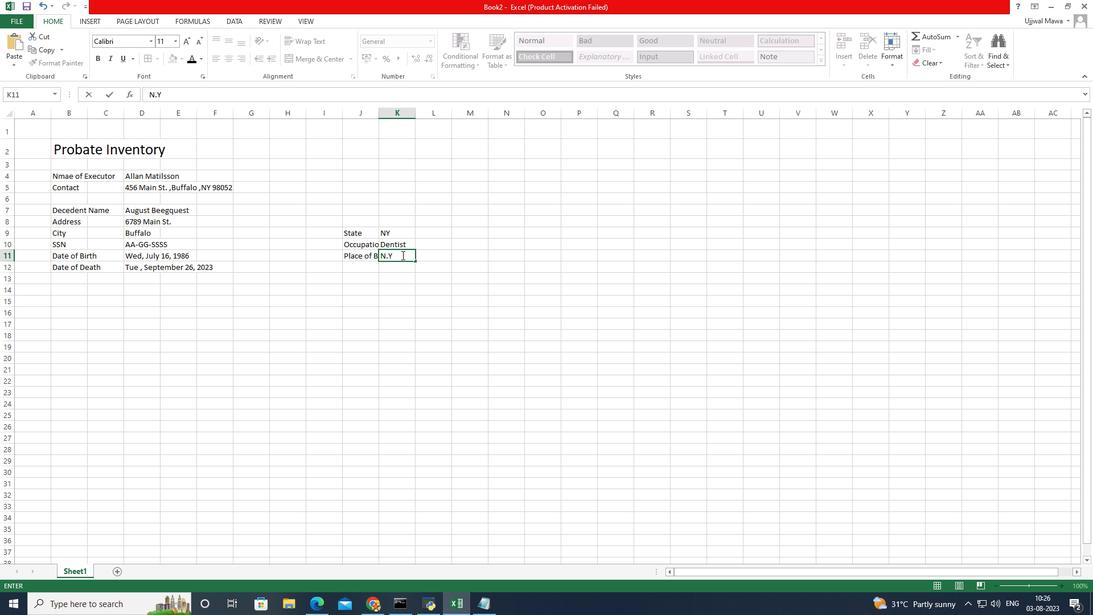 
Action: Mouse moved to (350, 293)
Screenshot: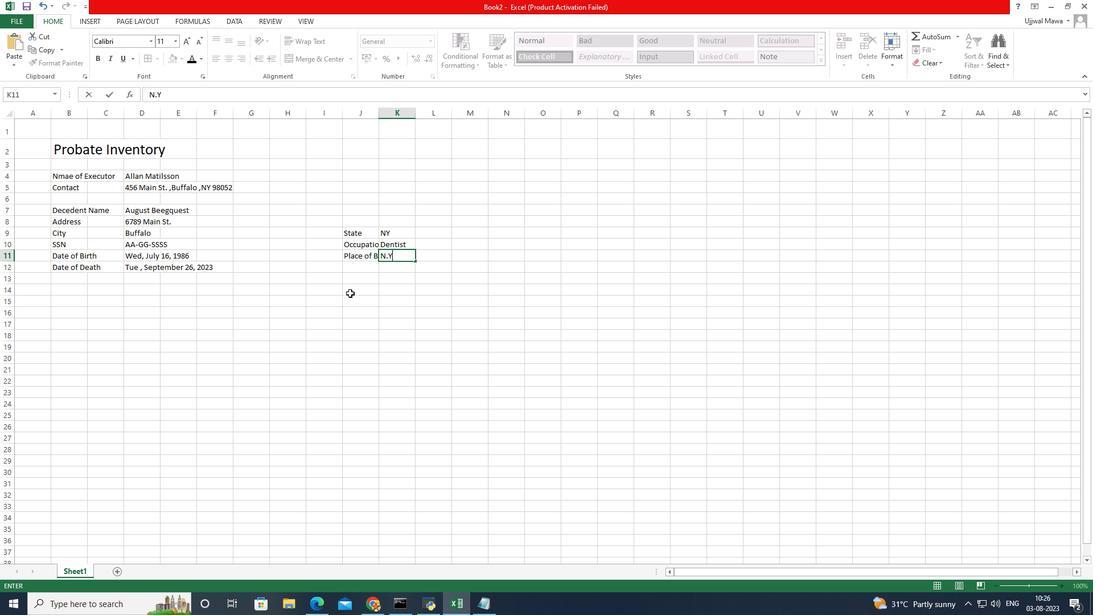 
Action: Mouse pressed left at (350, 293)
Screenshot: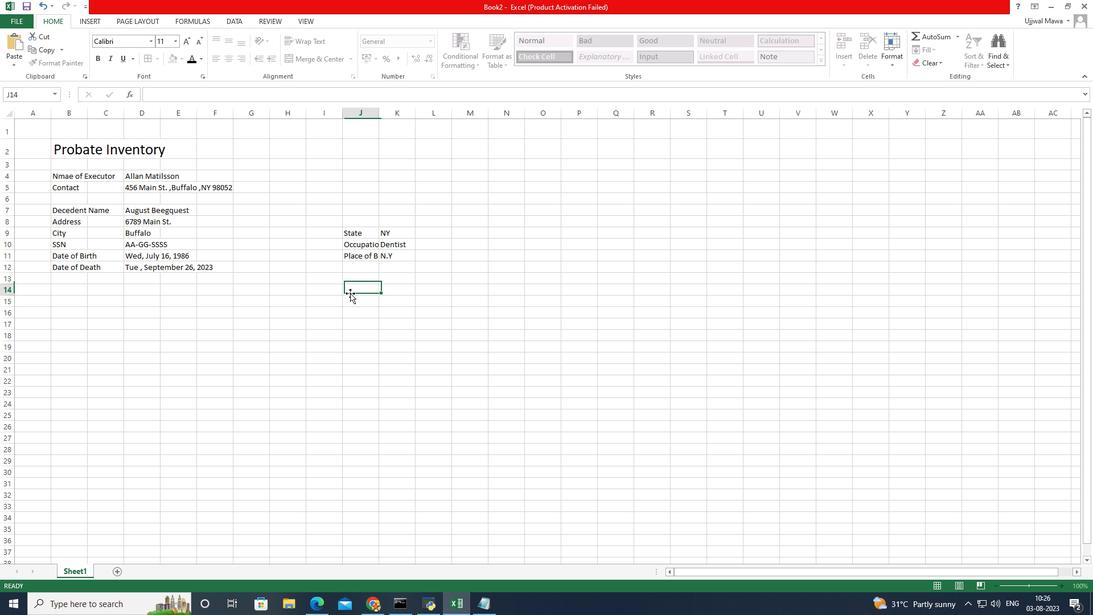 
Action: Mouse moved to (363, 271)
Screenshot: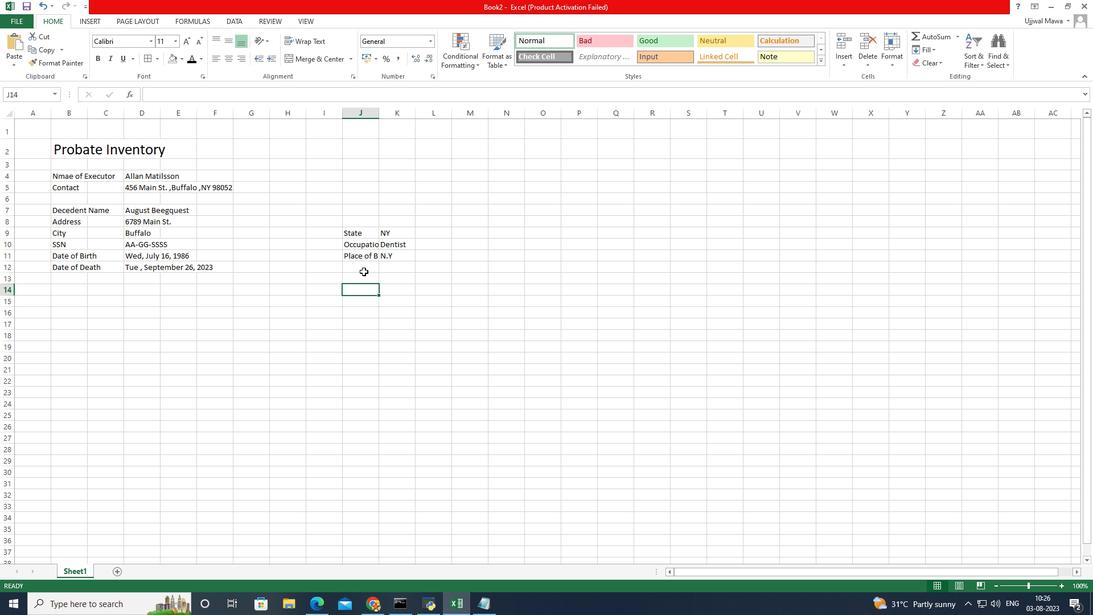 
Action: Mouse pressed left at (363, 271)
Screenshot: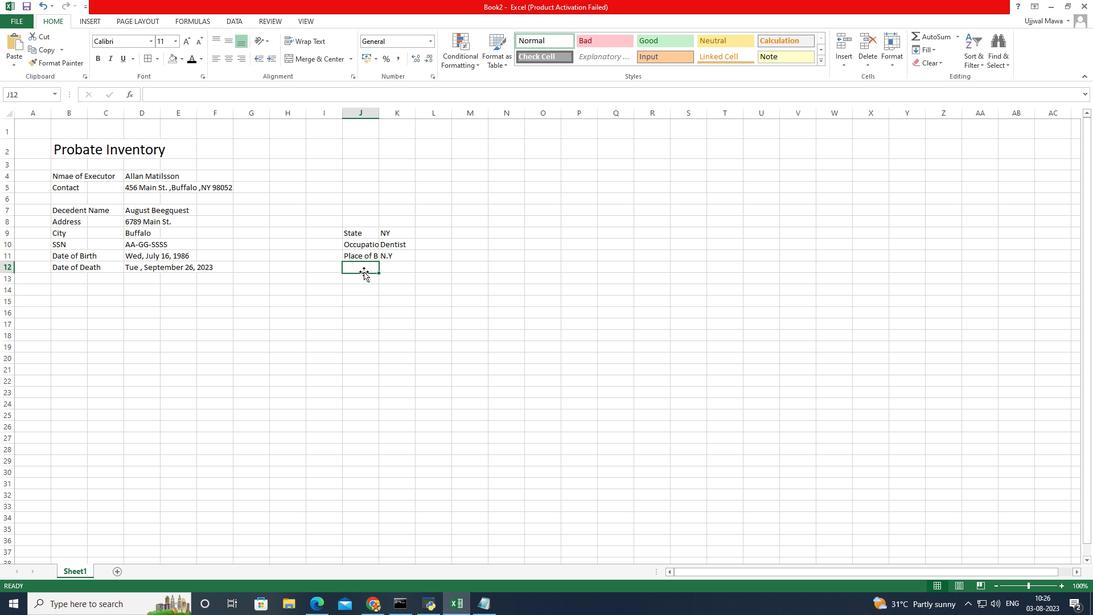 
Action: Mouse moved to (379, 108)
Screenshot: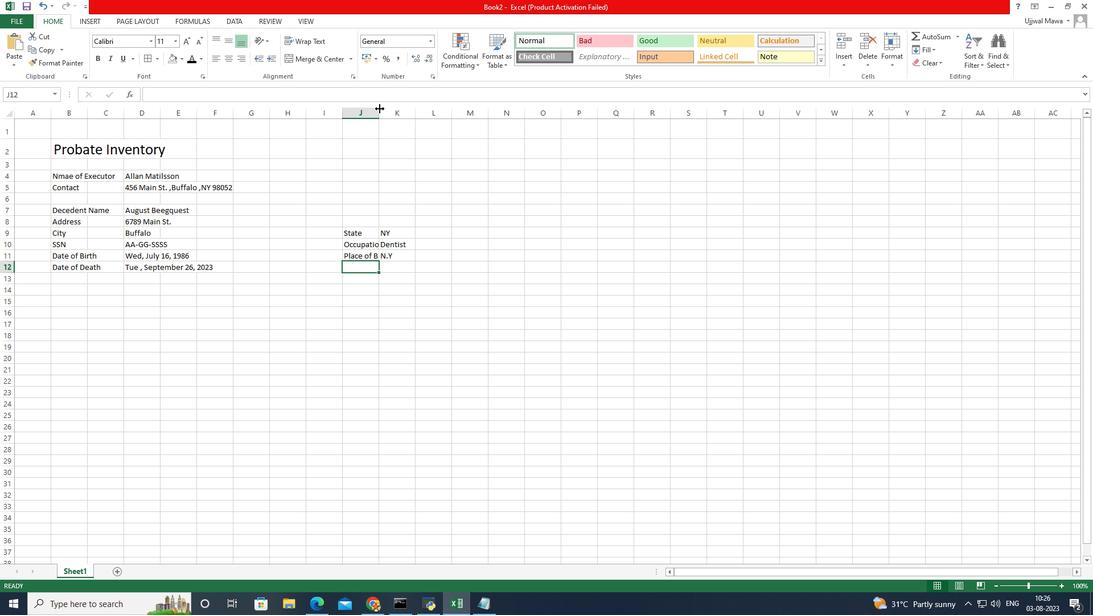 
Action: Mouse pressed left at (379, 108)
Screenshot: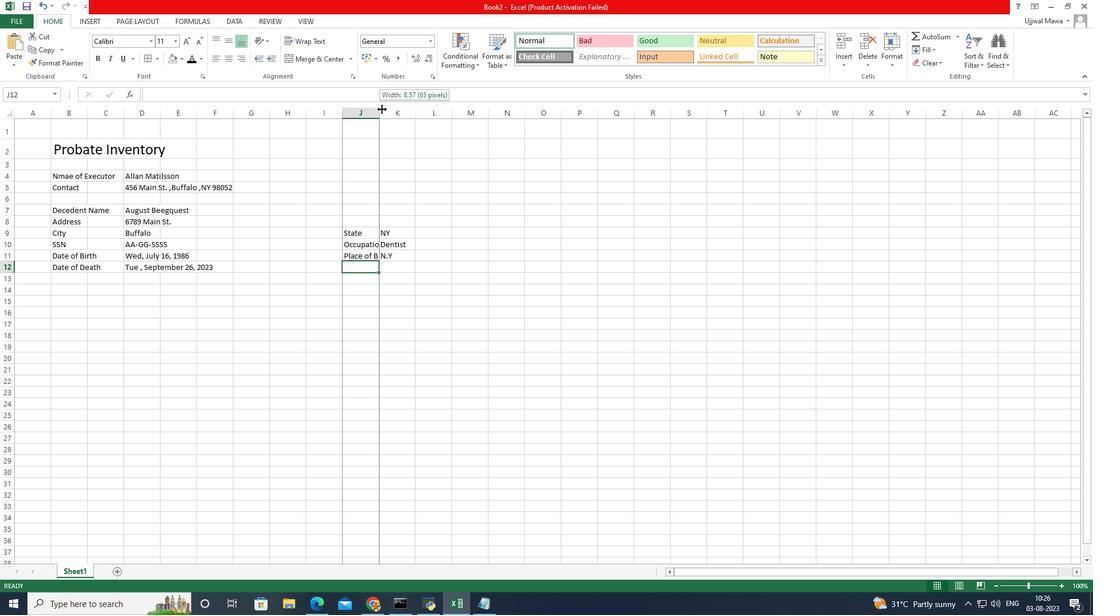 
Action: Mouse moved to (372, 268)
Screenshot: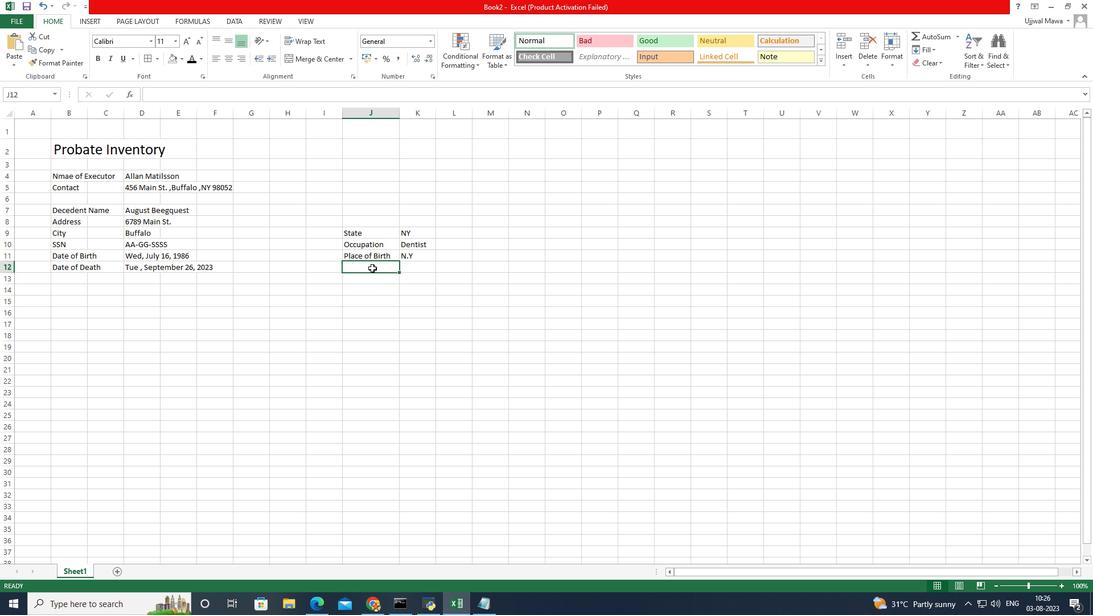 
Action: Mouse pressed left at (372, 268)
Screenshot: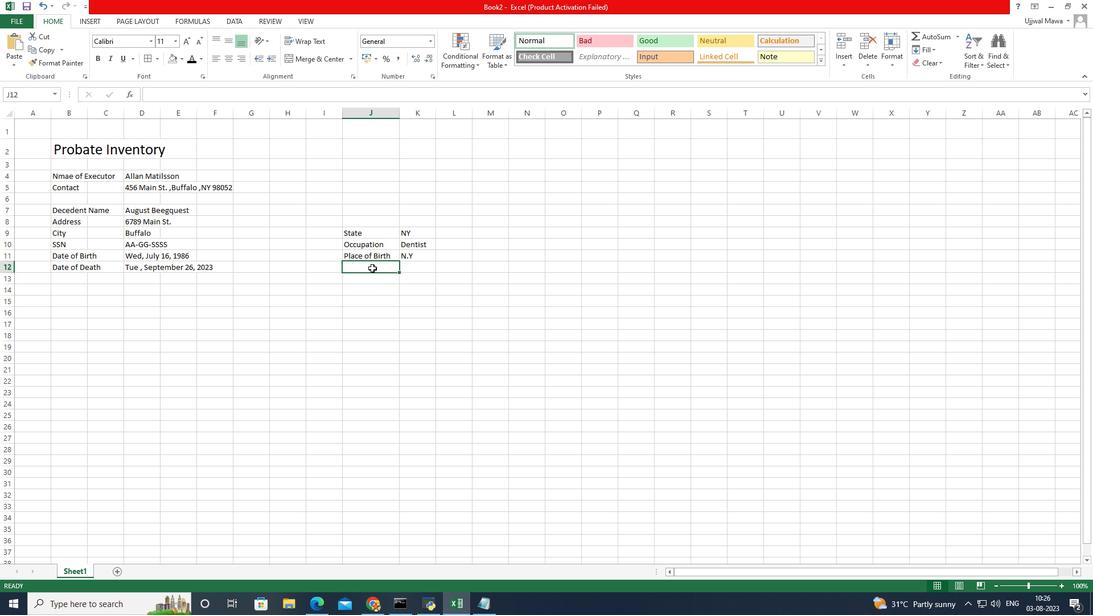 
Action: Mouse pressed left at (372, 268)
Screenshot: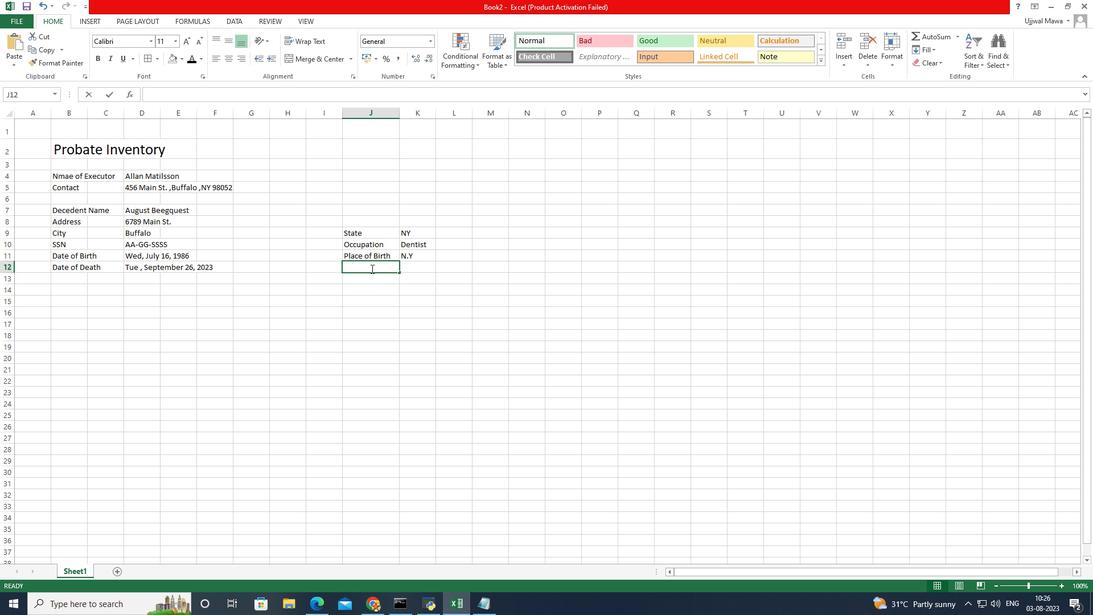 
Action: Mouse moved to (371, 268)
Screenshot: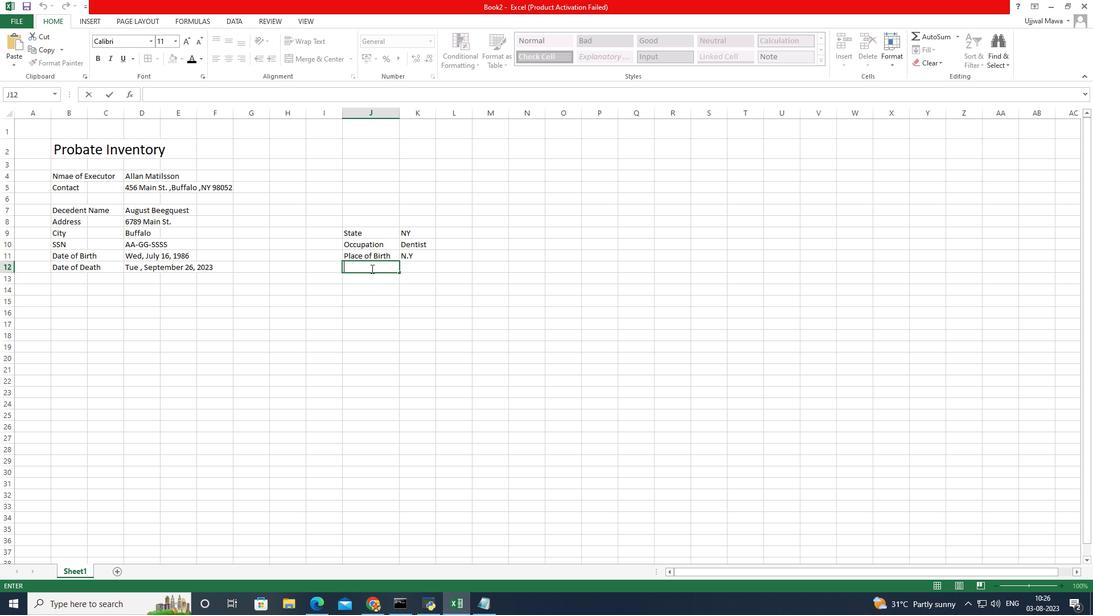 
Action: Key pressed <Key.caps_lock>P<Key.caps_lock>lace<Key.space>of<Key.space><Key.caps_lock>D<Key.caps_lock>eath
Screenshot: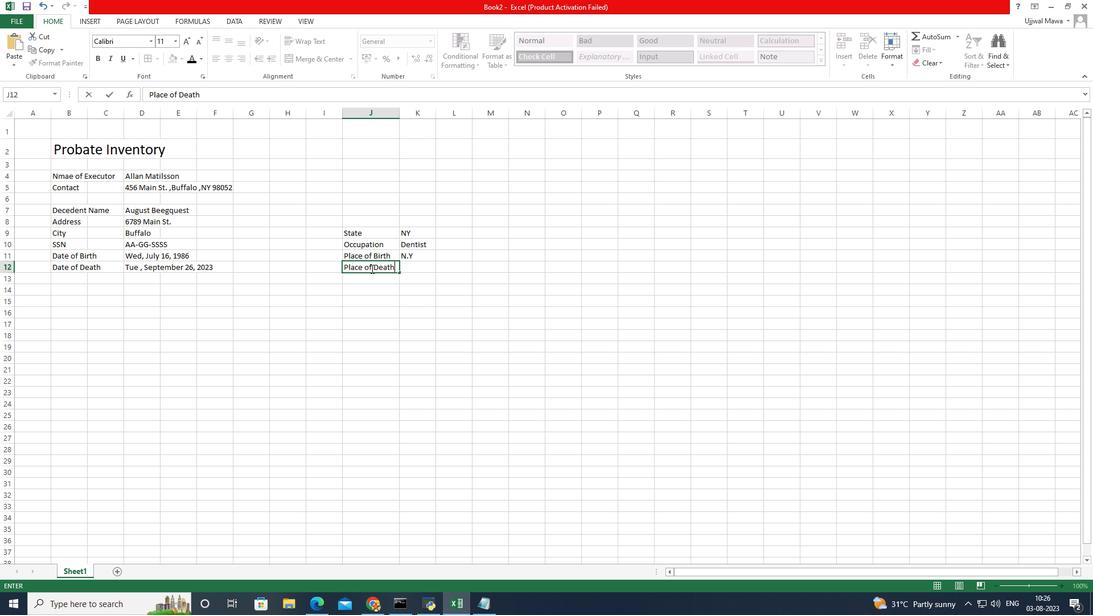 
Action: Mouse moved to (411, 264)
Screenshot: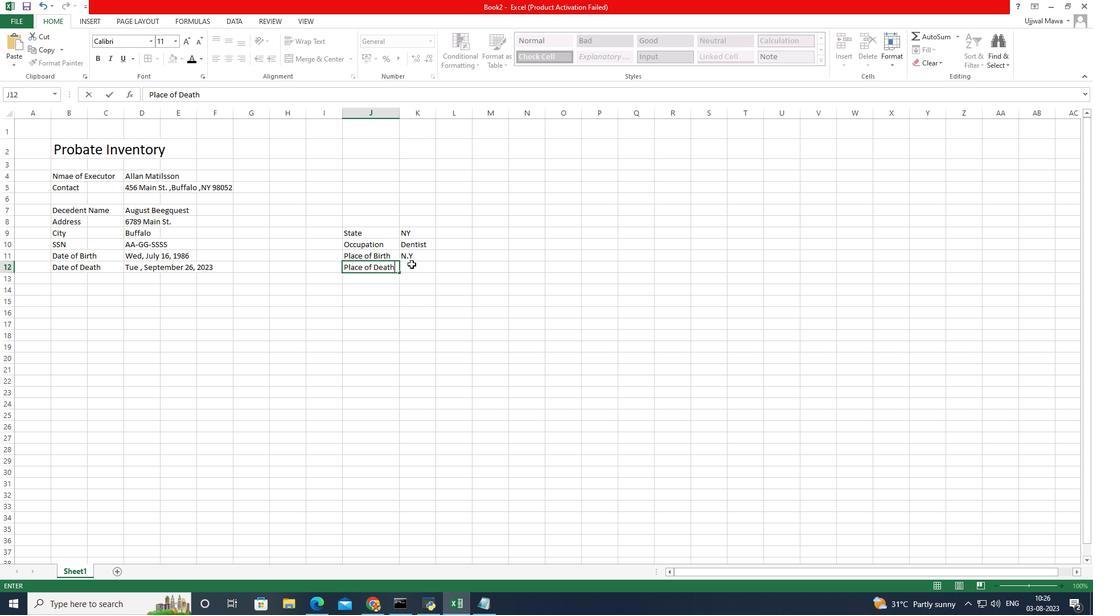 
Action: Mouse pressed left at (411, 264)
Screenshot: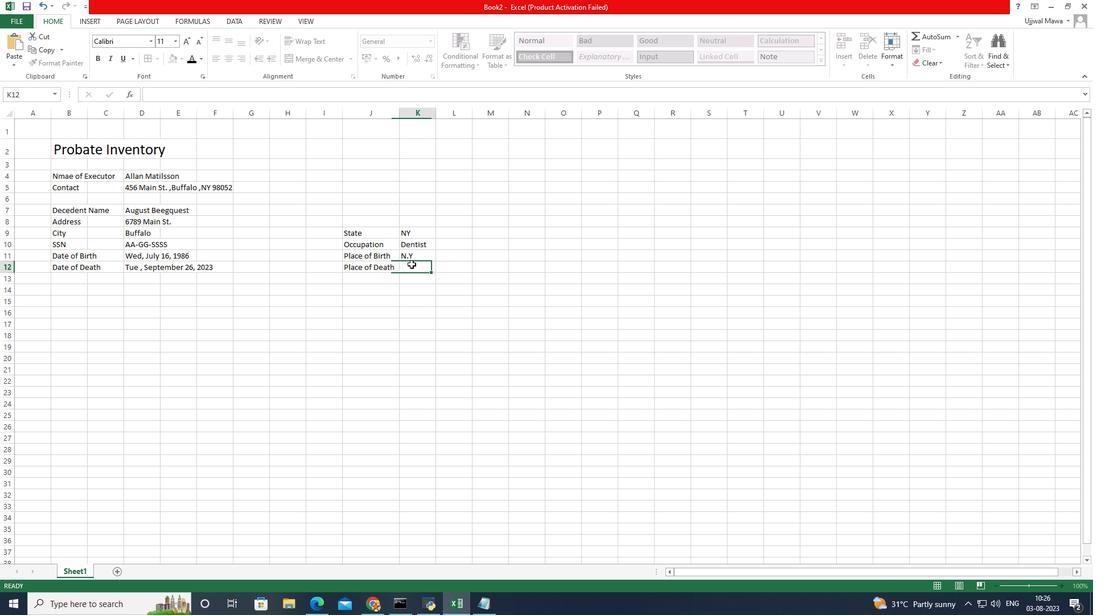 
Action: Mouse moved to (431, 260)
Screenshot: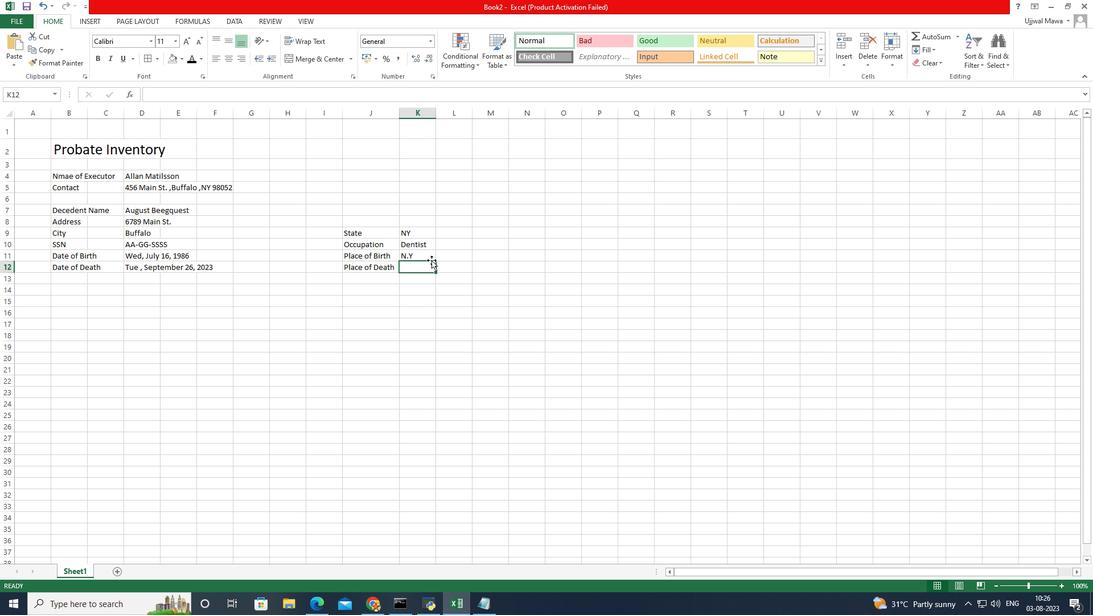 
Action: Key pressed <Key.caps_lock>N.Y
Screenshot: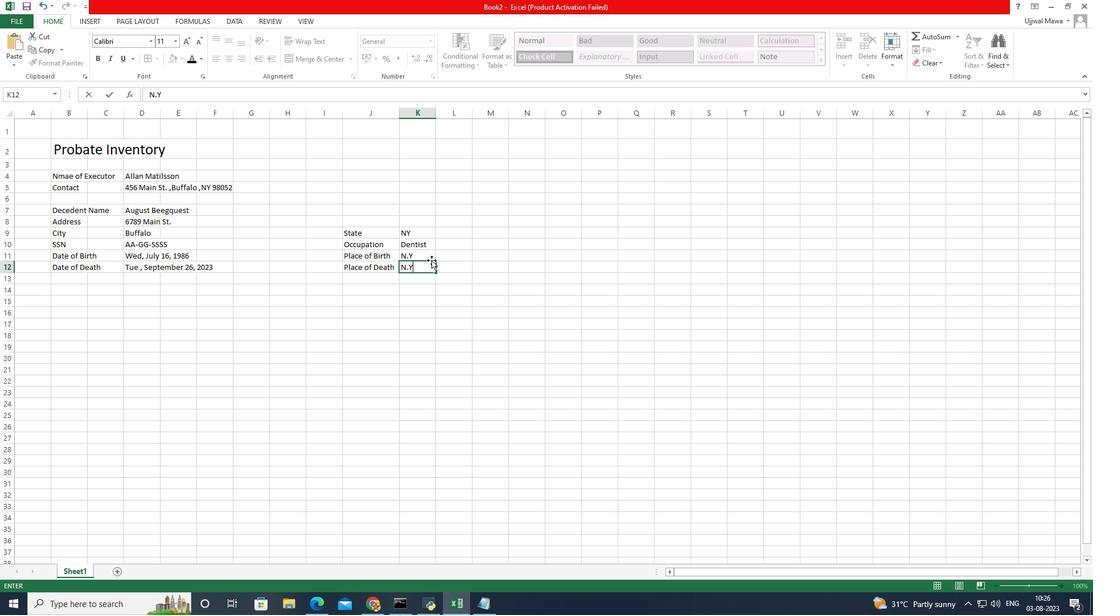 
Action: Mouse moved to (408, 231)
Screenshot: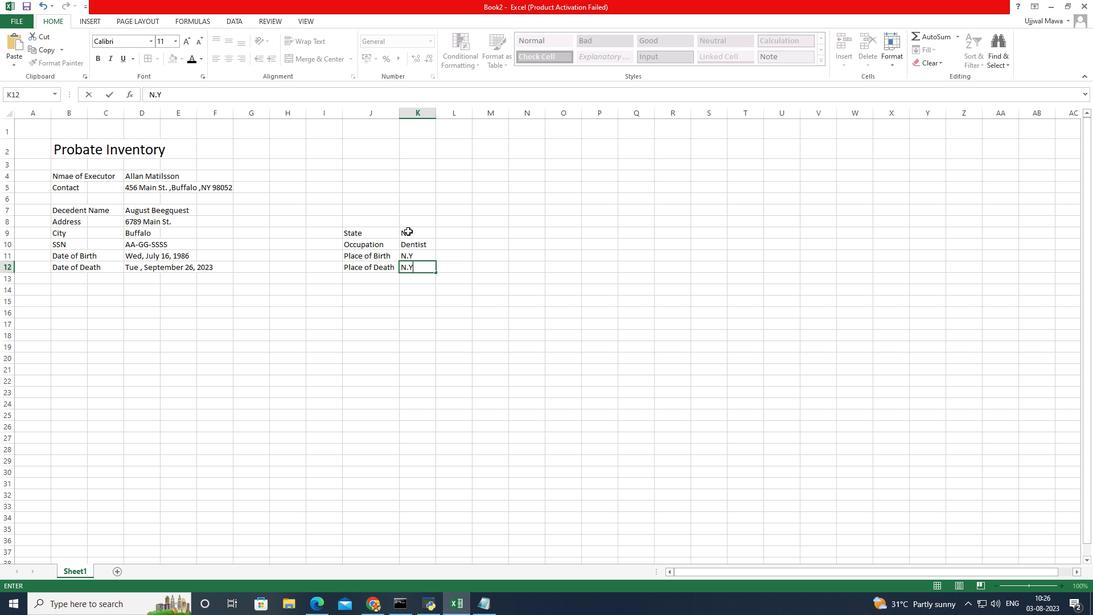 
Action: Mouse pressed left at (408, 231)
Screenshot: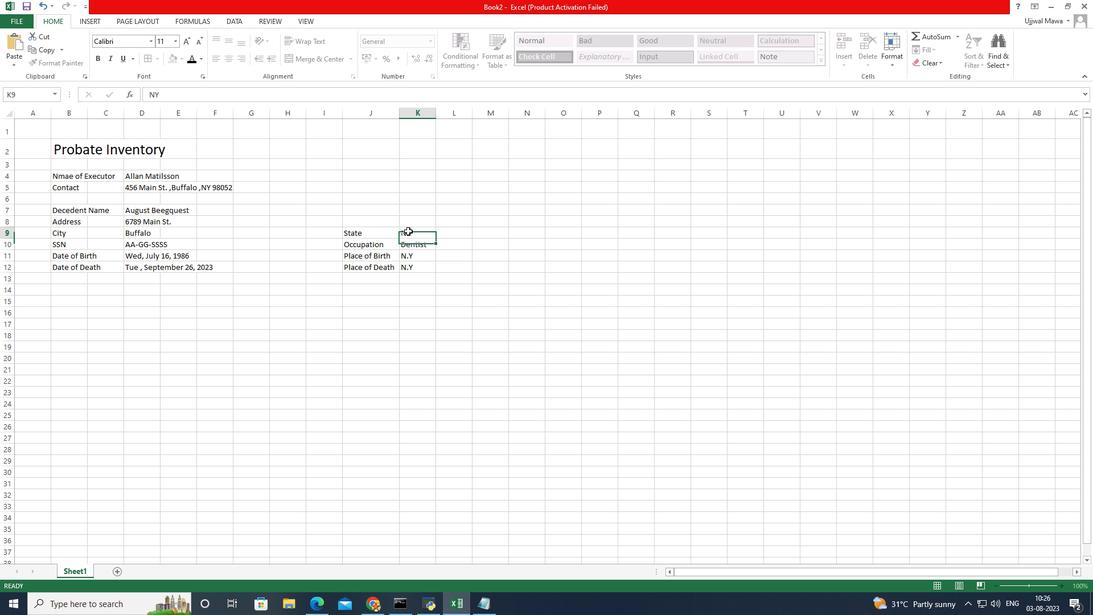 
Action: Mouse pressed left at (408, 231)
Screenshot: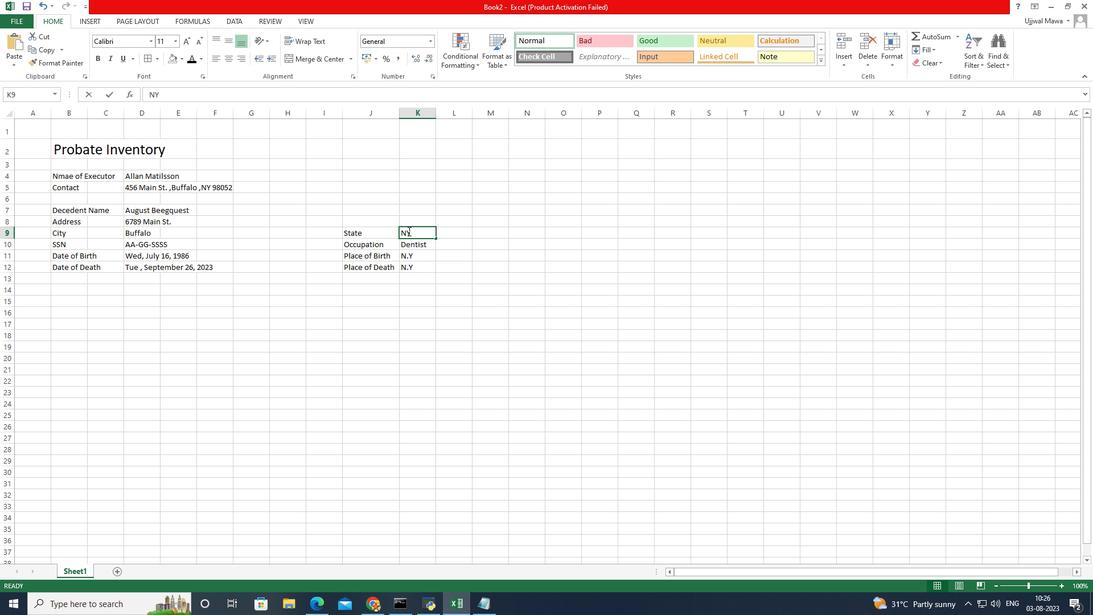 
Action: Mouse pressed left at (408, 231)
Screenshot: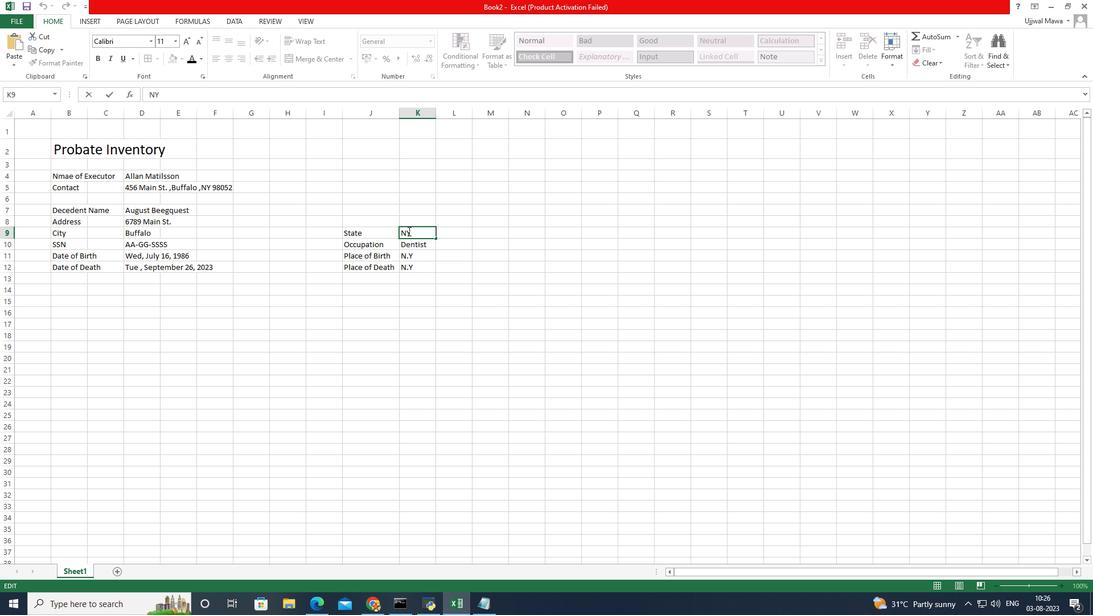 
Action: Mouse moved to (407, 201)
Screenshot: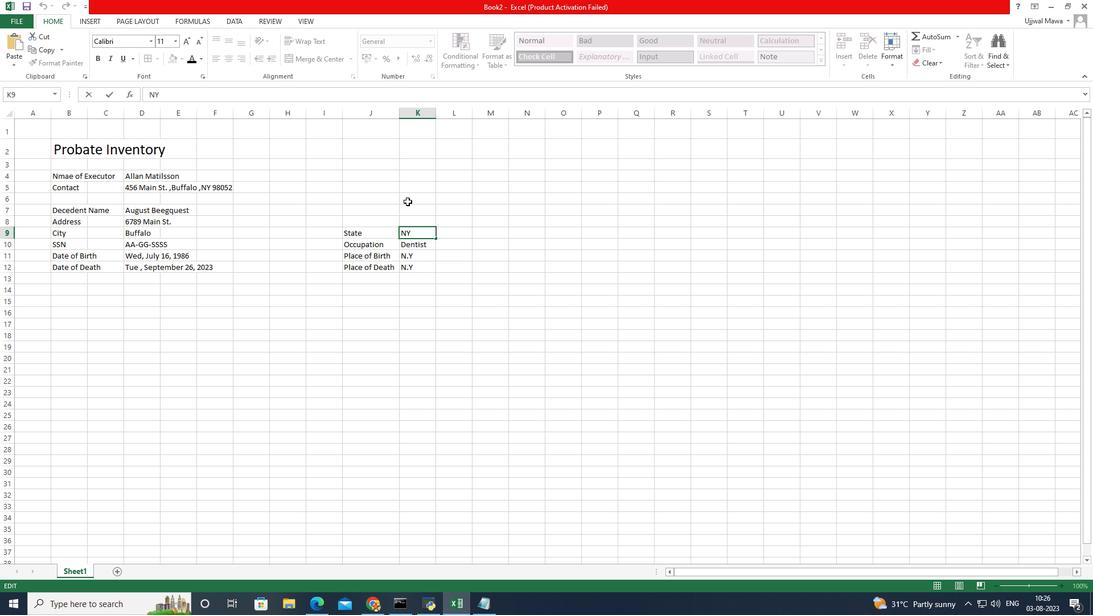 
Action: Key pressed .
Screenshot: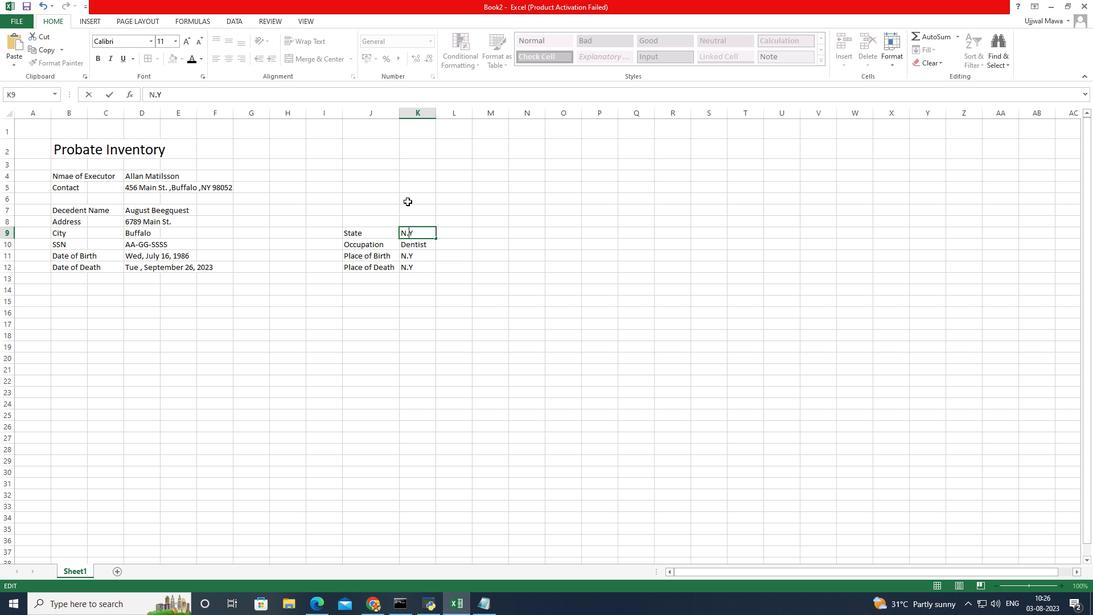 
Action: Mouse moved to (202, 183)
Screenshot: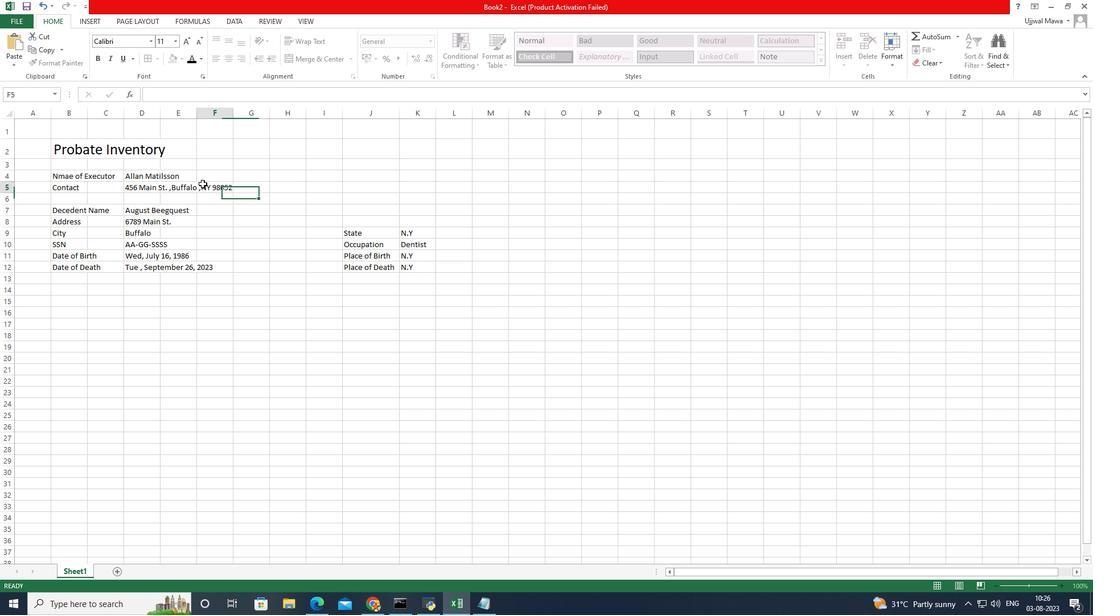 
Action: Mouse pressed left at (202, 183)
Screenshot: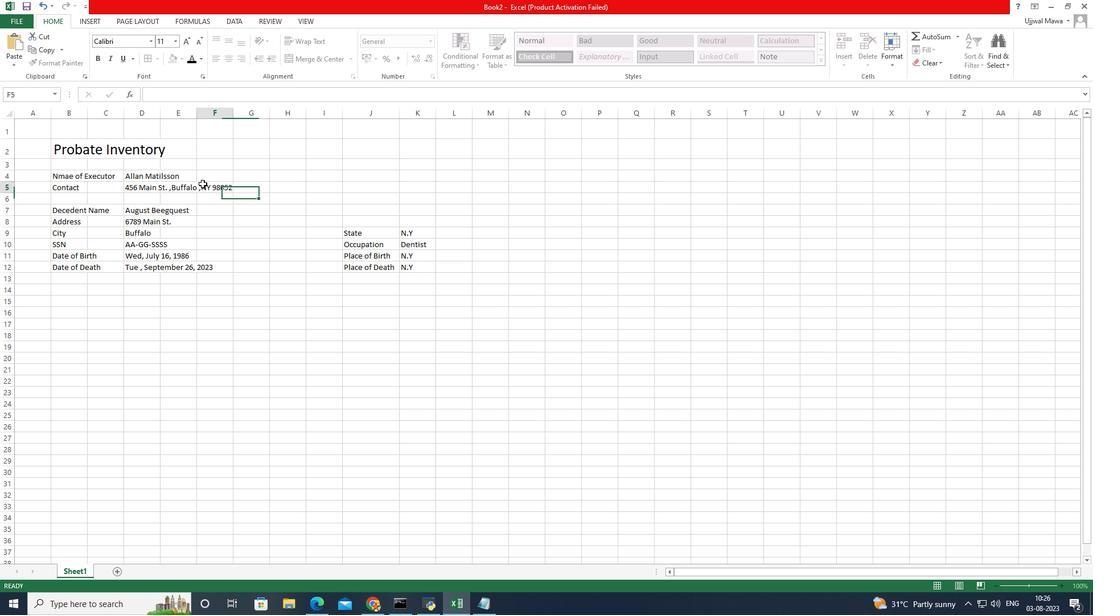 
Action: Mouse moved to (142, 190)
Screenshot: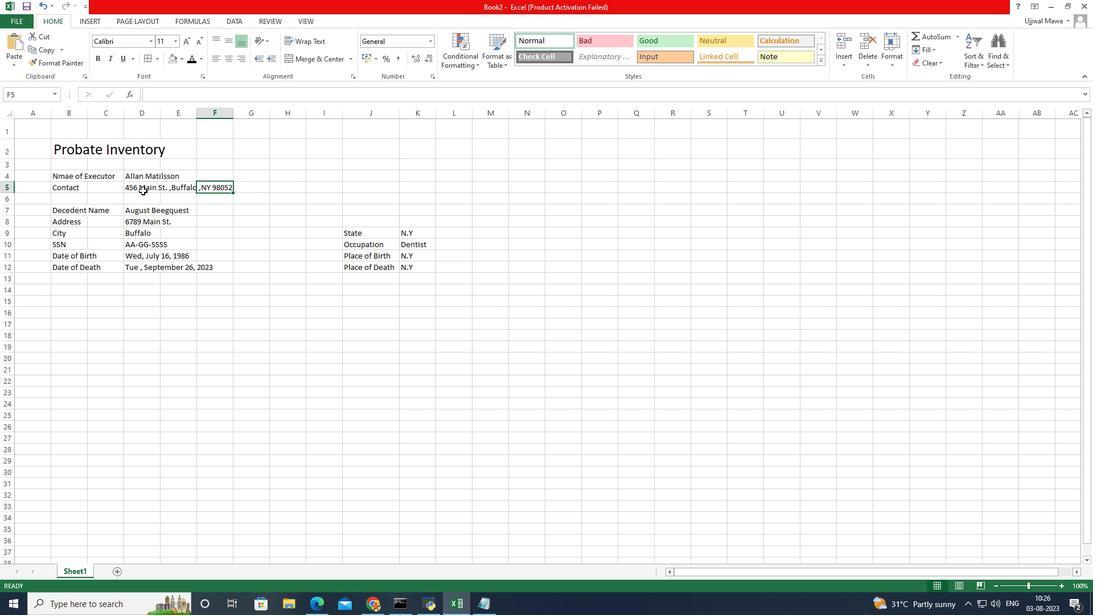 
Action: Mouse pressed left at (142, 190)
Screenshot: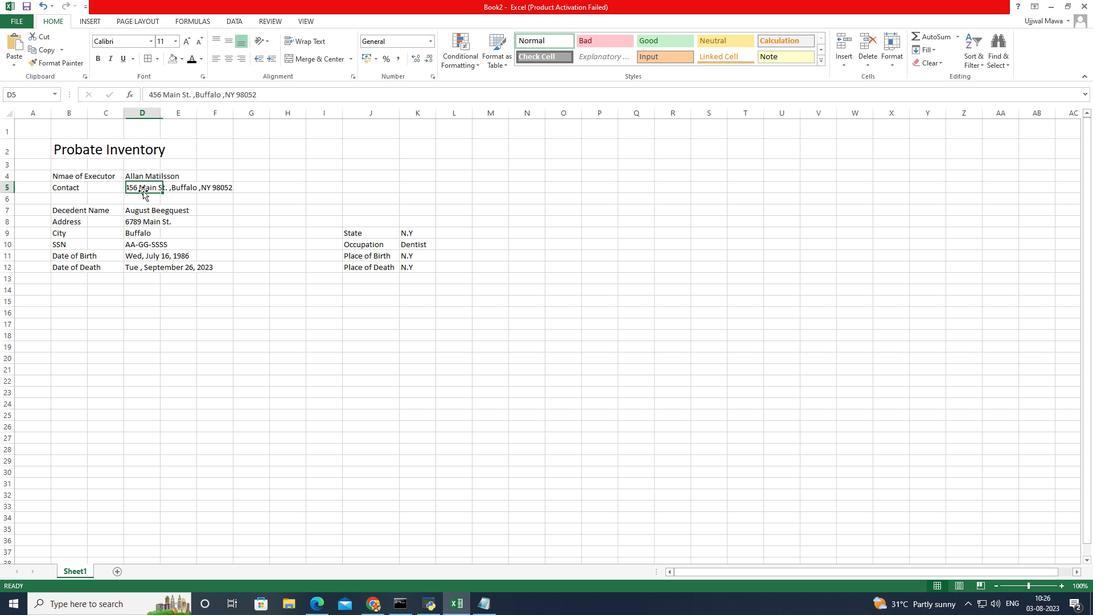 
Action: Mouse pressed left at (142, 190)
Screenshot: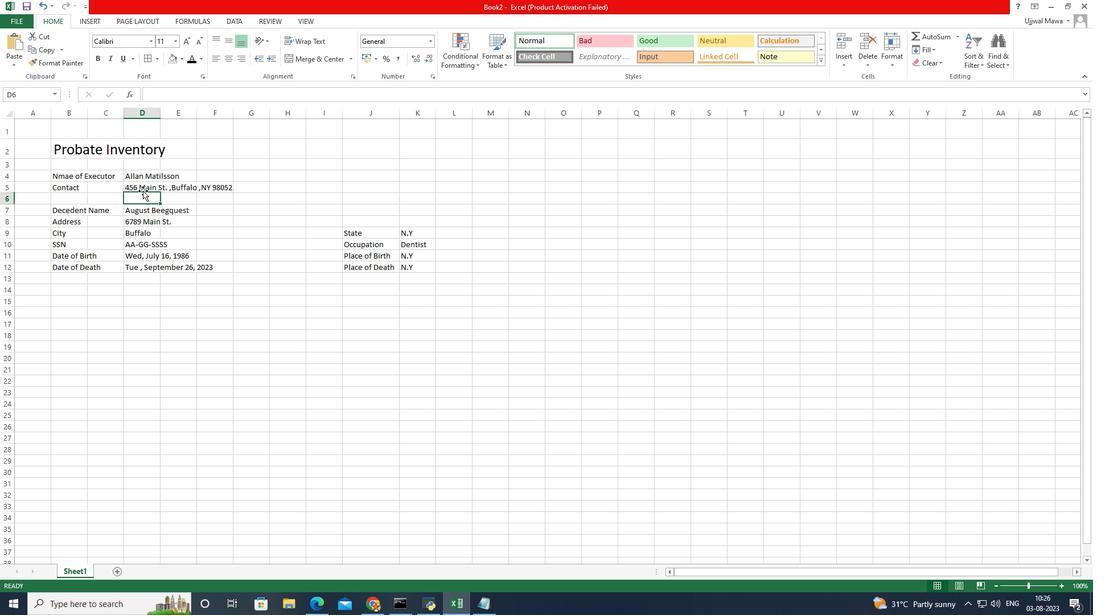 
Action: Mouse moved to (144, 187)
Screenshot: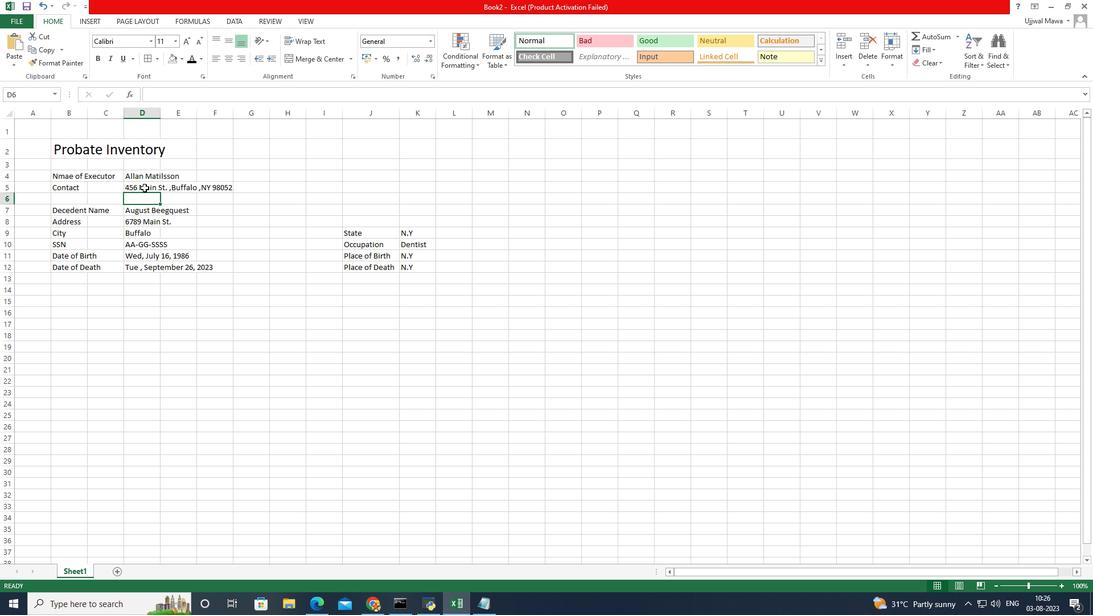 
Action: Mouse pressed left at (144, 187)
Screenshot: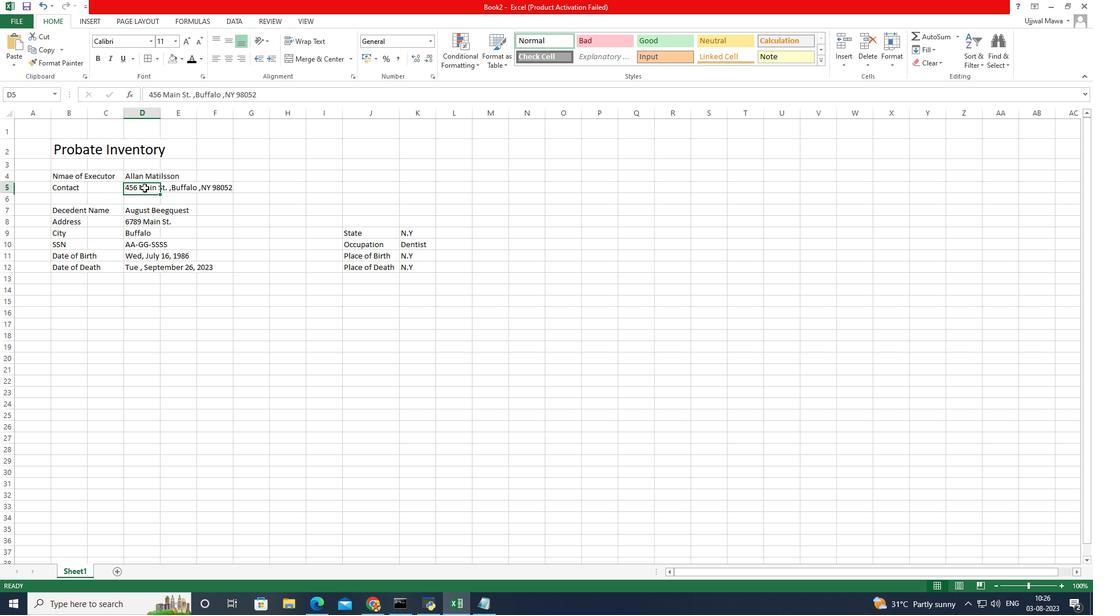 
Action: Mouse pressed left at (144, 187)
Screenshot: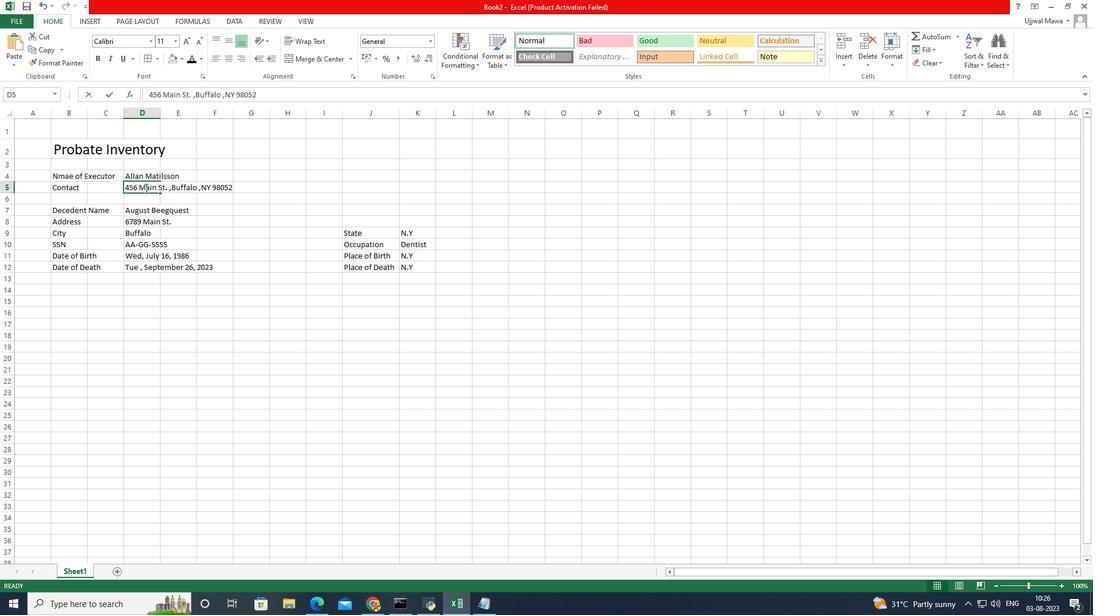 
Action: Mouse moved to (206, 188)
Screenshot: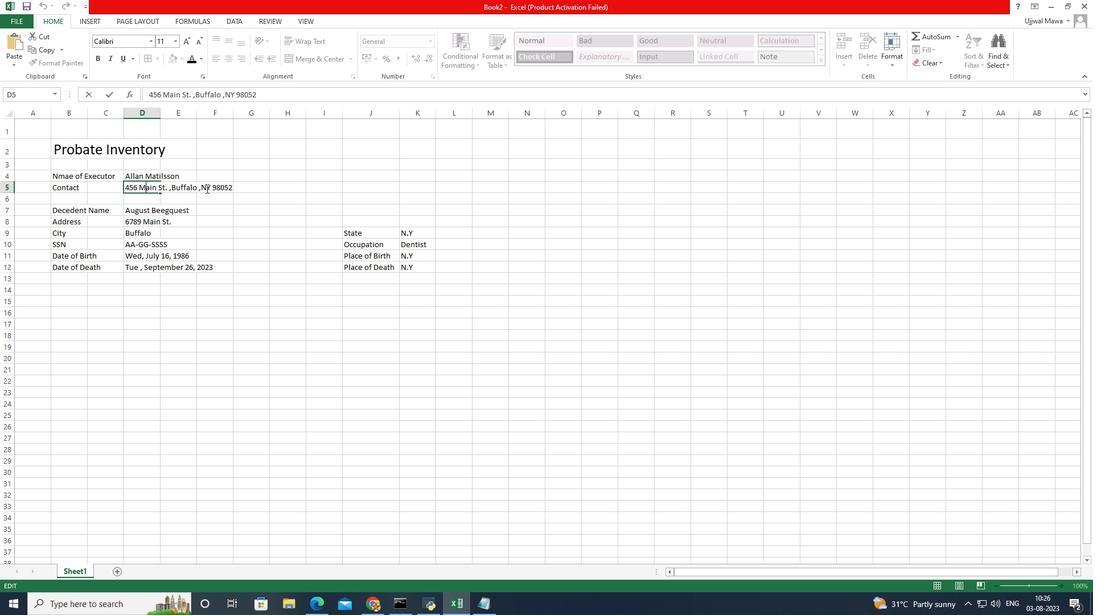 
Action: Mouse pressed left at (206, 188)
Screenshot: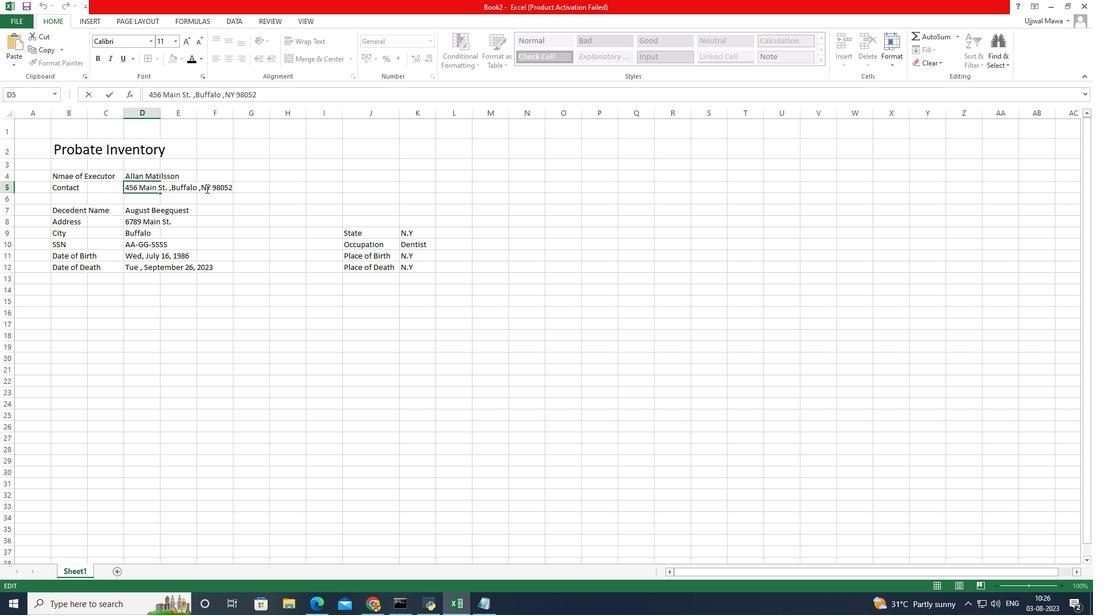 
Action: Key pressed .
Screenshot: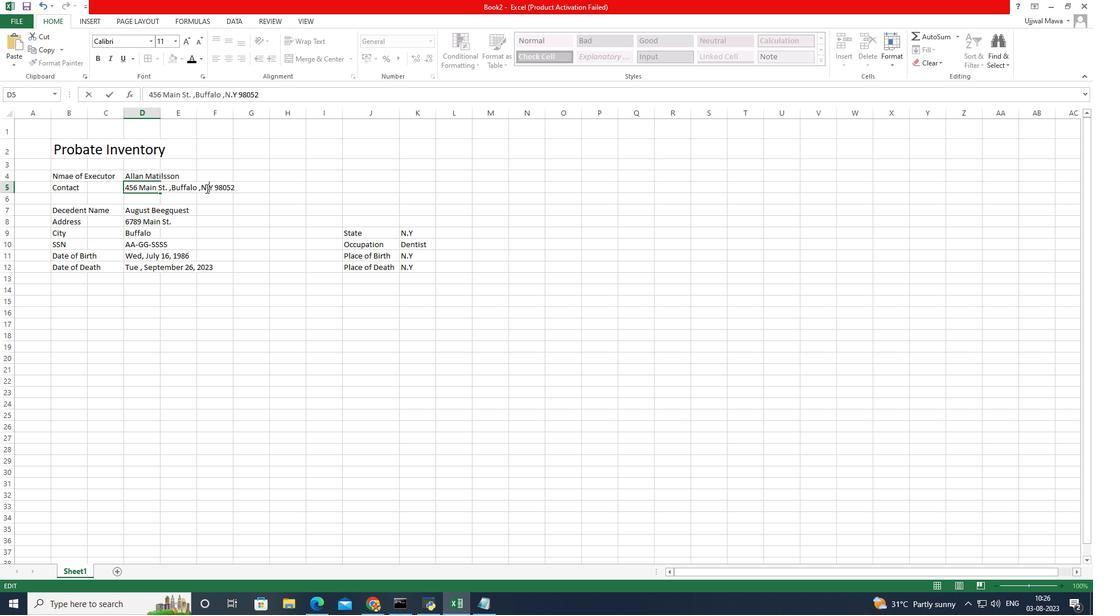 
Action: Mouse moved to (337, 351)
Screenshot: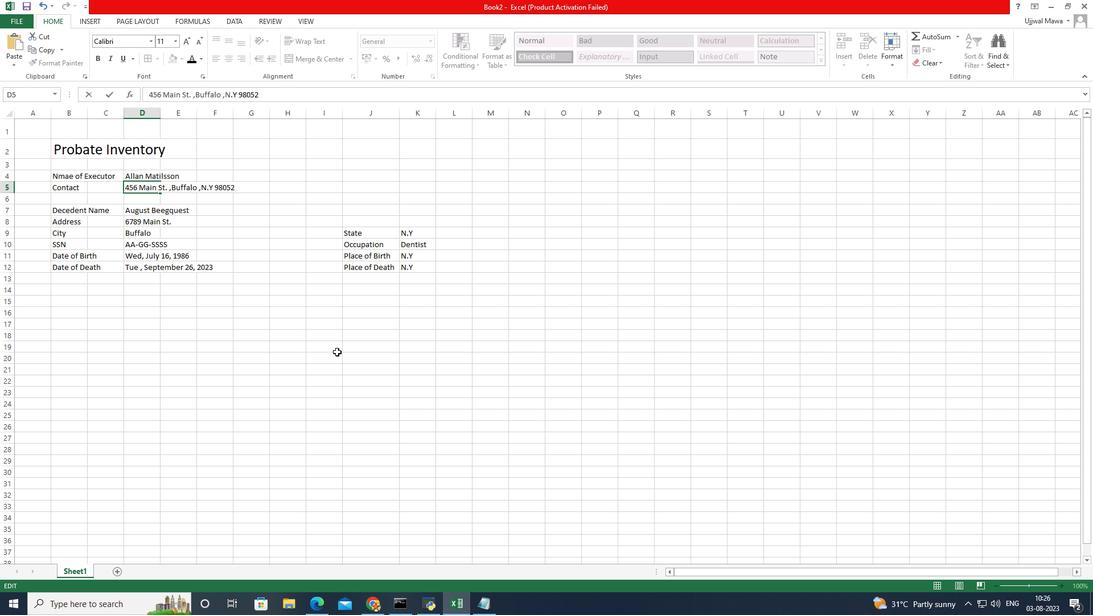 
Action: Mouse pressed left at (337, 351)
Screenshot: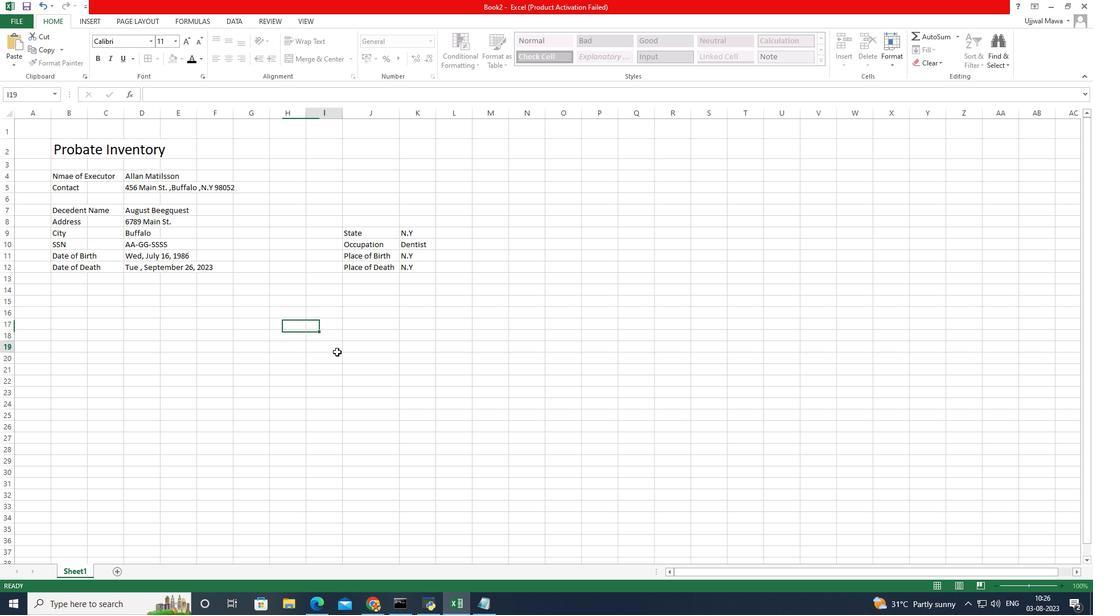 
Action: Mouse moved to (195, 326)
Screenshot: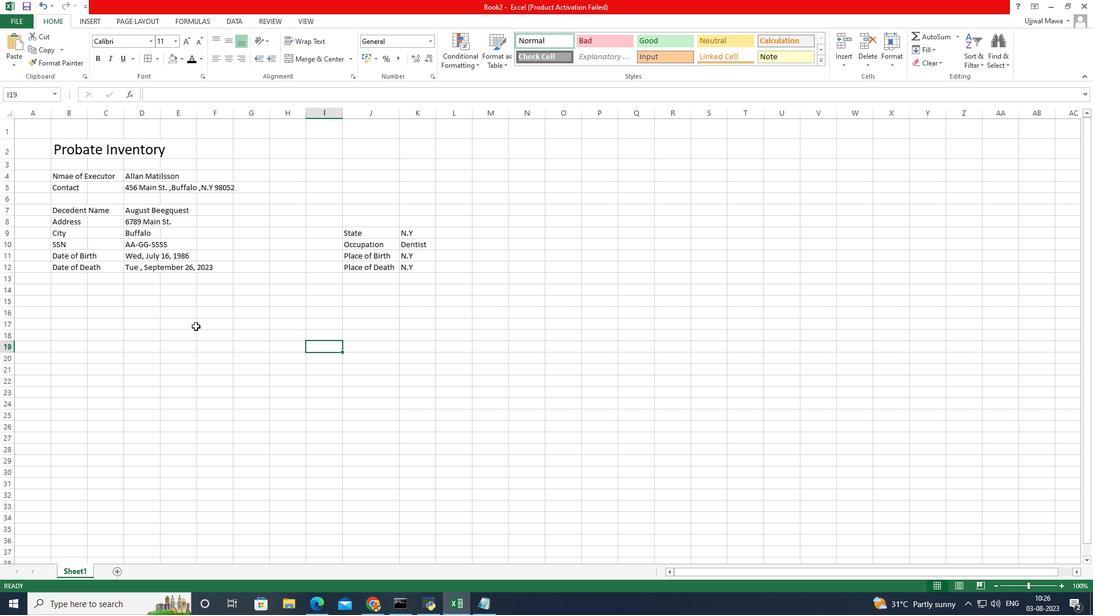 
Action: Mouse pressed left at (195, 326)
Screenshot: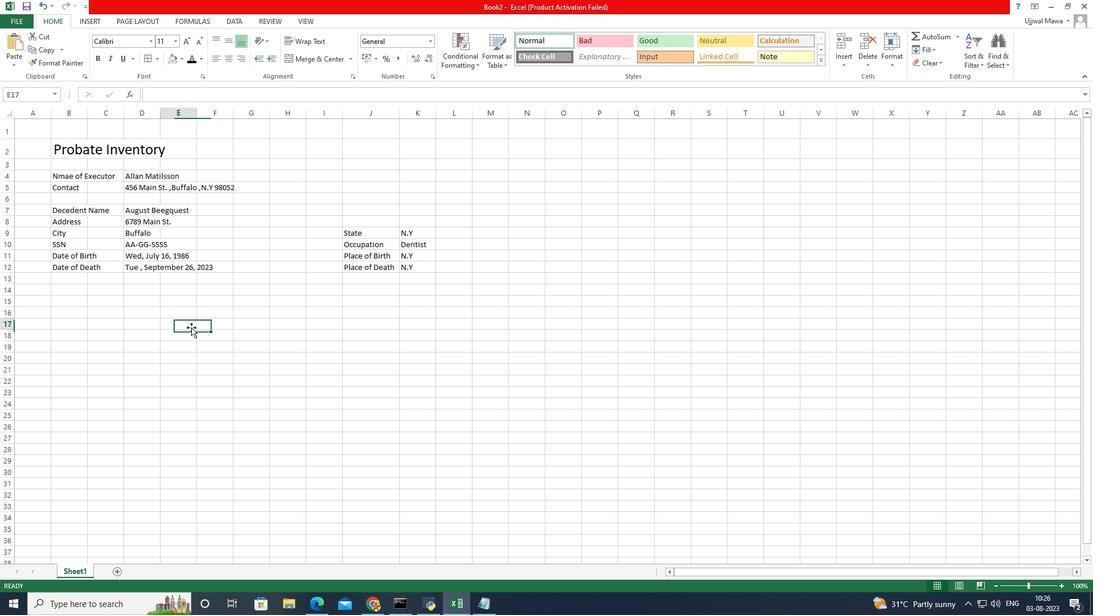 
Action: Mouse moved to (79, 293)
Screenshot: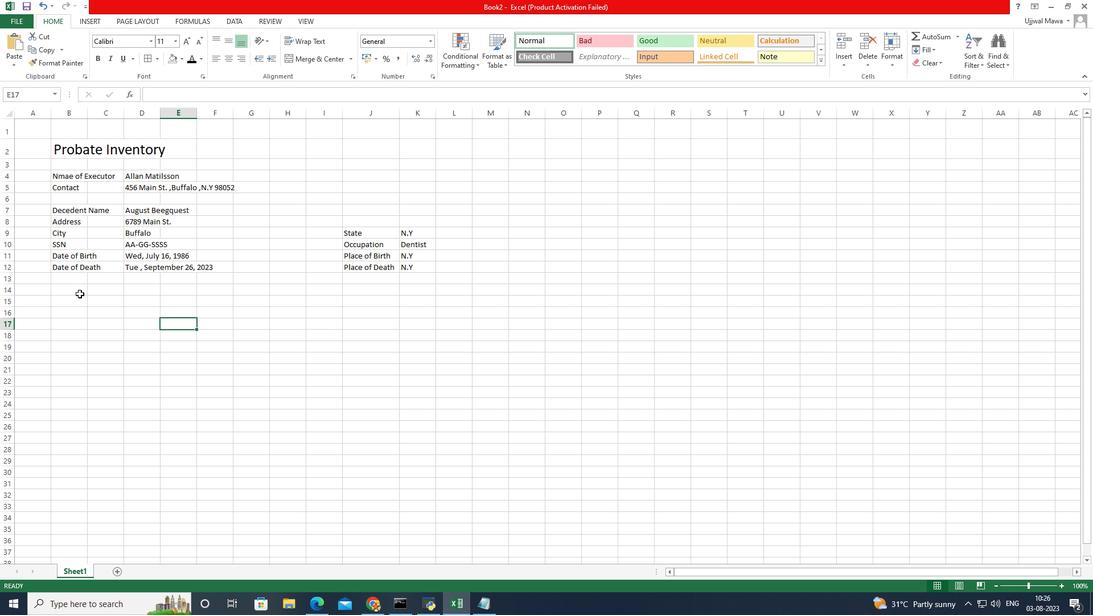 
Action: Mouse pressed left at (79, 293)
Screenshot: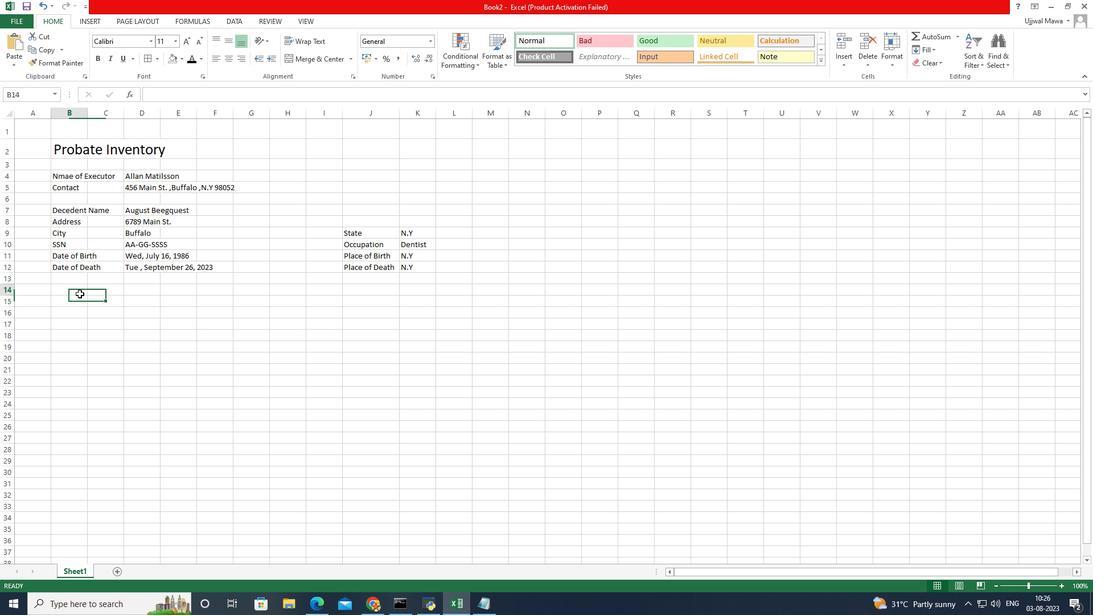 
Action: Mouse pressed left at (79, 293)
Screenshot: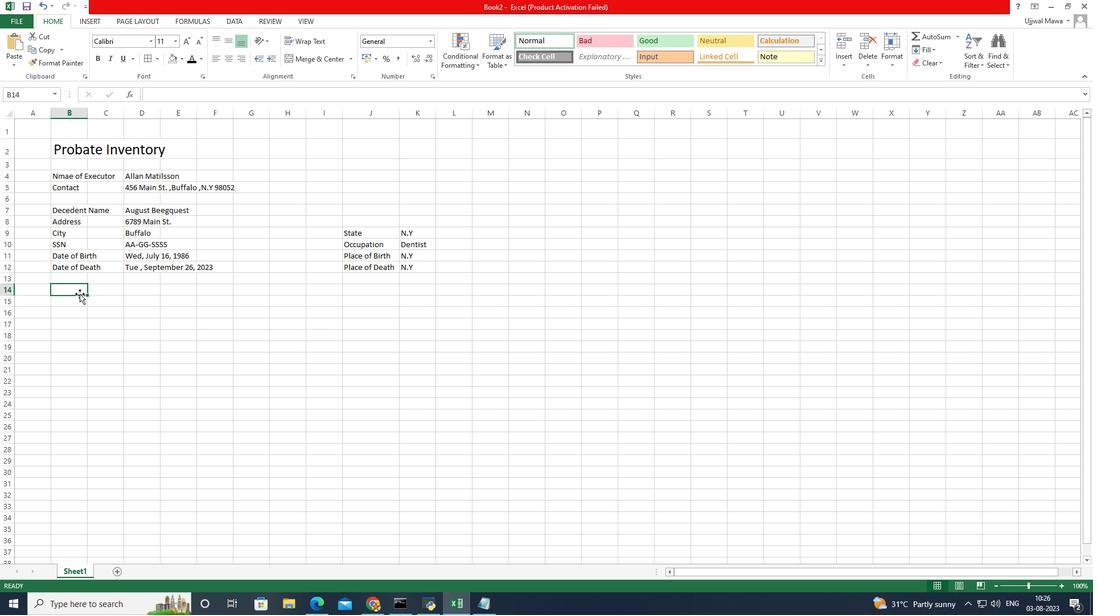 
Action: Mouse moved to (84, 276)
Screenshot: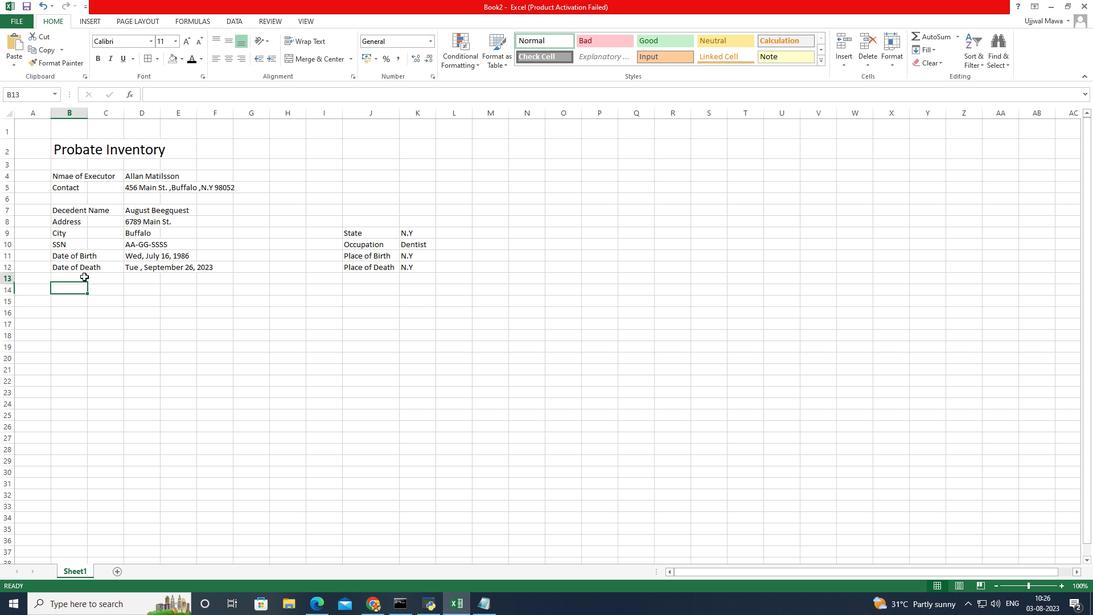
Action: Mouse pressed left at (84, 276)
Screenshot: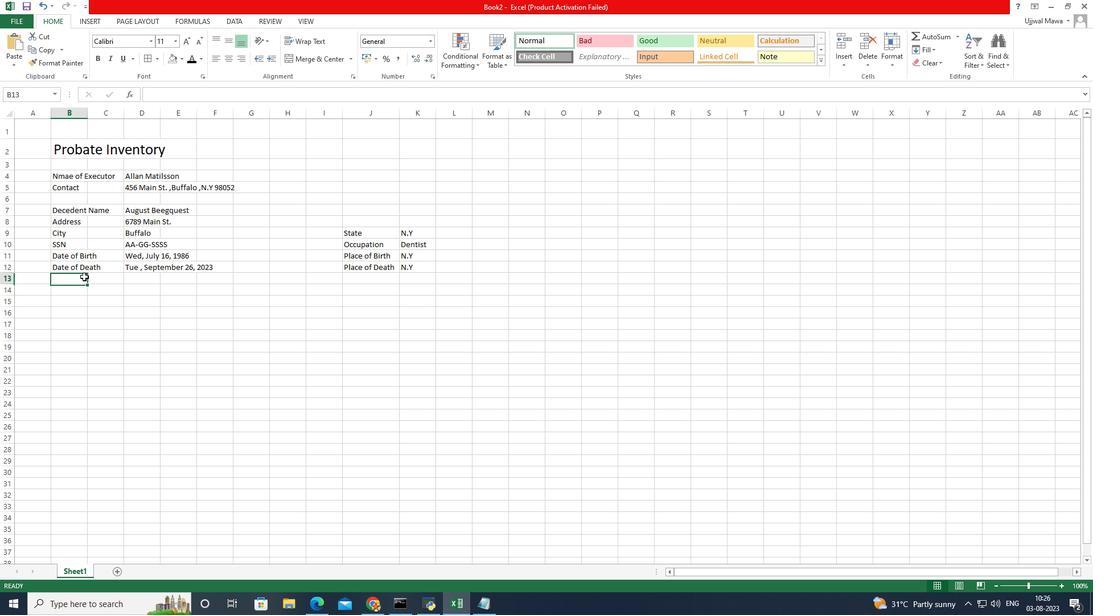 
Action: Mouse moved to (119, 269)
Screenshot: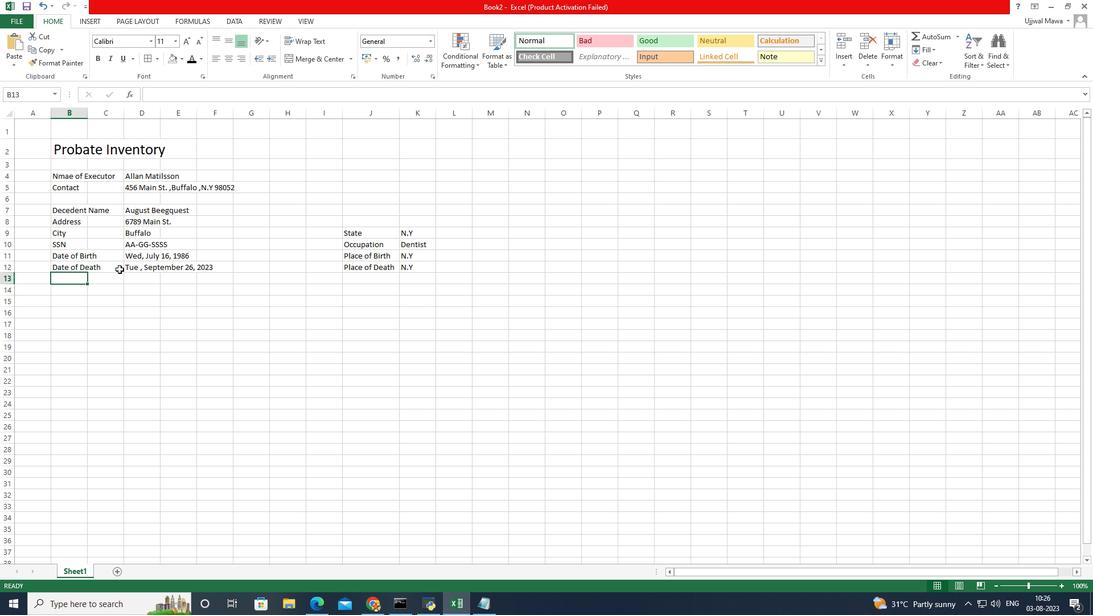 
Action: Key pressed <Key.caps_lock>a<Key.caps_lock>DDED<Key.space><Key.caps_lock><Key.caps_lock>I<Key.caps_lock>nformt<Key.backspace><Key.backspace>mation
Screenshot: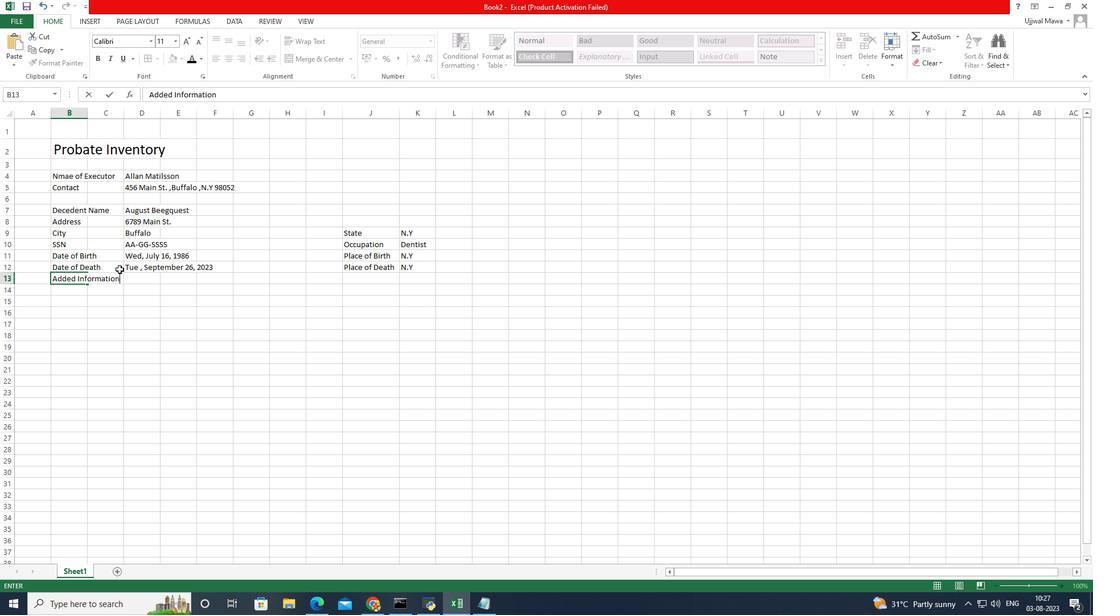 
Action: Mouse moved to (199, 419)
Screenshot: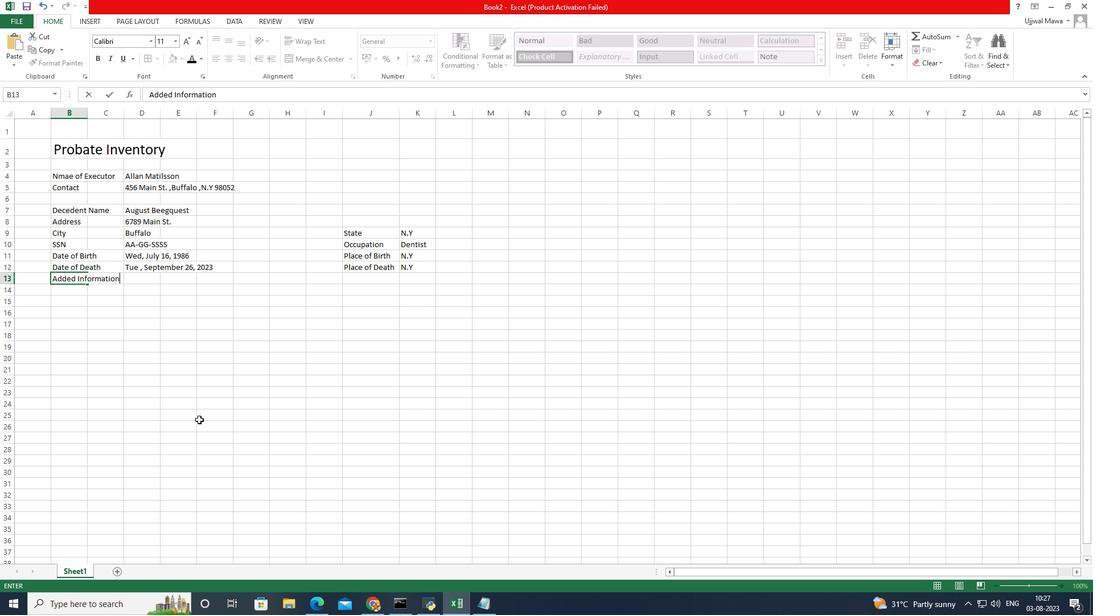 
Action: Mouse pressed left at (199, 419)
Screenshot: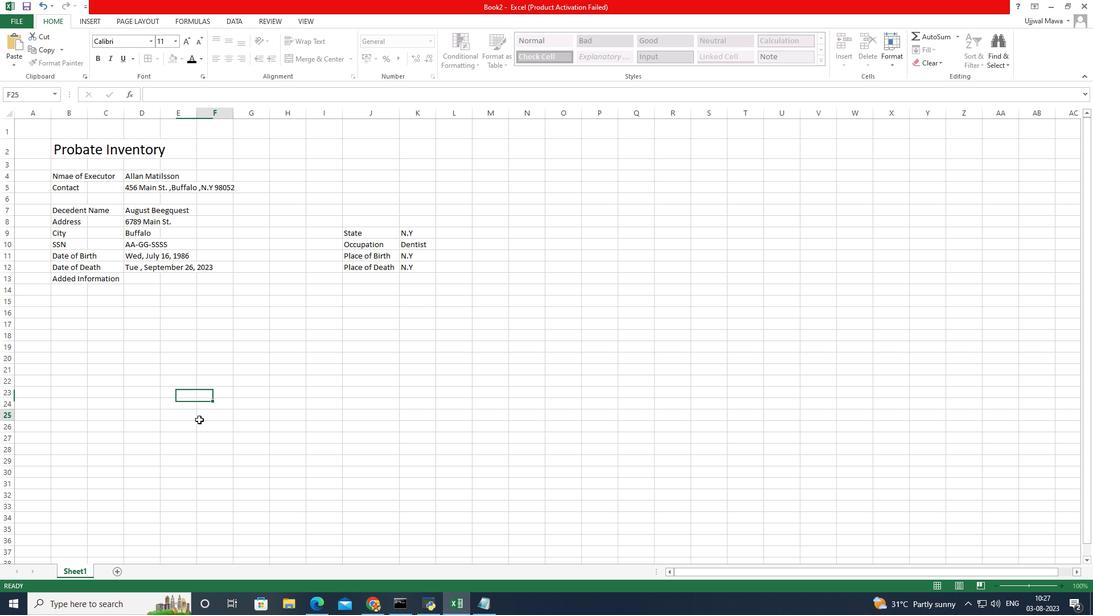 
Action: Mouse moved to (82, 300)
Screenshot: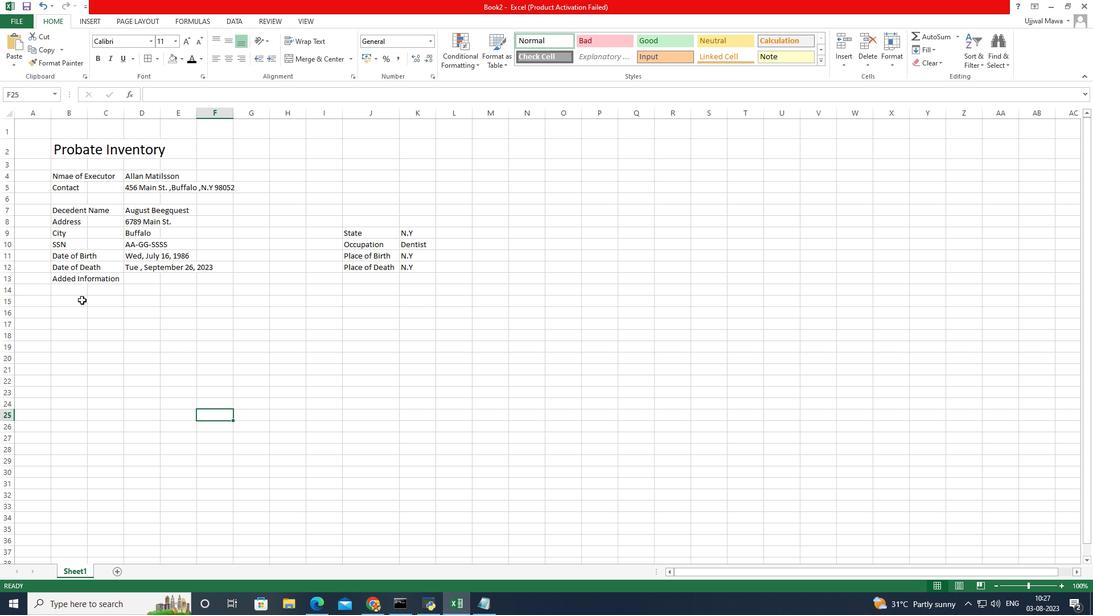
Action: Mouse pressed left at (82, 300)
Screenshot: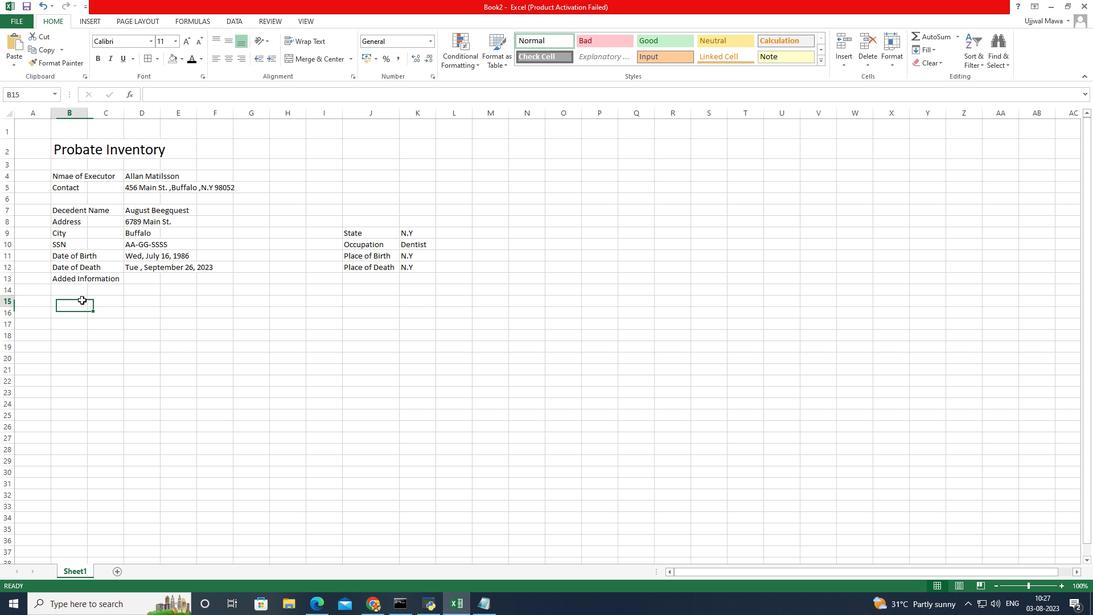 
Action: Mouse pressed left at (82, 300)
Screenshot: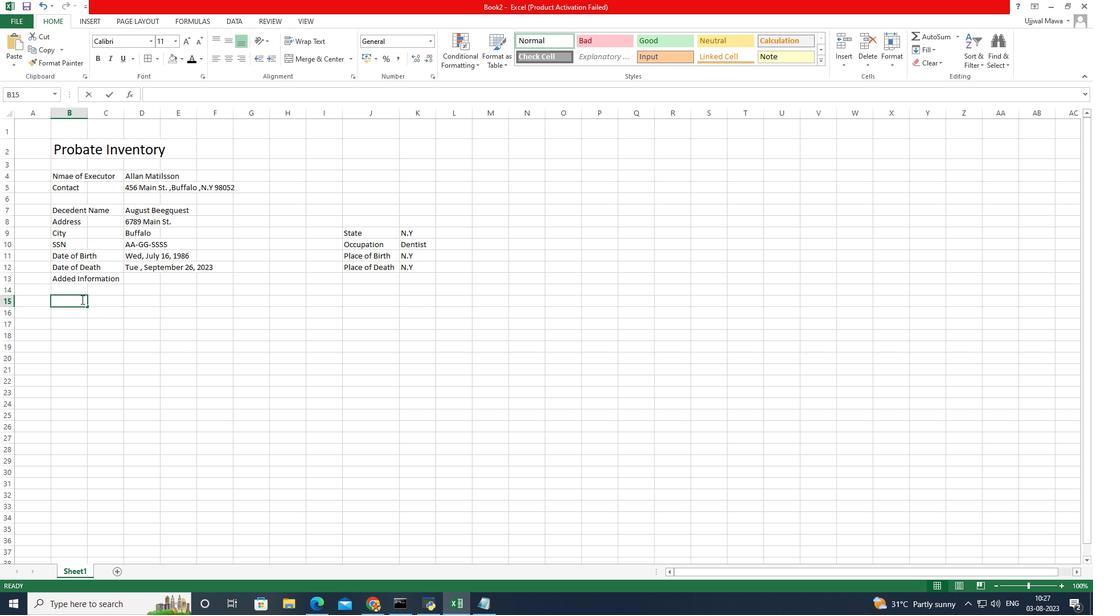 
Action: Mouse moved to (133, 309)
Screenshot: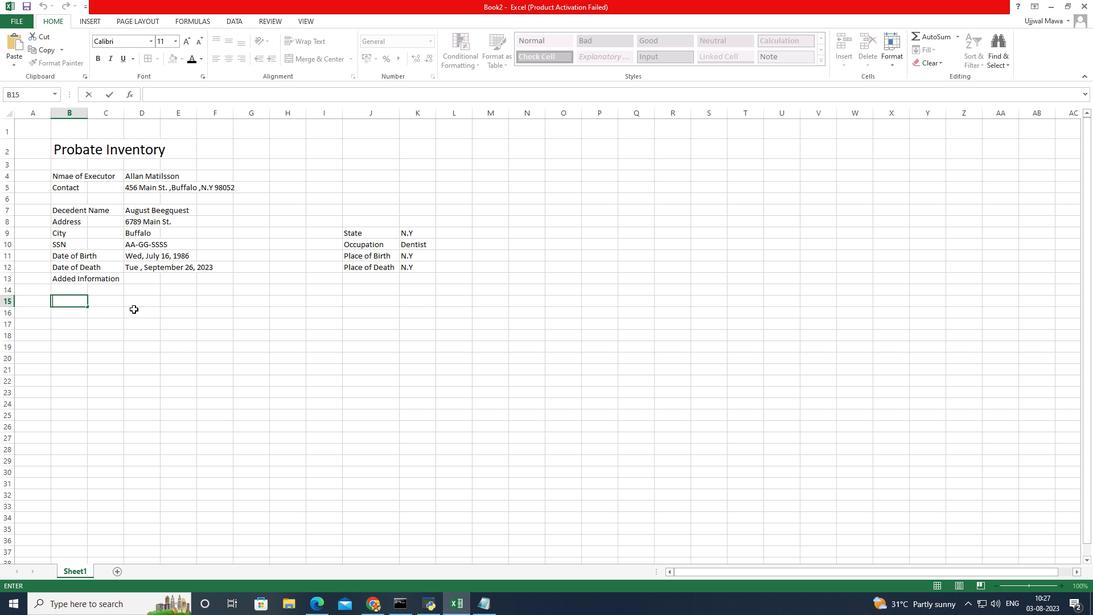
Action: Key pressed <Key.caps_lock>S<Key.caps_lock>pouse,<Key.space><Key.caps_lock>C<Key.caps_lock>hildren<Key.space>and<Key.space><Key.caps_lock>O<Key.caps_lock>ther<Key.space><Key.caps_lock>D<Key.caps_lock>ependents
Screenshot: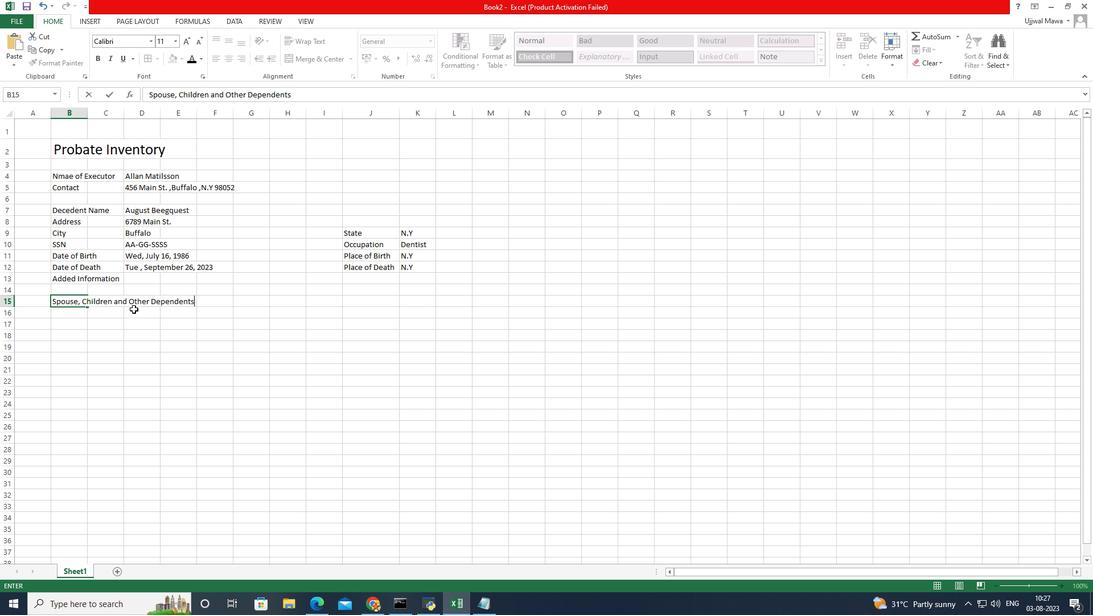 
Action: Mouse moved to (195, 303)
Screenshot: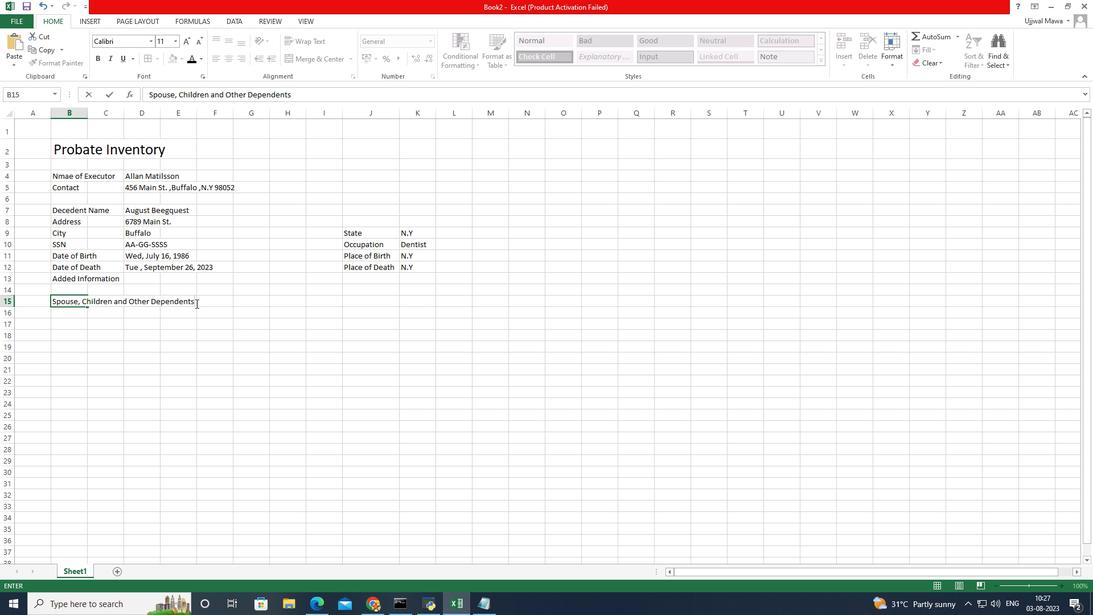 
Action: Mouse pressed left at (195, 303)
Screenshot: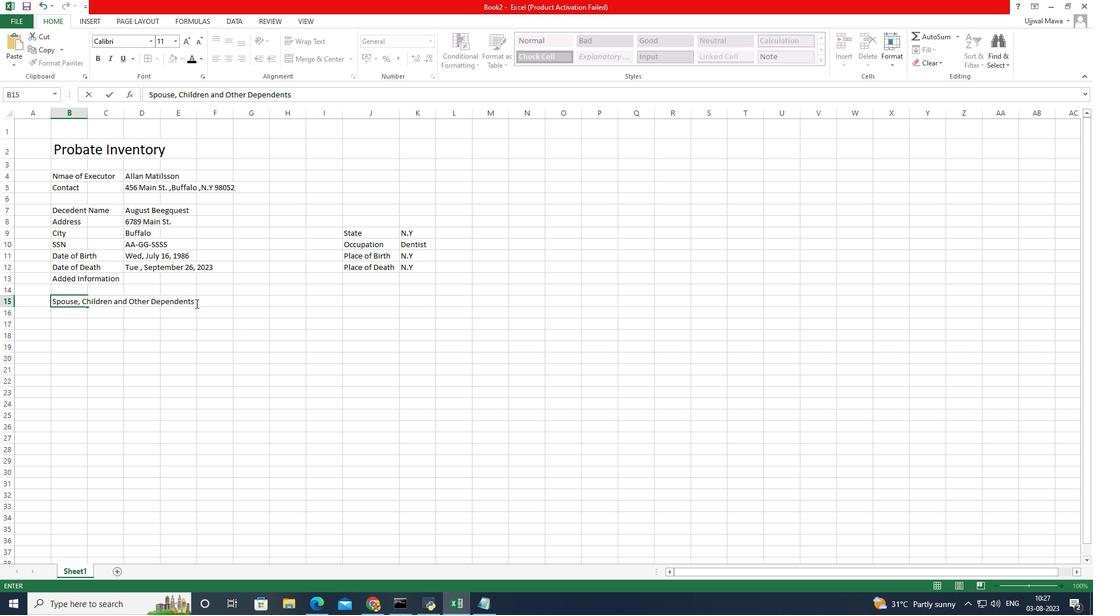
Action: Mouse moved to (187, 39)
Screenshot: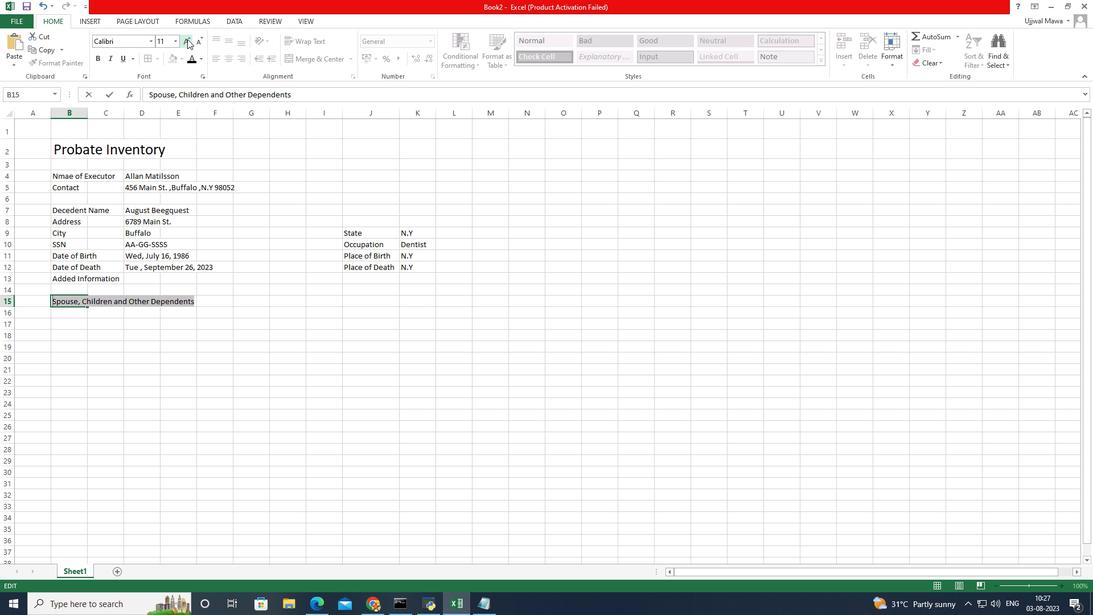 
Action: Mouse pressed left at (187, 39)
Screenshot: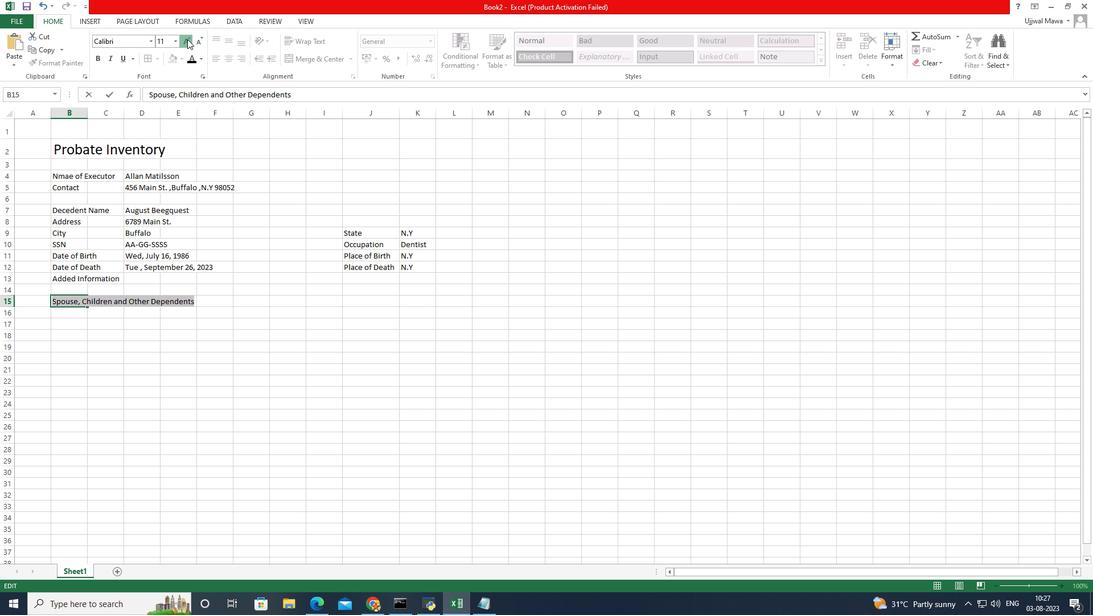 
Action: Mouse pressed left at (187, 39)
